 Task: Reply to email with the signature Elijah Davis with the subject Request for a reference check from softage.1@softage.net with the message Please provide me with an update on the projects communications management plan. with CC to softage.9@softage.net with an attached document Sales_pitch.pdf
Action: Mouse moved to (569, 730)
Screenshot: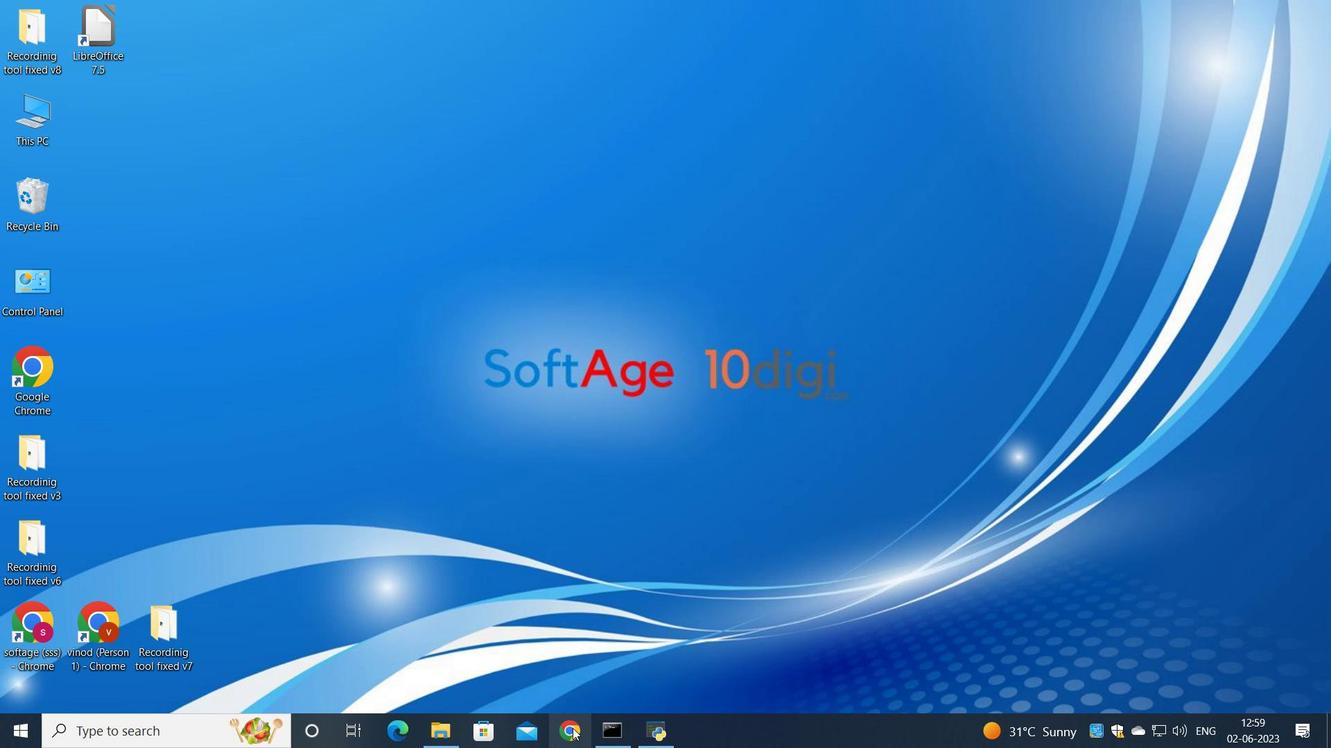 
Action: Mouse pressed left at (569, 730)
Screenshot: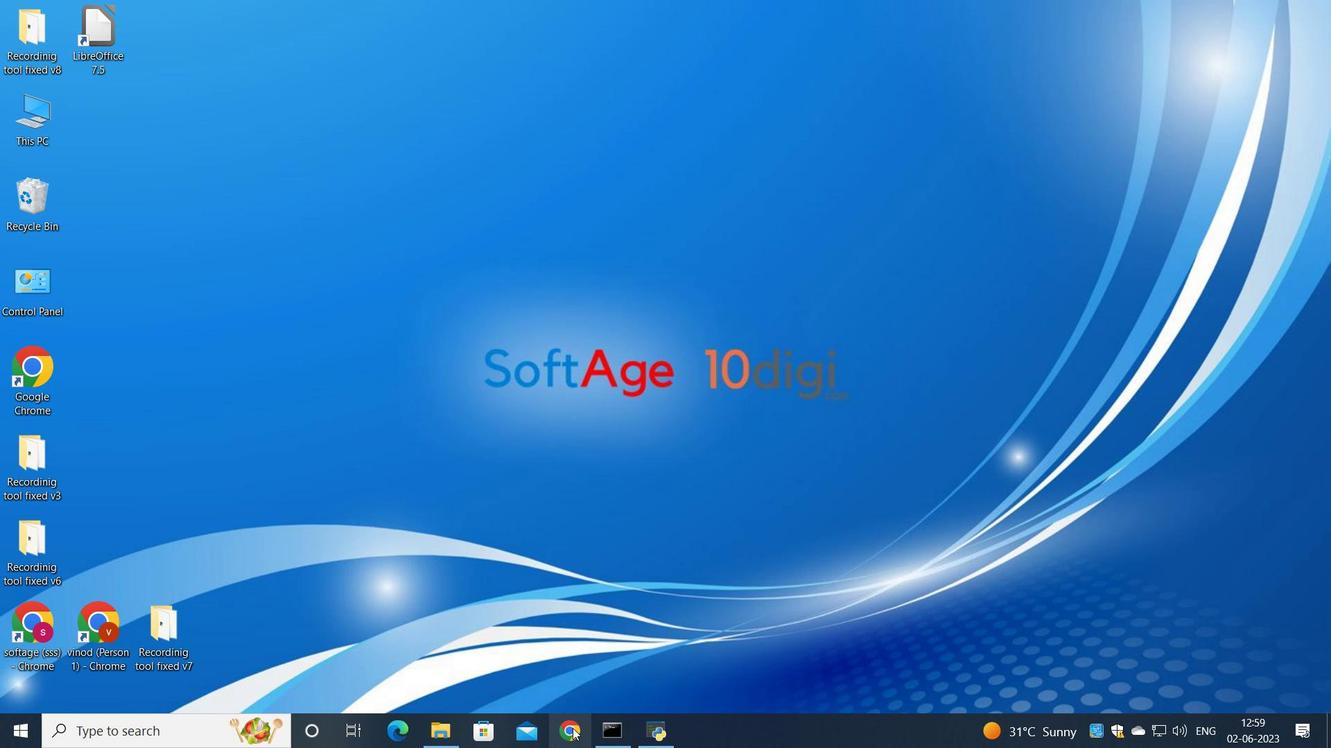 
Action: Mouse moved to (601, 417)
Screenshot: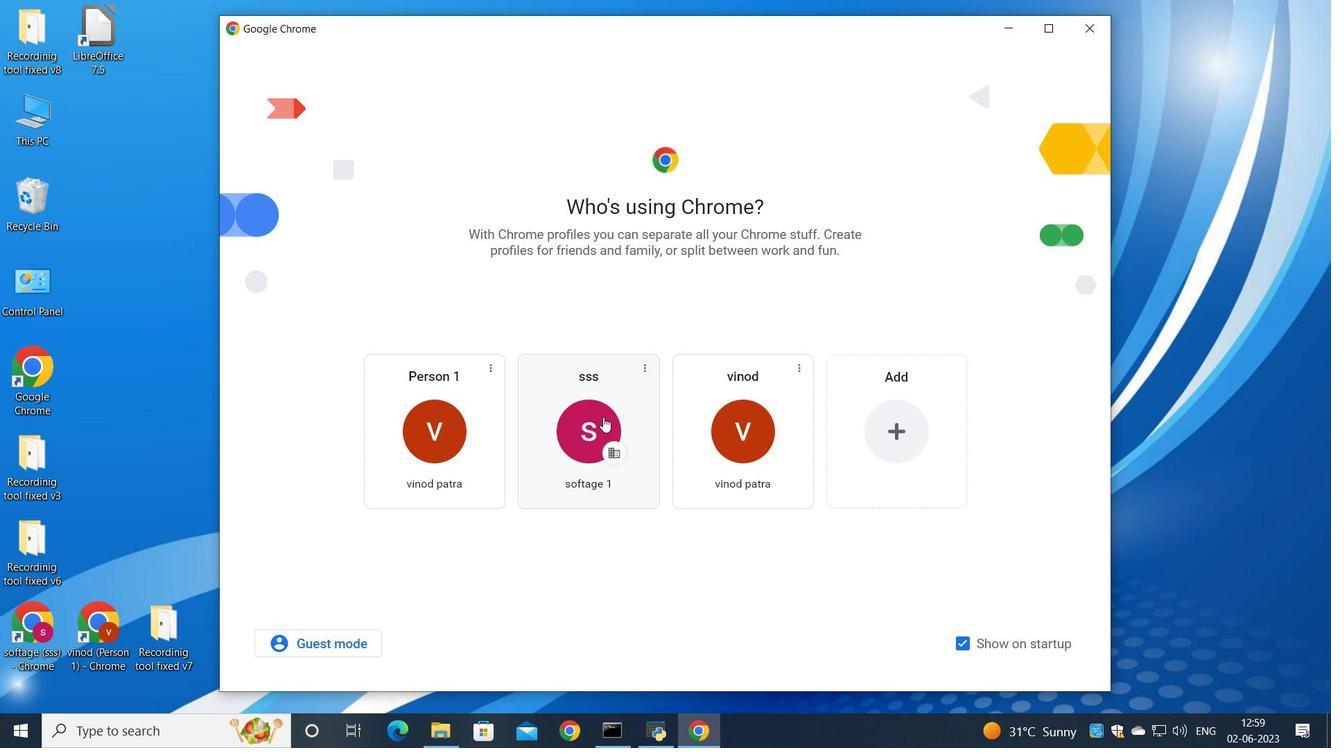 
Action: Mouse pressed left at (601, 417)
Screenshot: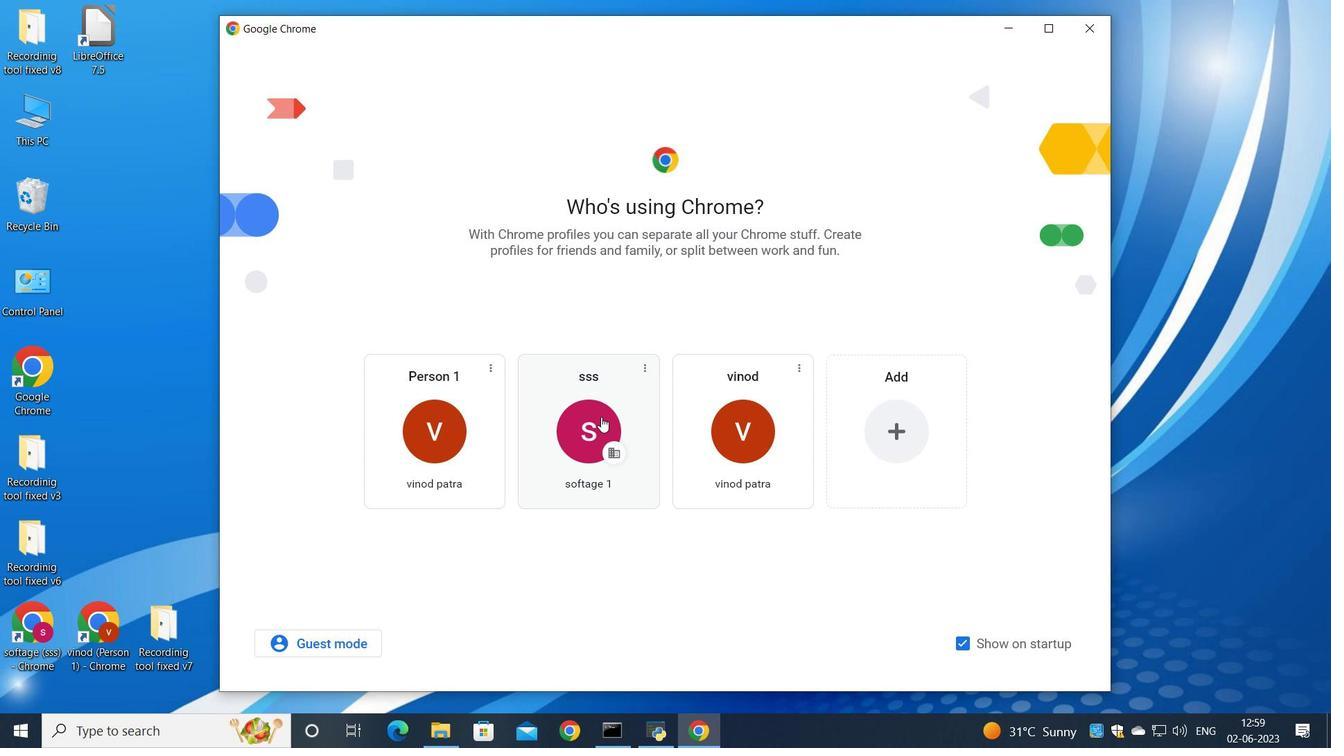 
Action: Mouse moved to (1165, 117)
Screenshot: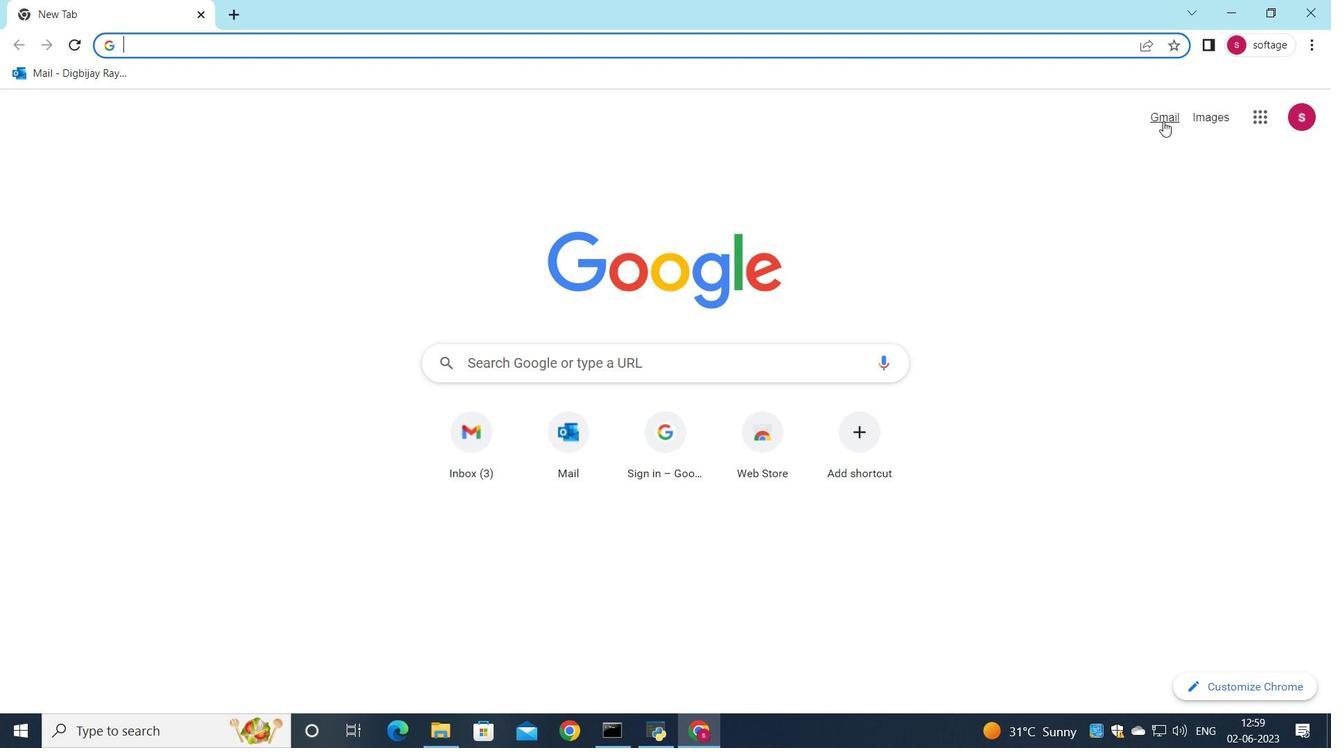
Action: Mouse pressed left at (1165, 117)
Screenshot: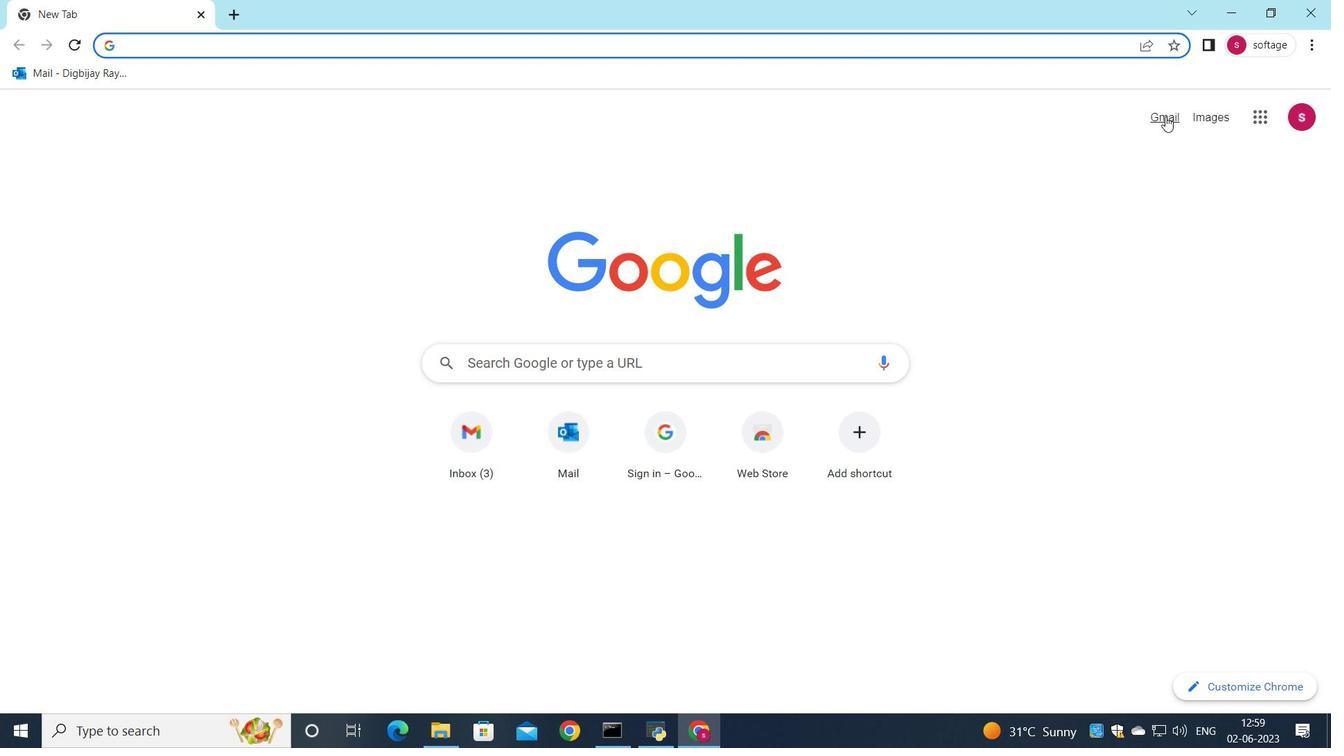 
Action: Mouse moved to (1130, 122)
Screenshot: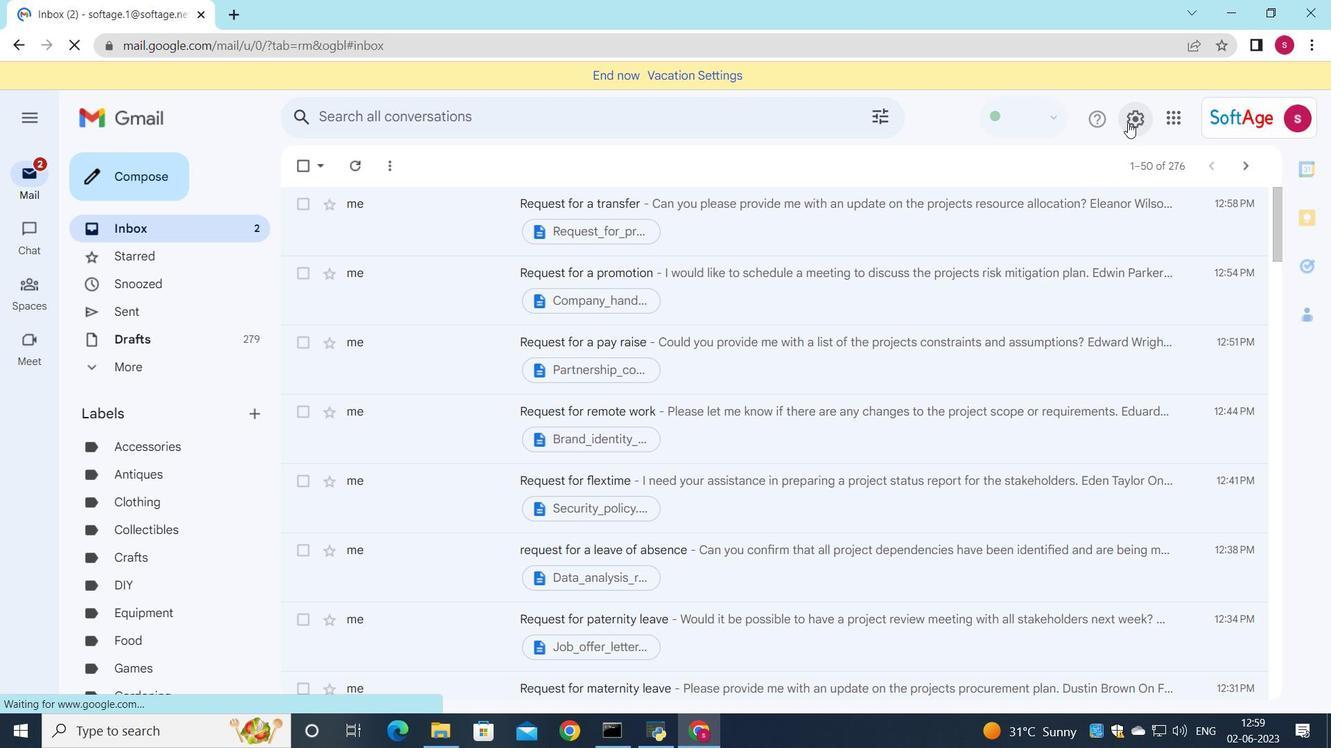 
Action: Mouse pressed left at (1130, 122)
Screenshot: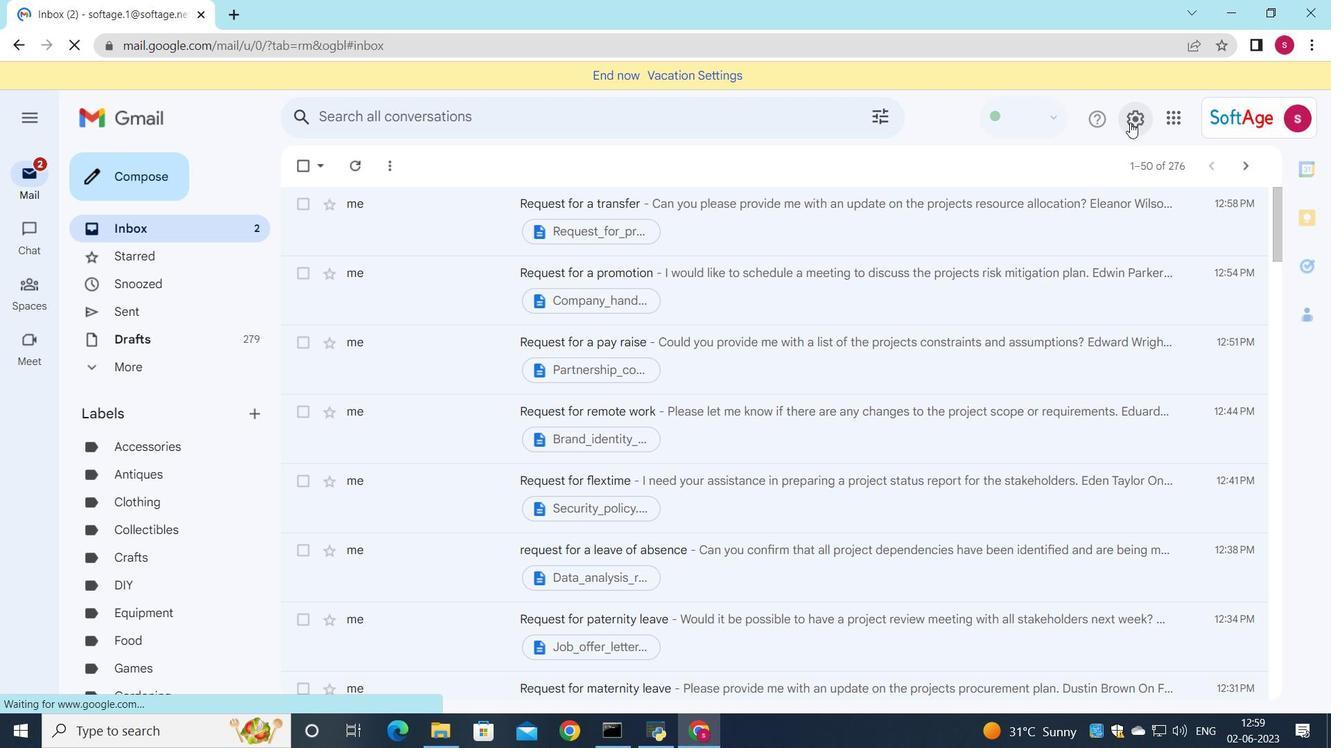 
Action: Mouse moved to (1131, 203)
Screenshot: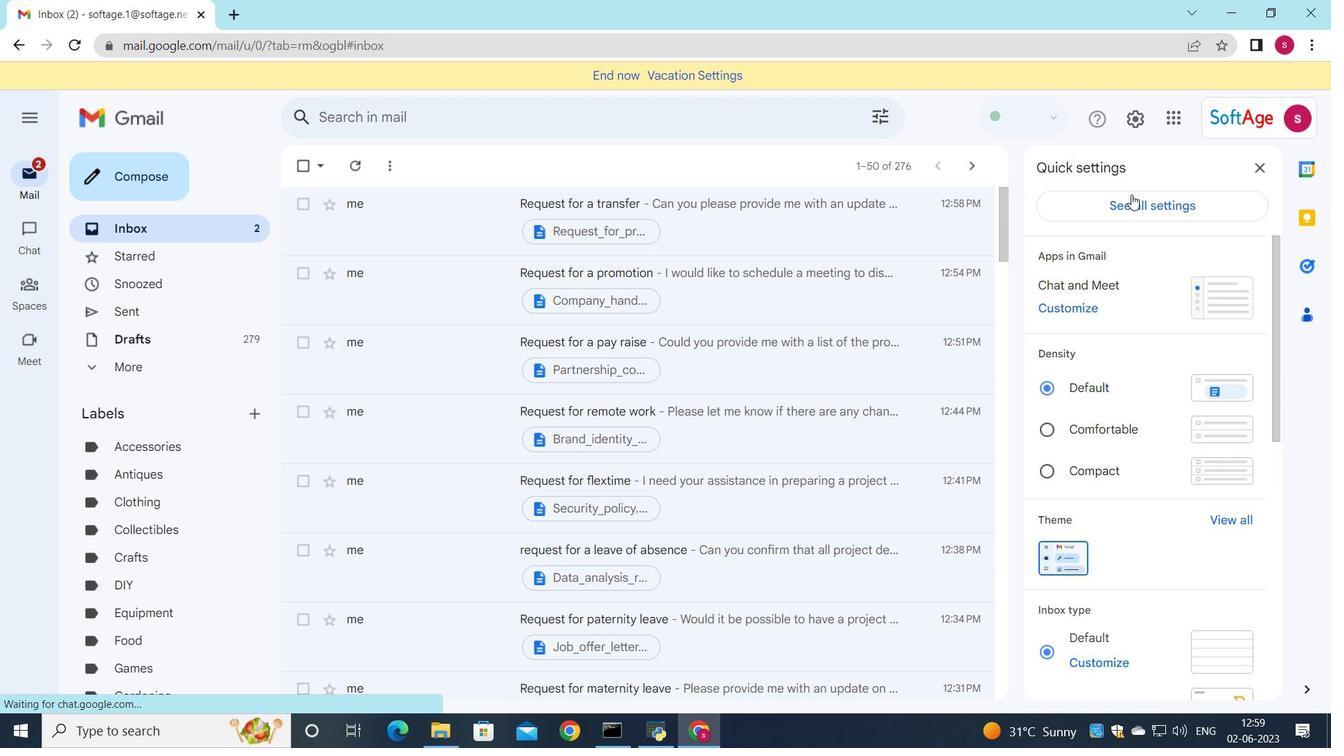 
Action: Mouse pressed left at (1131, 203)
Screenshot: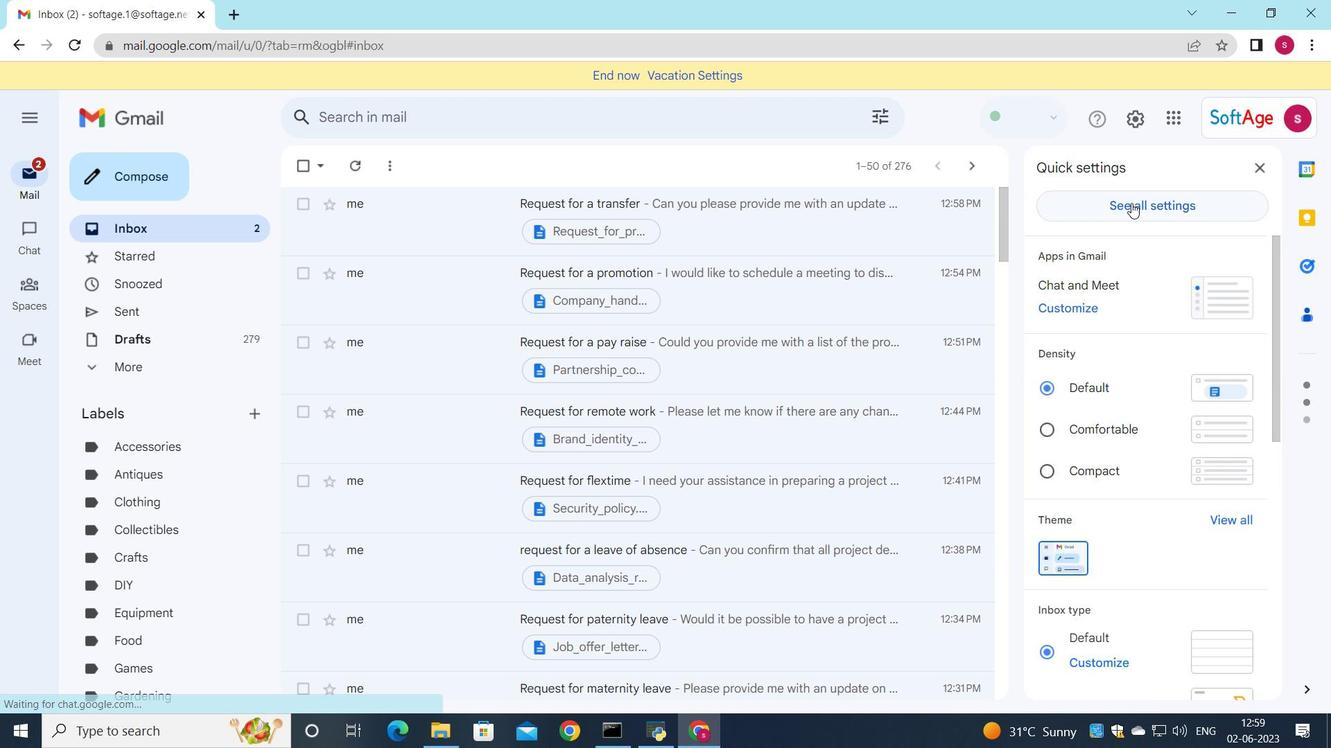 
Action: Mouse moved to (831, 384)
Screenshot: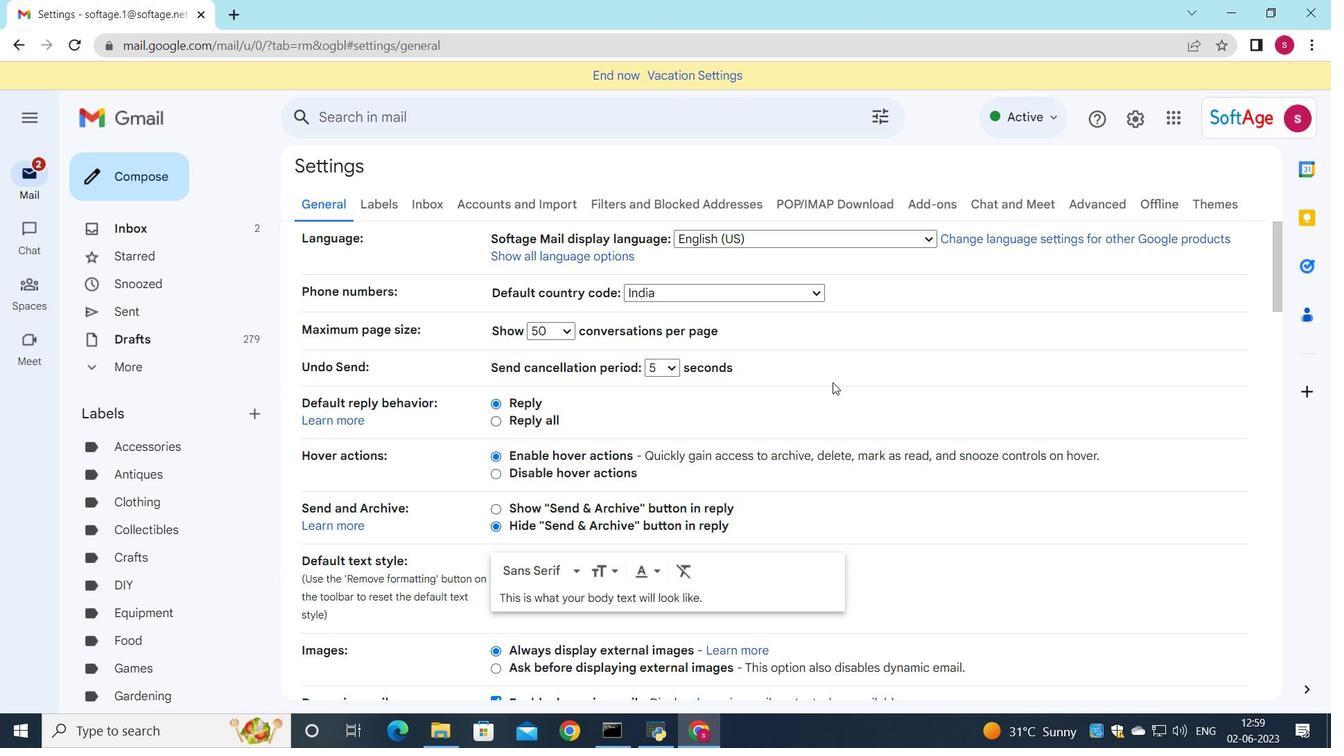 
Action: Mouse scrolled (831, 384) with delta (0, 0)
Screenshot: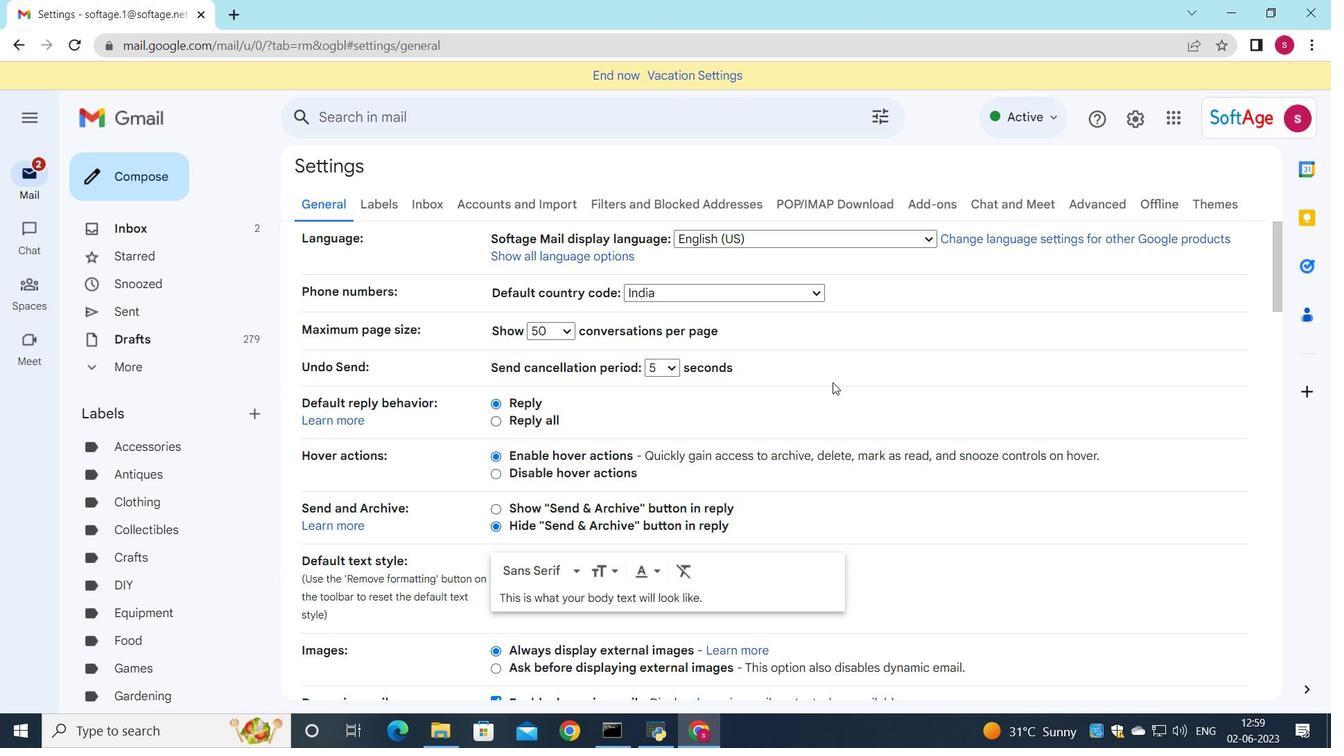 
Action: Mouse moved to (828, 388)
Screenshot: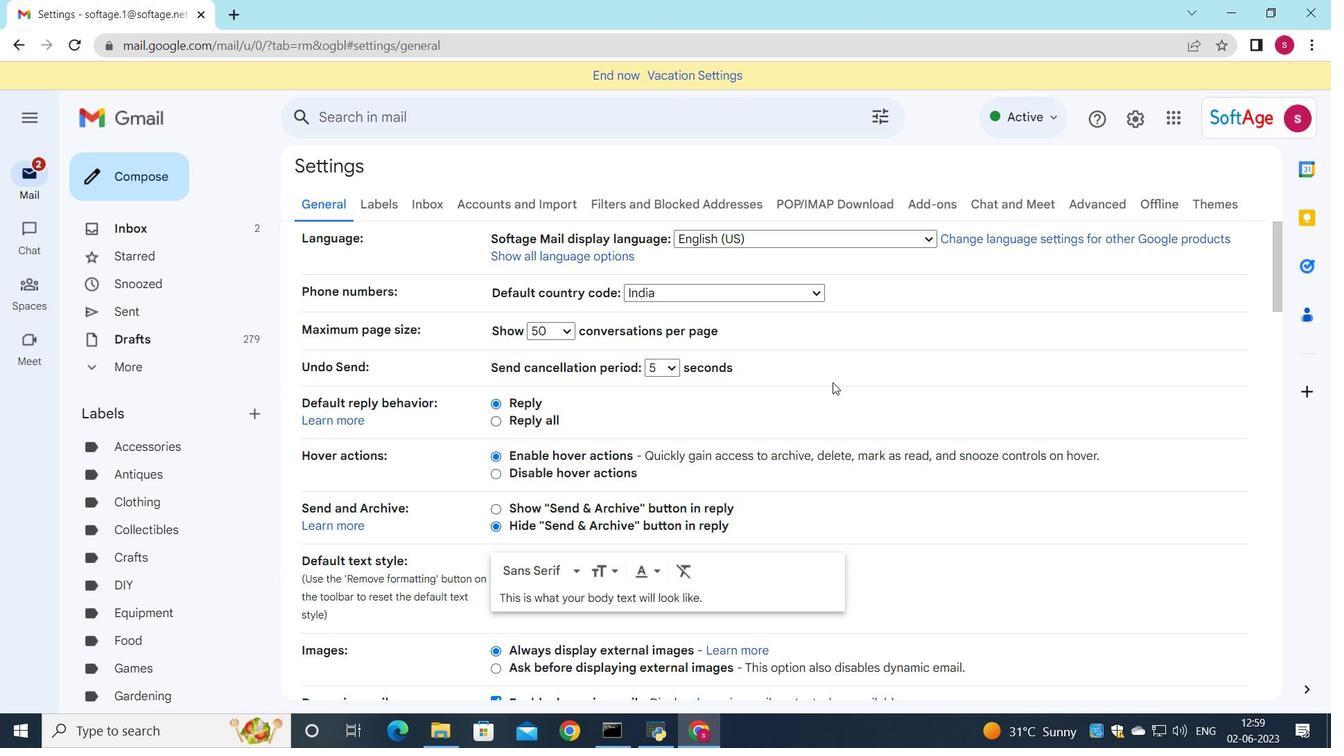 
Action: Mouse scrolled (828, 387) with delta (0, 0)
Screenshot: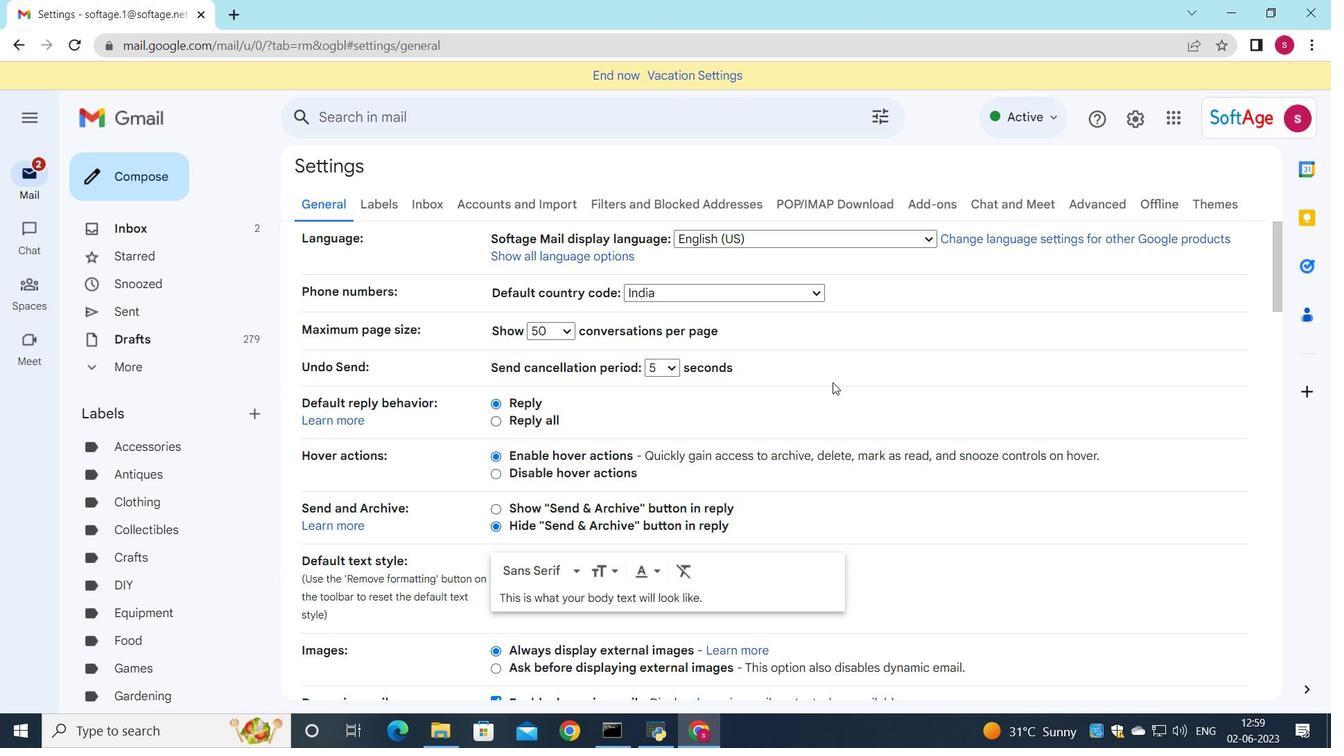
Action: Mouse moved to (820, 395)
Screenshot: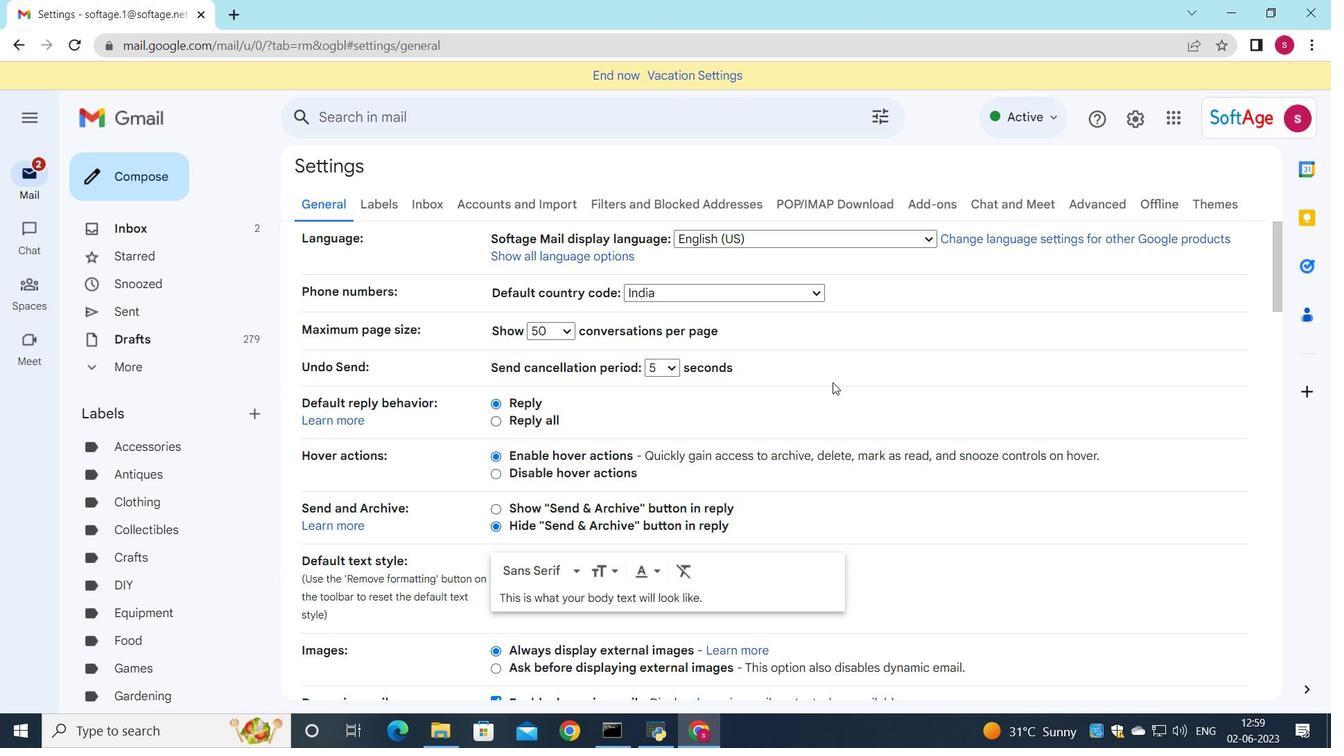 
Action: Mouse scrolled (820, 395) with delta (0, 0)
Screenshot: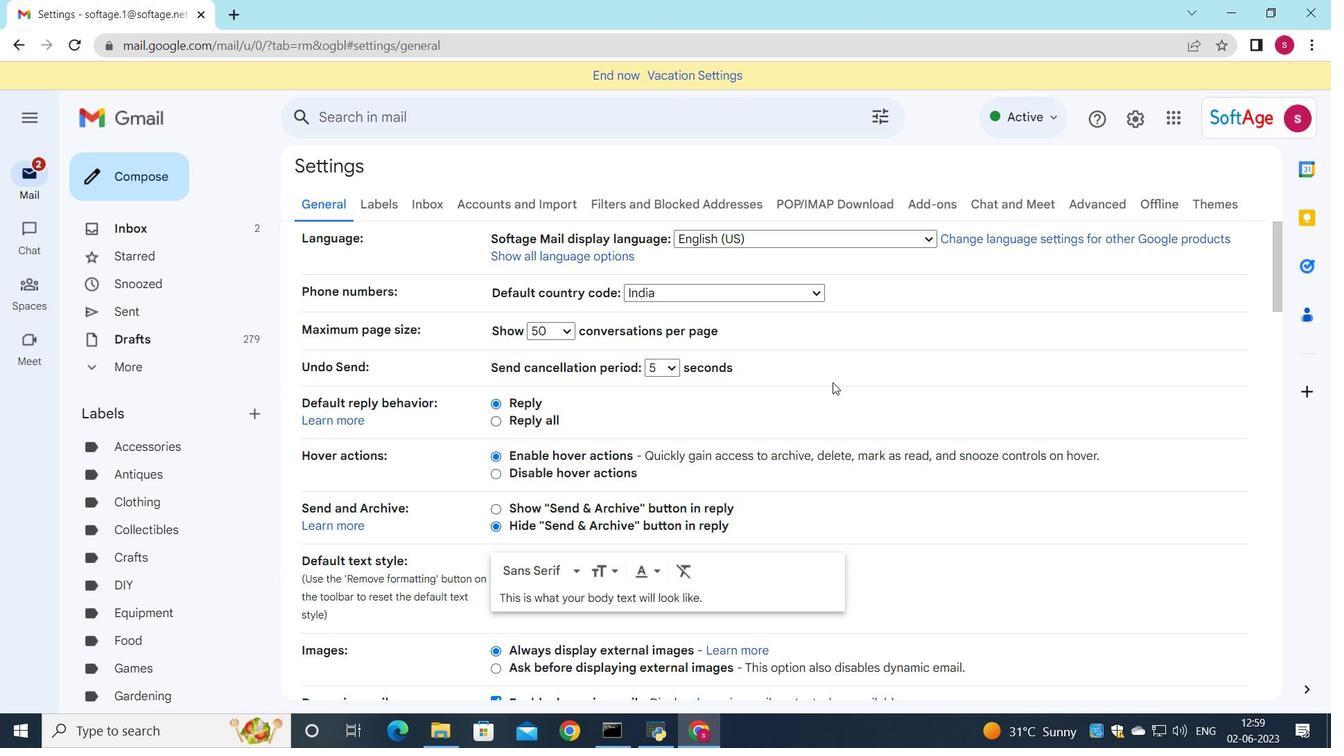 
Action: Mouse moved to (816, 397)
Screenshot: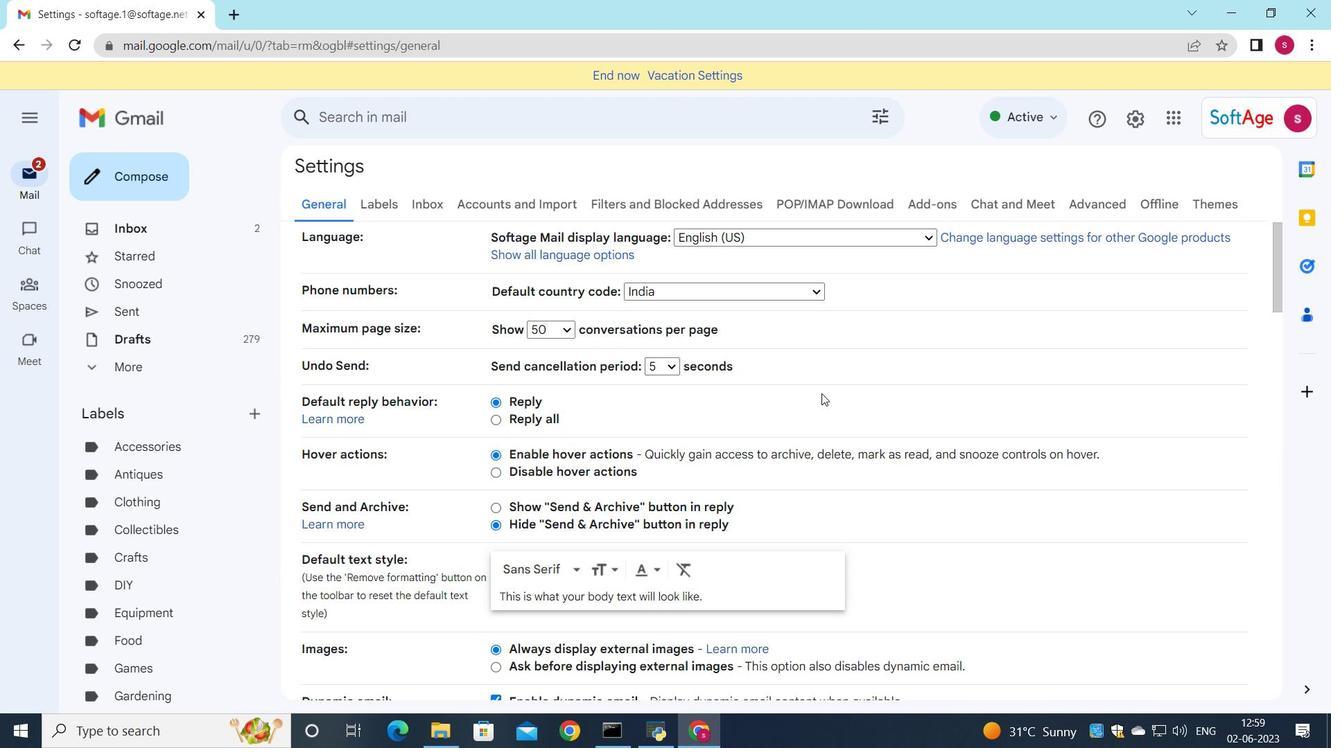 
Action: Mouse scrolled (816, 396) with delta (0, 0)
Screenshot: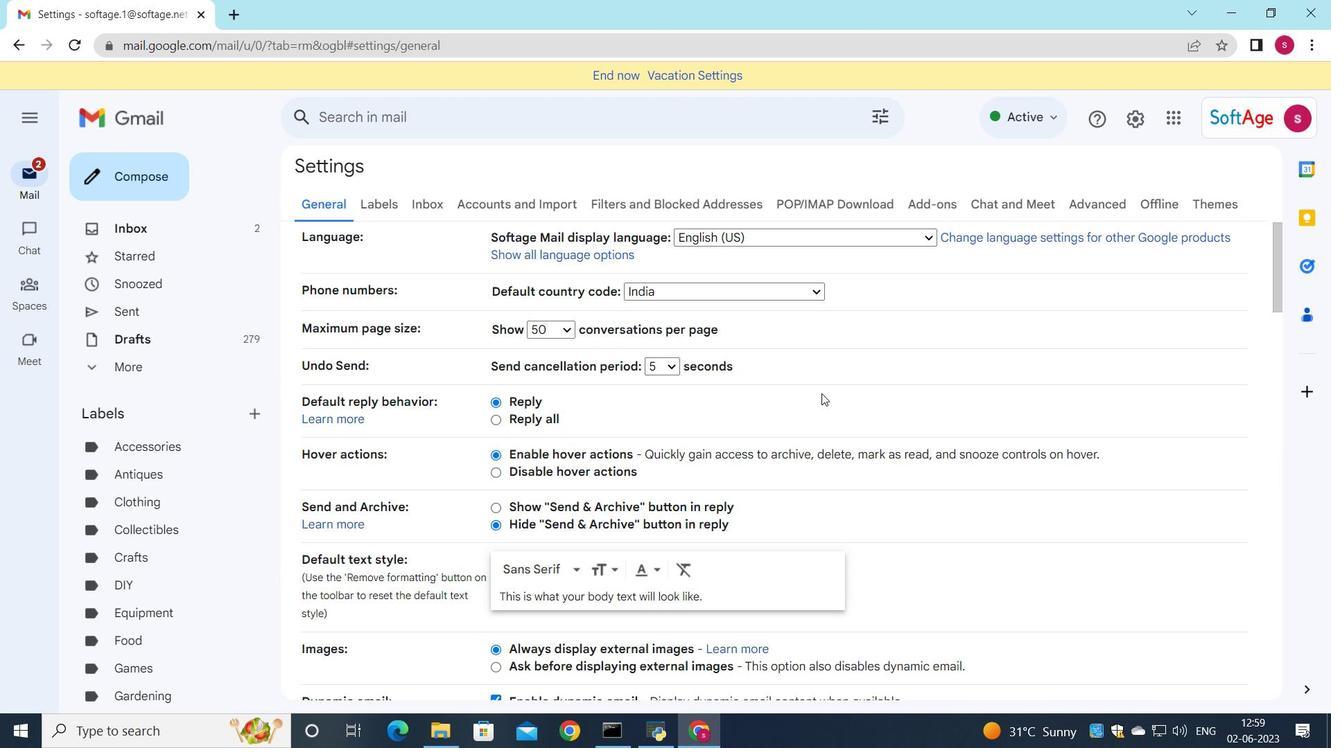 
Action: Mouse moved to (764, 401)
Screenshot: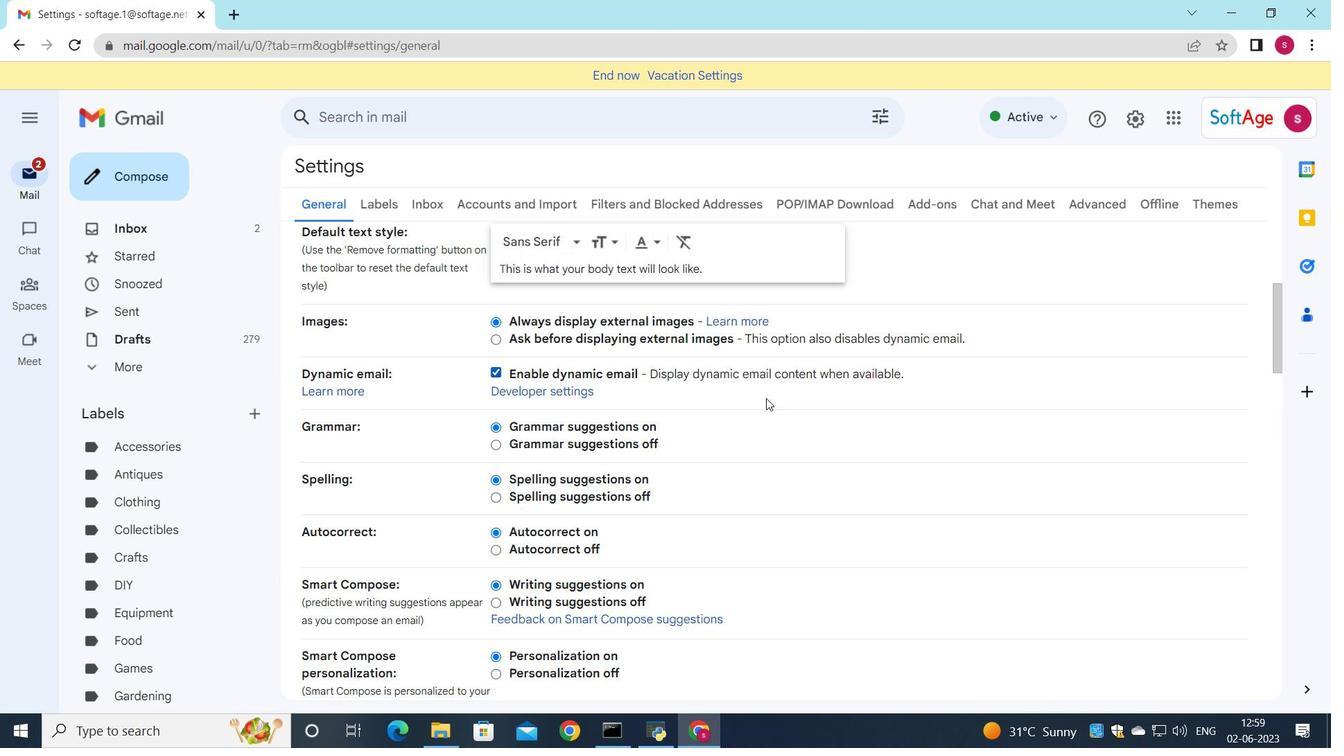 
Action: Mouse scrolled (764, 399) with delta (0, 0)
Screenshot: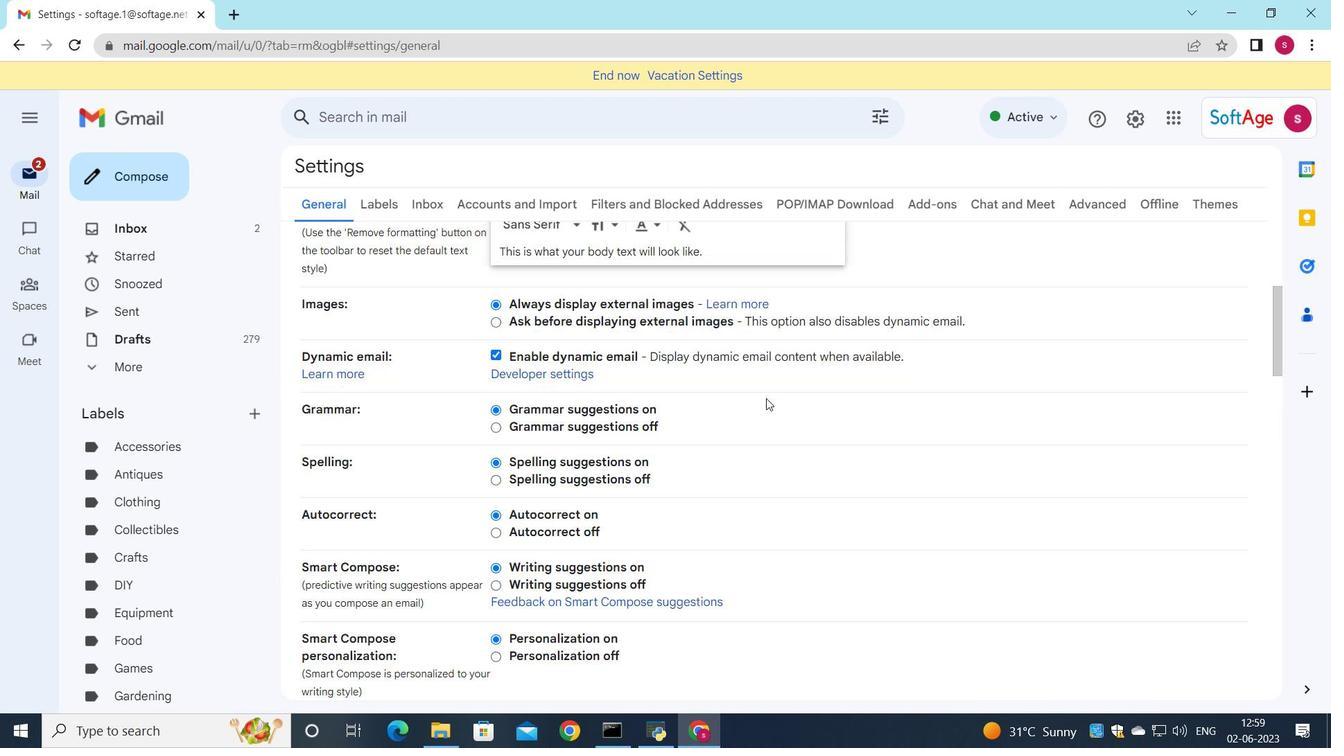 
Action: Mouse moved to (759, 407)
Screenshot: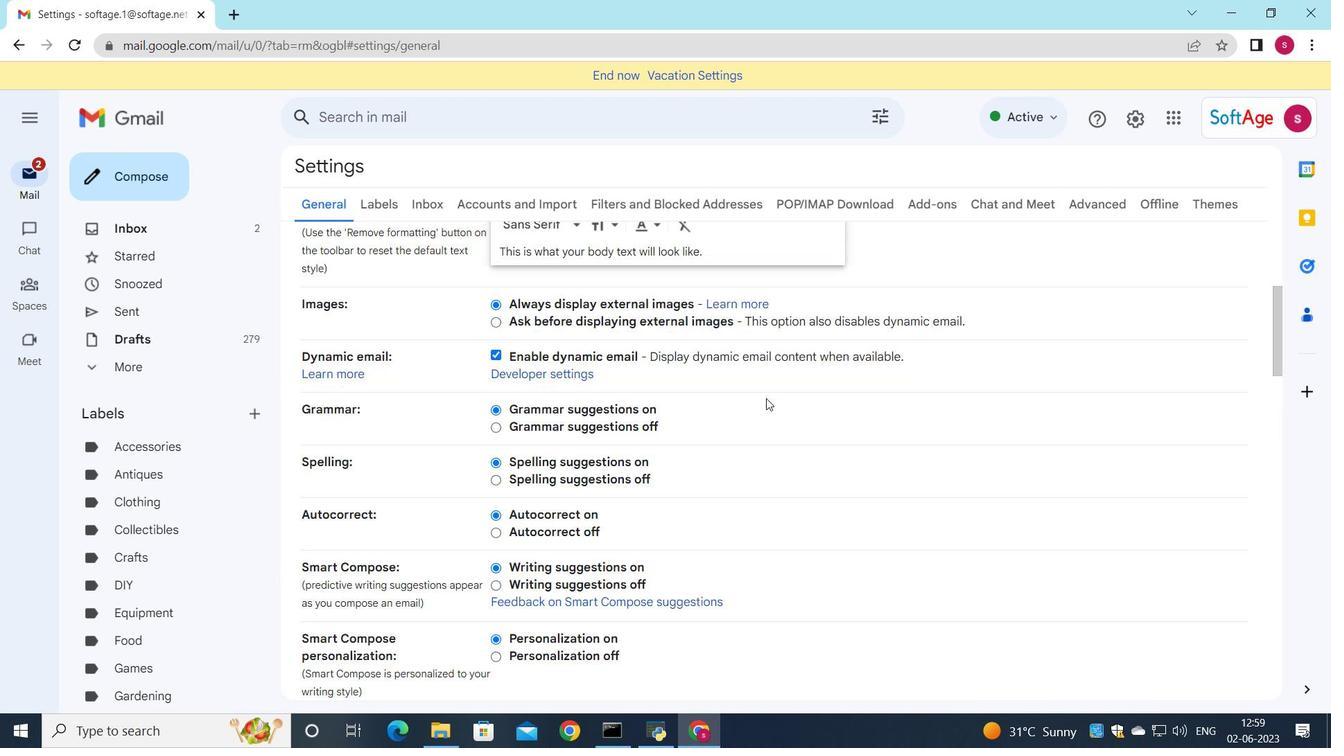 
Action: Mouse scrolled (760, 405) with delta (0, 0)
Screenshot: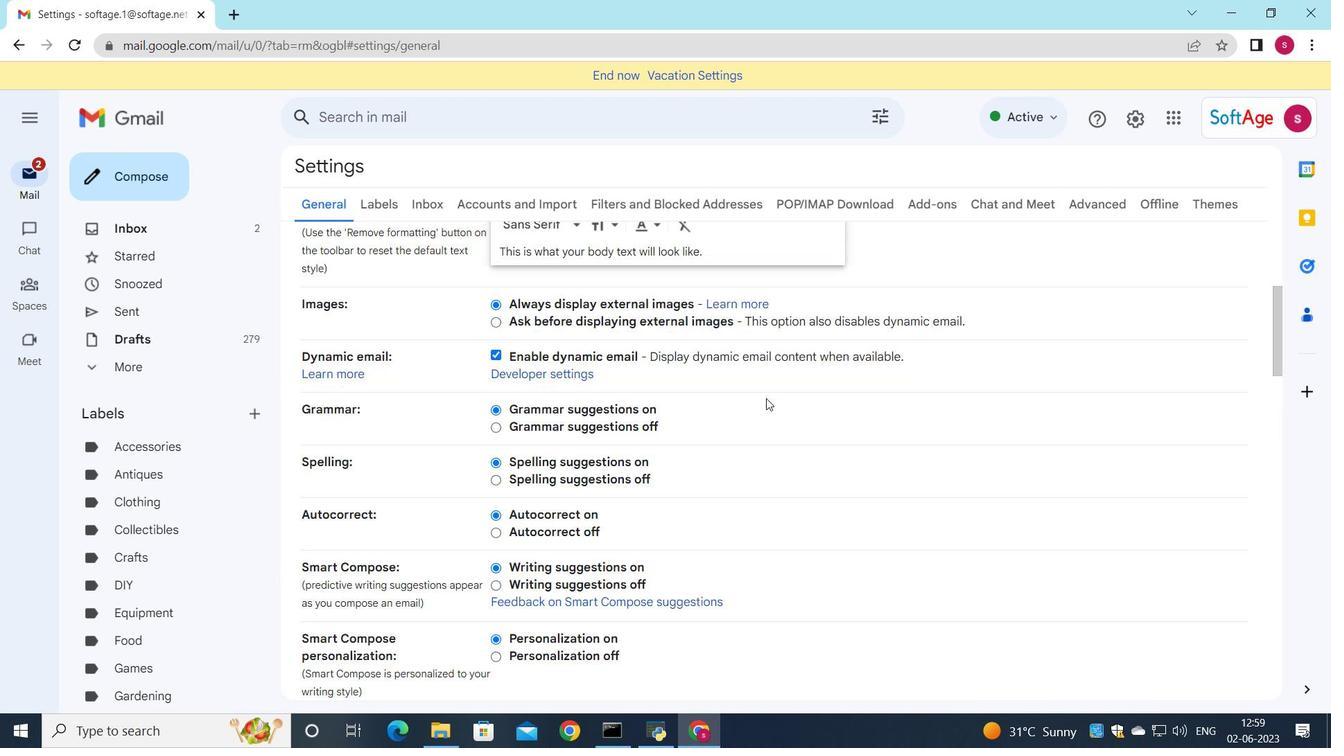 
Action: Mouse moved to (752, 416)
Screenshot: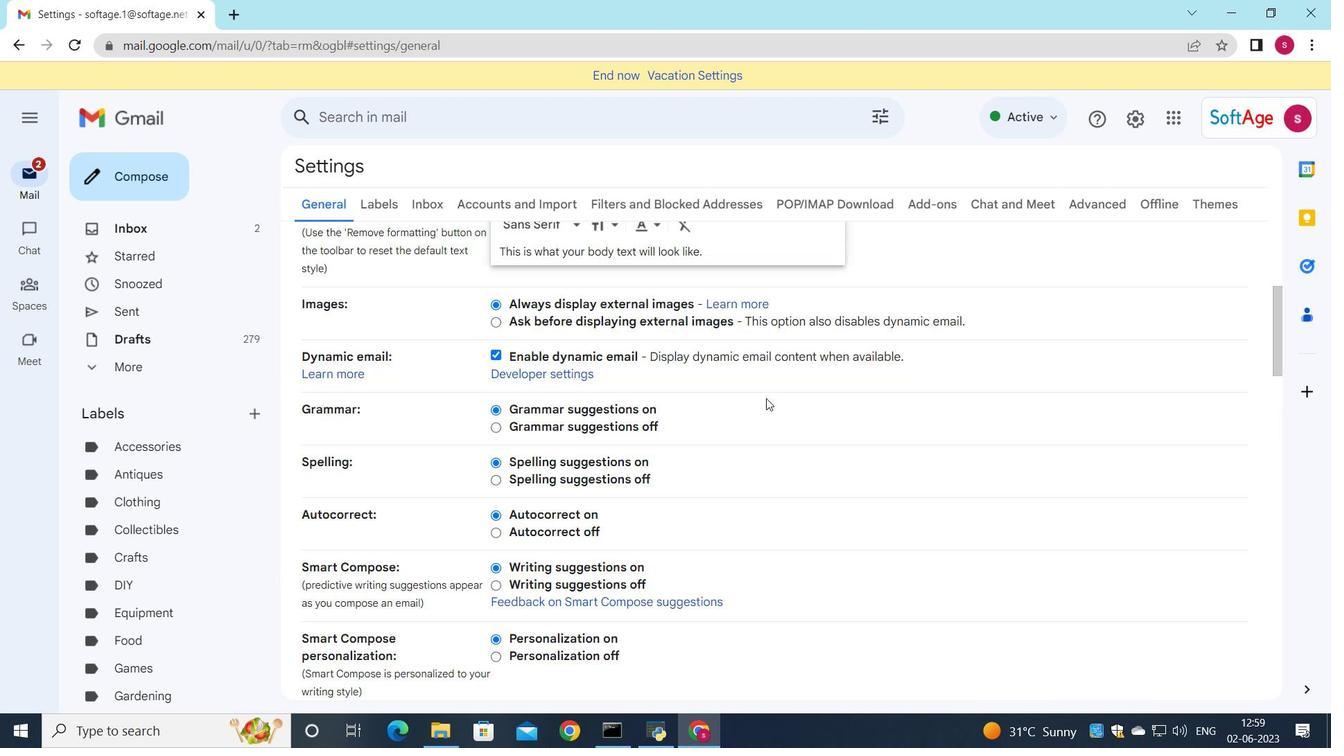 
Action: Mouse scrolled (752, 415) with delta (0, 0)
Screenshot: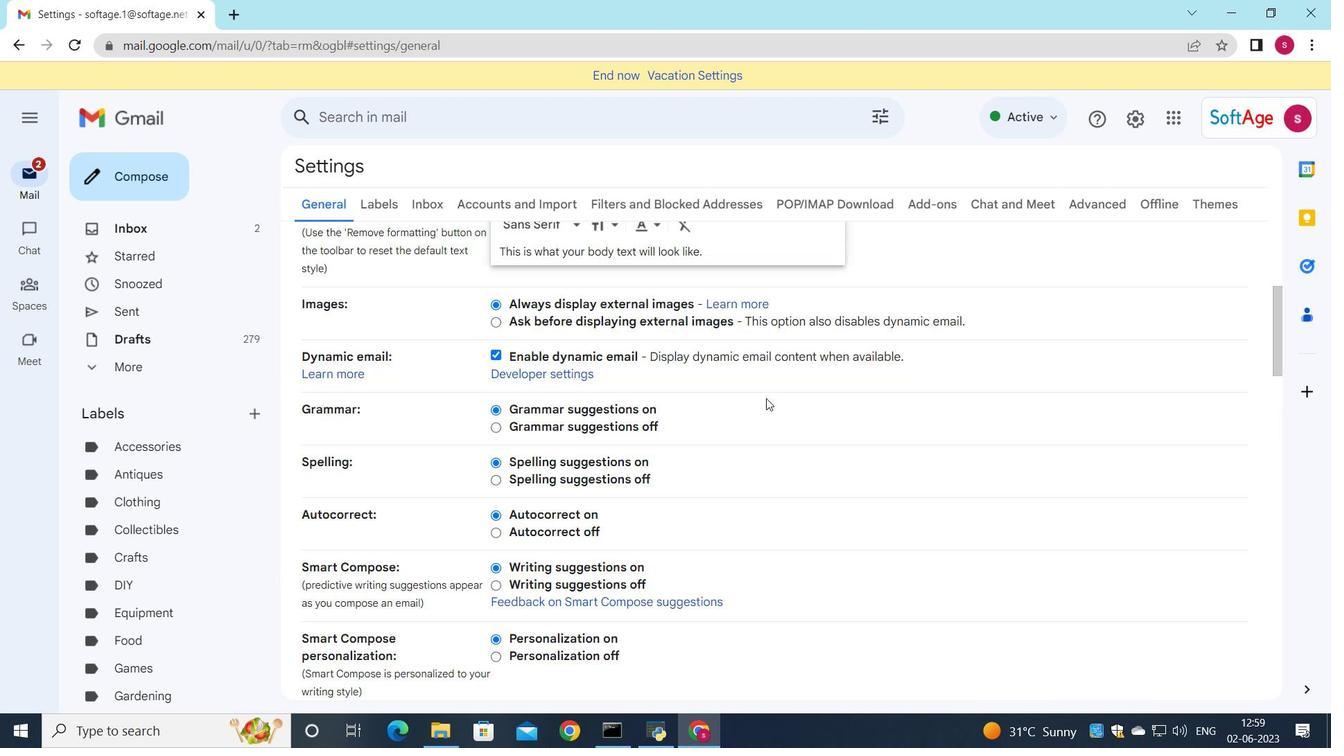 
Action: Mouse moved to (748, 416)
Screenshot: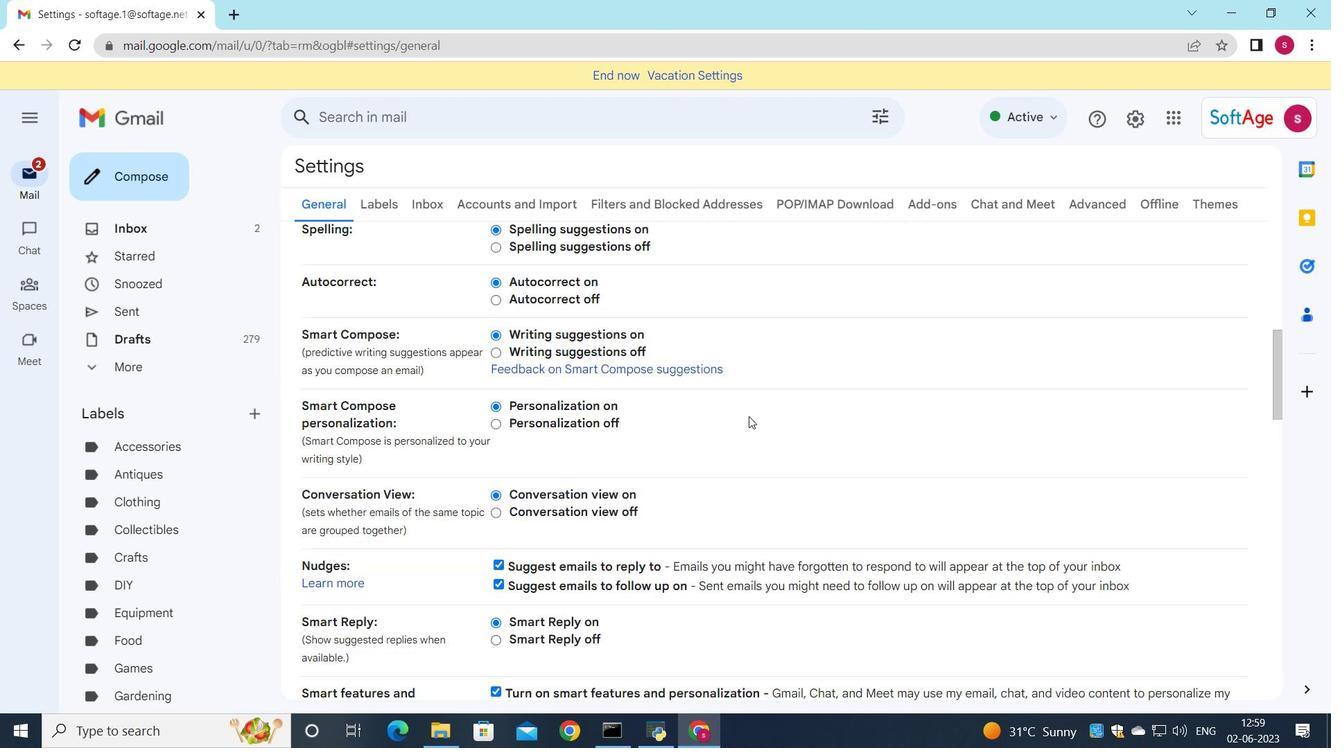 
Action: Mouse scrolled (748, 416) with delta (0, 0)
Screenshot: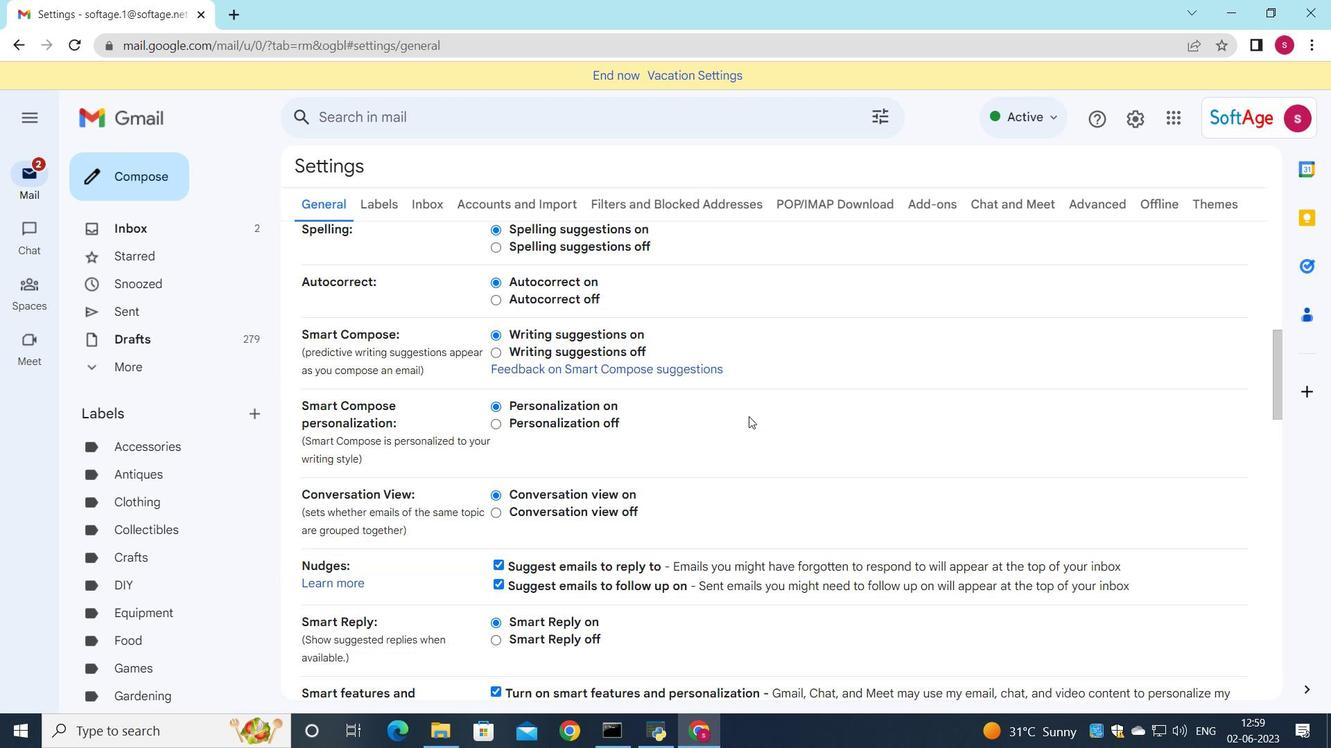 
Action: Mouse scrolled (748, 416) with delta (0, 0)
Screenshot: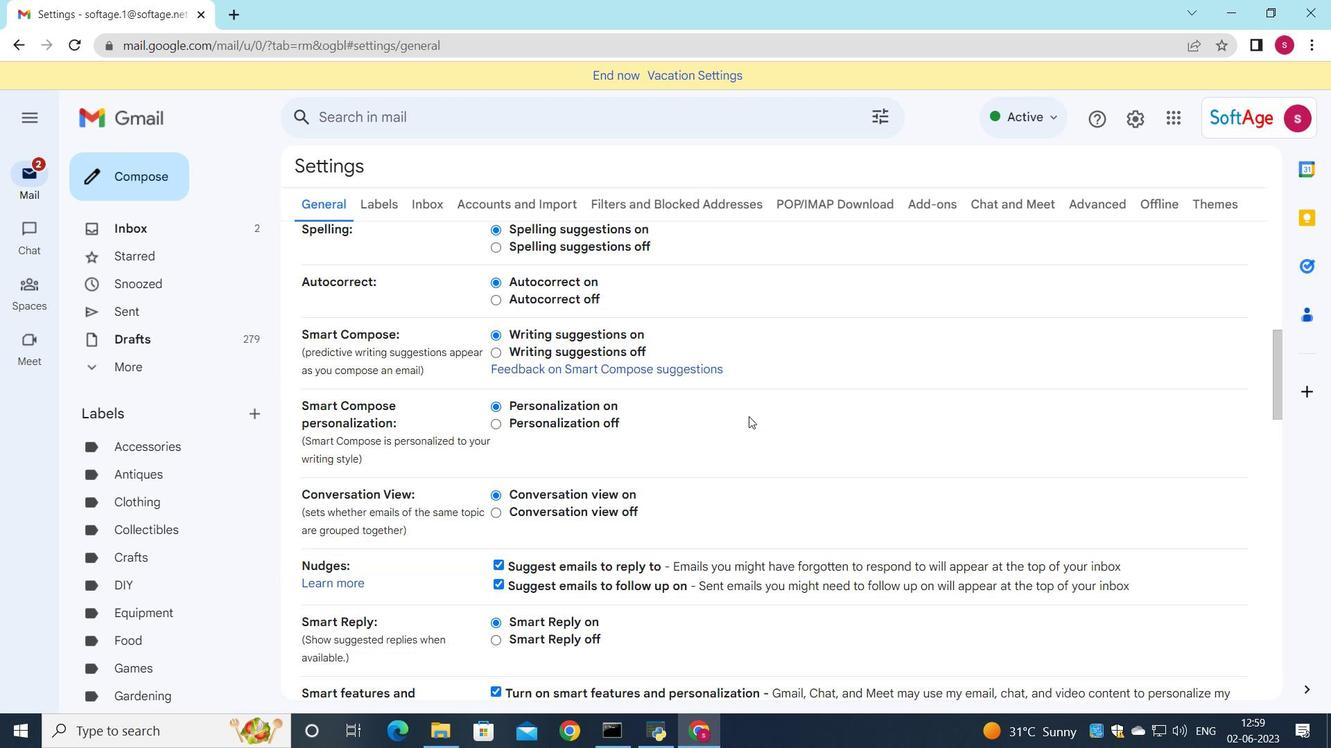 
Action: Mouse moved to (748, 417)
Screenshot: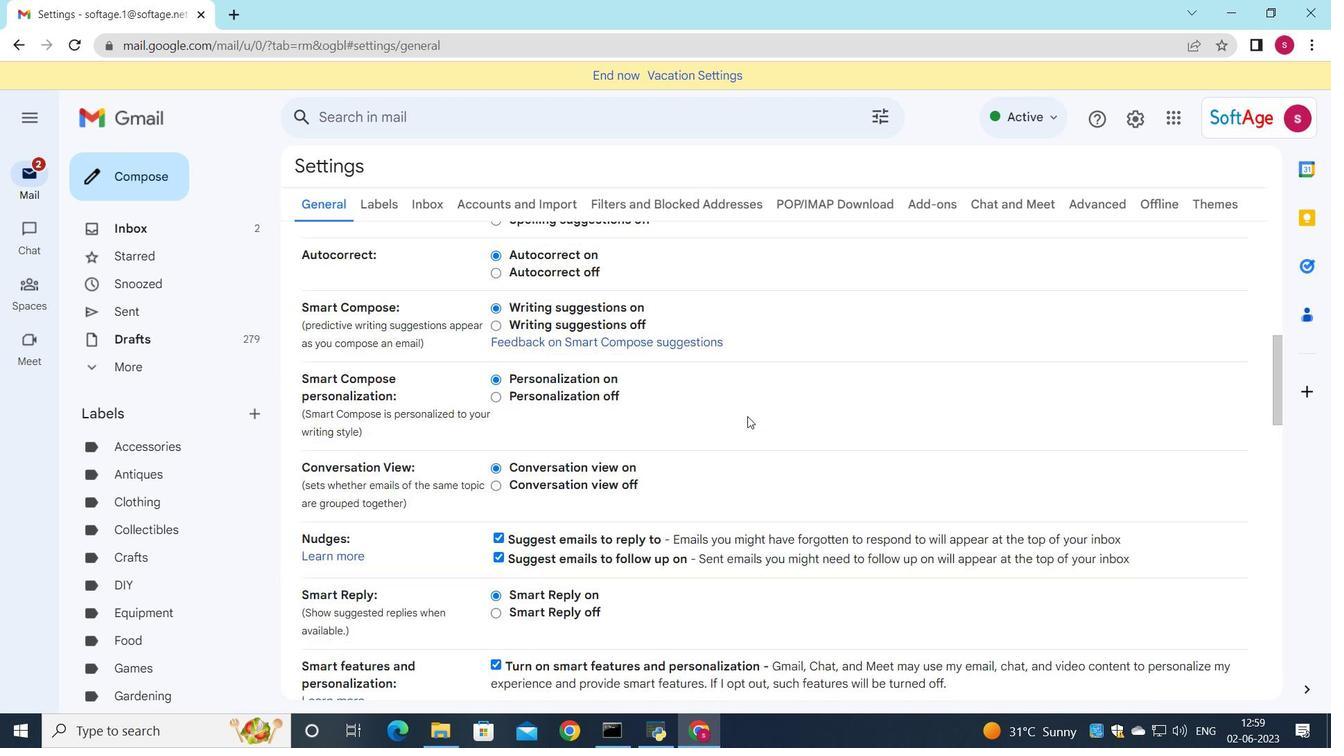 
Action: Mouse scrolled (748, 416) with delta (0, 0)
Screenshot: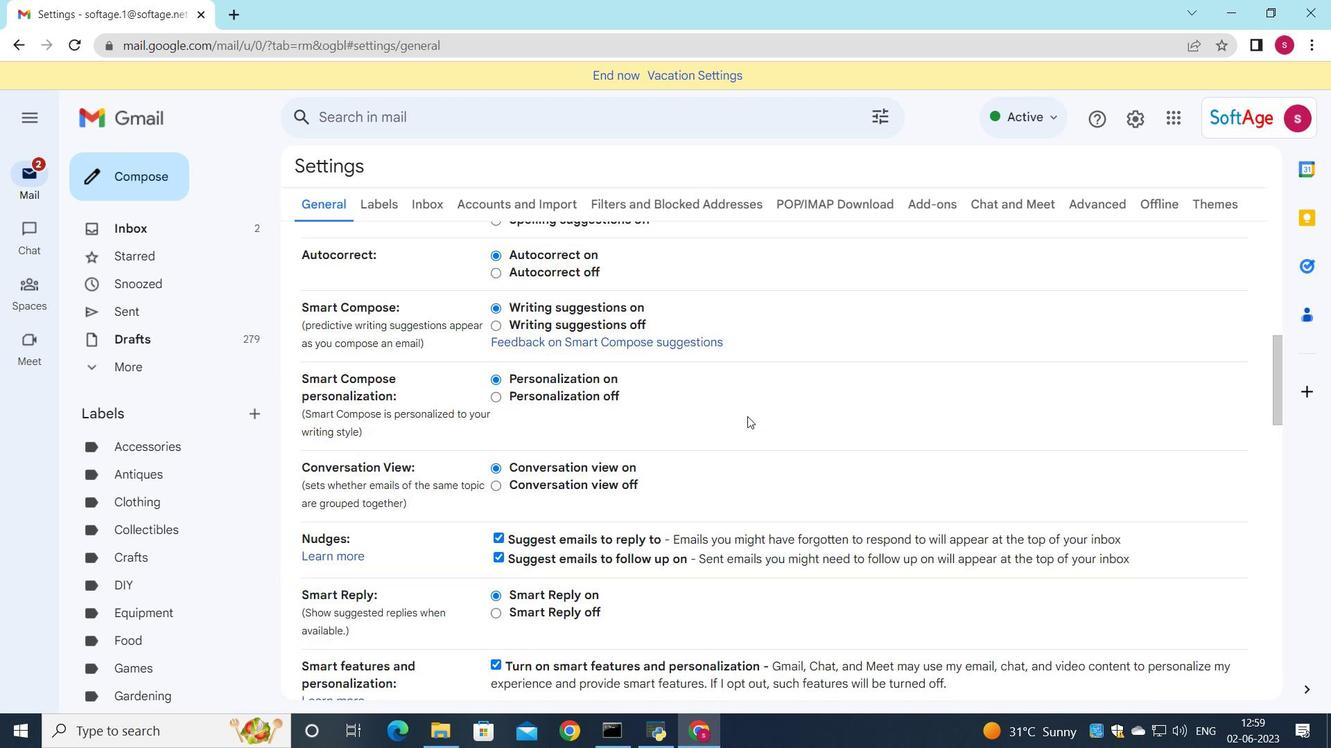 
Action: Mouse moved to (746, 415)
Screenshot: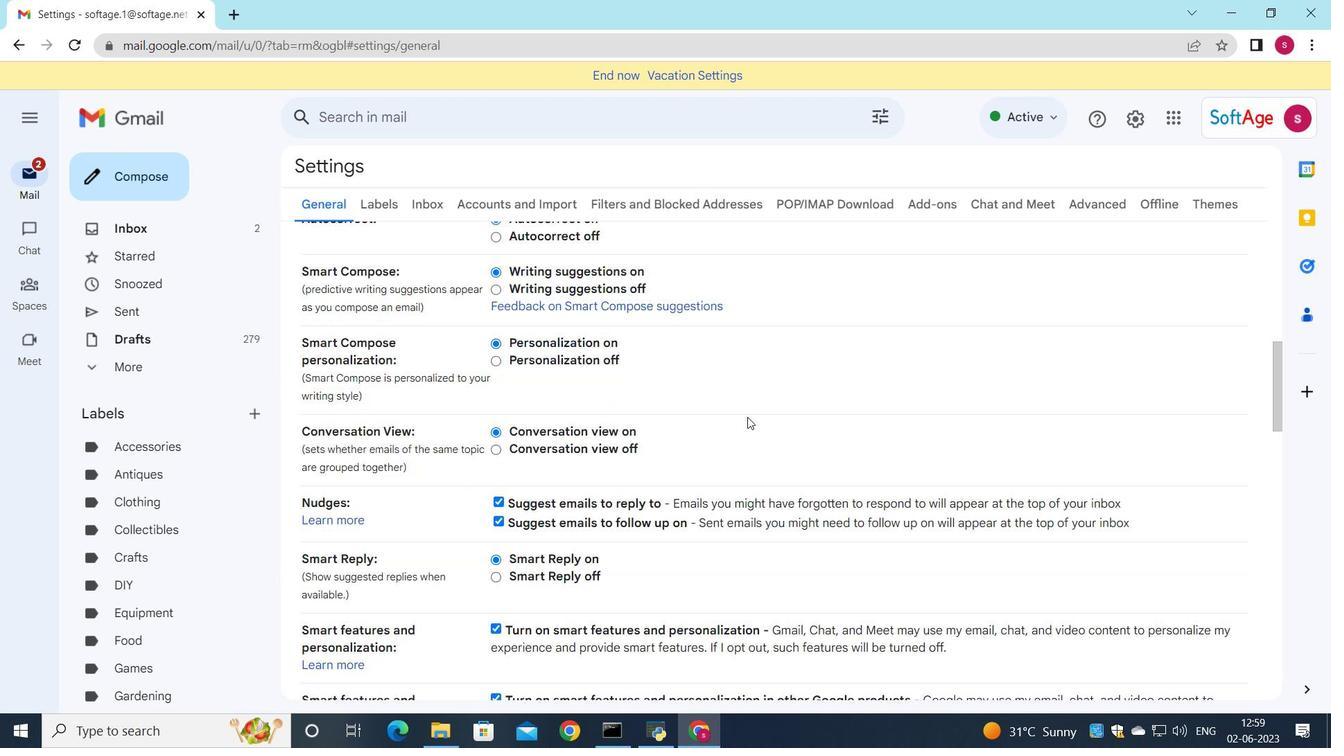 
Action: Mouse scrolled (746, 414) with delta (0, 0)
Screenshot: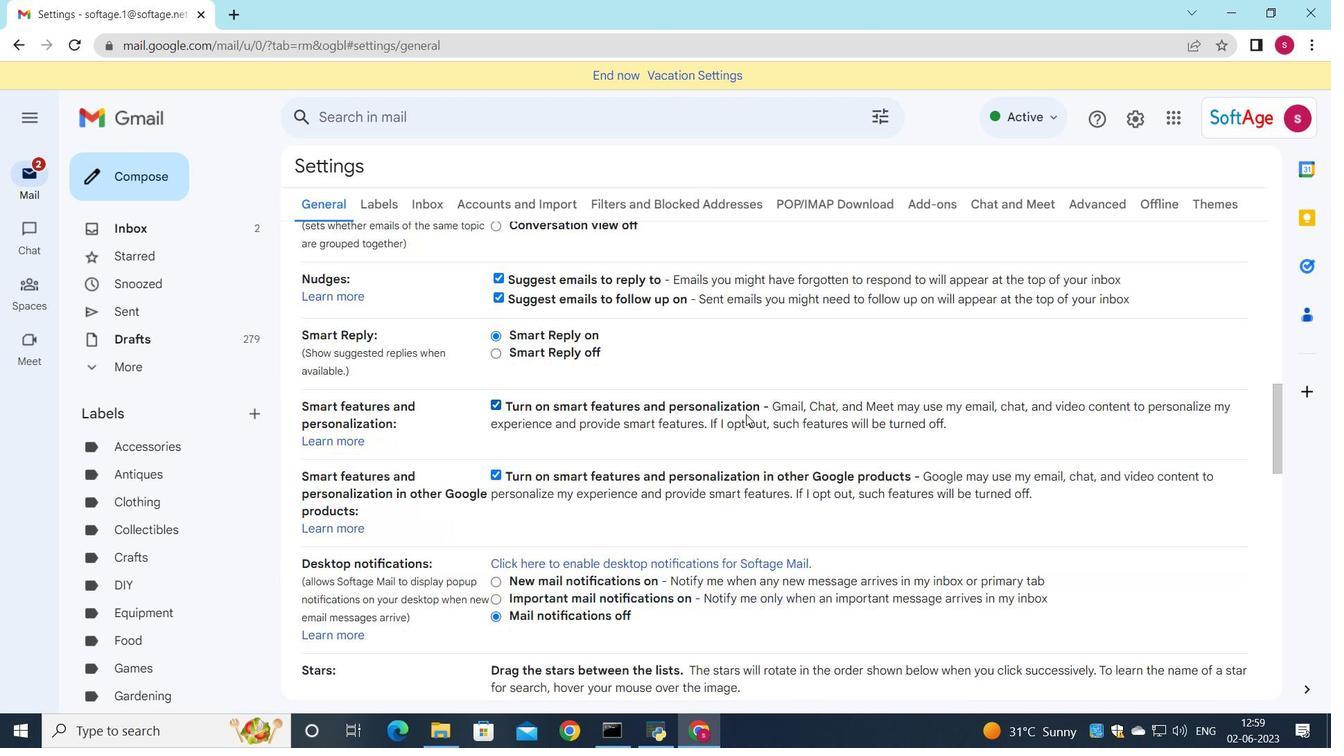 
Action: Mouse moved to (746, 415)
Screenshot: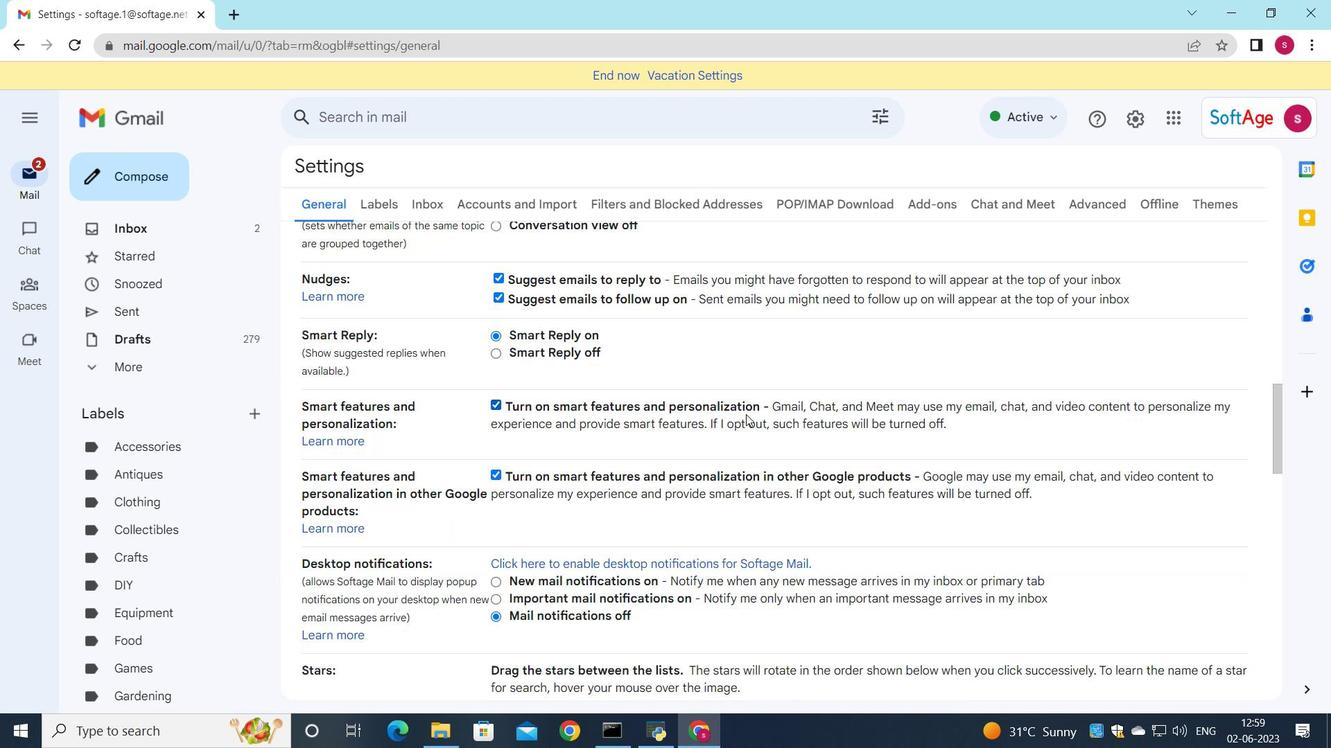 
Action: Mouse scrolled (746, 414) with delta (0, 0)
Screenshot: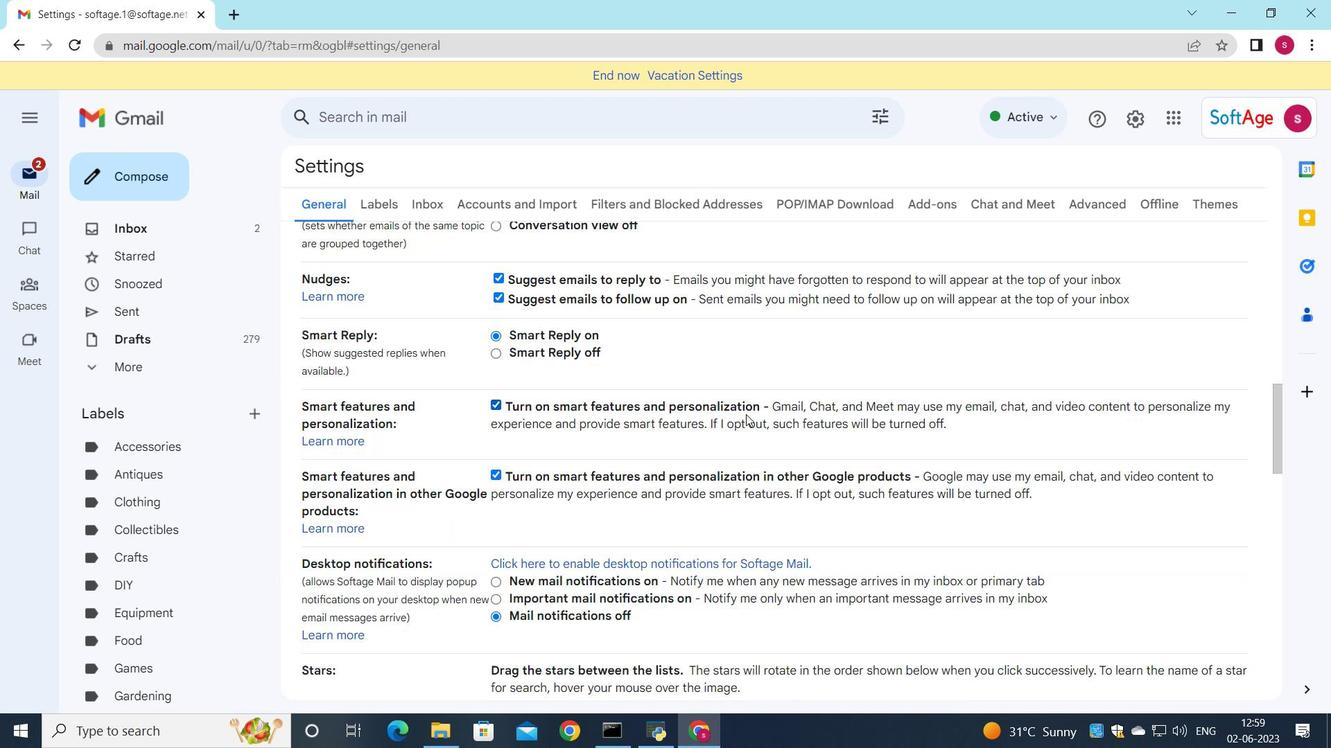 
Action: Mouse moved to (747, 415)
Screenshot: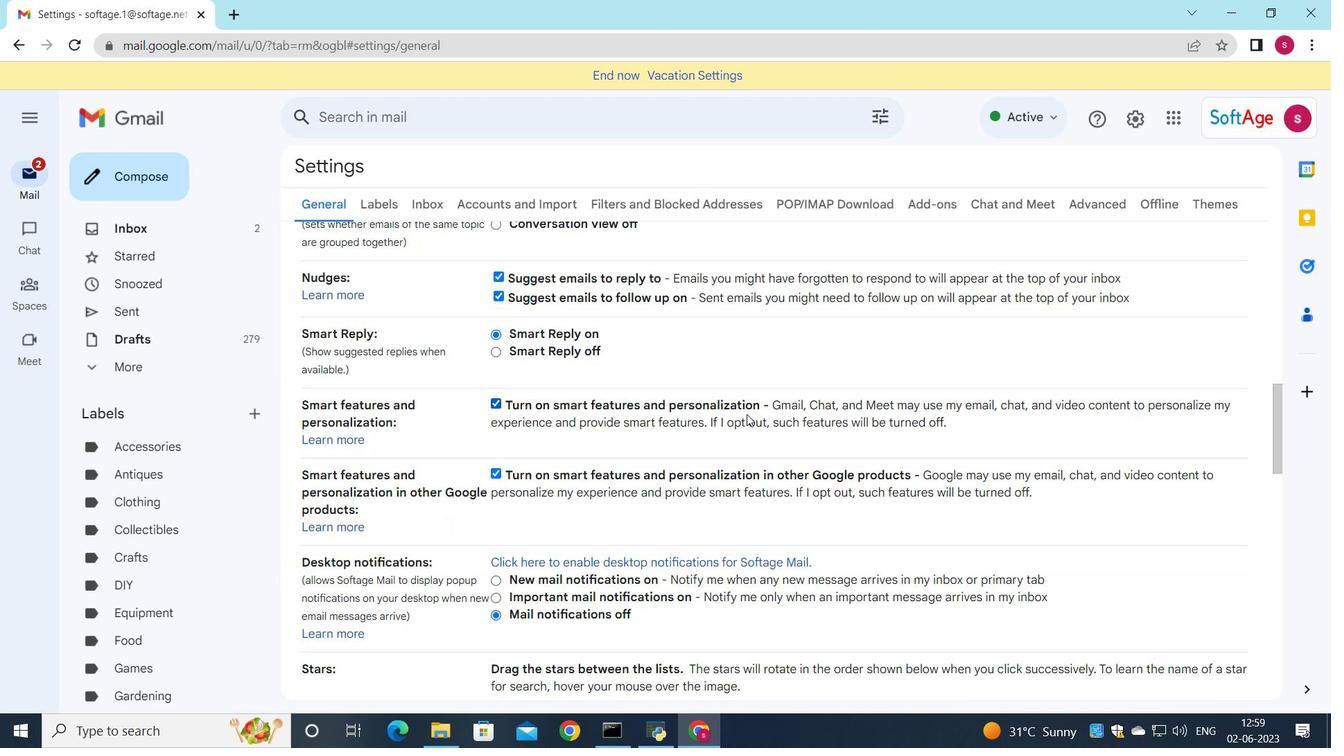 
Action: Mouse scrolled (747, 414) with delta (0, 0)
Screenshot: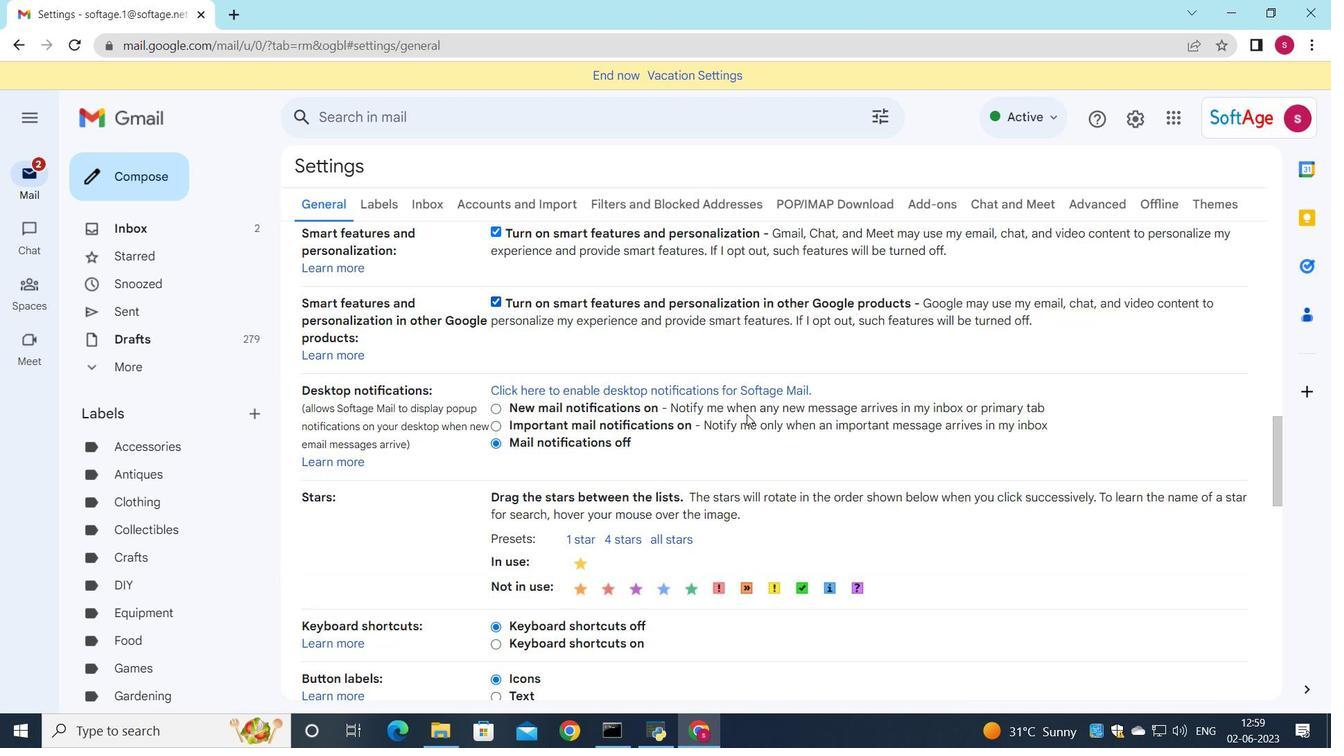 
Action: Mouse scrolled (747, 414) with delta (0, 0)
Screenshot: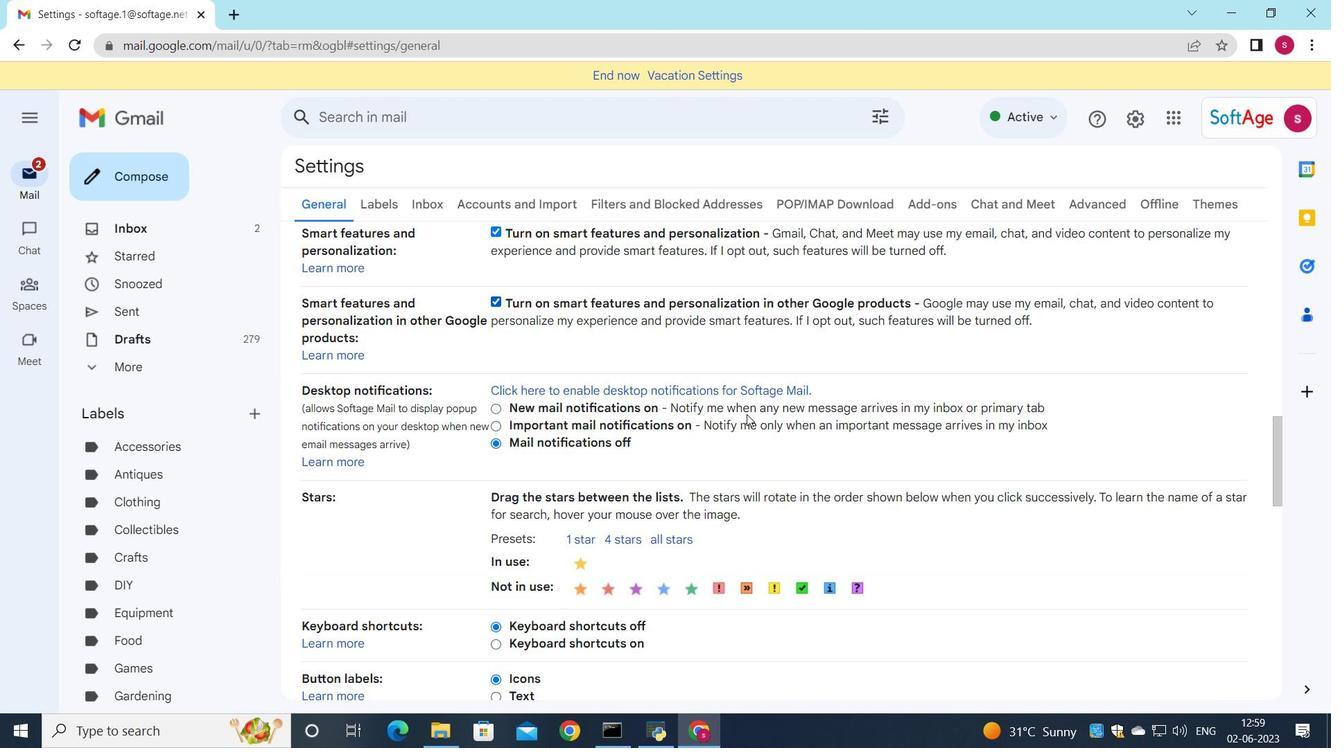 
Action: Mouse scrolled (747, 414) with delta (0, 0)
Screenshot: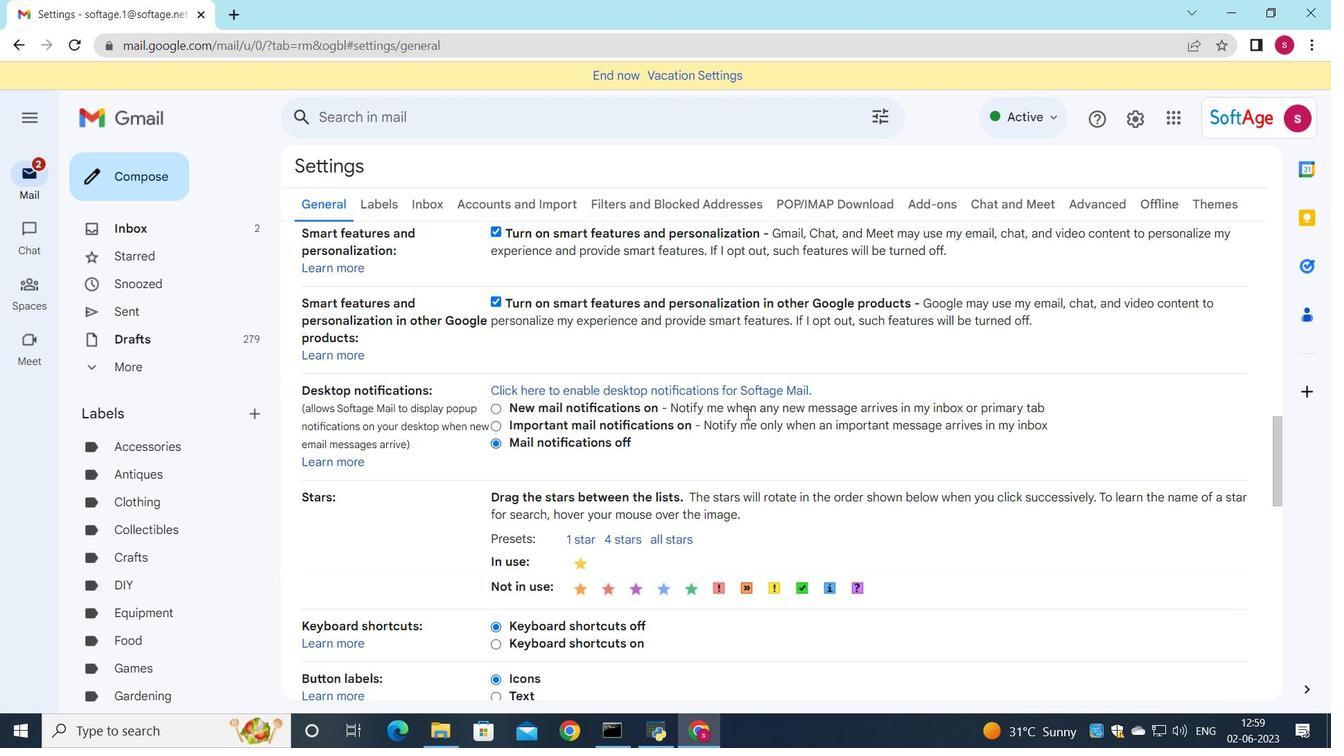 
Action: Mouse moved to (747, 415)
Screenshot: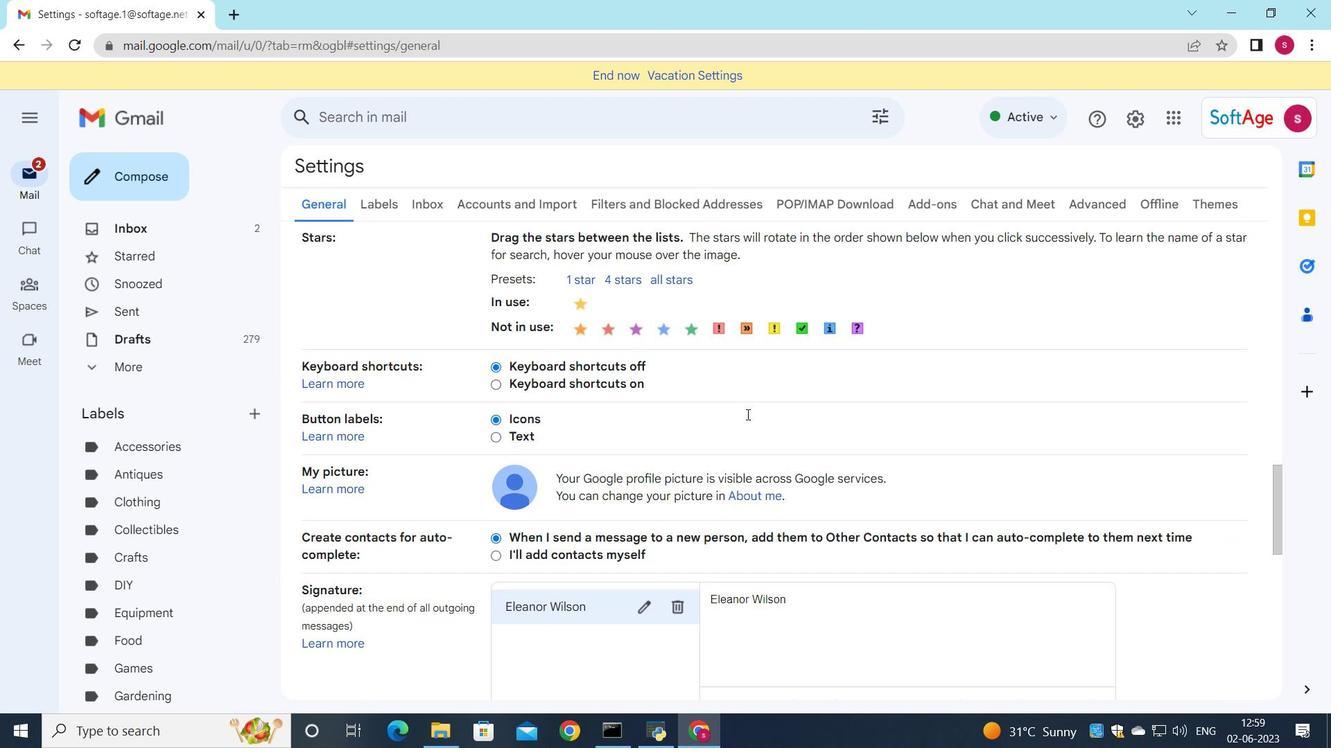 
Action: Mouse scrolled (747, 414) with delta (0, 0)
Screenshot: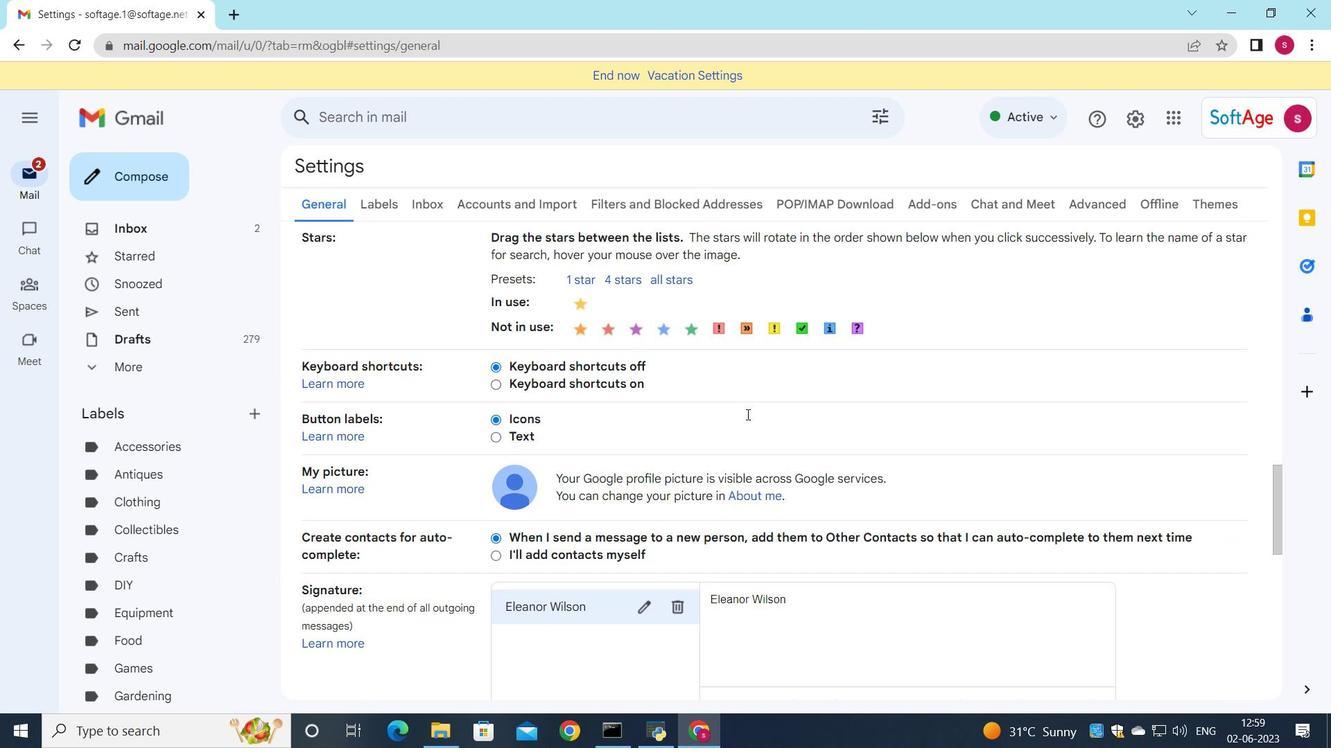 
Action: Mouse moved to (748, 415)
Screenshot: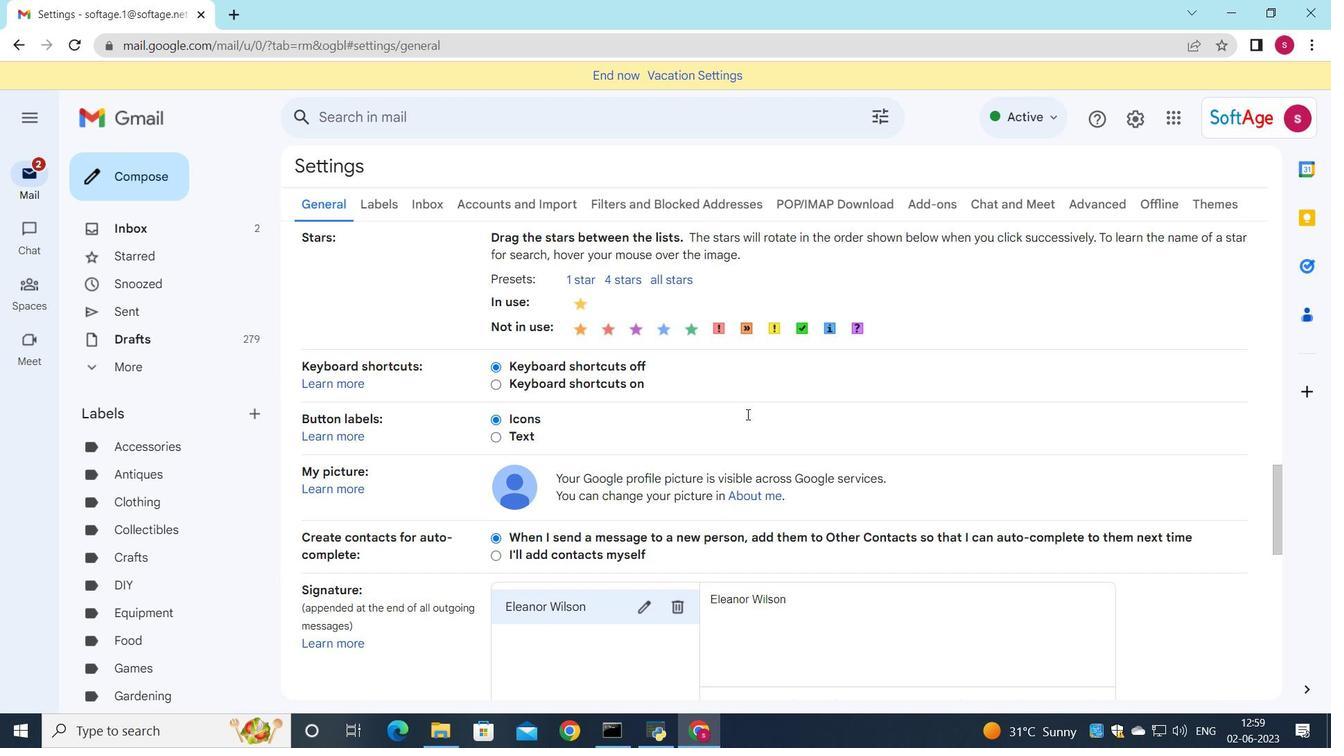 
Action: Mouse scrolled (748, 414) with delta (0, 0)
Screenshot: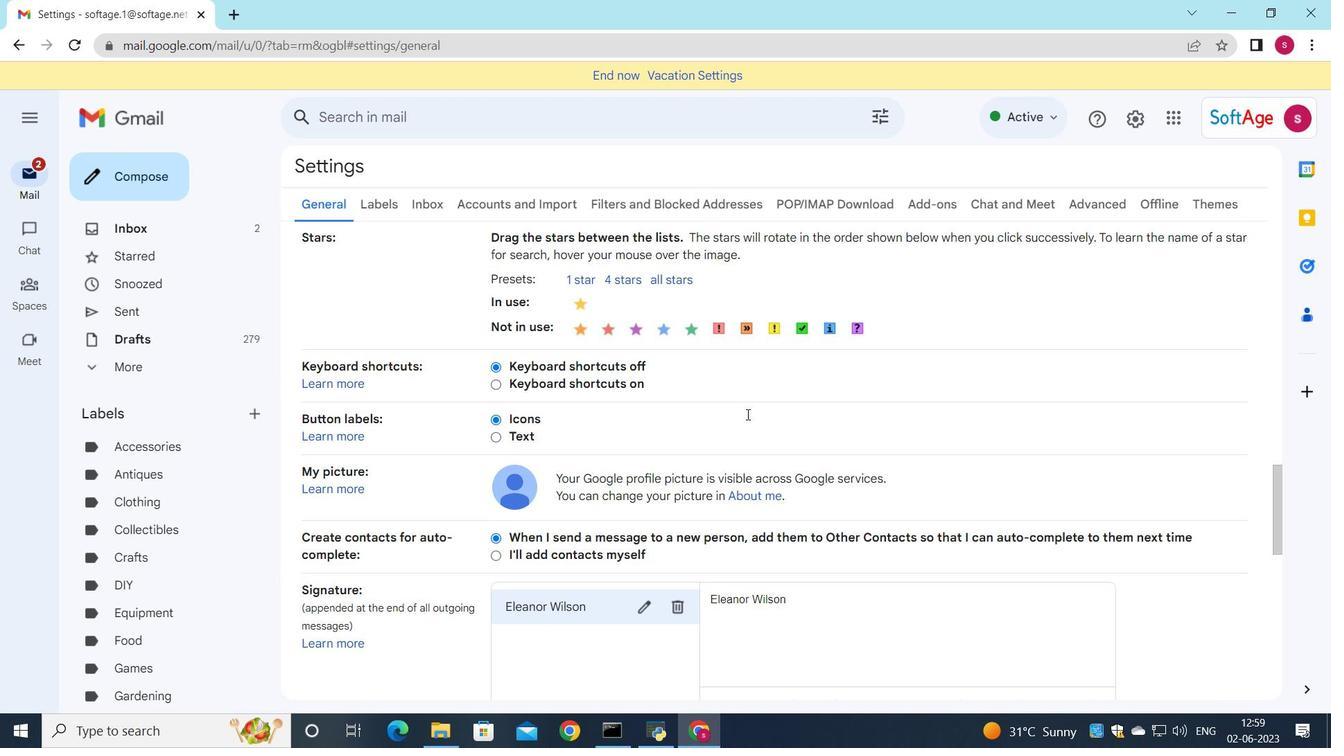 
Action: Mouse moved to (678, 439)
Screenshot: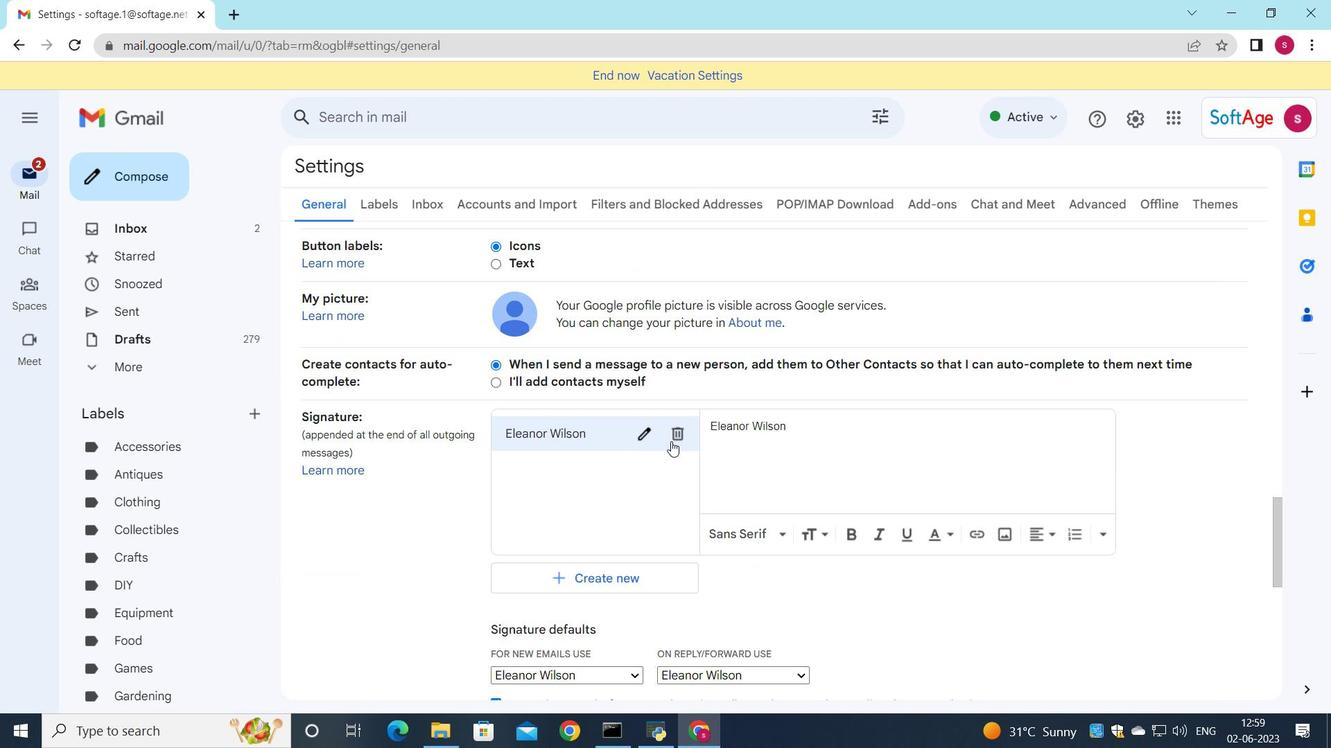 
Action: Mouse pressed left at (678, 439)
Screenshot: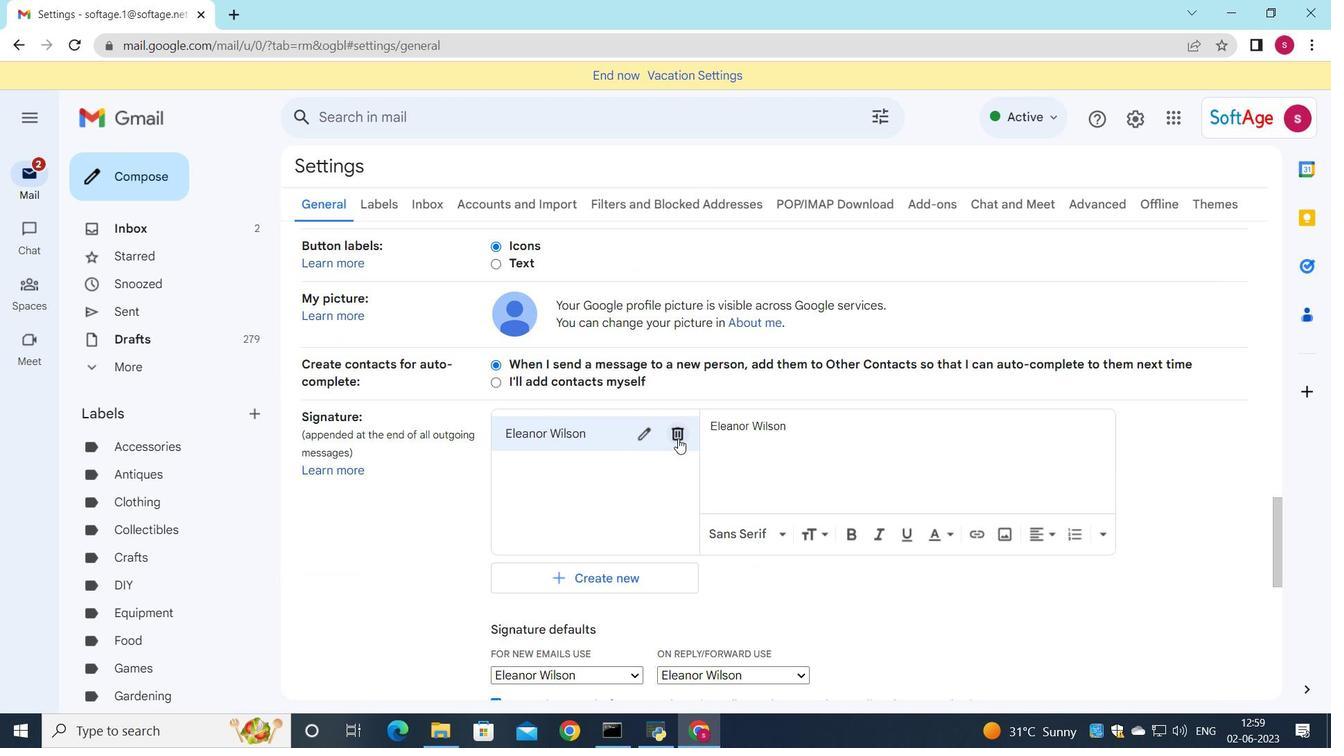 
Action: Mouse moved to (842, 427)
Screenshot: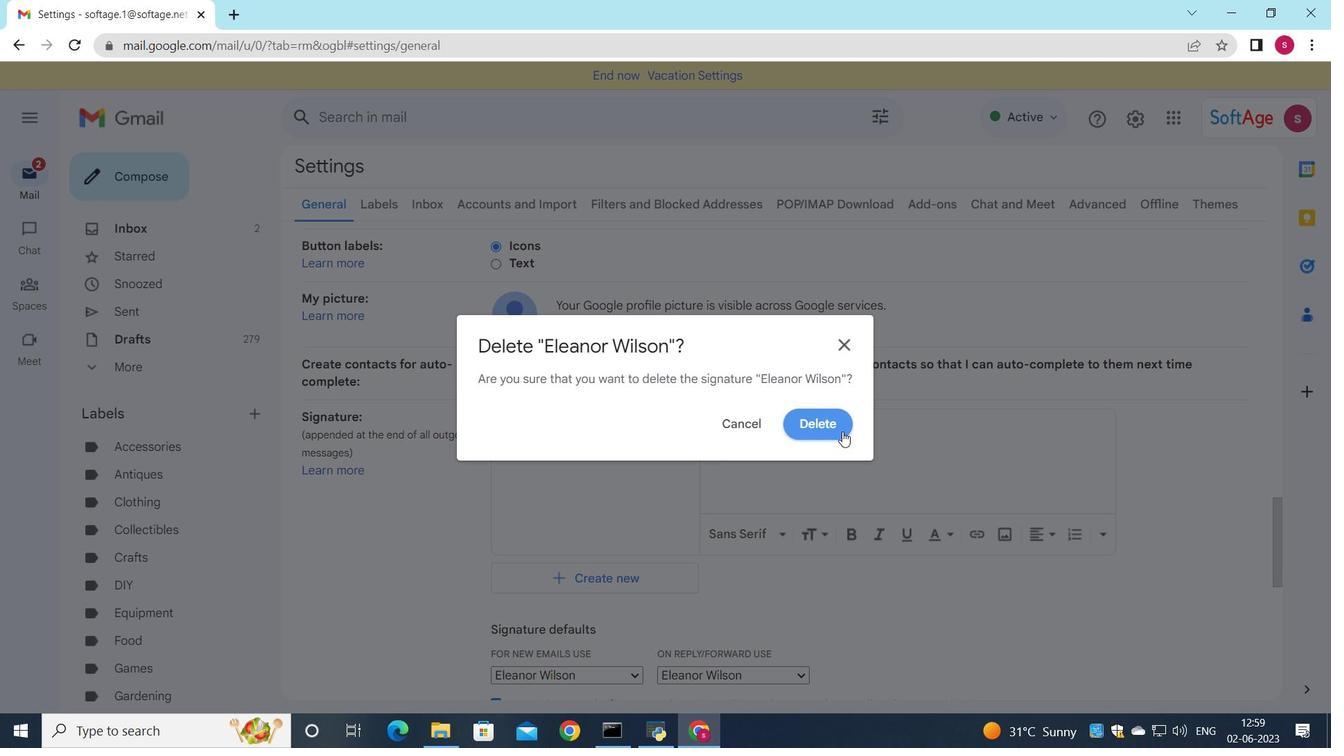 
Action: Mouse pressed left at (842, 427)
Screenshot: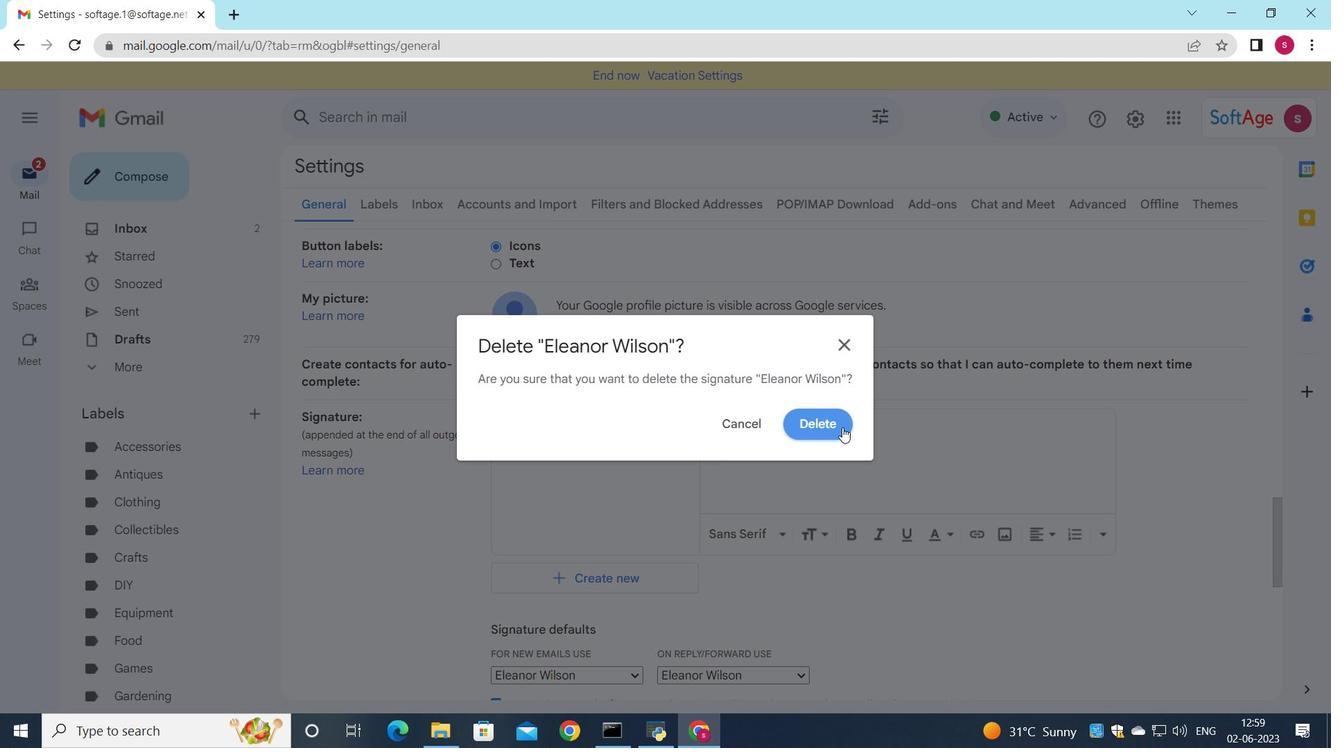 
Action: Mouse moved to (576, 465)
Screenshot: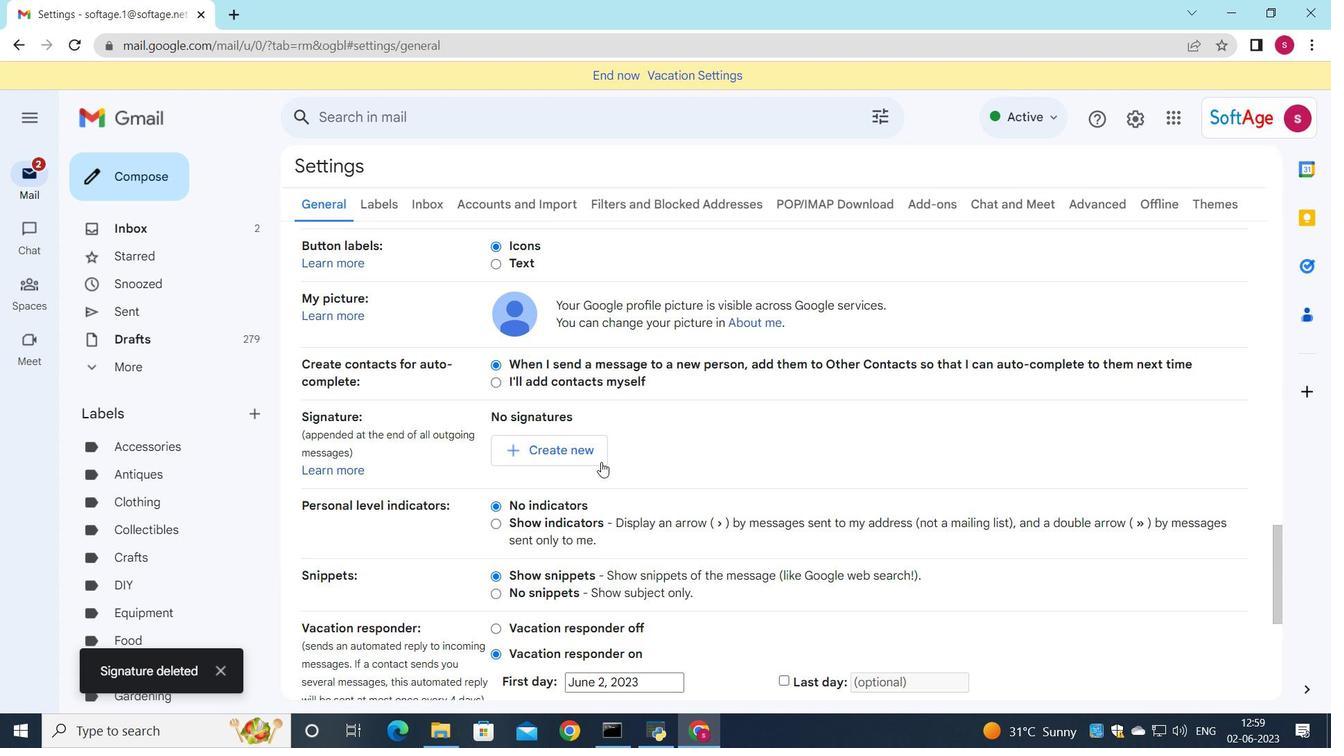 
Action: Mouse pressed left at (576, 465)
Screenshot: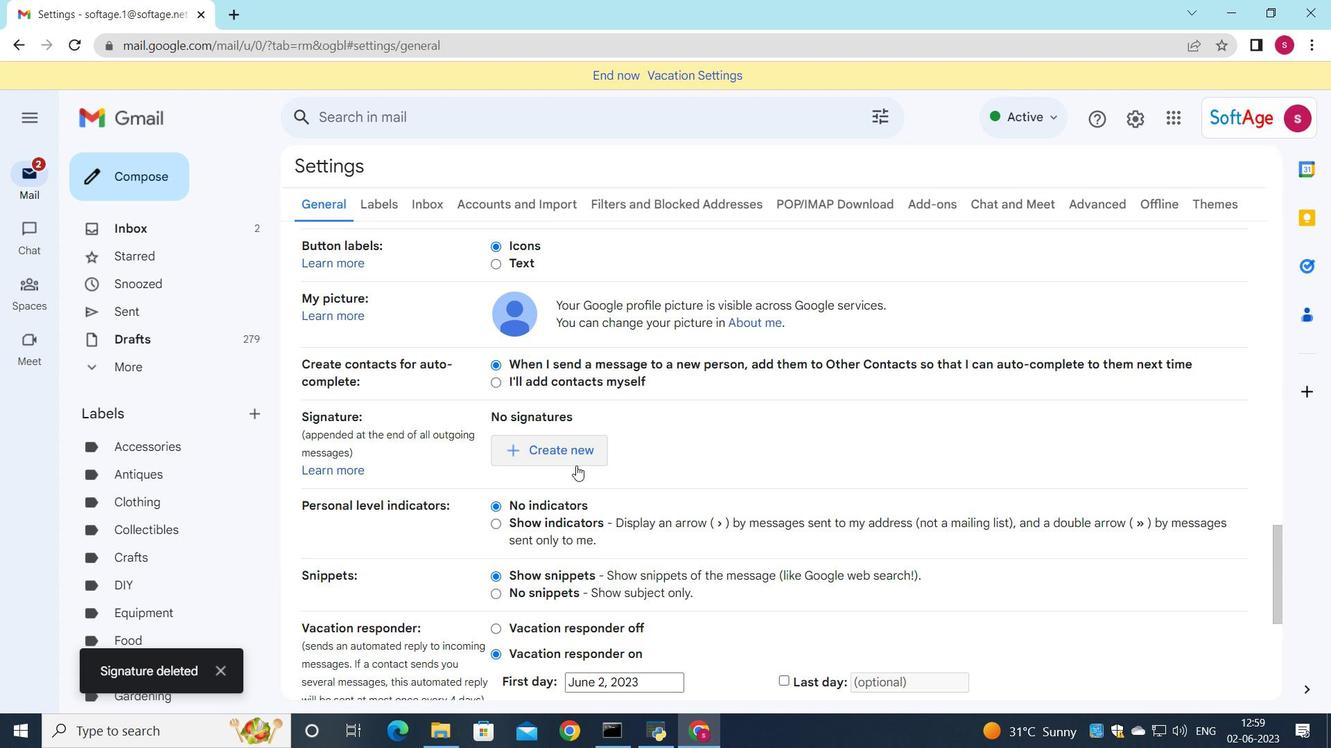 
Action: Mouse moved to (778, 391)
Screenshot: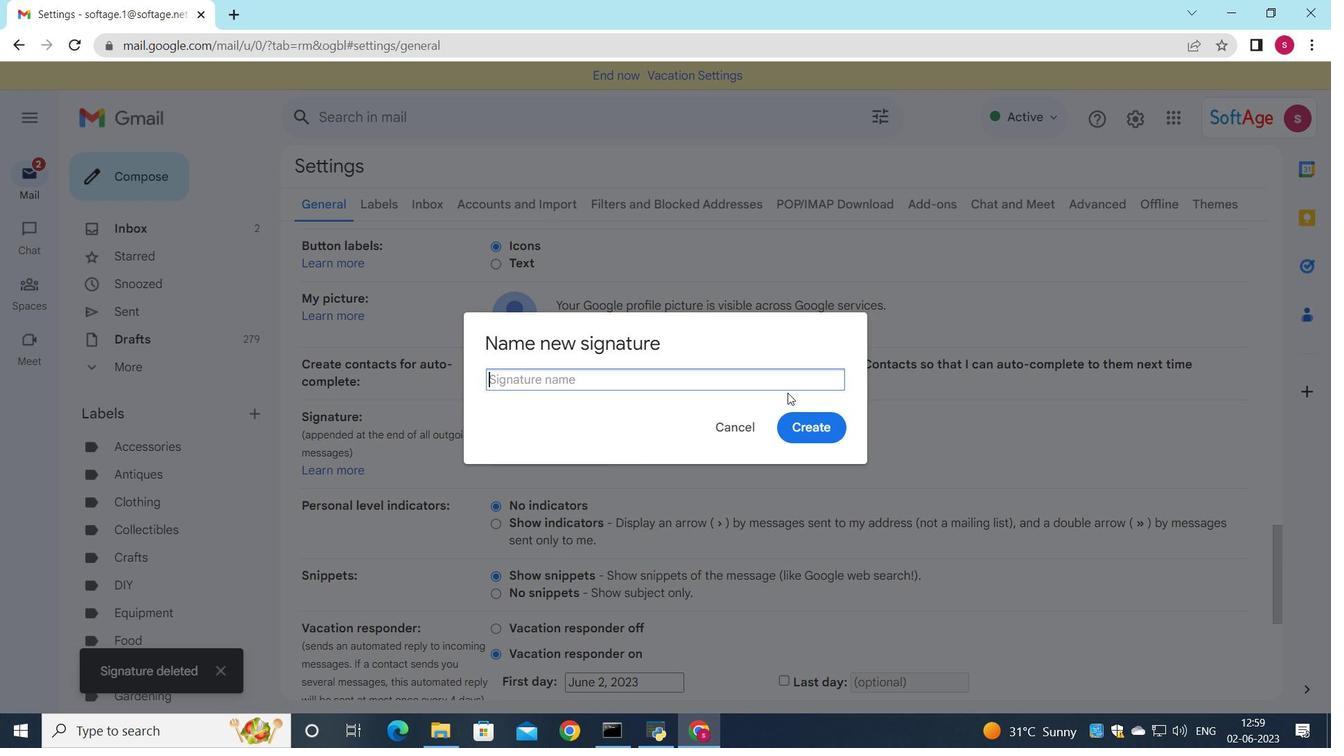 
Action: Key pressed <Key.shift>Elijah<Key.space><Key.shift>Davis
Screenshot: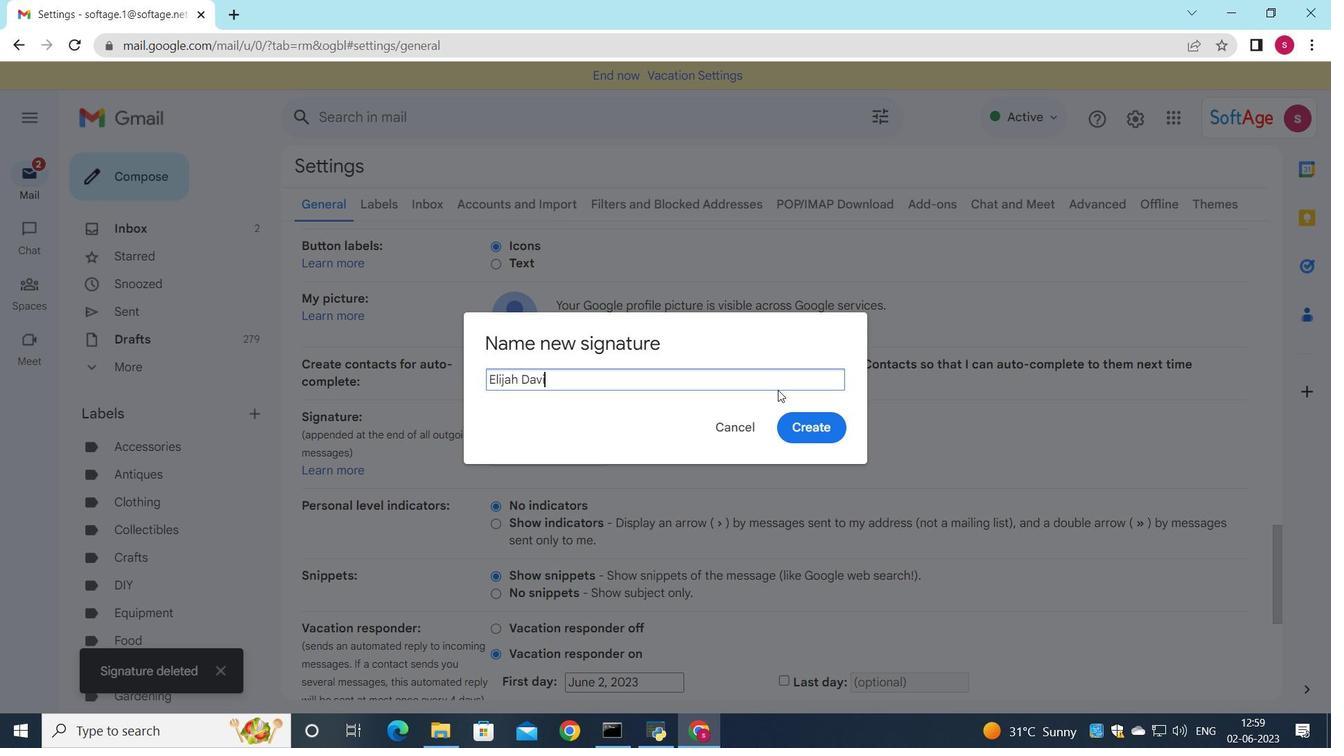 
Action: Mouse moved to (826, 426)
Screenshot: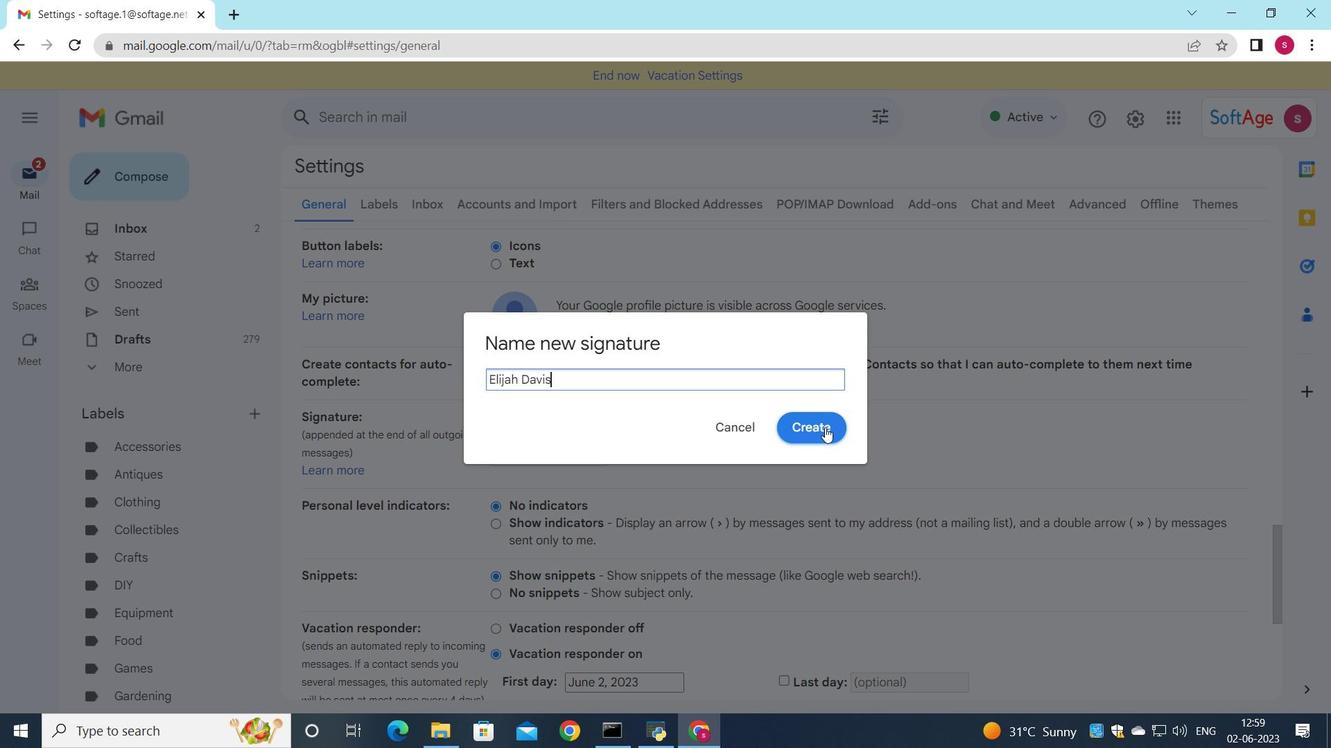 
Action: Mouse pressed left at (826, 426)
Screenshot: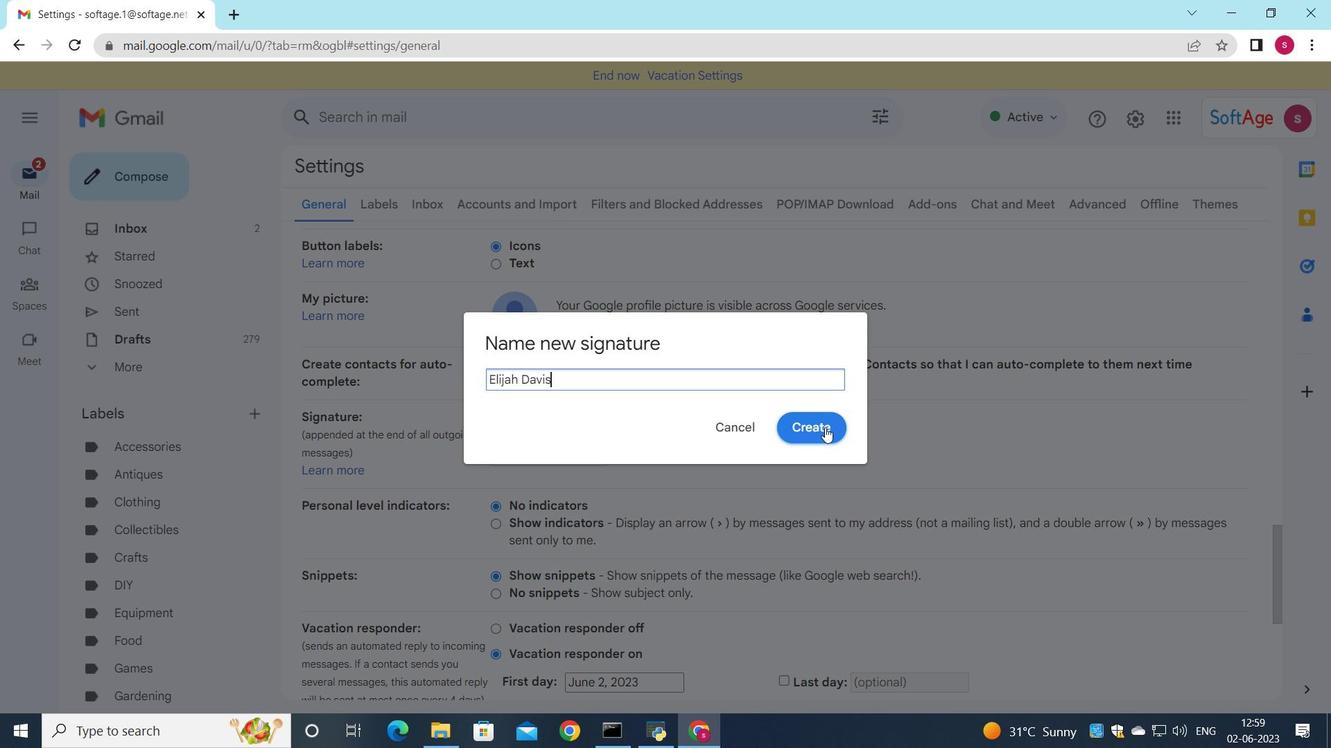 
Action: Mouse moved to (803, 449)
Screenshot: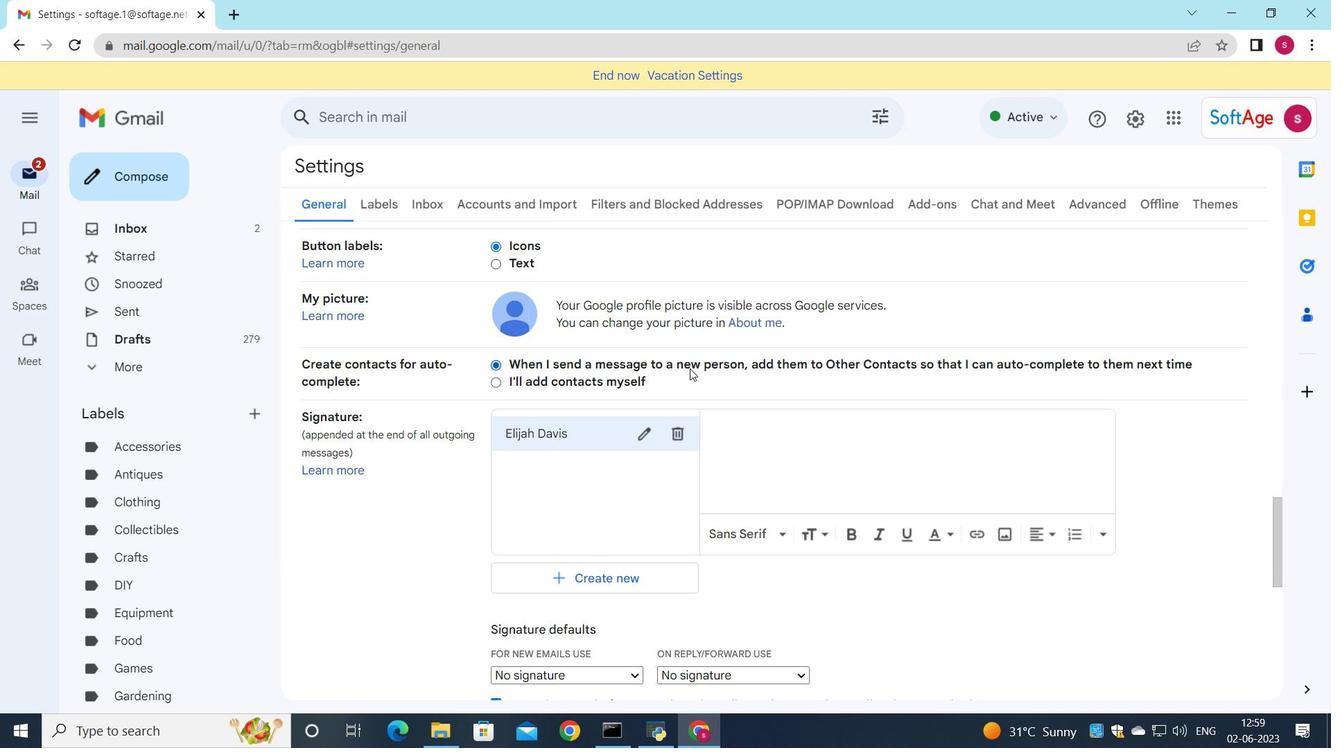
Action: Mouse pressed left at (803, 449)
Screenshot: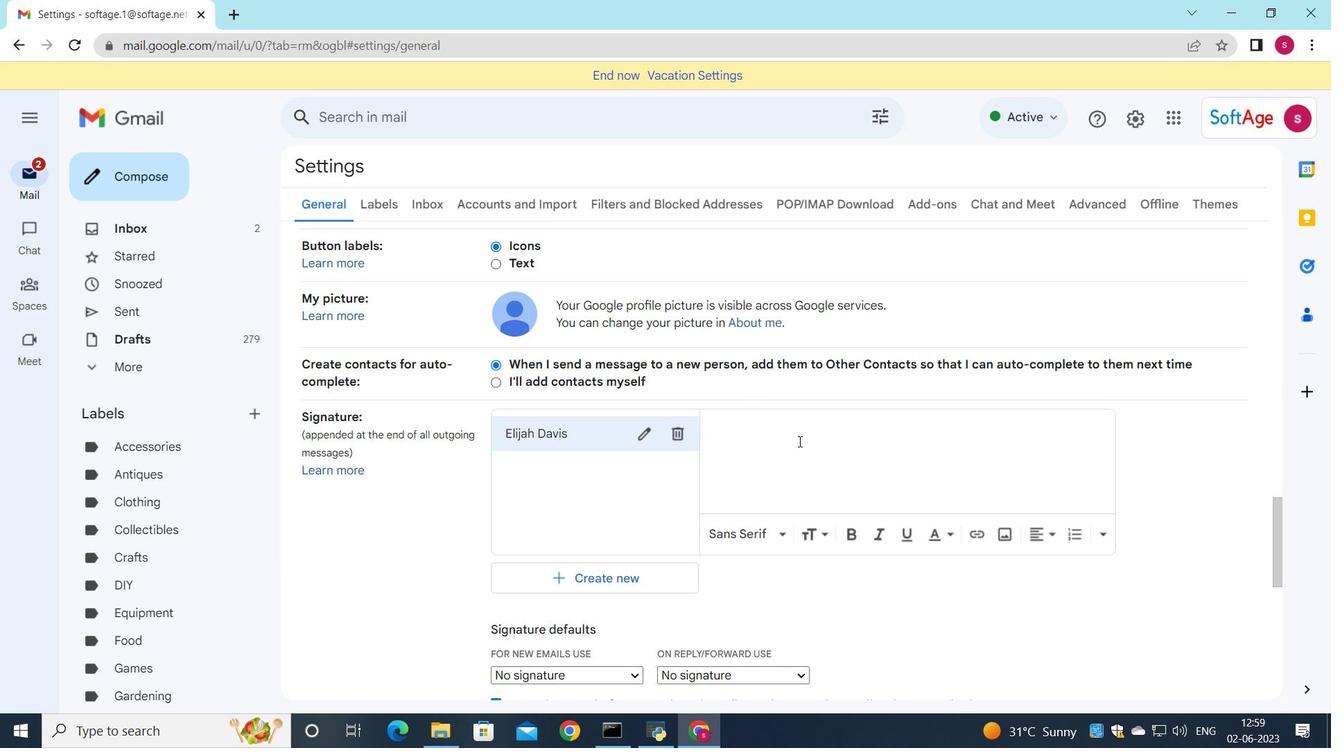 
Action: Key pressed <Key.shift>Elijag<Key.backspace>h<Key.space><Key.shift>davis
Screenshot: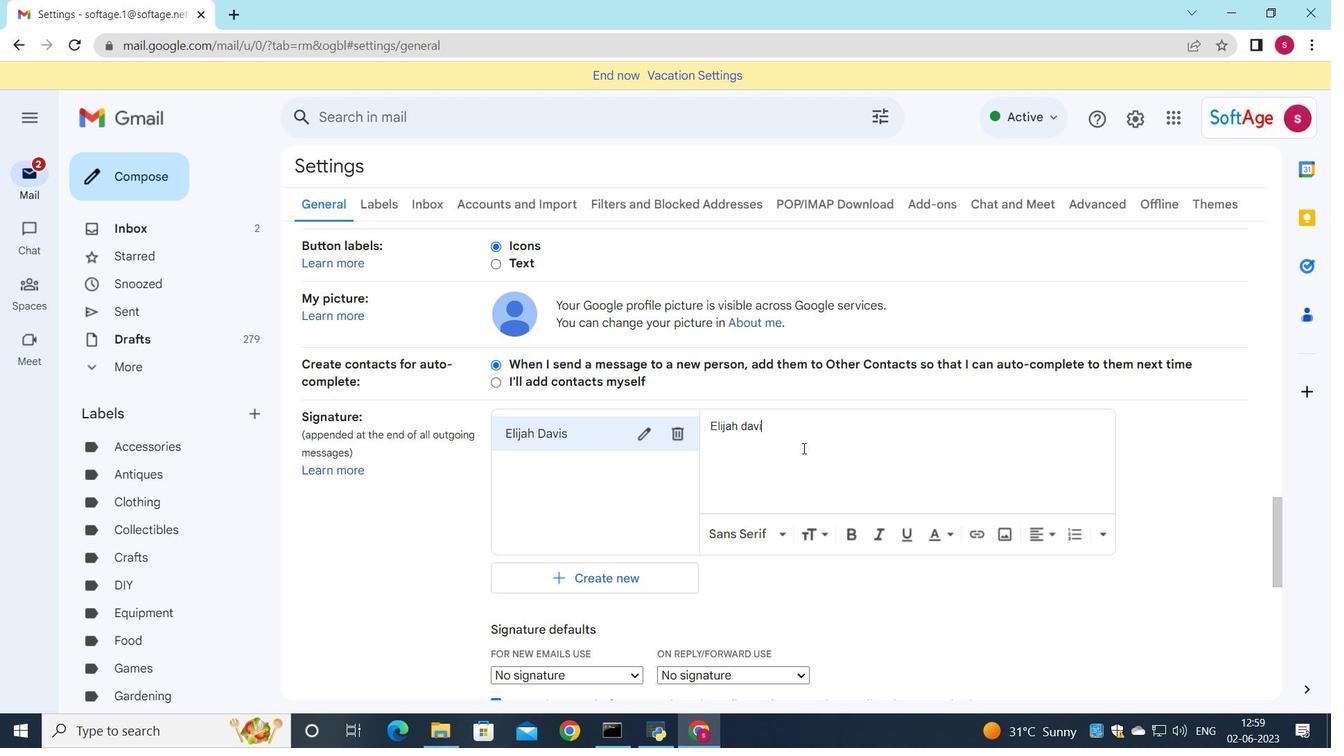 
Action: Mouse moved to (748, 427)
Screenshot: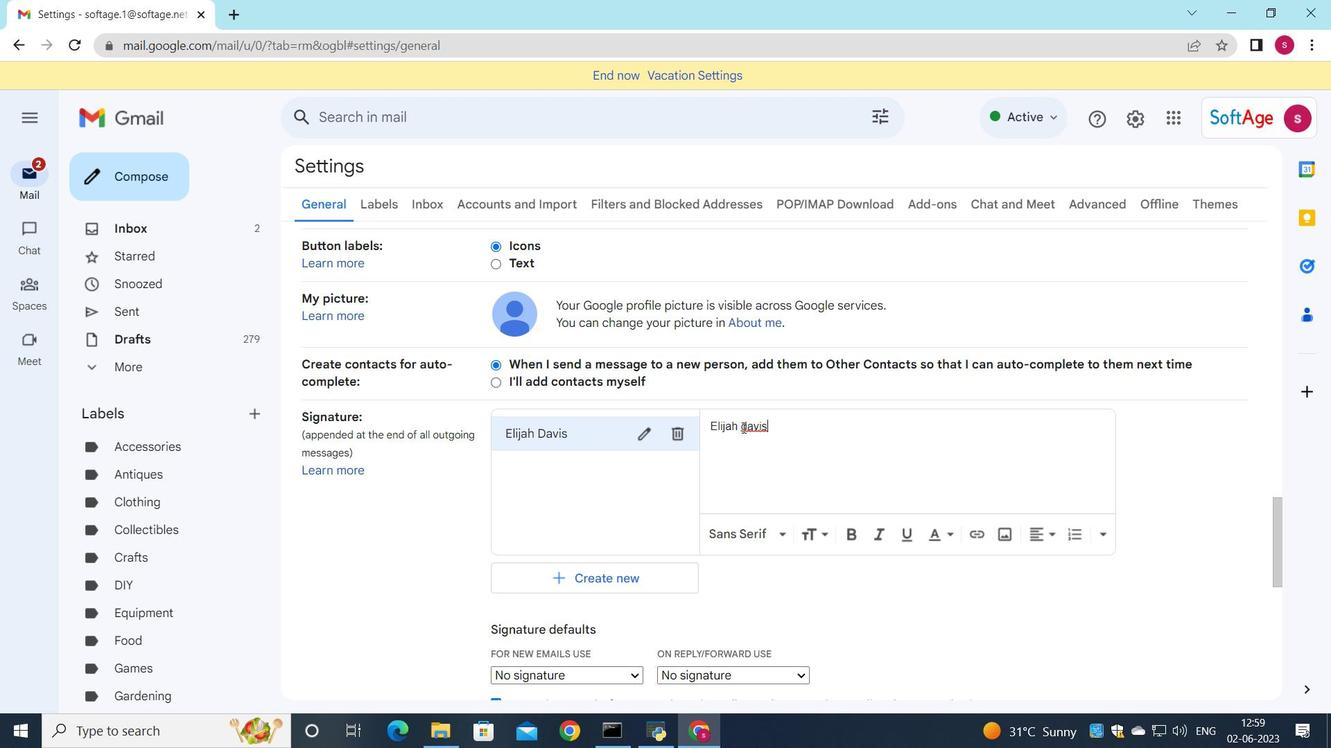 
Action: Mouse pressed left at (748, 427)
Screenshot: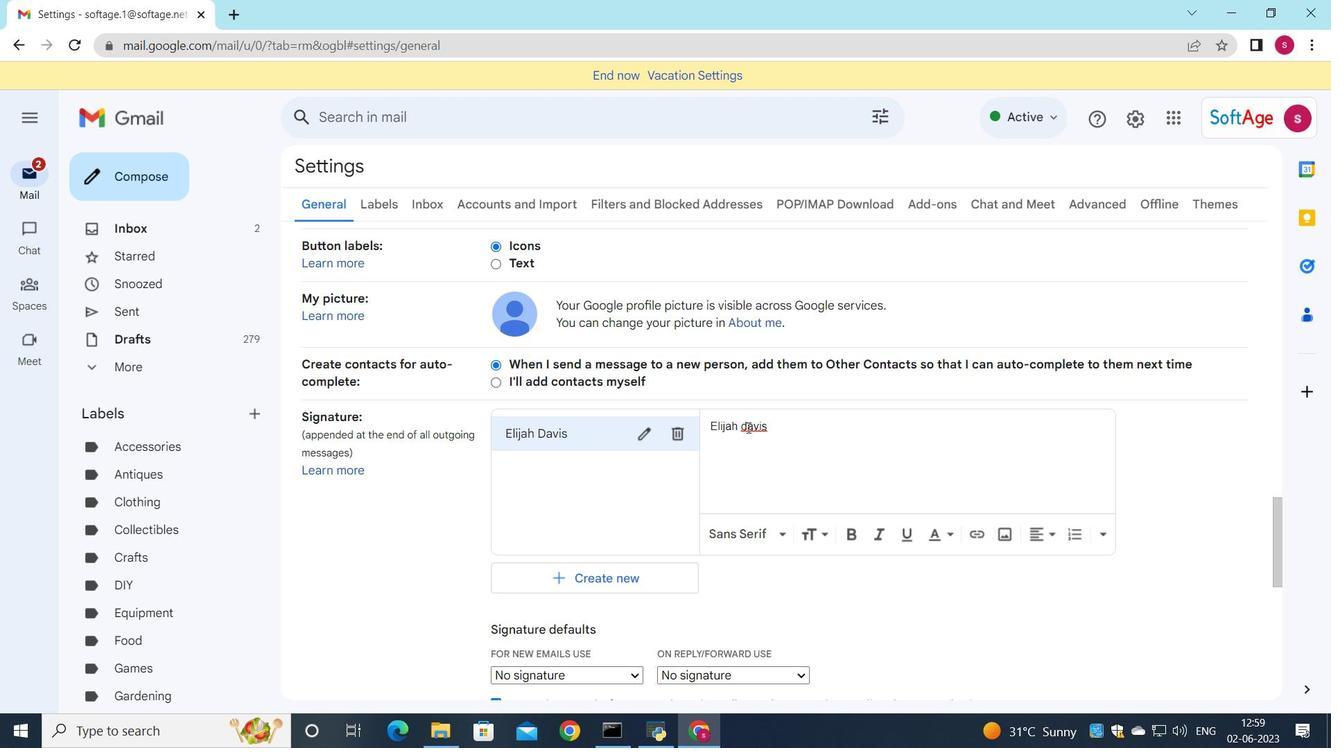 
Action: Key pressed <Key.backspace><Key.shift>D
Screenshot: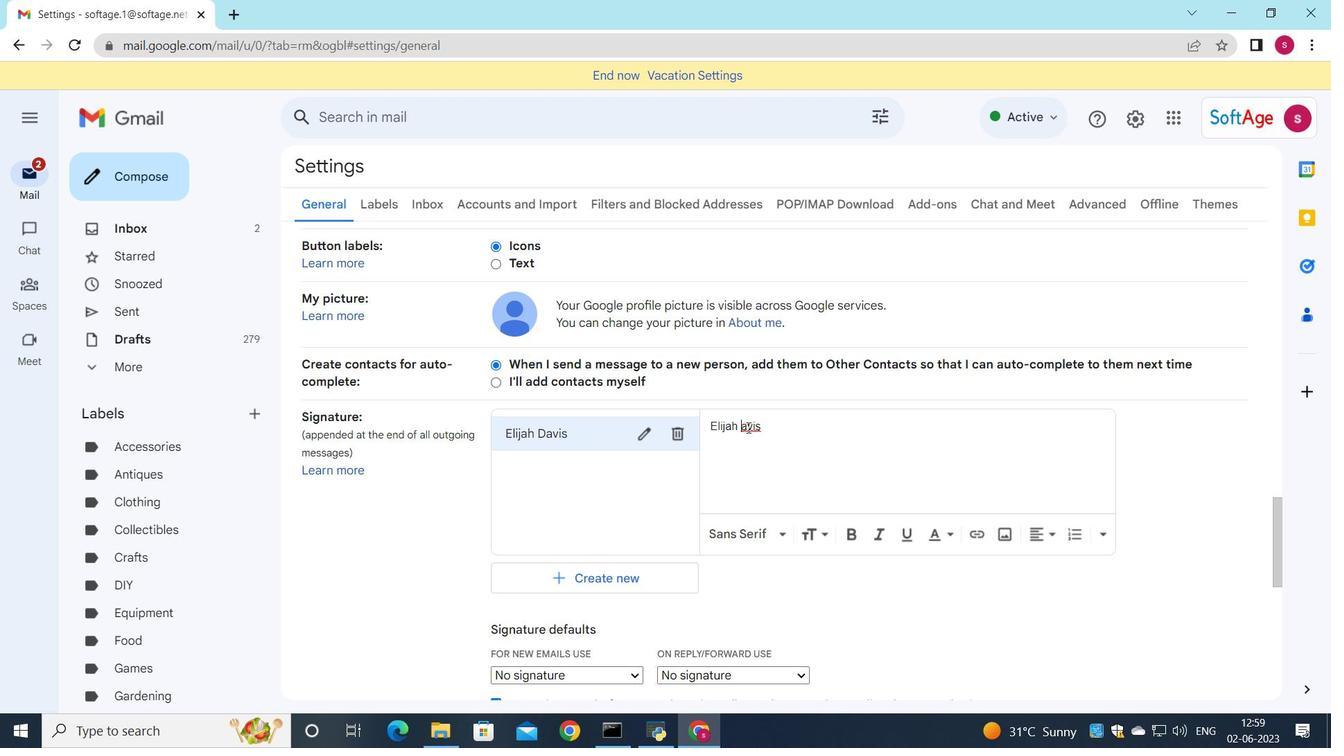 
Action: Mouse moved to (586, 669)
Screenshot: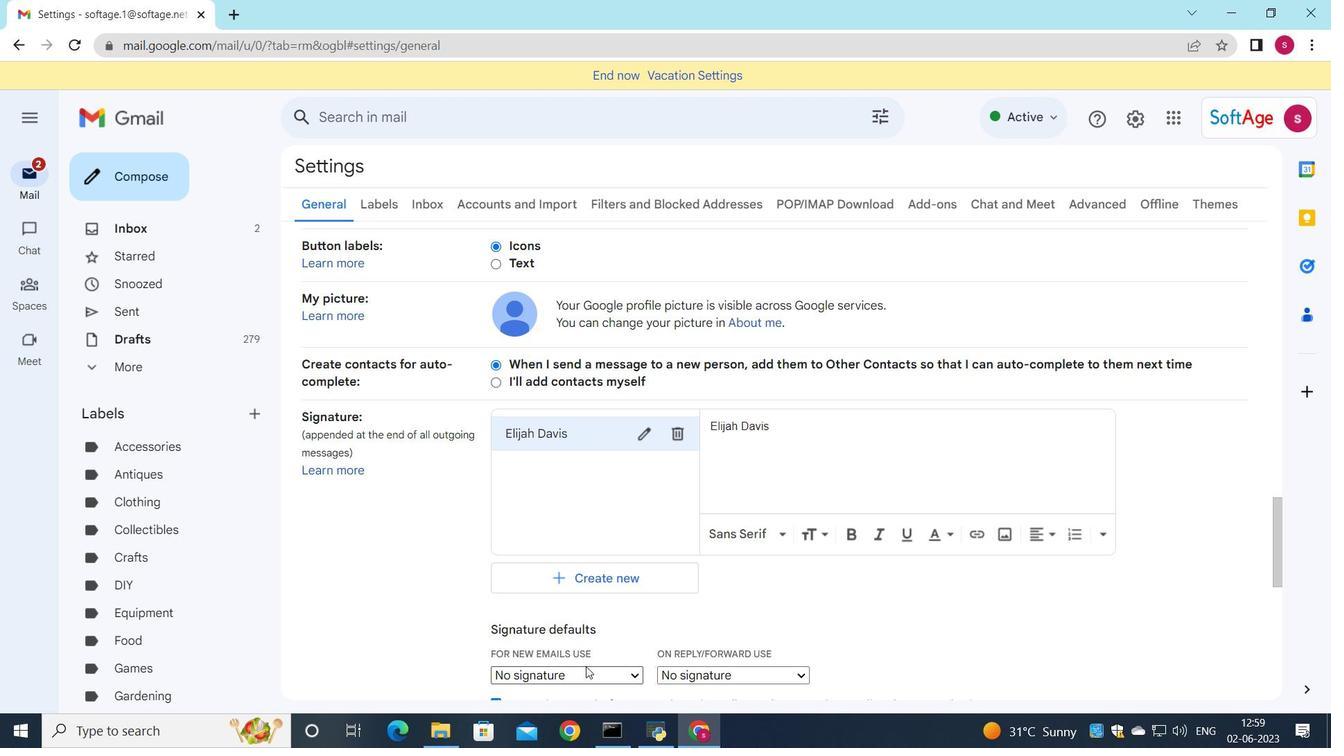 
Action: Mouse pressed left at (586, 669)
Screenshot: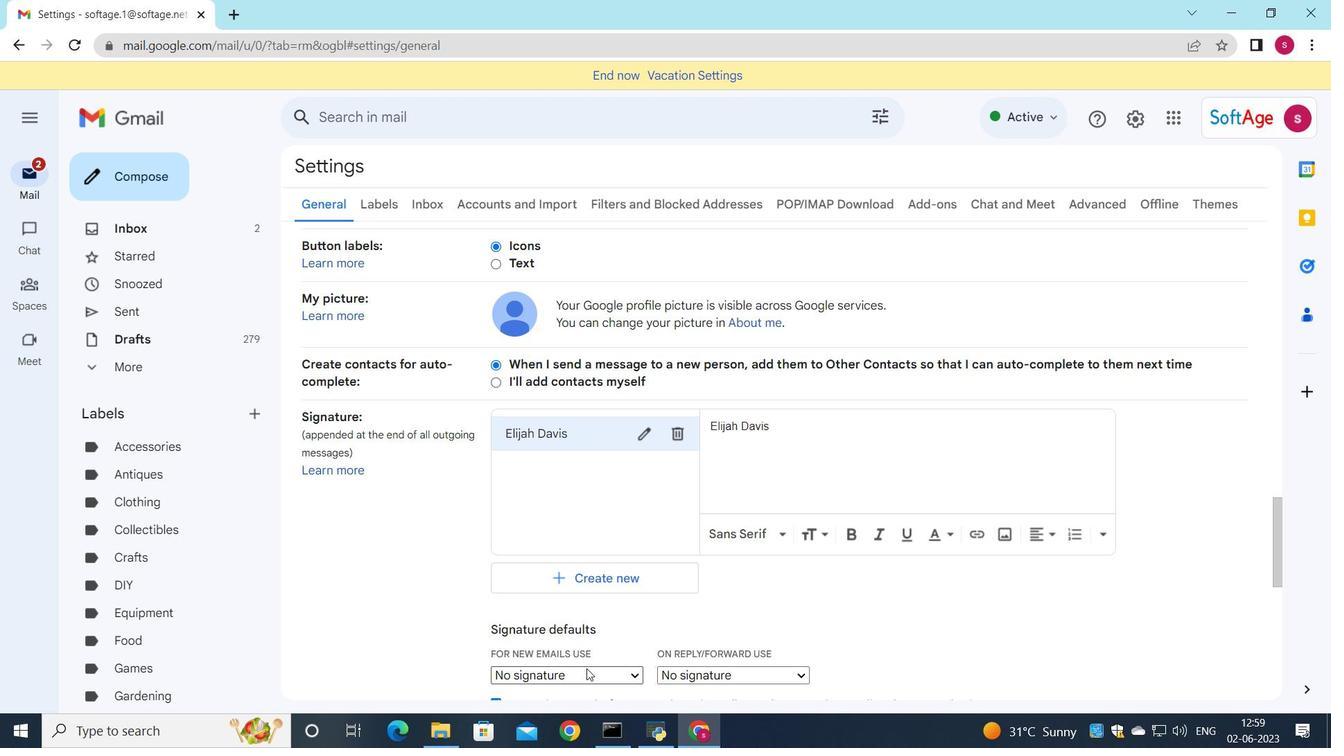 
Action: Mouse moved to (560, 660)
Screenshot: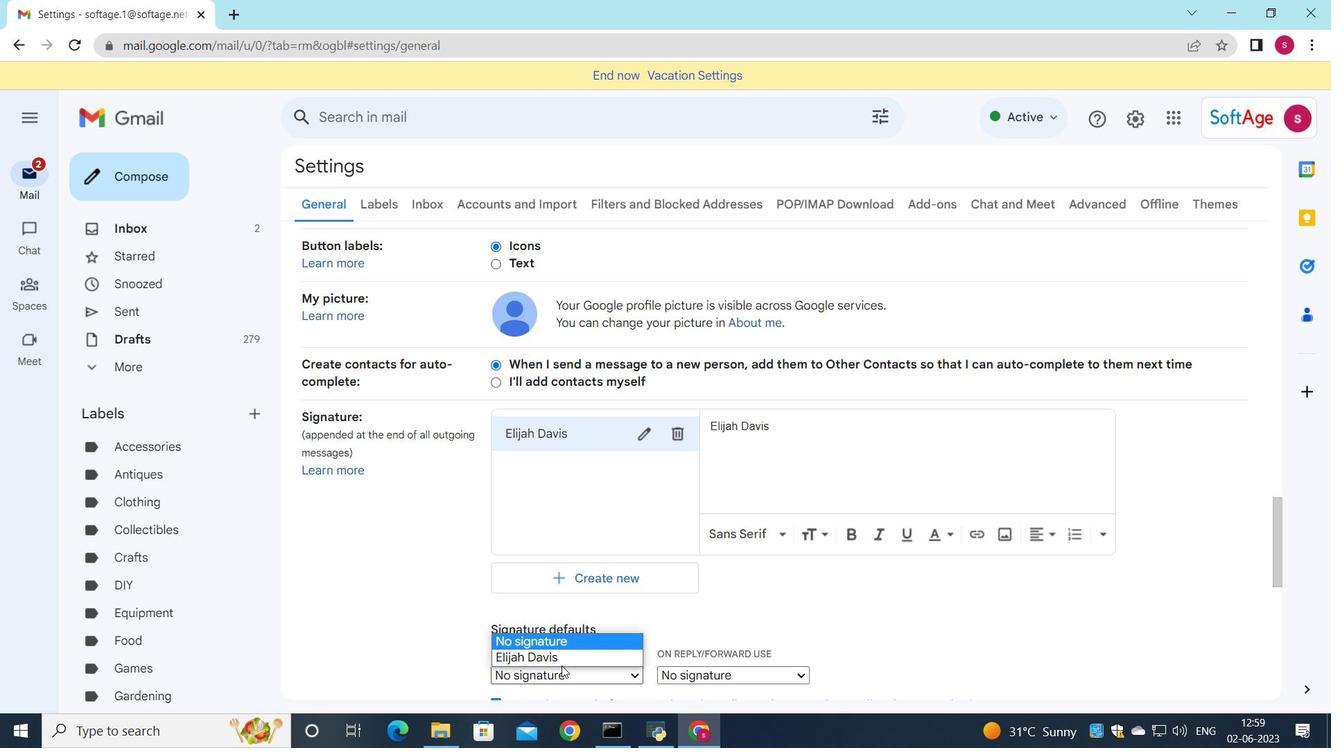 
Action: Mouse pressed left at (560, 660)
Screenshot: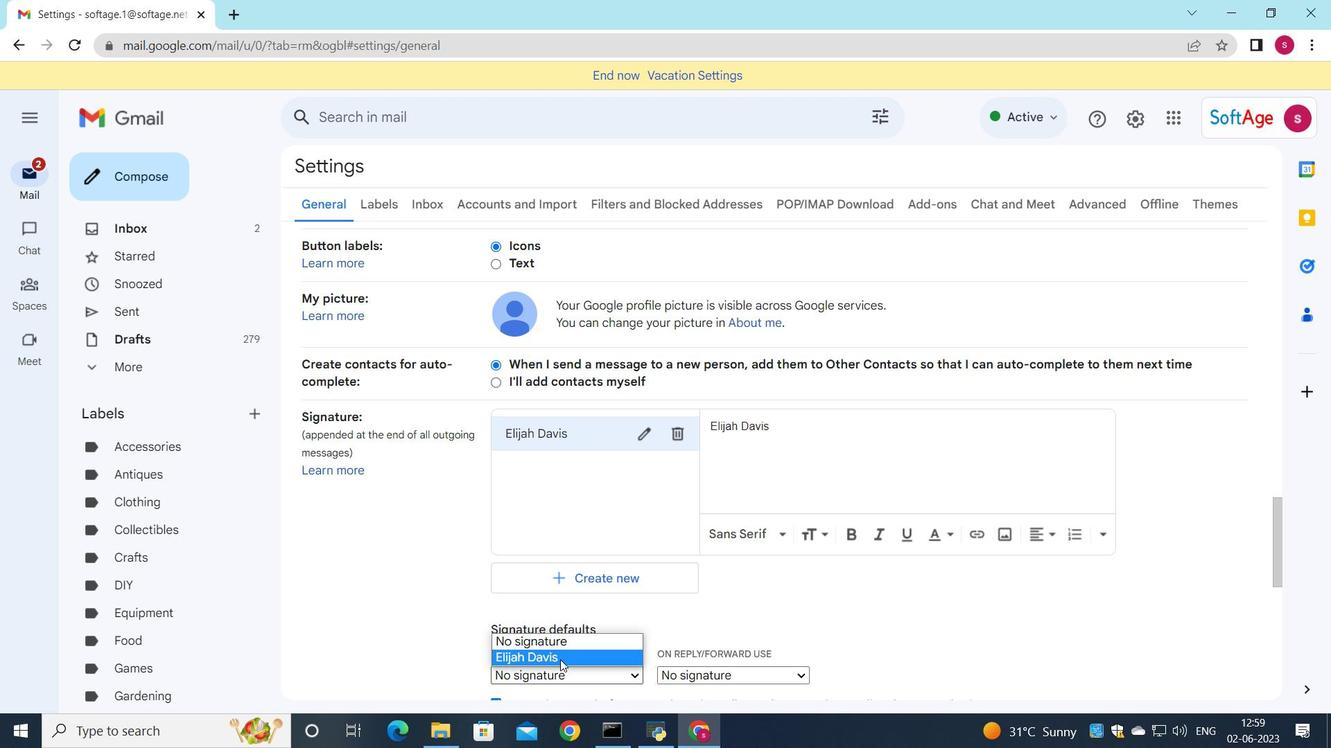 
Action: Mouse moved to (710, 670)
Screenshot: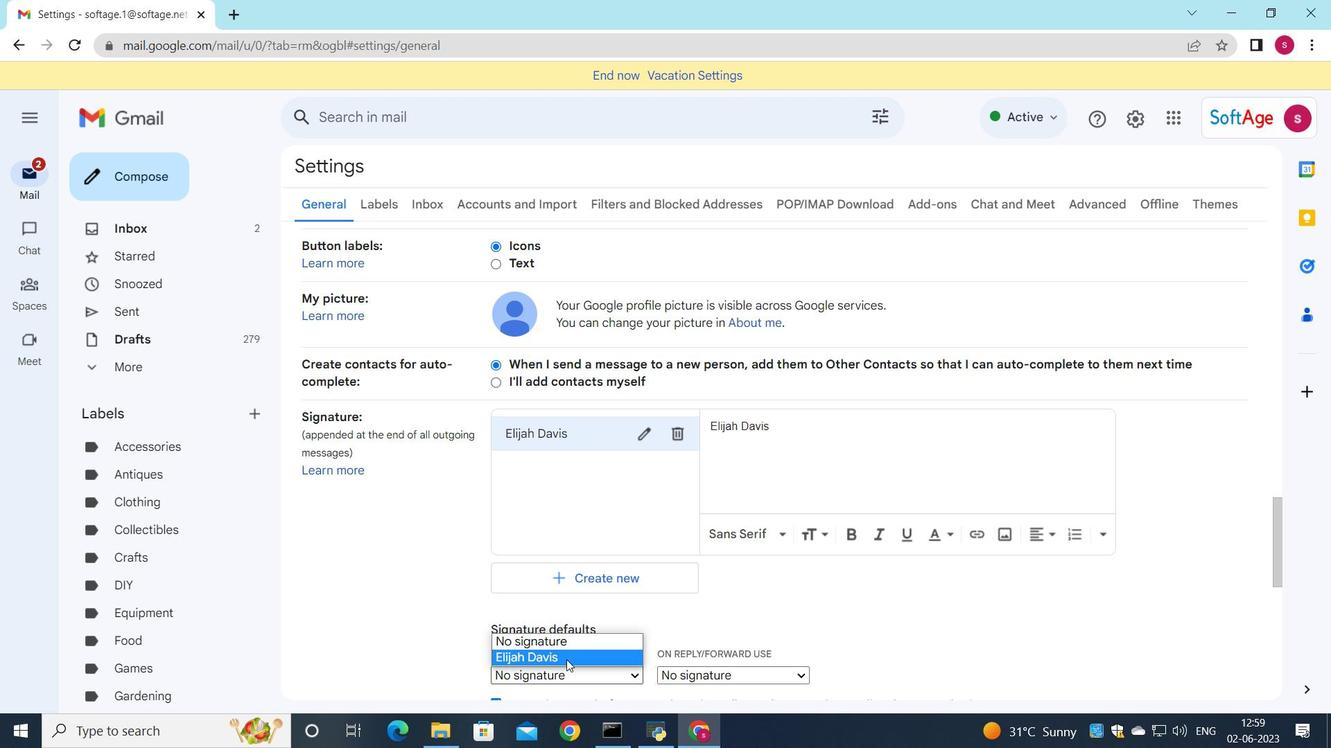 
Action: Mouse pressed left at (710, 670)
Screenshot: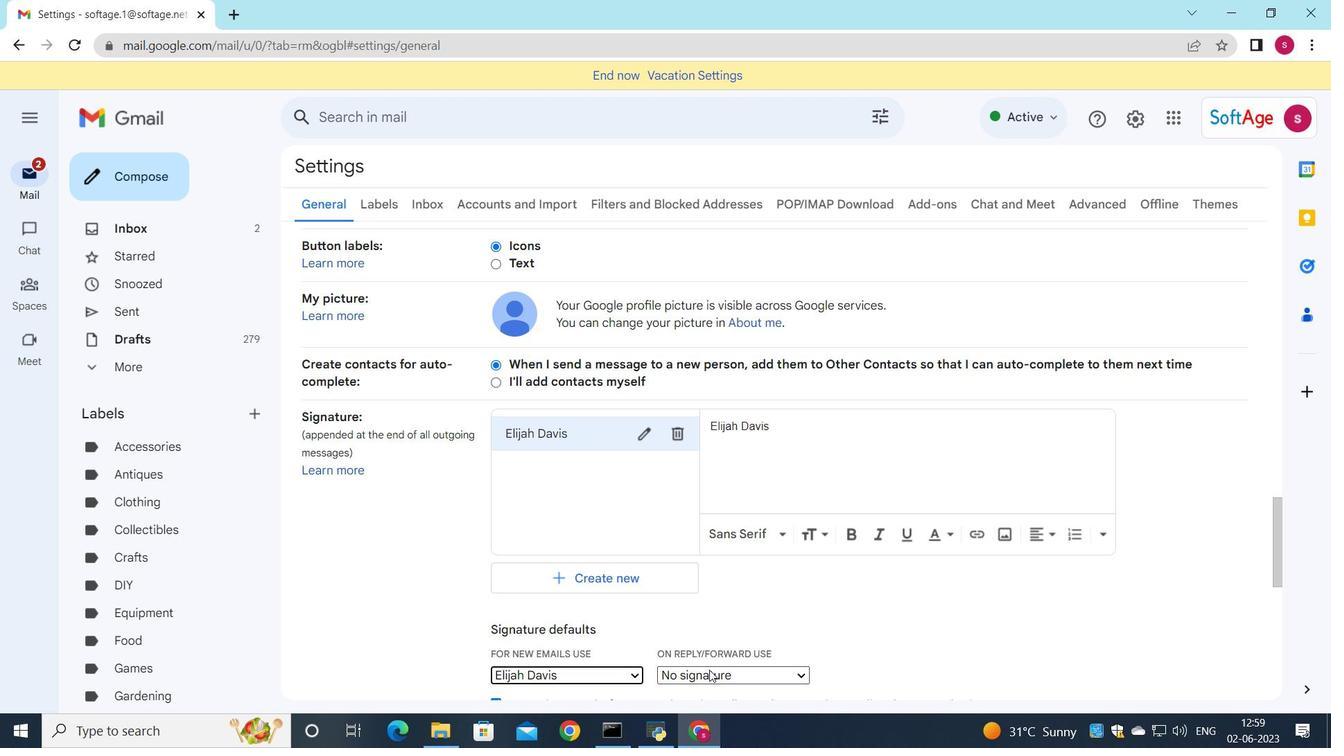 
Action: Mouse moved to (707, 660)
Screenshot: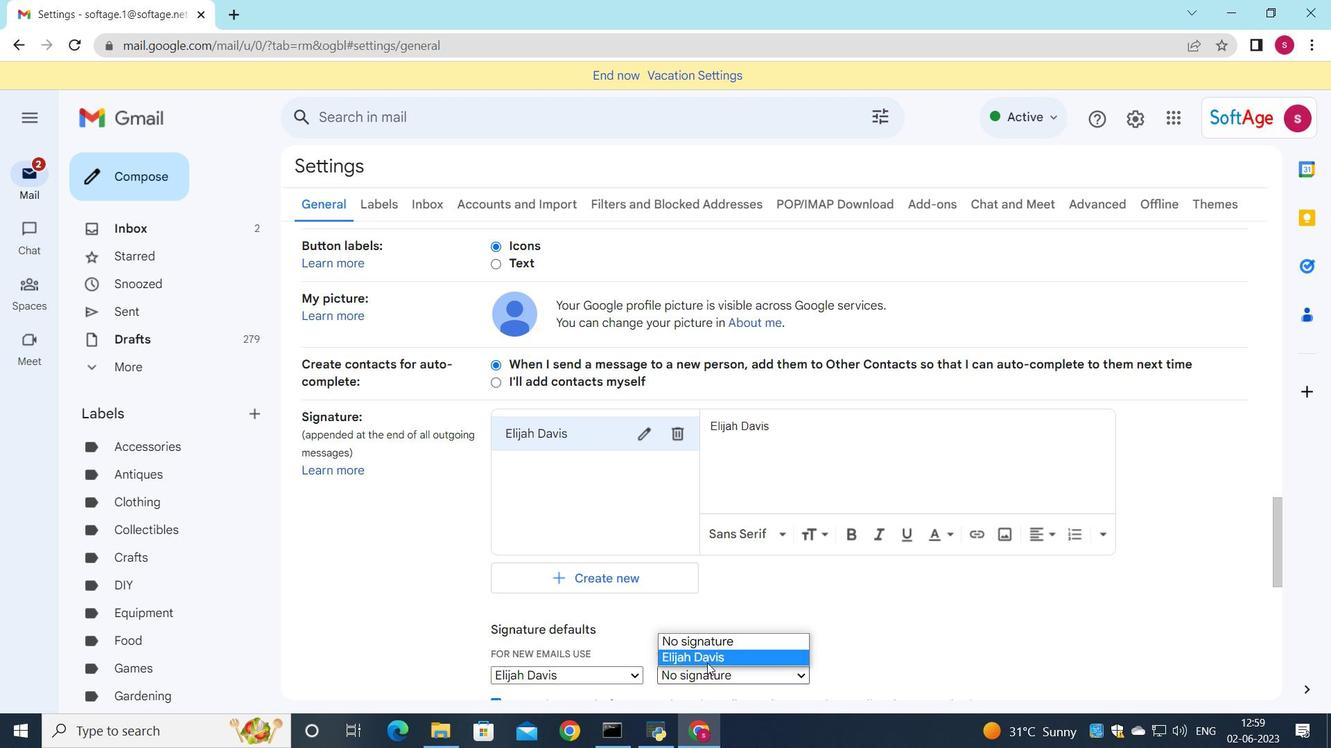 
Action: Mouse pressed left at (707, 660)
Screenshot: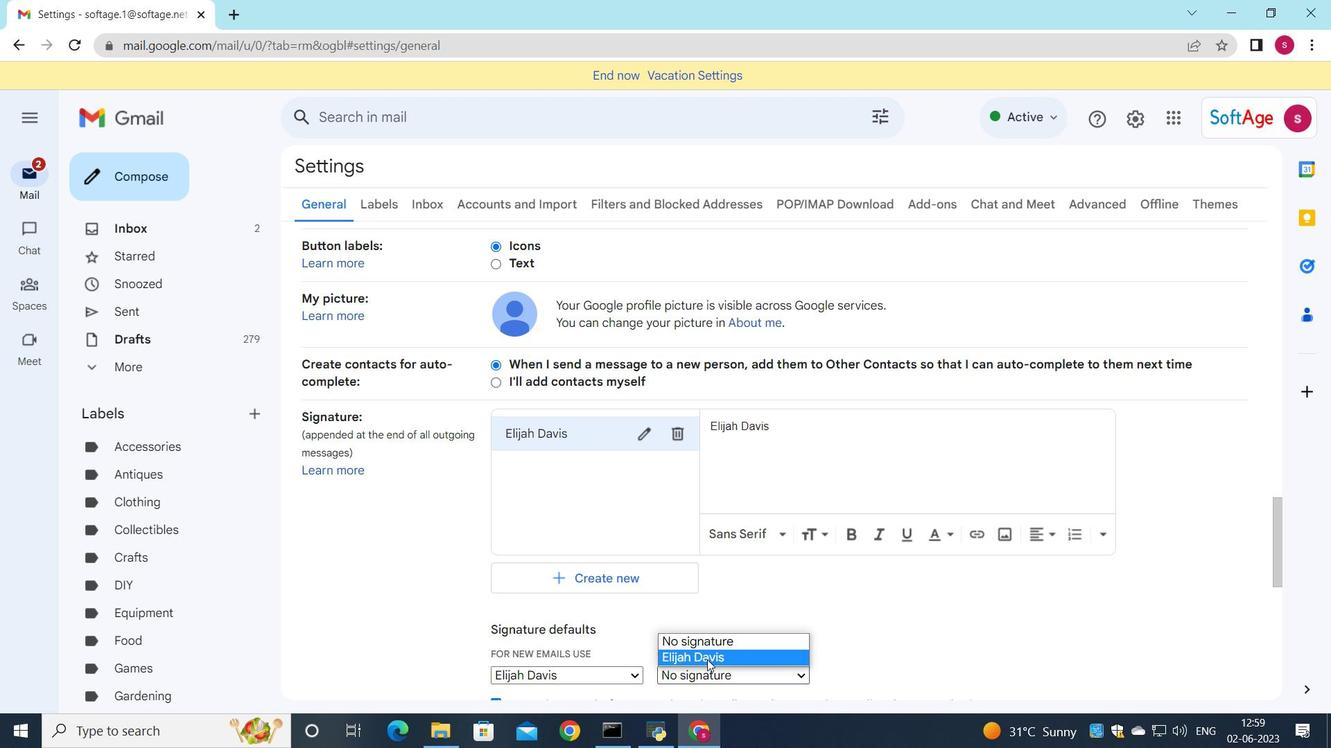 
Action: Mouse moved to (705, 620)
Screenshot: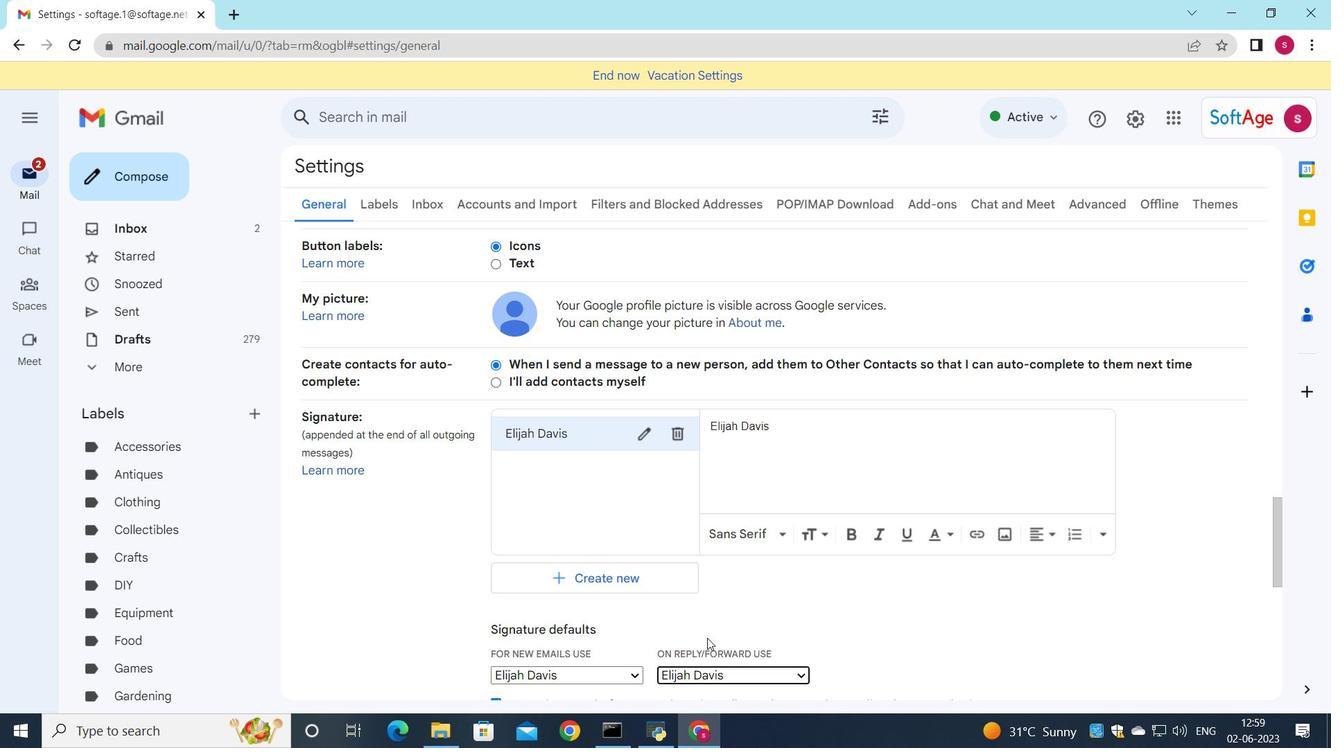 
Action: Mouse scrolled (705, 619) with delta (0, 0)
Screenshot: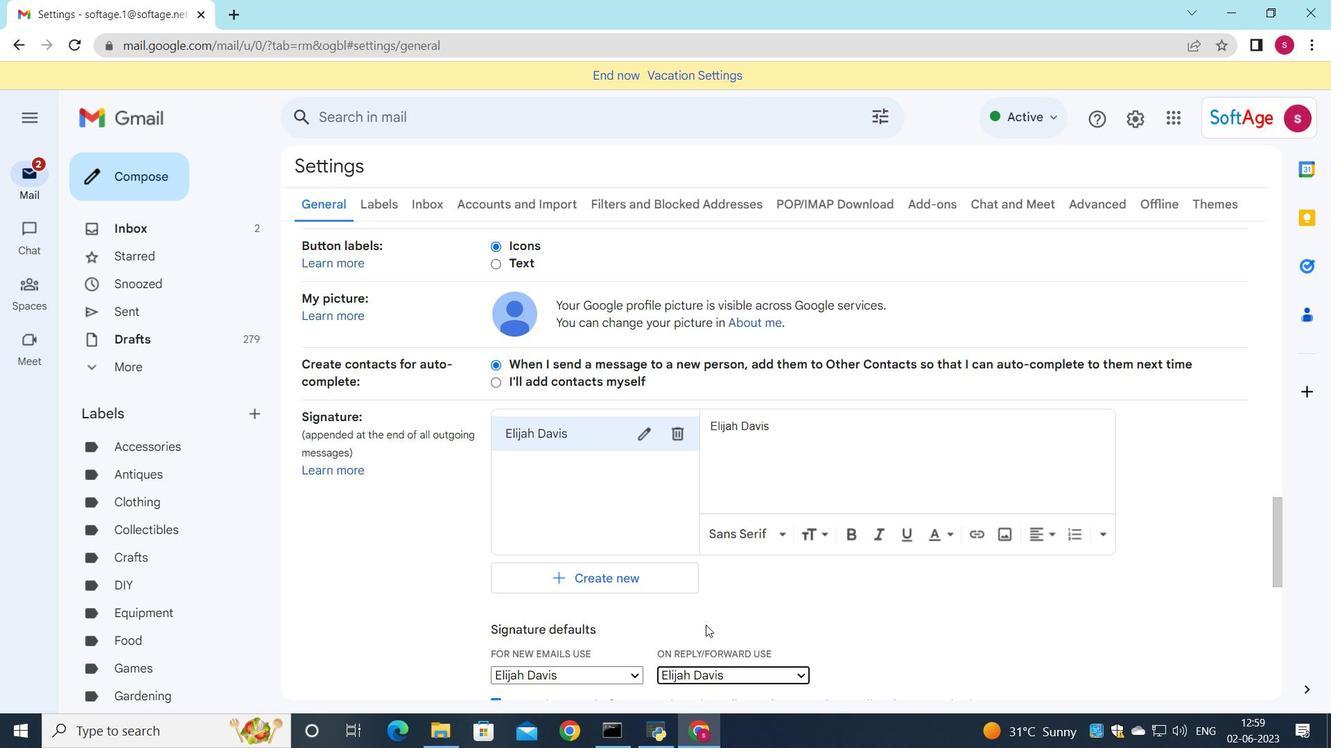 
Action: Mouse scrolled (705, 619) with delta (0, 0)
Screenshot: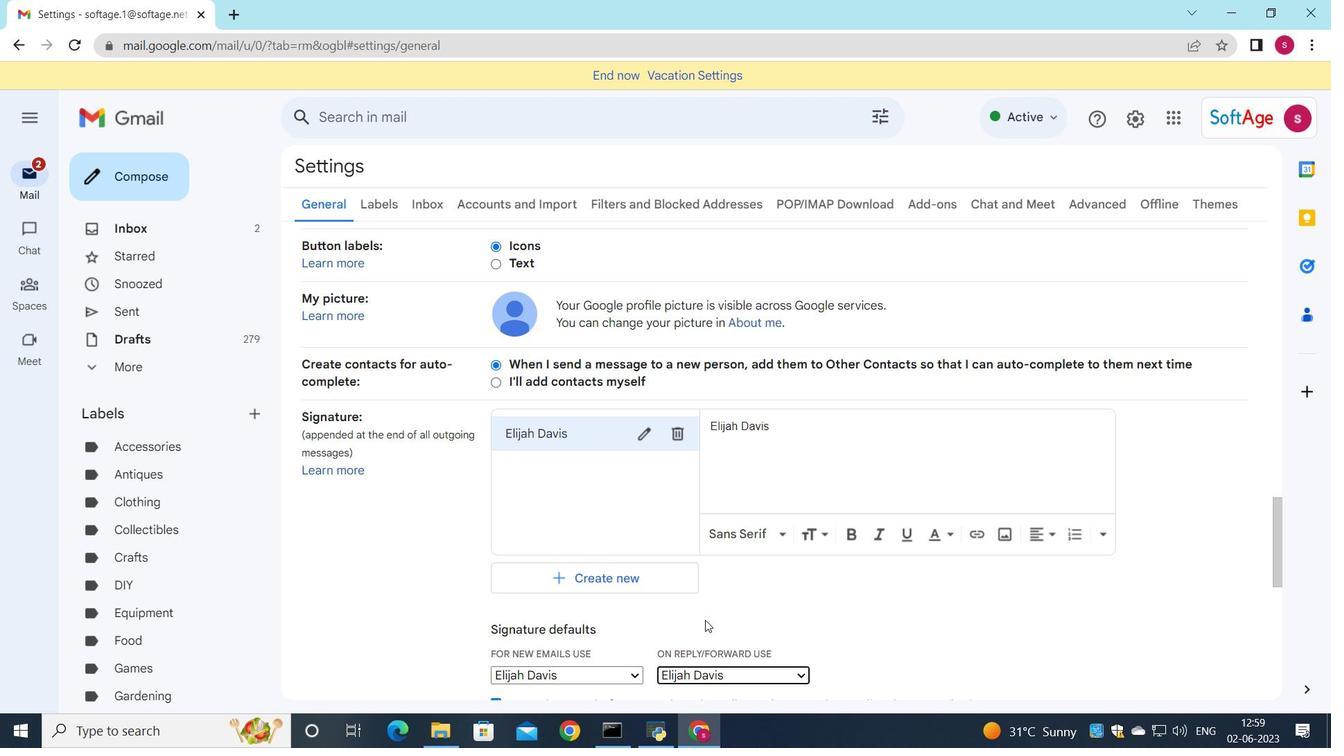 
Action: Mouse scrolled (705, 619) with delta (0, 0)
Screenshot: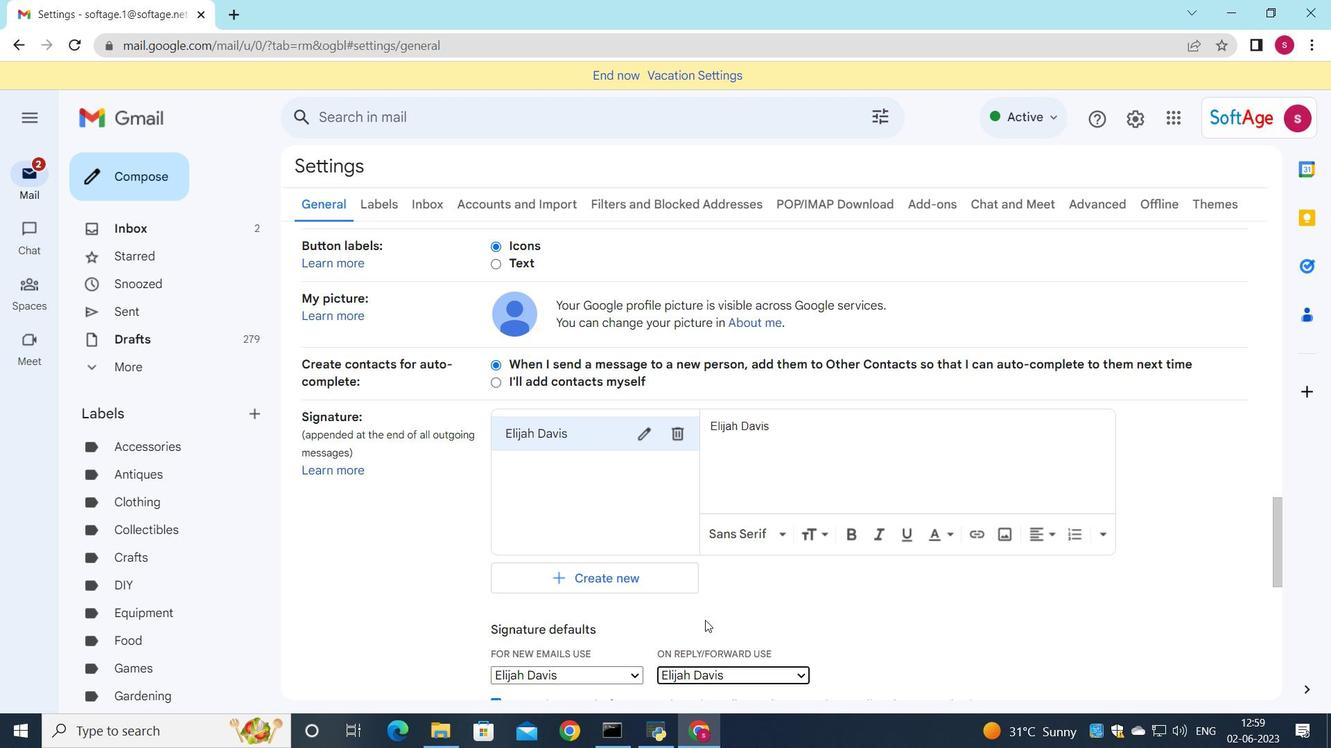 
Action: Mouse scrolled (705, 619) with delta (0, 0)
Screenshot: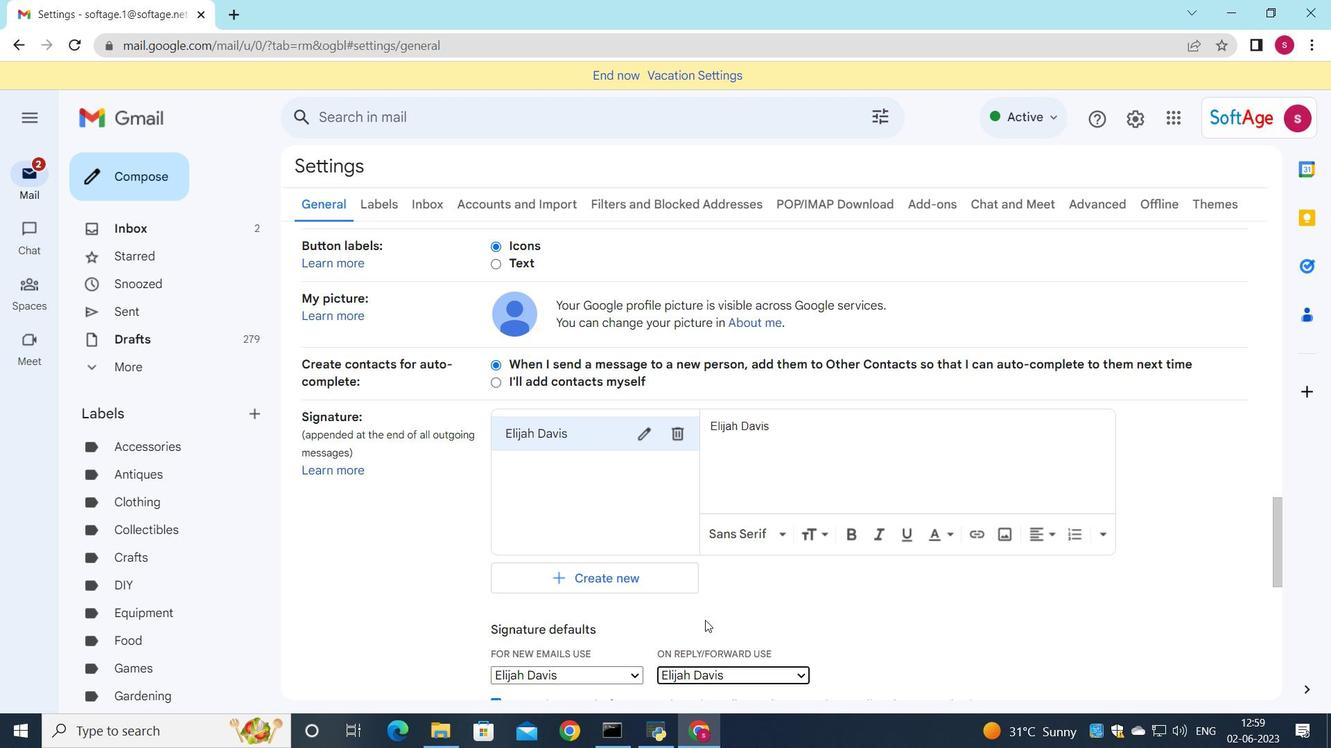 
Action: Mouse moved to (697, 609)
Screenshot: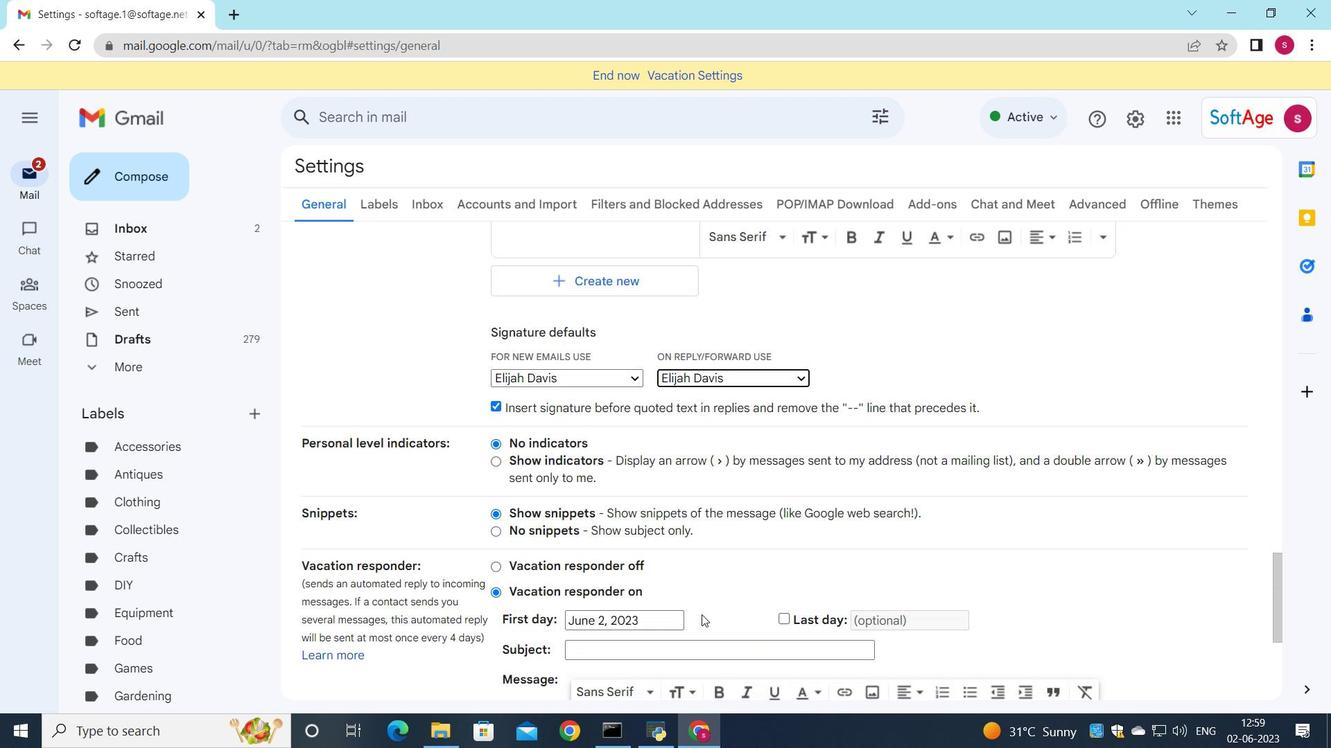 
Action: Mouse scrolled (697, 608) with delta (0, 0)
Screenshot: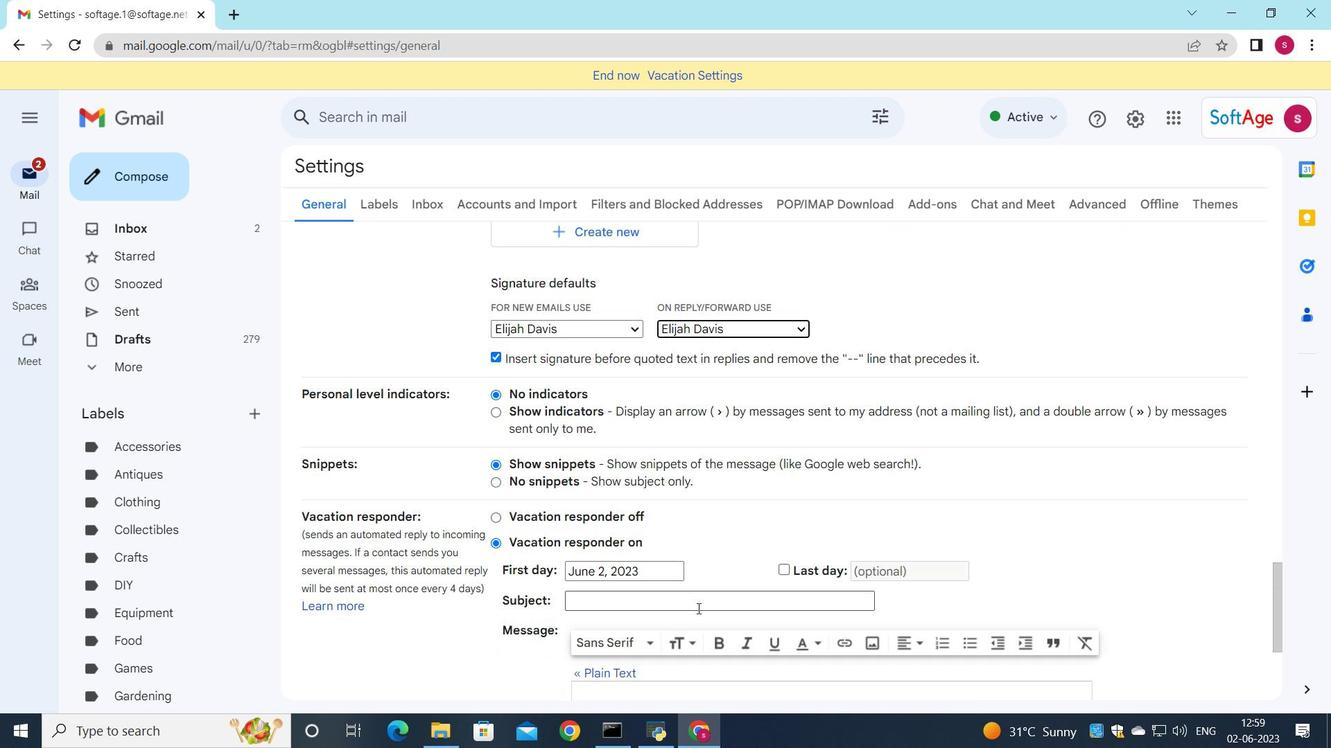 
Action: Mouse scrolled (697, 608) with delta (0, 0)
Screenshot: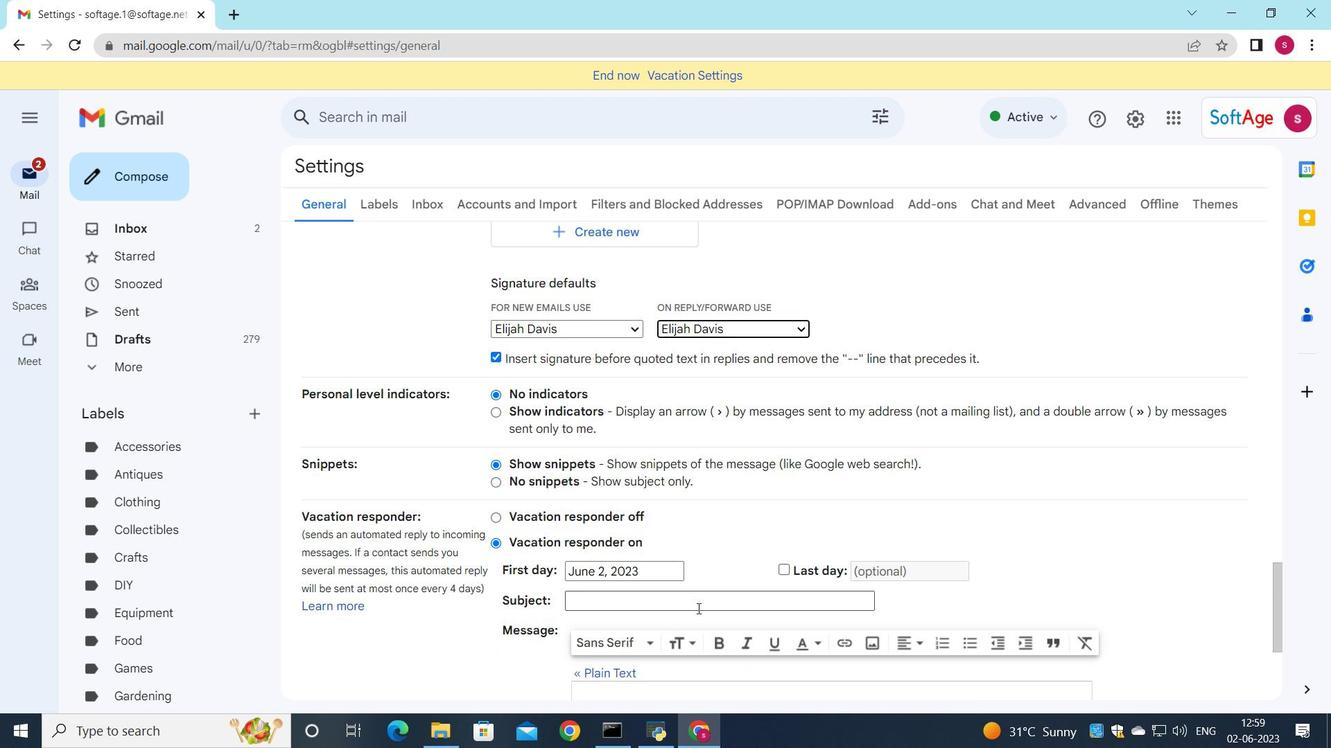 
Action: Mouse scrolled (697, 608) with delta (0, 0)
Screenshot: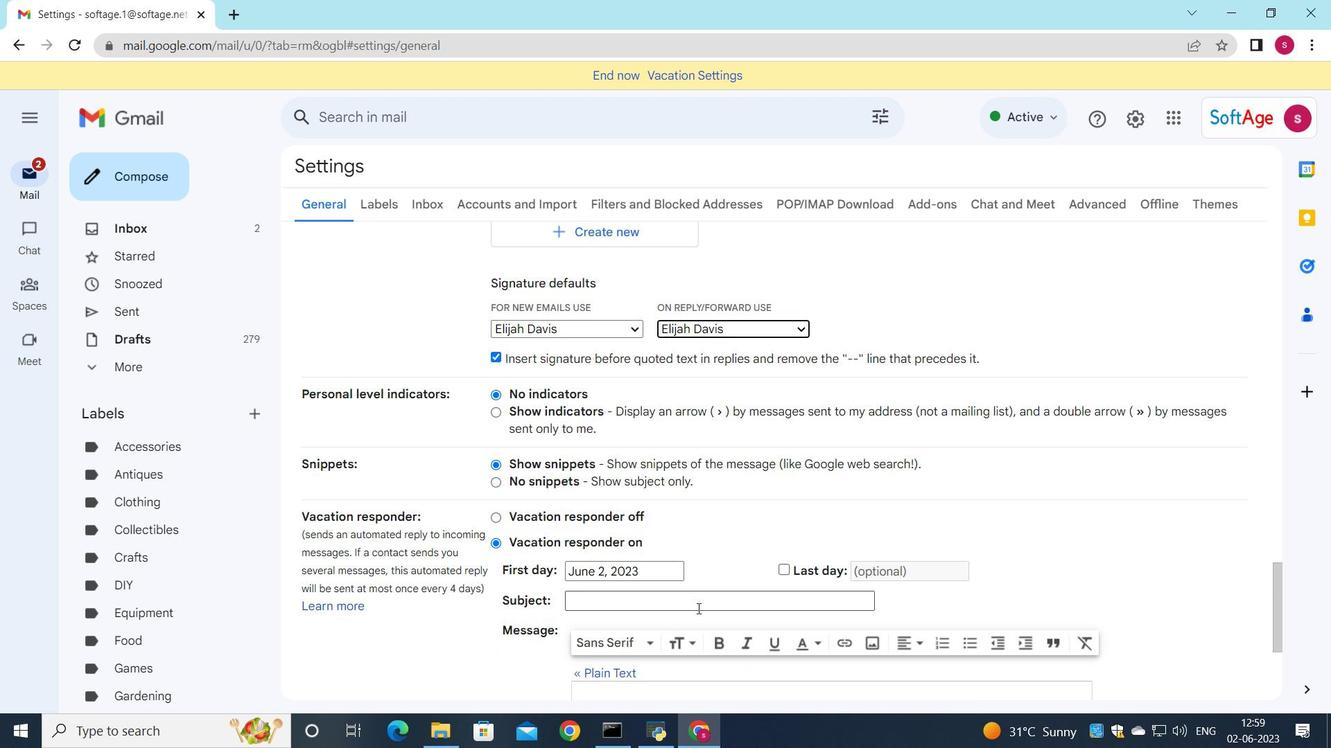 
Action: Mouse scrolled (697, 608) with delta (0, 0)
Screenshot: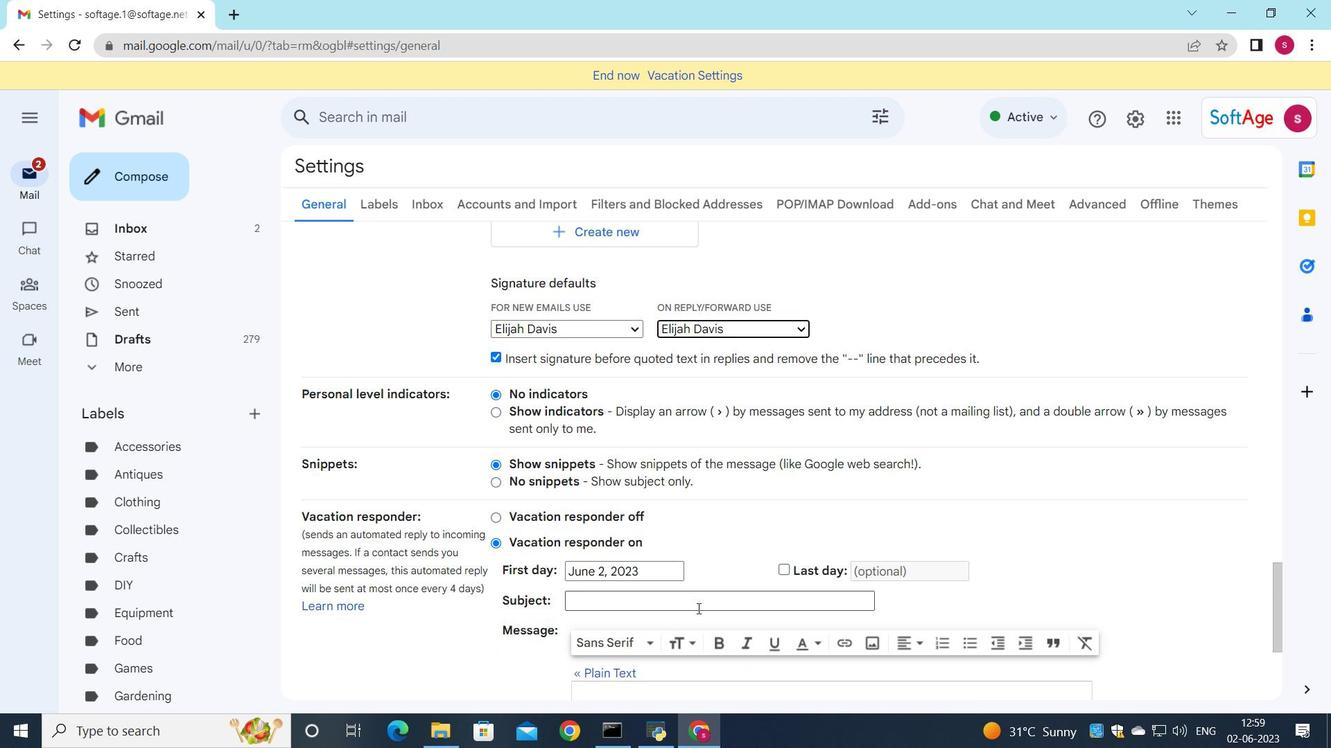 
Action: Mouse moved to (726, 601)
Screenshot: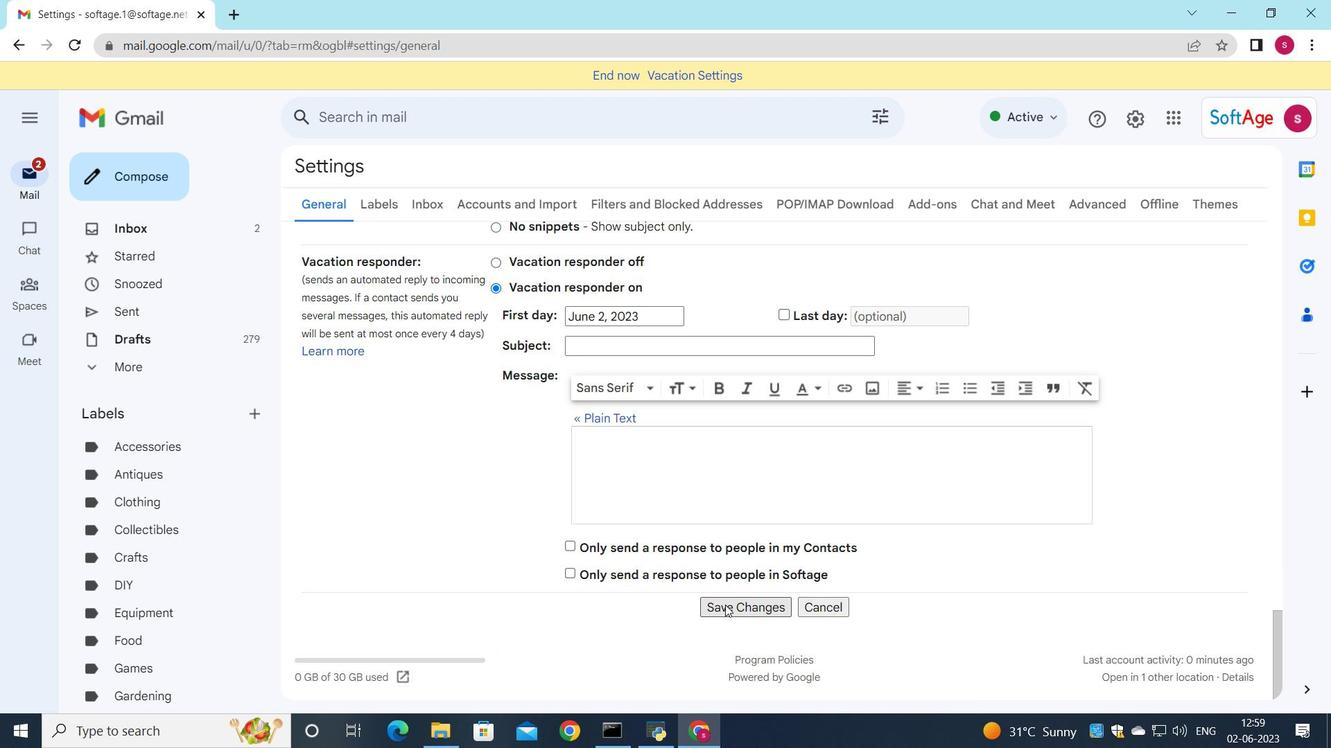 
Action: Mouse pressed left at (726, 601)
Screenshot: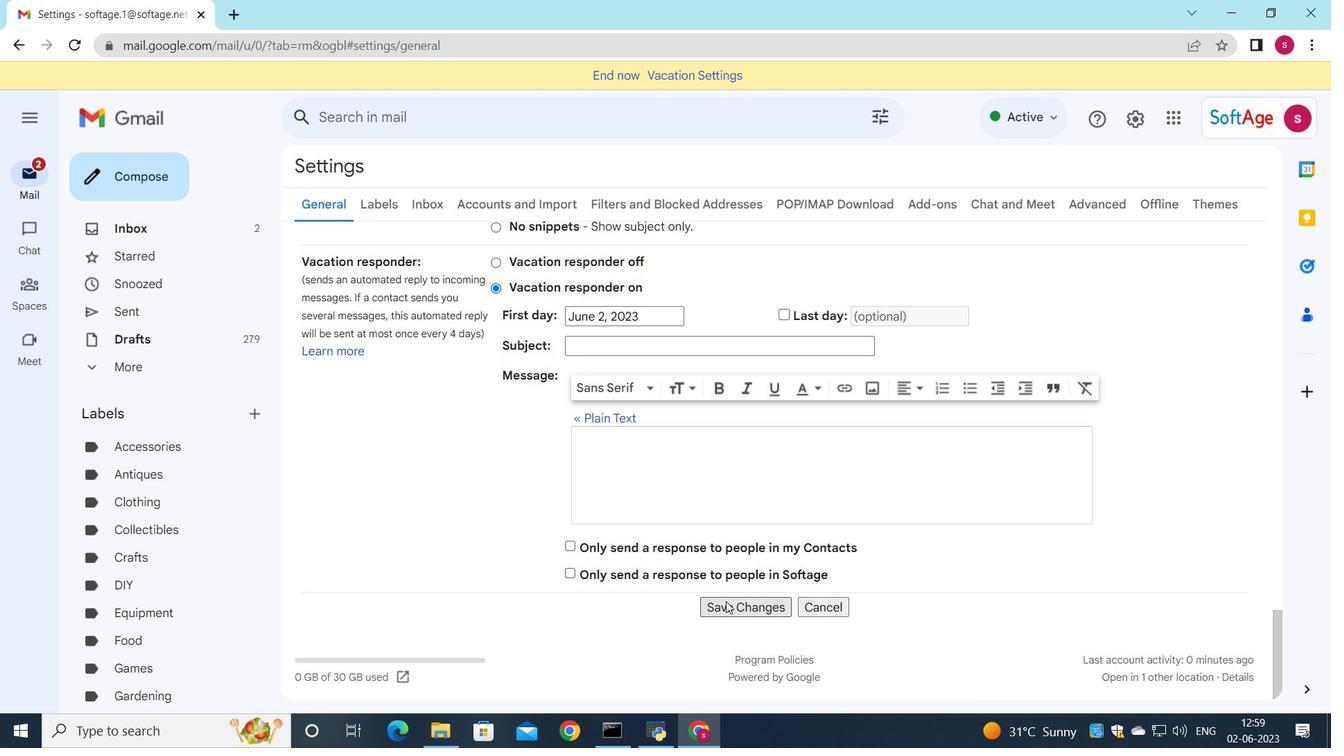 
Action: Mouse moved to (526, 456)
Screenshot: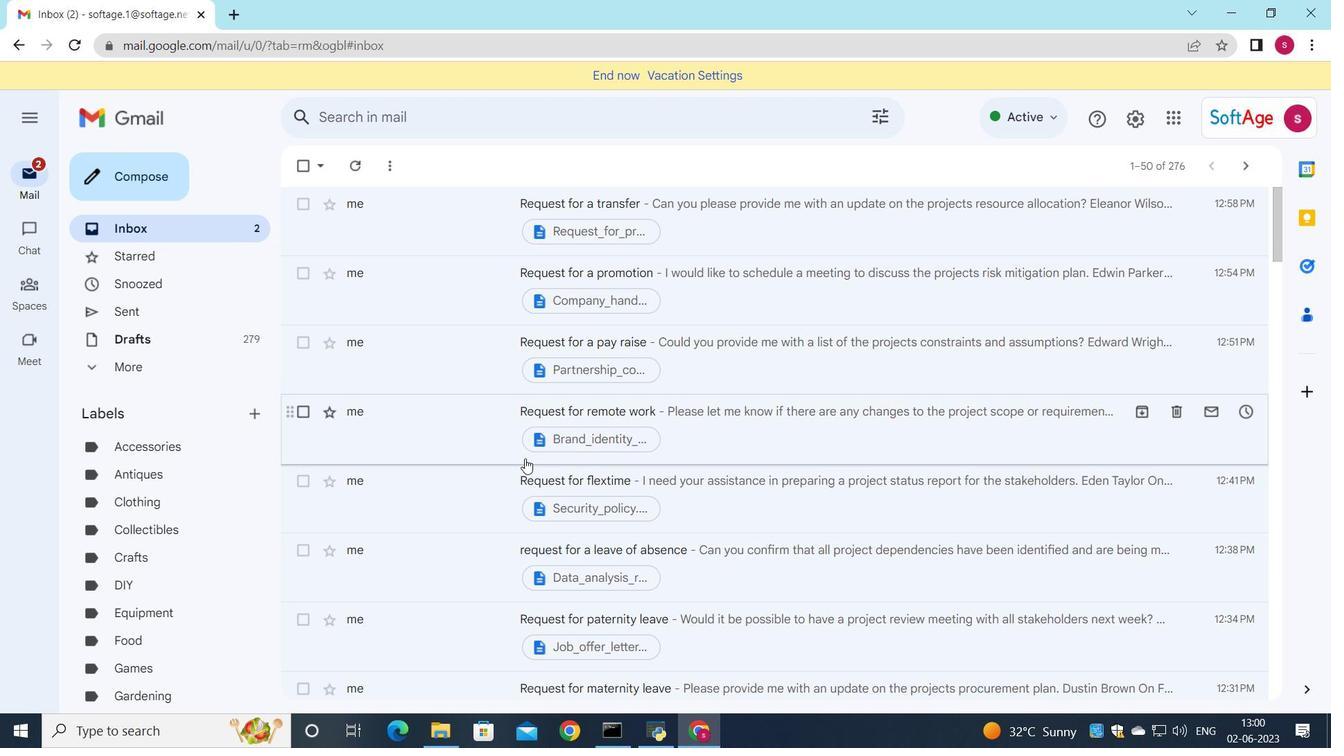 
Action: Mouse pressed left at (526, 456)
Screenshot: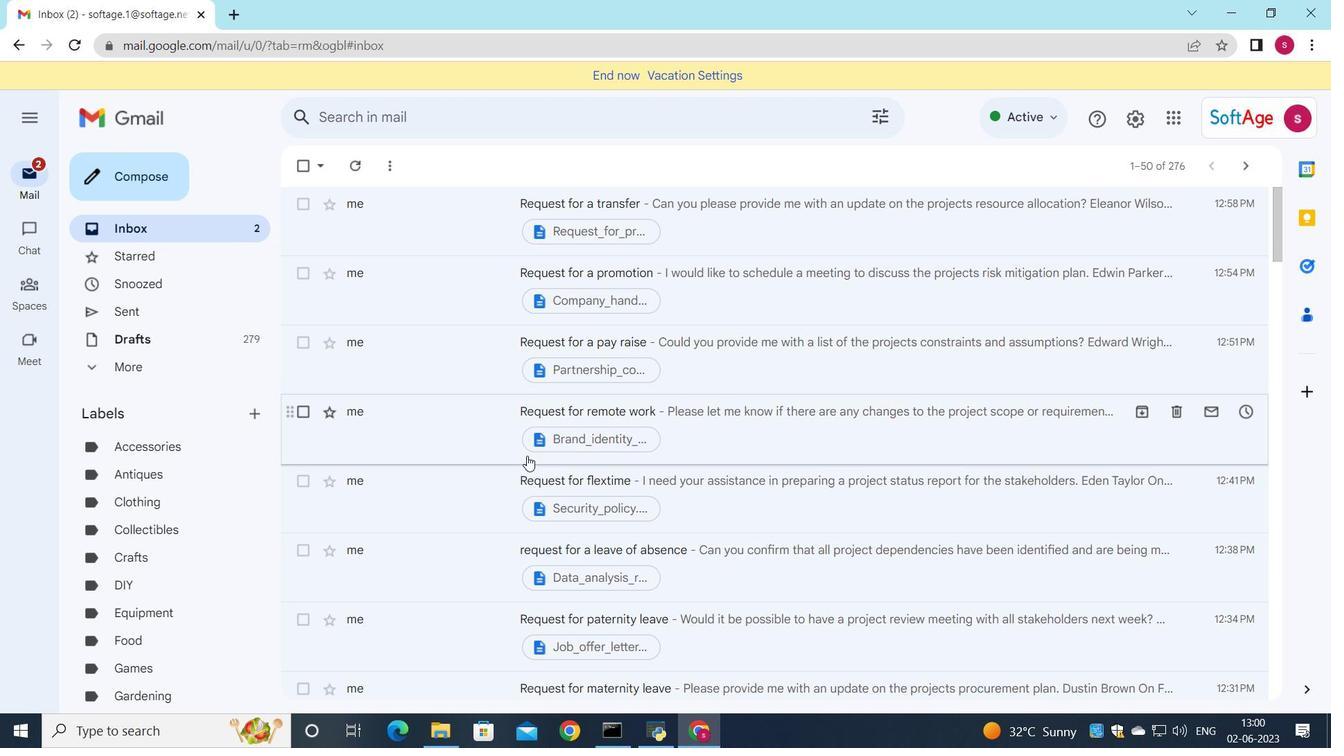 
Action: Mouse moved to (526, 452)
Screenshot: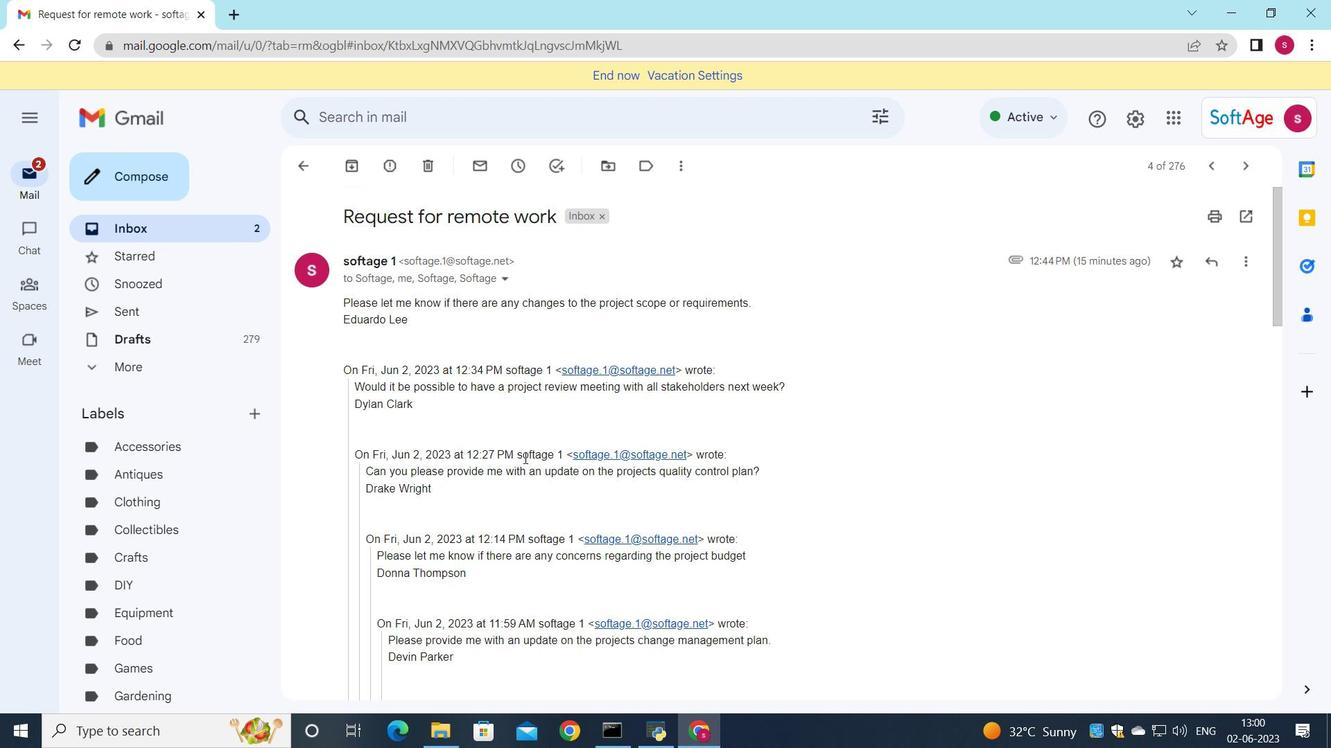 
Action: Mouse scrolled (526, 451) with delta (0, 0)
Screenshot: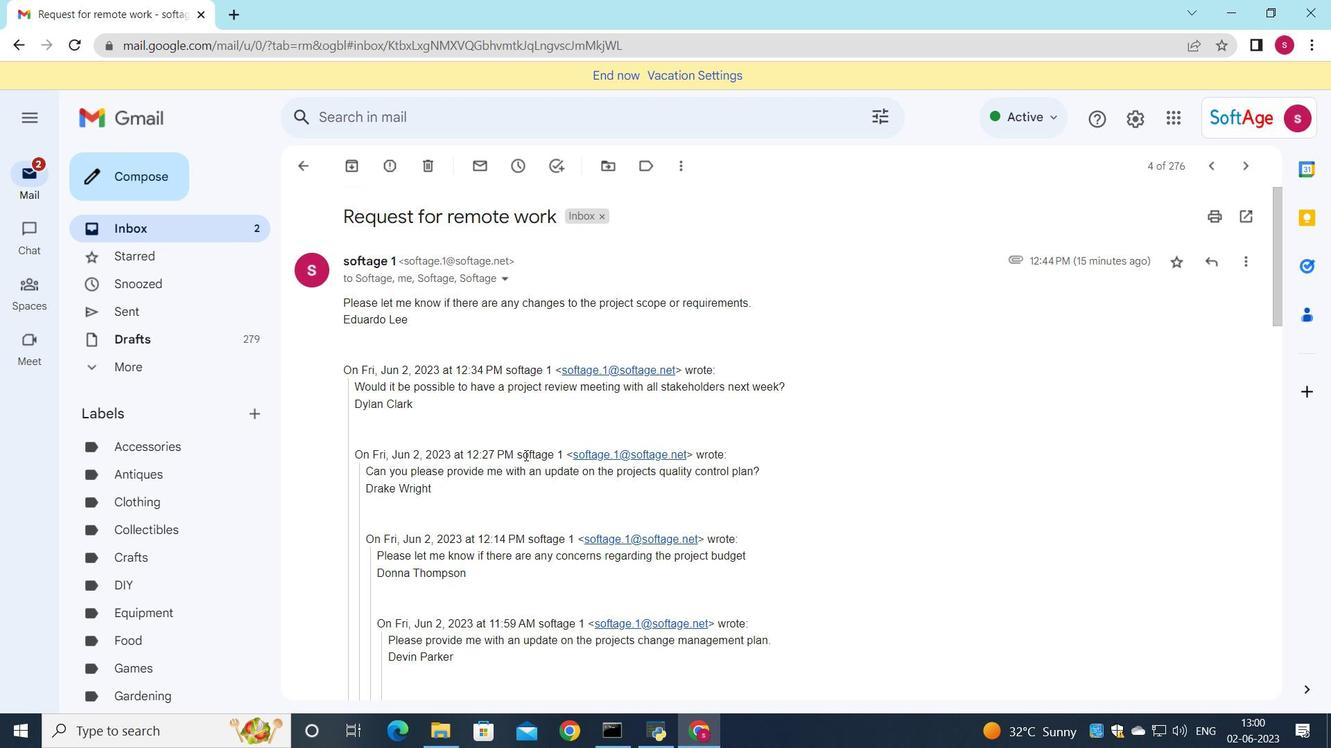
Action: Mouse scrolled (526, 451) with delta (0, 0)
Screenshot: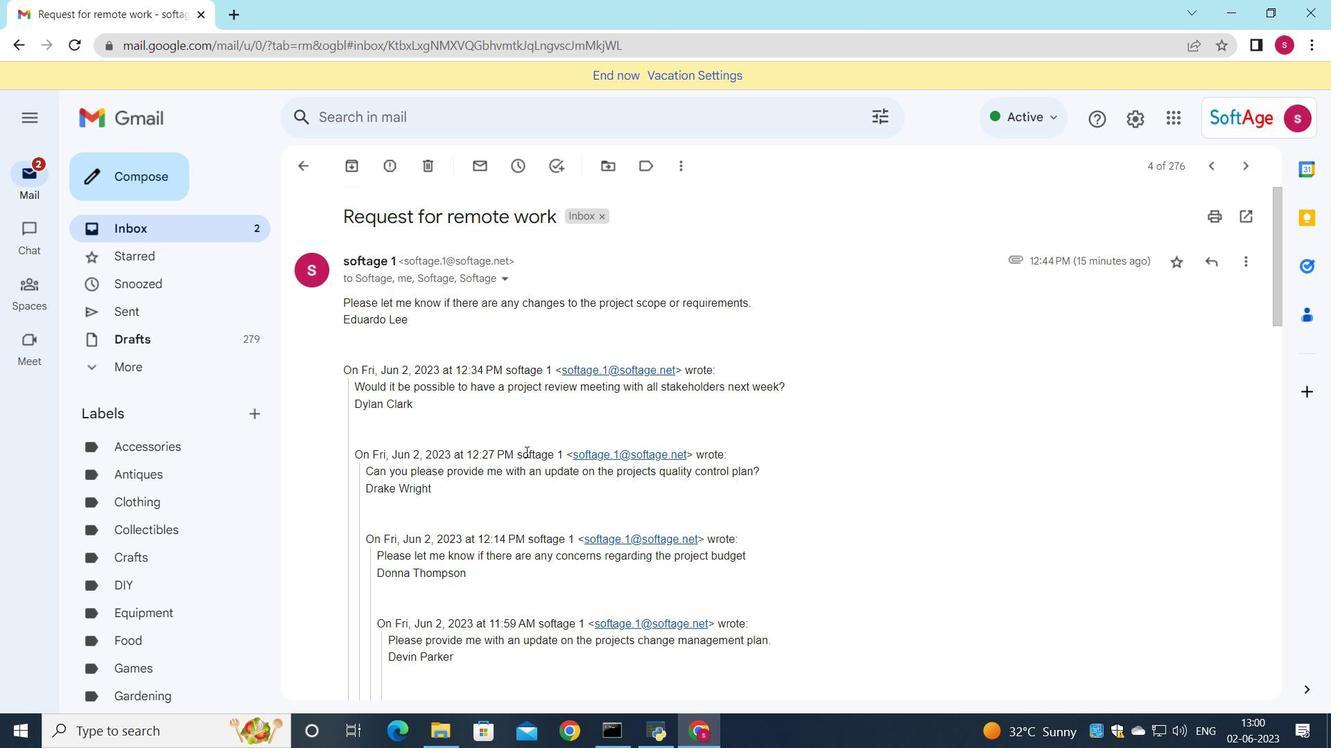 
Action: Mouse scrolled (526, 451) with delta (0, 0)
Screenshot: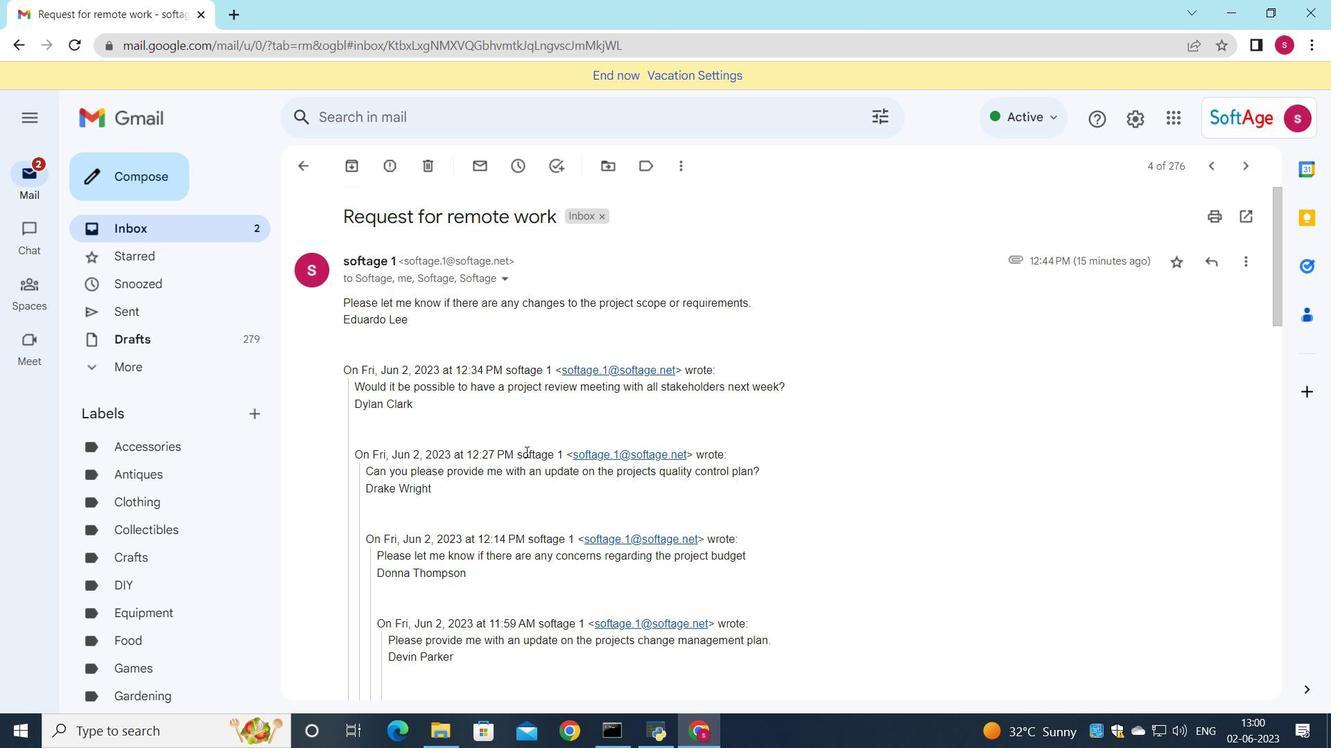 
Action: Mouse moved to (524, 456)
Screenshot: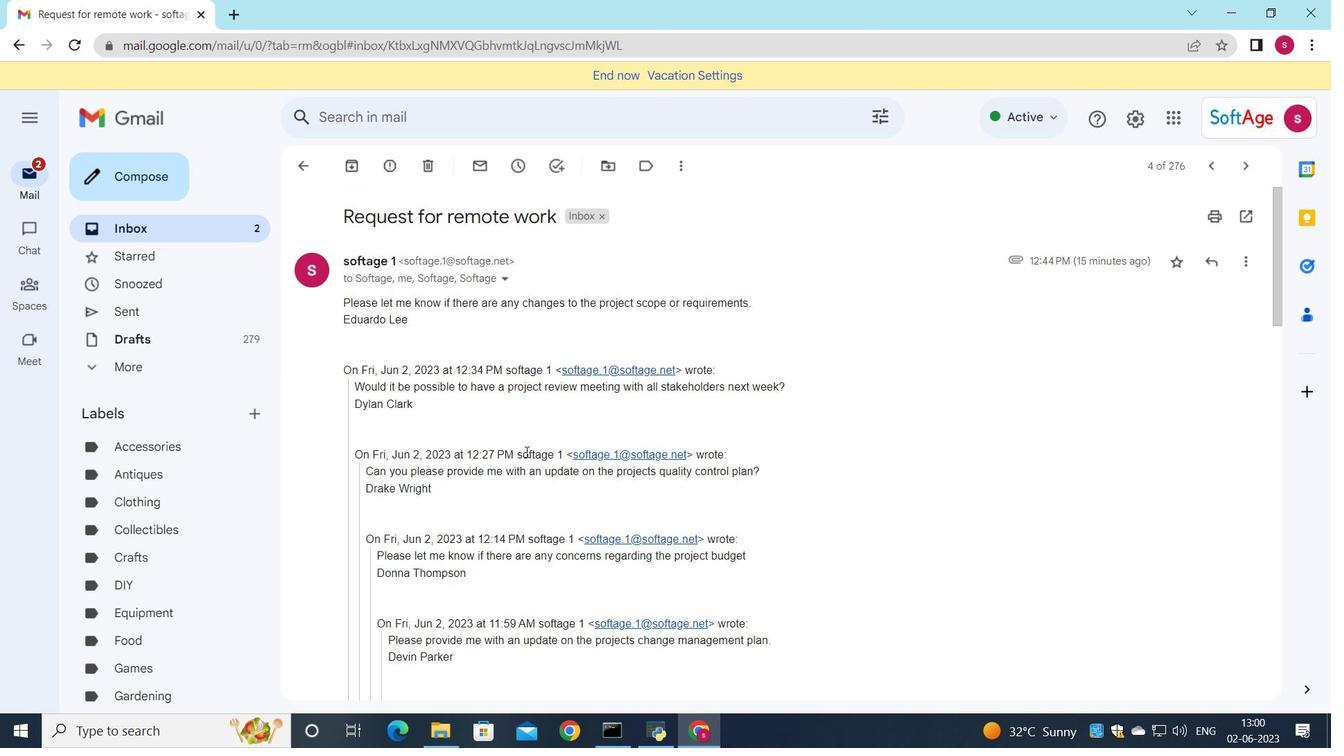 
Action: Mouse scrolled (524, 455) with delta (0, 0)
Screenshot: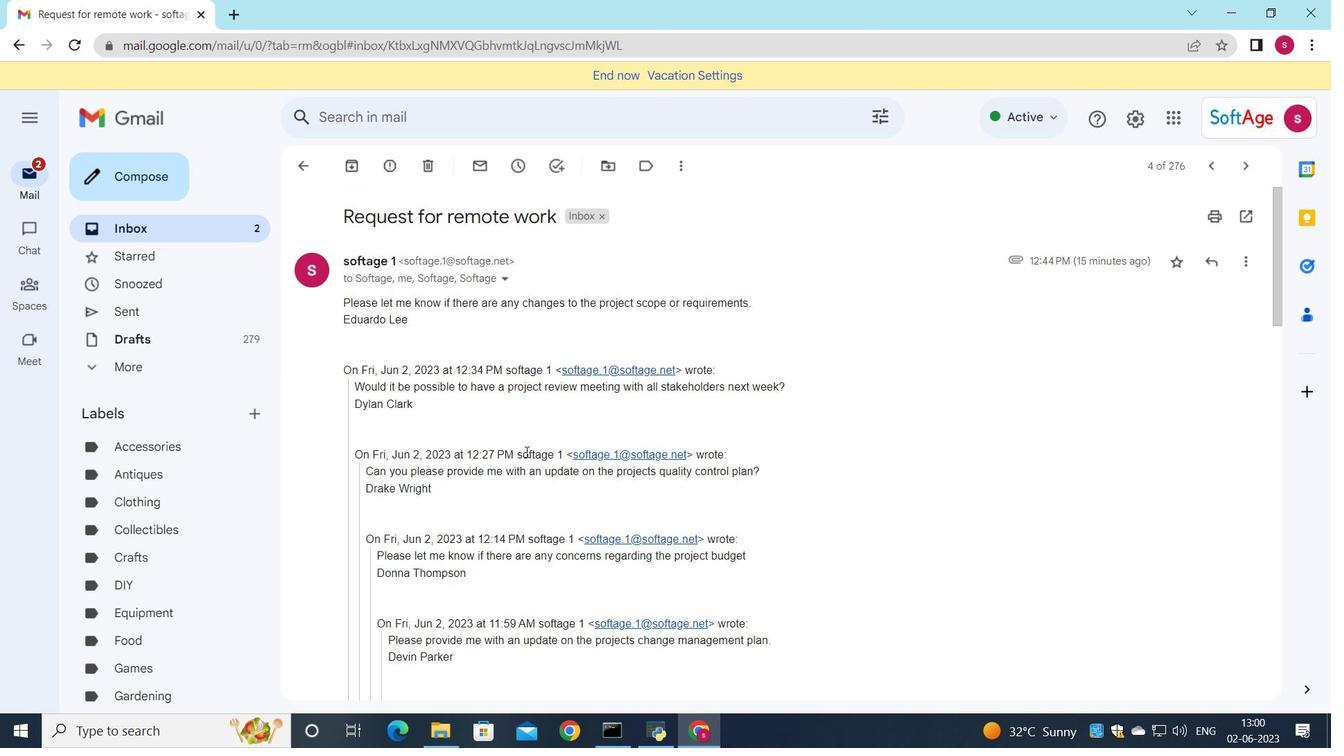 
Action: Mouse moved to (506, 412)
Screenshot: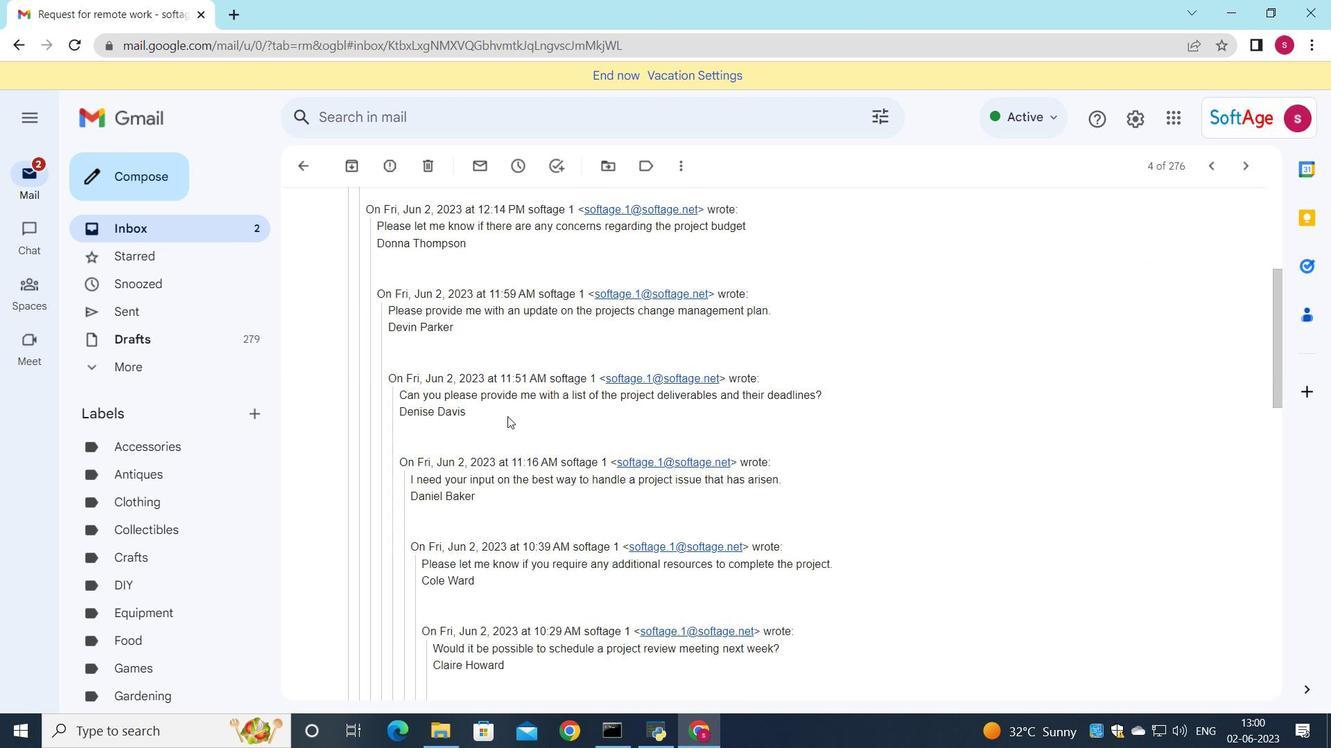 
Action: Mouse scrolled (506, 411) with delta (0, 0)
Screenshot: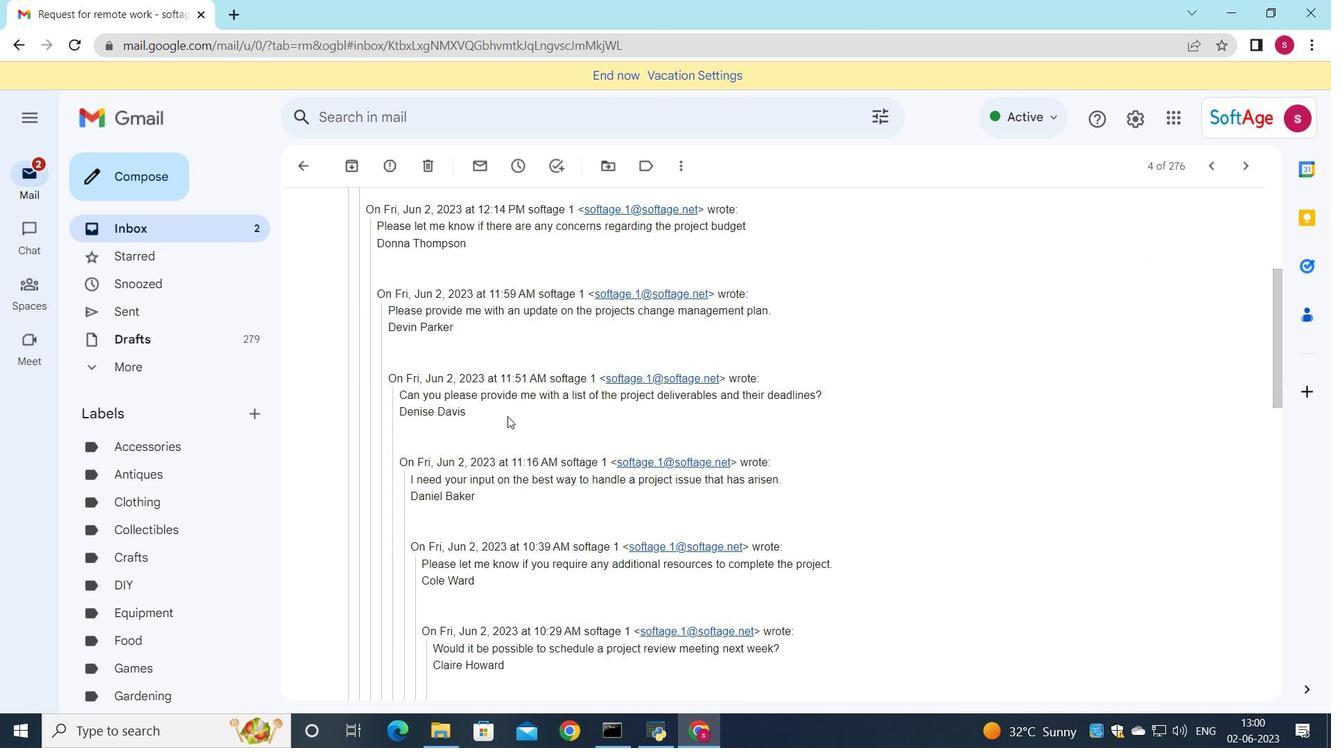
Action: Mouse scrolled (506, 411) with delta (0, 0)
Screenshot: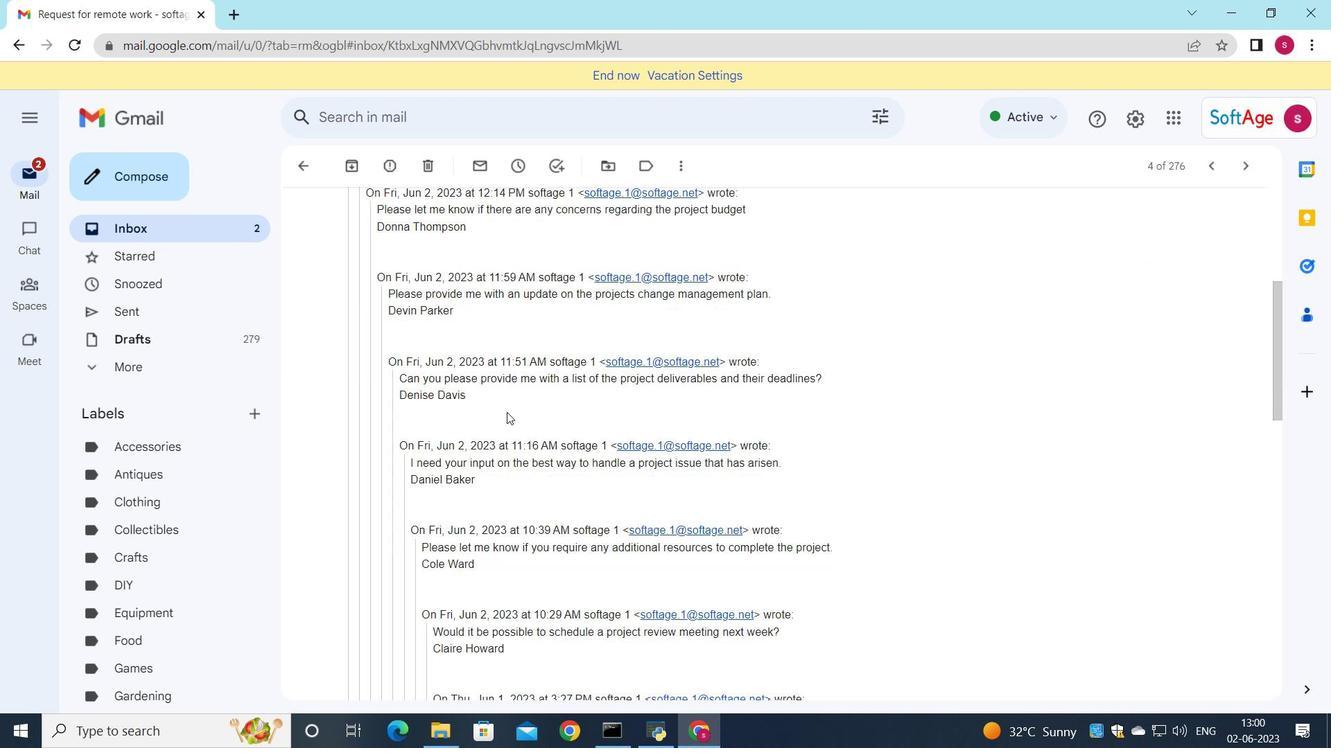 
Action: Mouse scrolled (506, 411) with delta (0, 0)
Screenshot: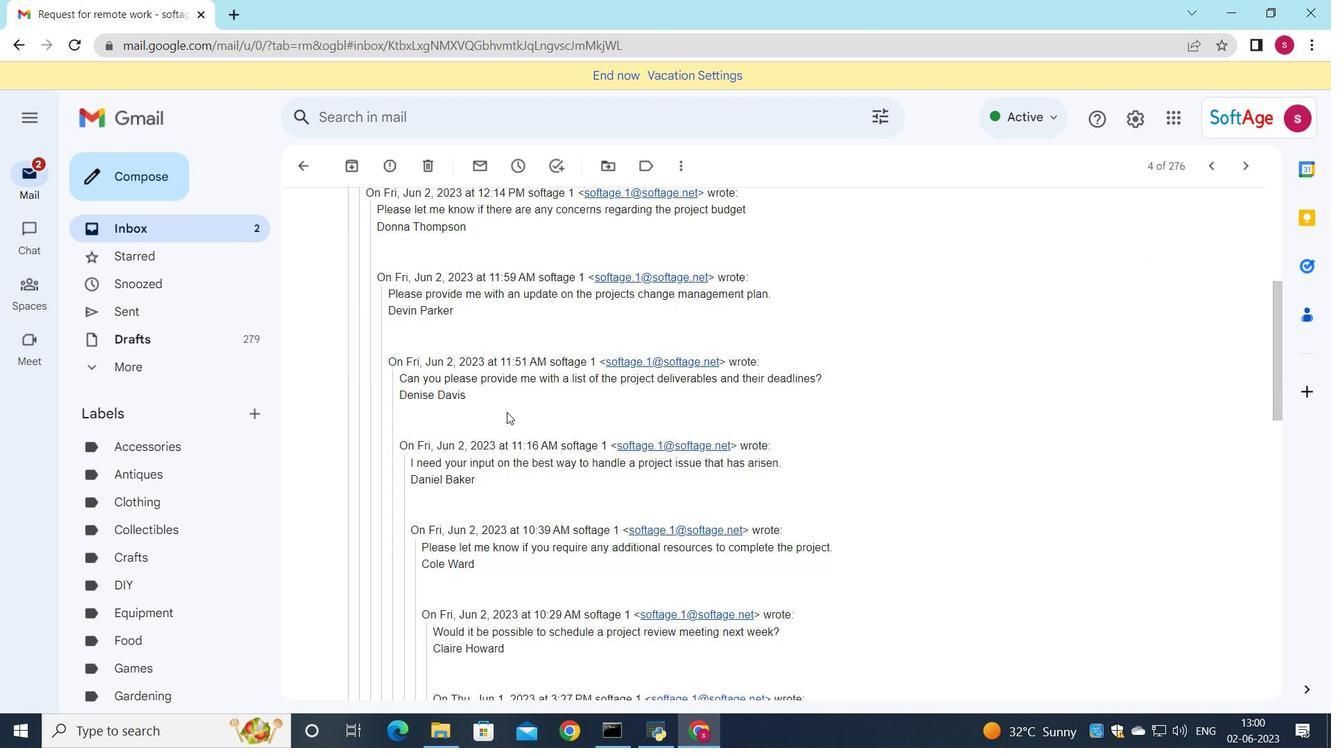 
Action: Mouse moved to (502, 426)
Screenshot: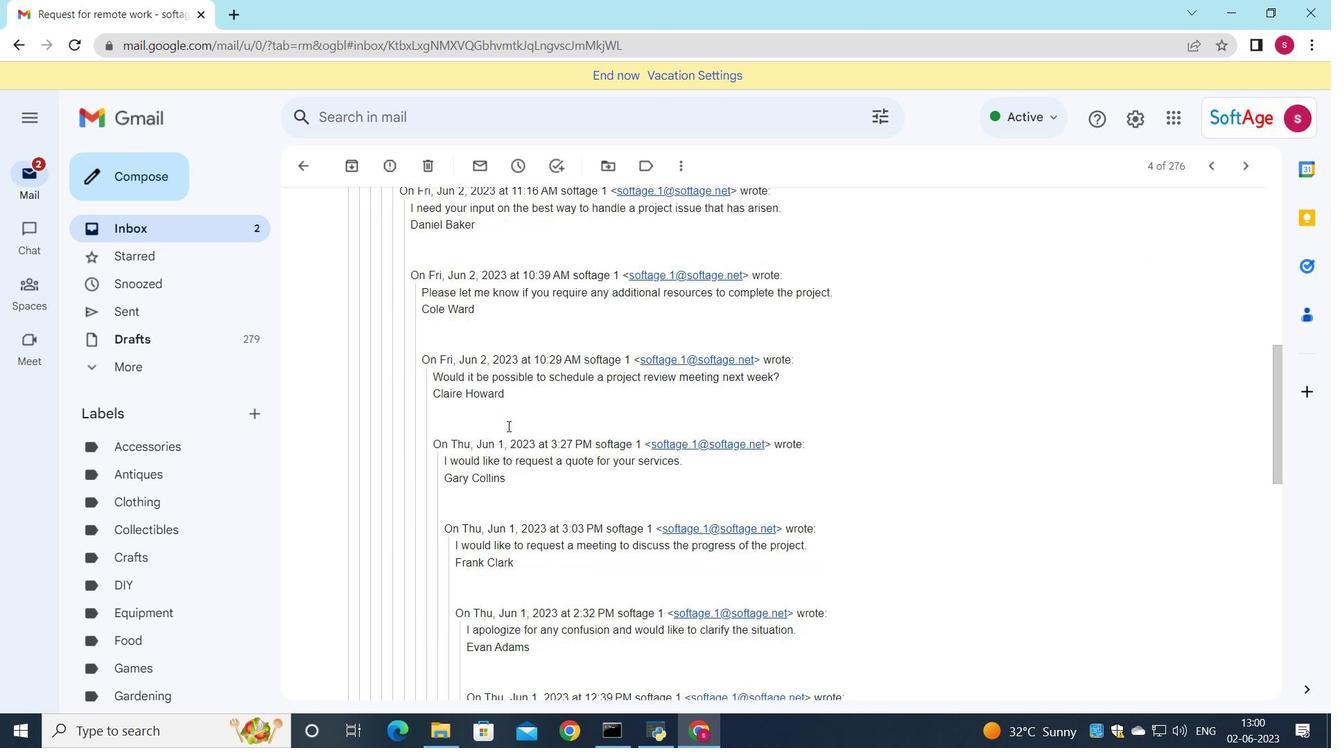 
Action: Mouse pressed middle at (502, 426)
Screenshot: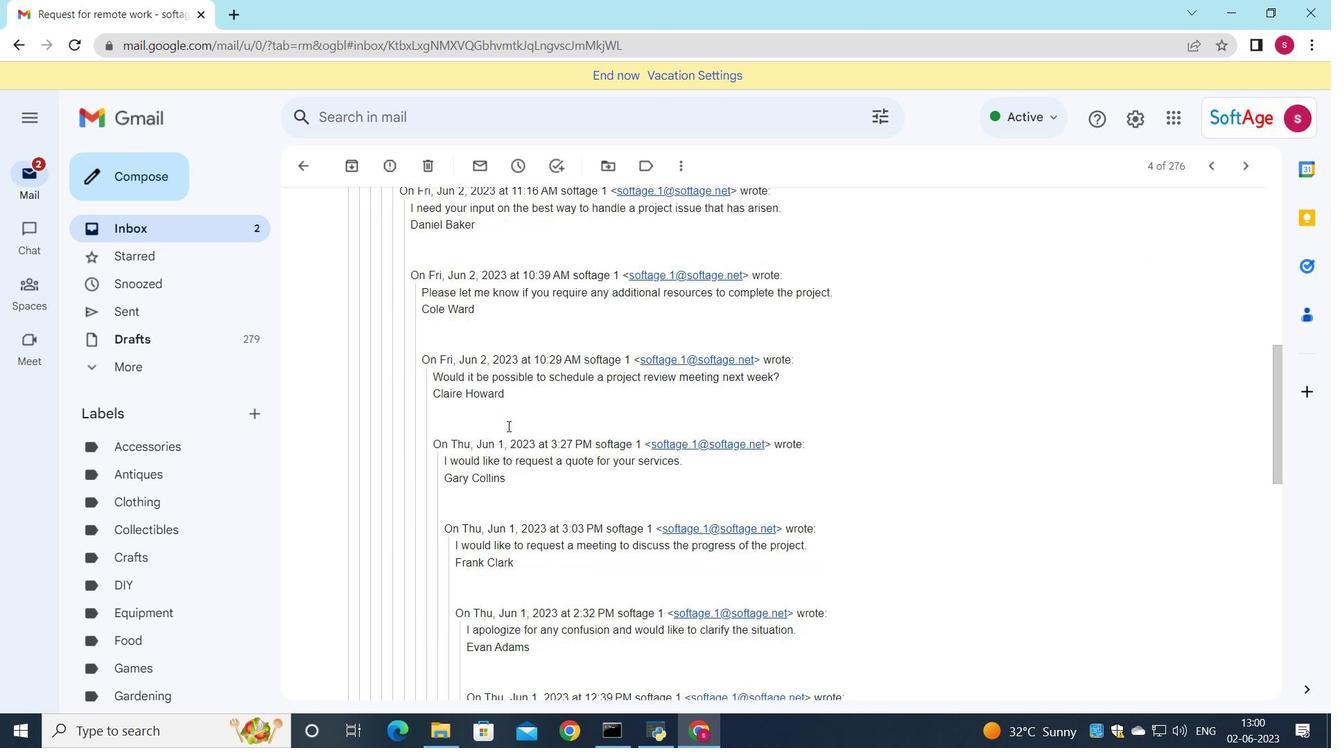 
Action: Mouse moved to (499, 427)
Screenshot: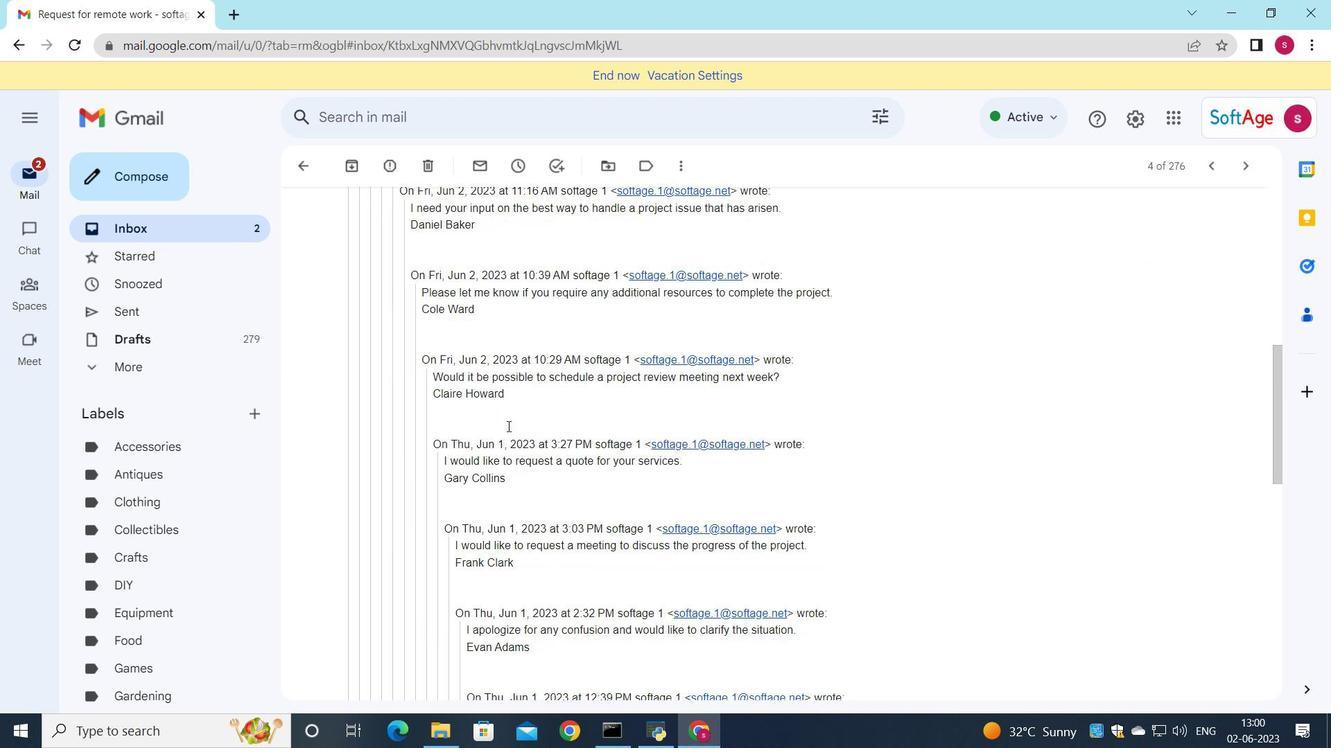 
Action: Mouse scrolled (499, 426) with delta (0, 0)
Screenshot: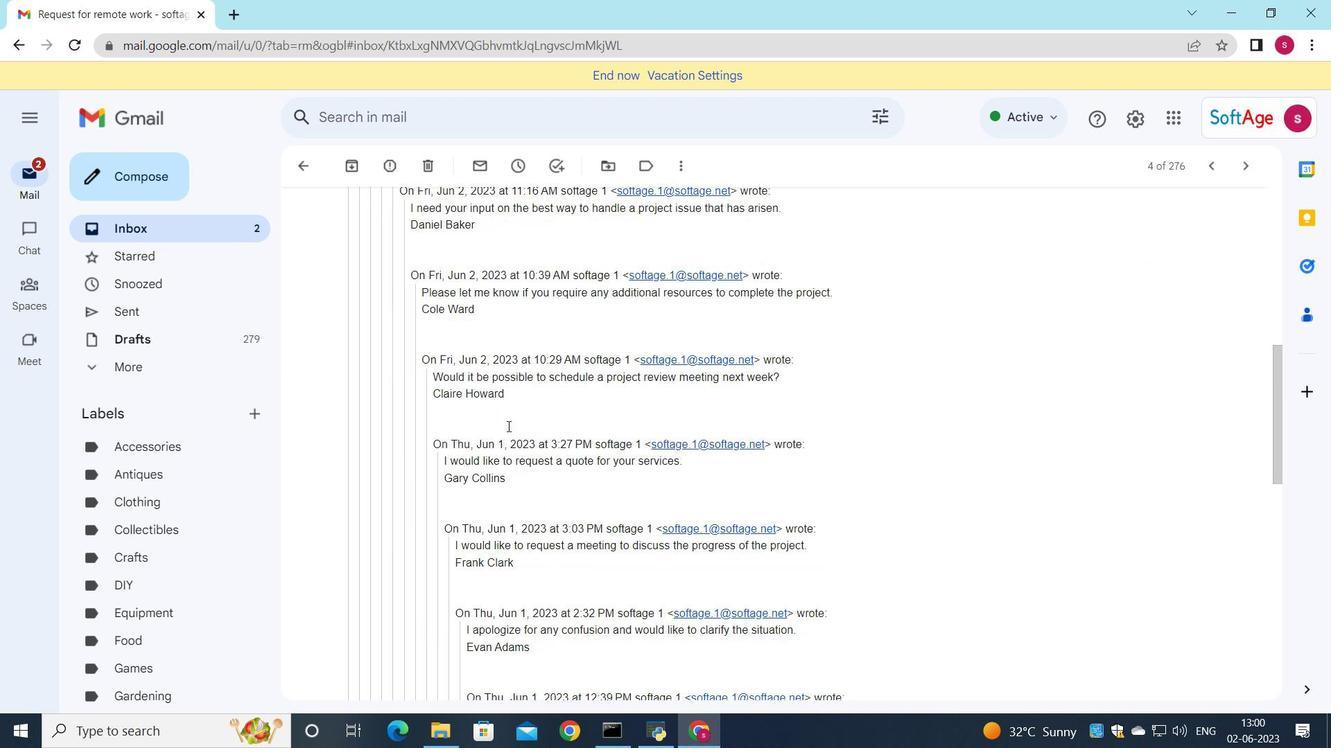 
Action: Mouse moved to (488, 434)
Screenshot: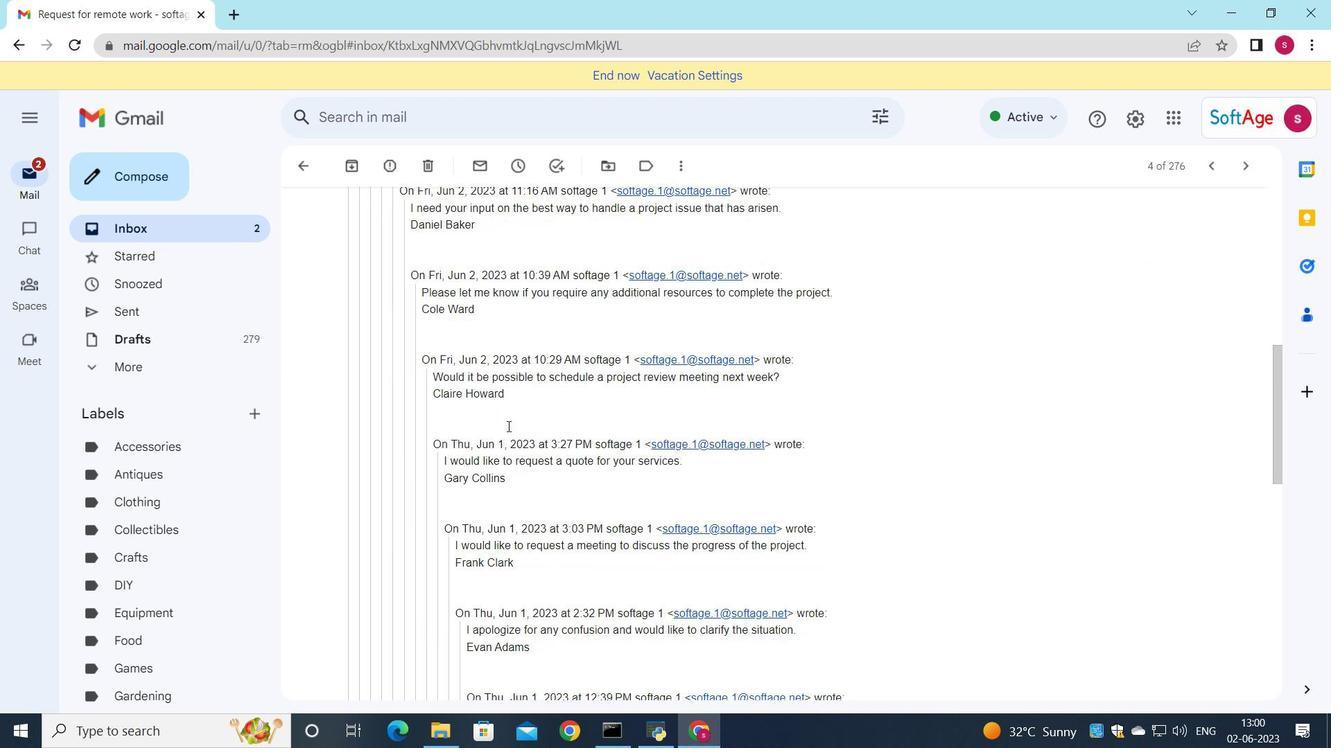 
Action: Mouse scrolled (488, 433) with delta (0, 0)
Screenshot: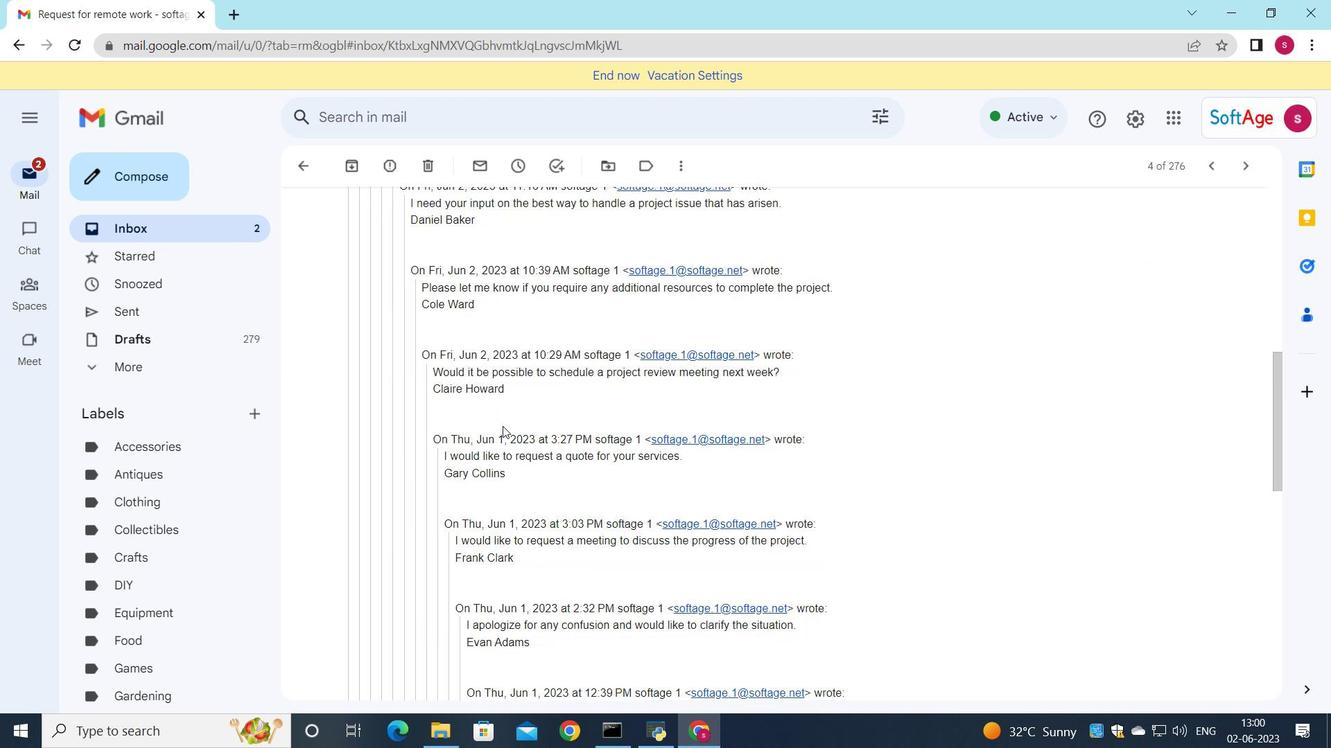
Action: Mouse moved to (481, 439)
Screenshot: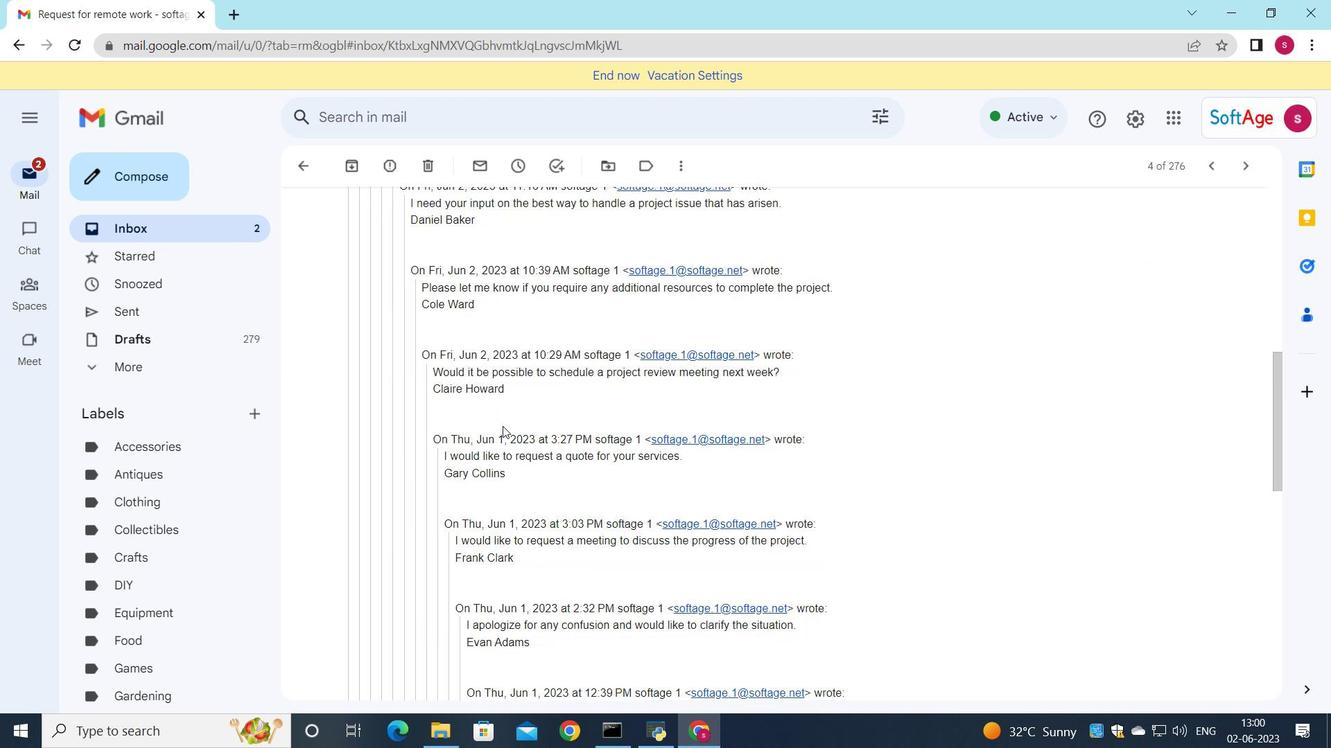 
Action: Mouse scrolled (481, 438) with delta (0, 0)
Screenshot: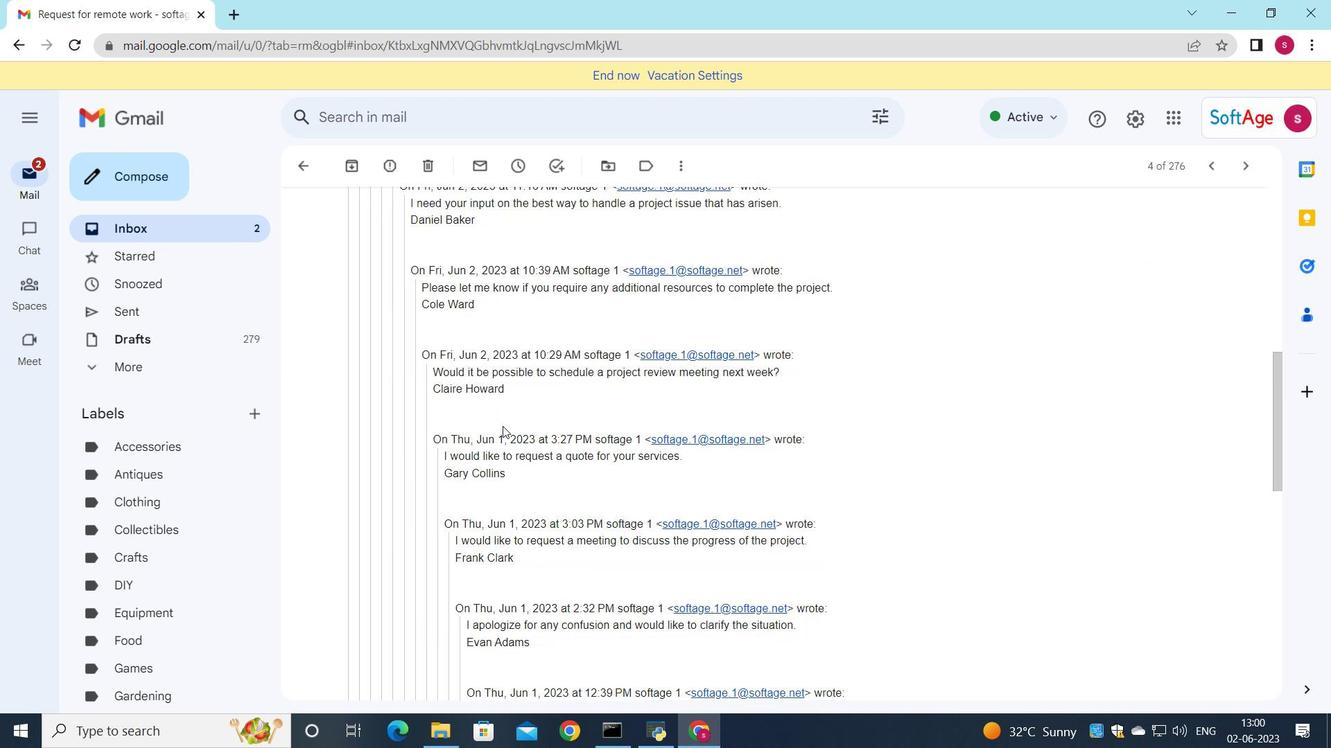 
Action: Mouse moved to (475, 452)
Screenshot: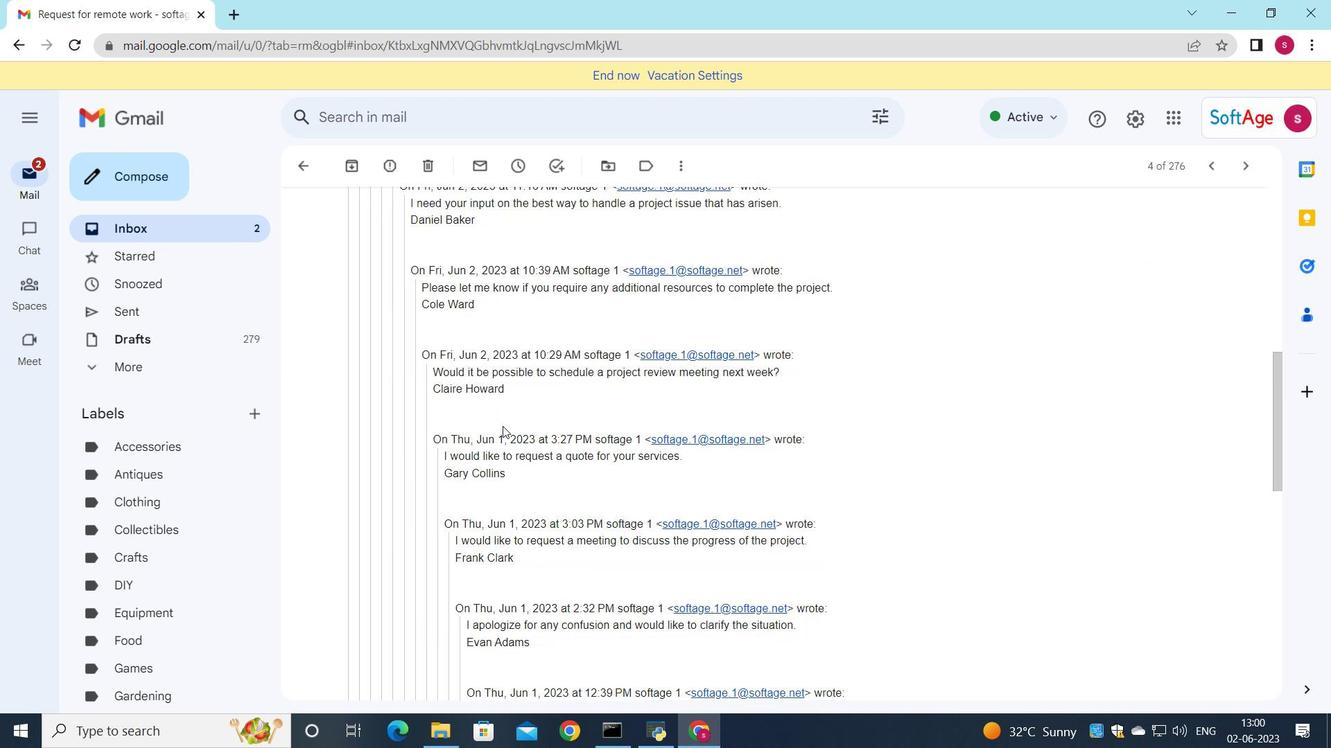 
Action: Mouse scrolled (475, 451) with delta (0, 0)
Screenshot: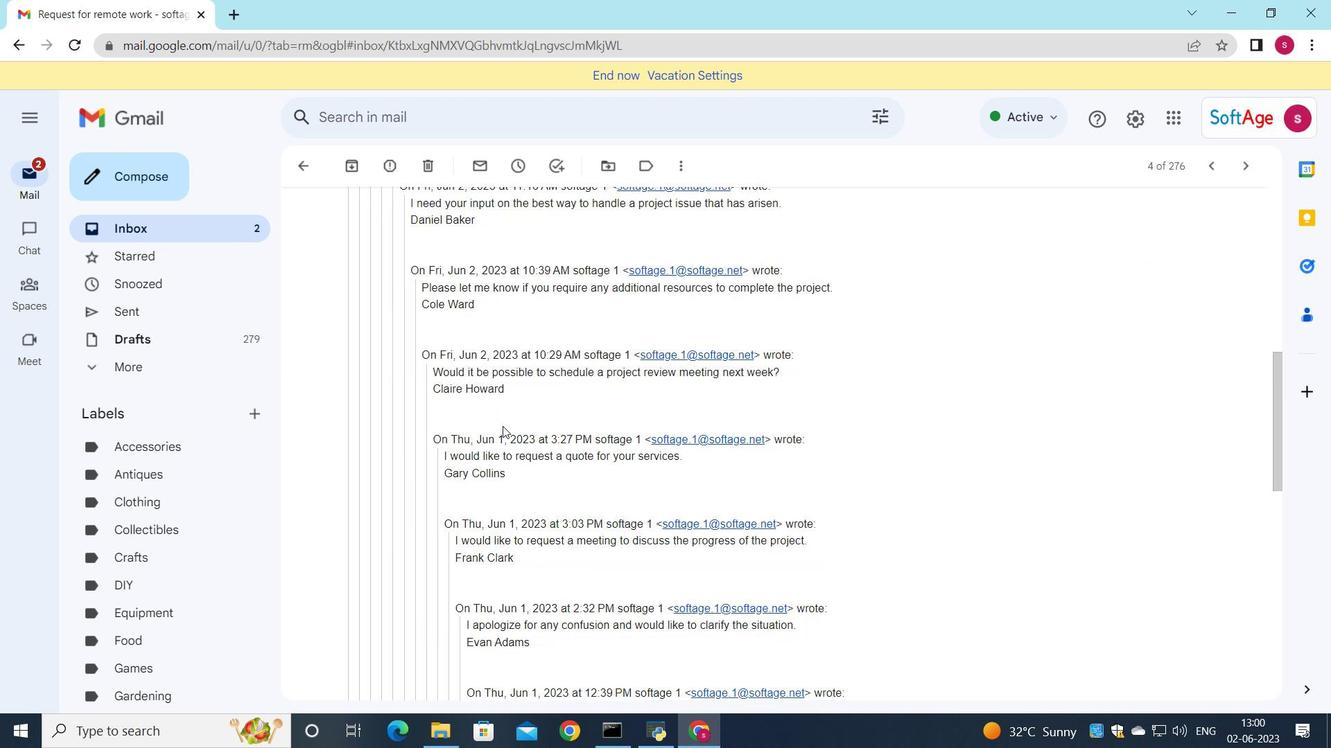 
Action: Mouse moved to (467, 465)
Screenshot: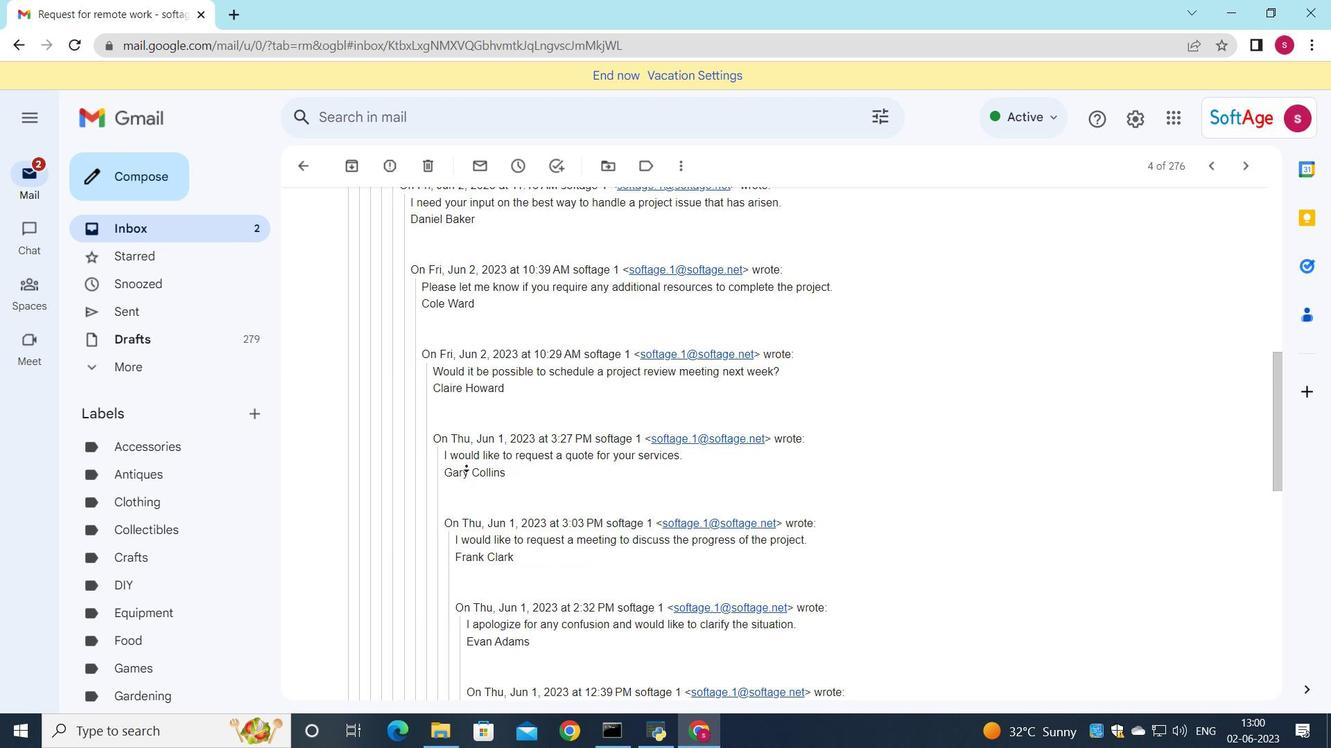 
Action: Mouse scrolled (467, 465) with delta (0, 0)
Screenshot: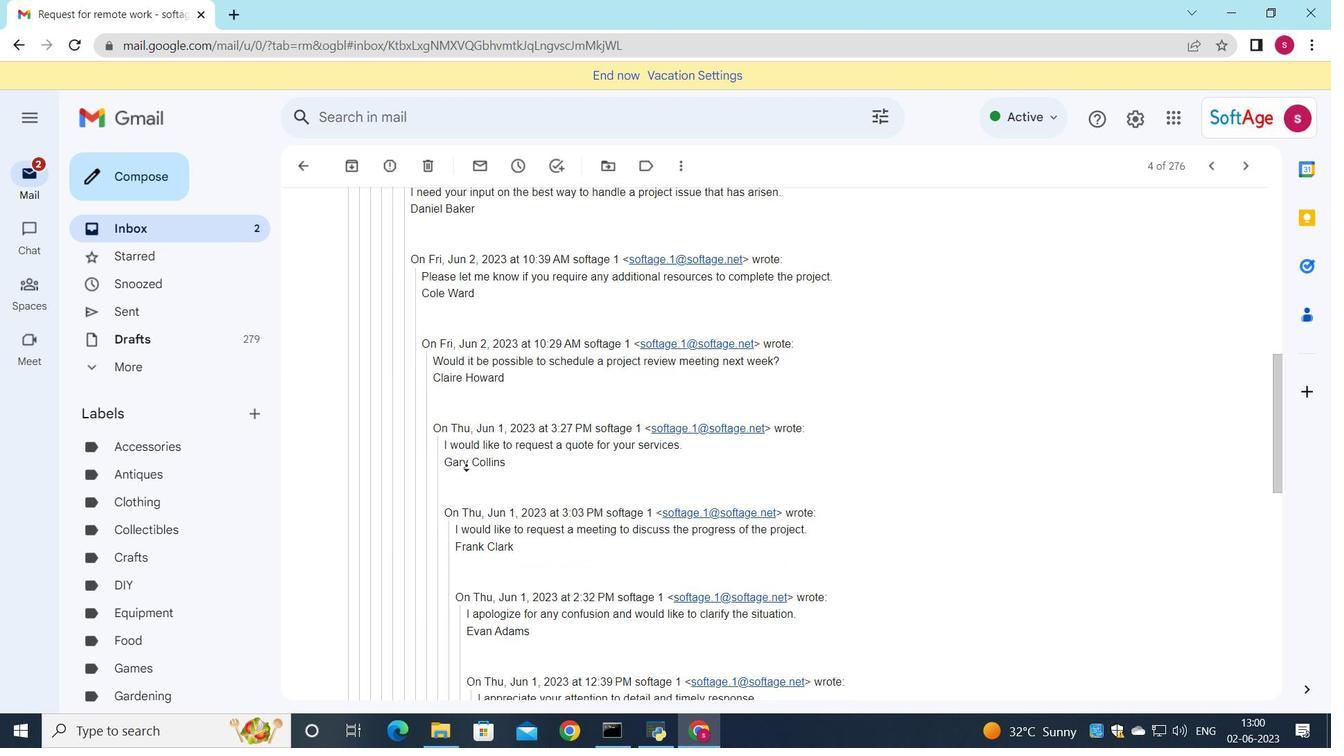 
Action: Mouse scrolled (467, 465) with delta (0, 0)
Screenshot: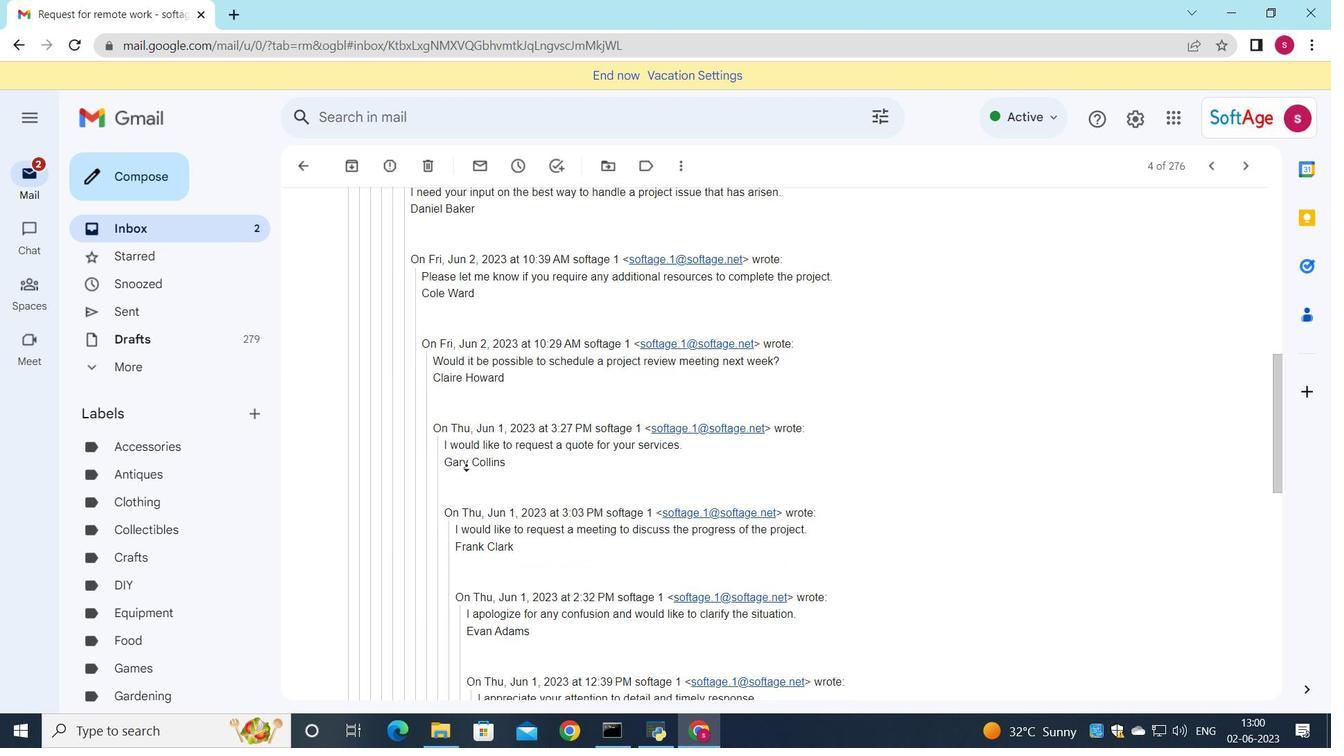
Action: Mouse scrolled (467, 465) with delta (0, 0)
Screenshot: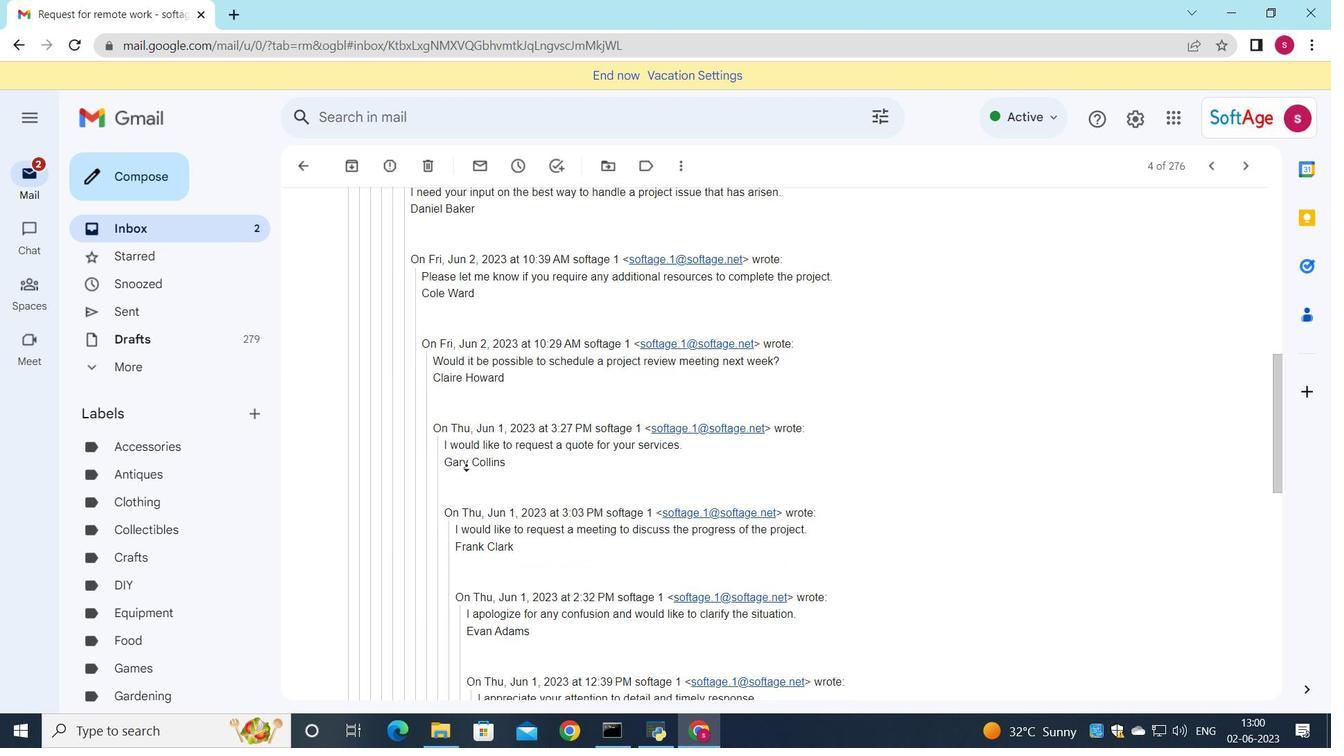 
Action: Mouse moved to (467, 465)
Screenshot: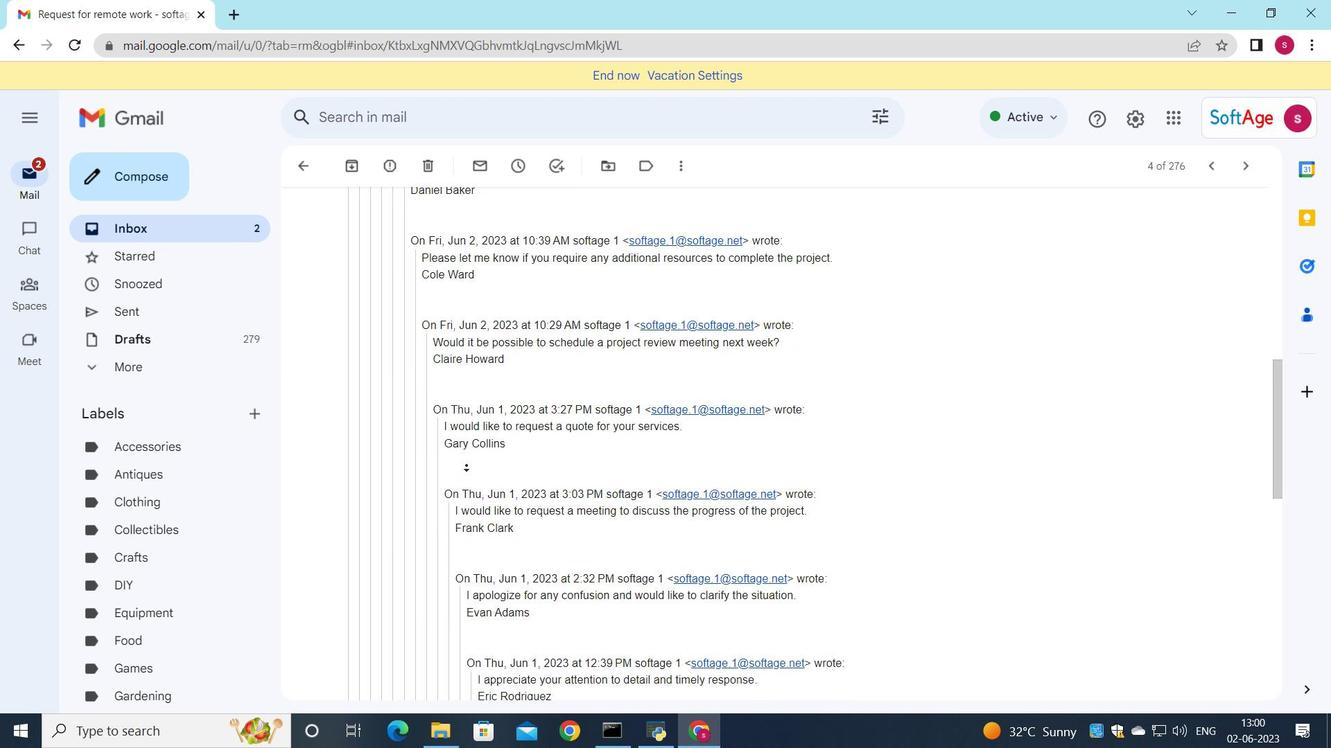 
Action: Mouse scrolled (467, 465) with delta (0, 0)
Screenshot: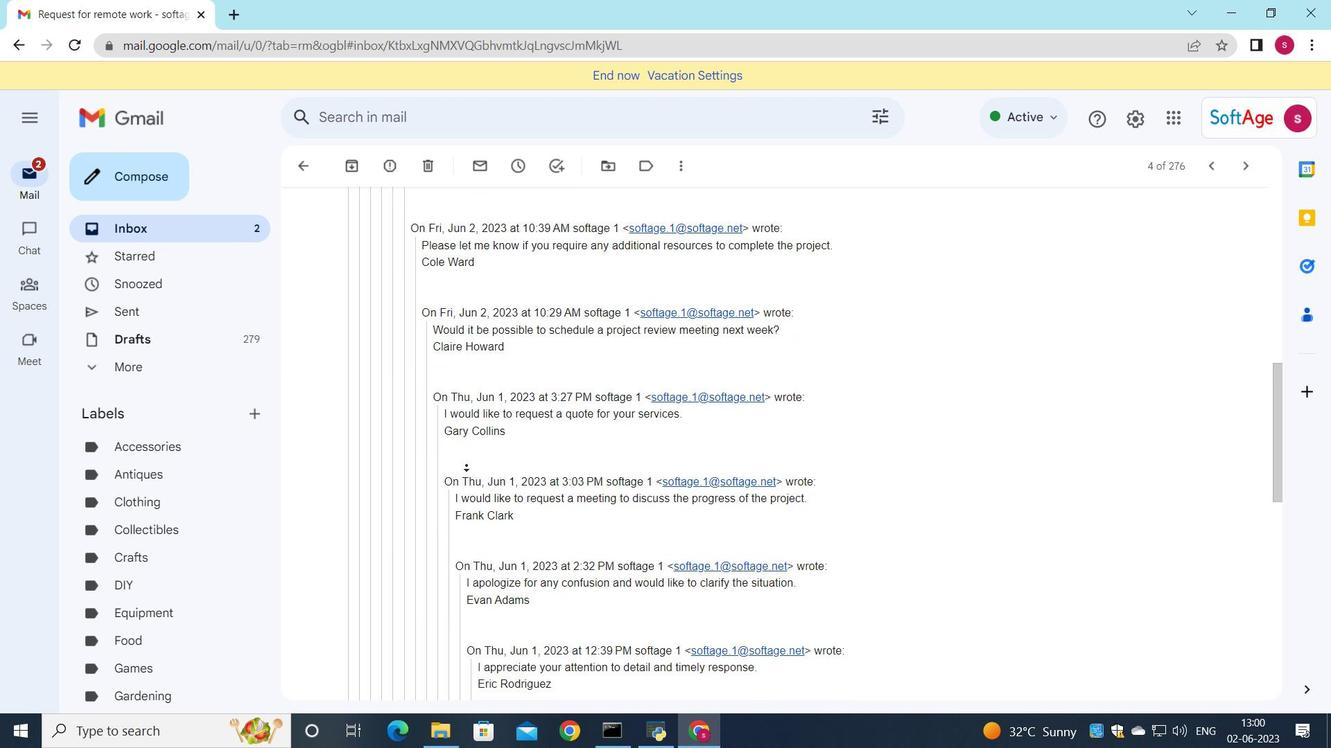 
Action: Mouse moved to (464, 472)
Screenshot: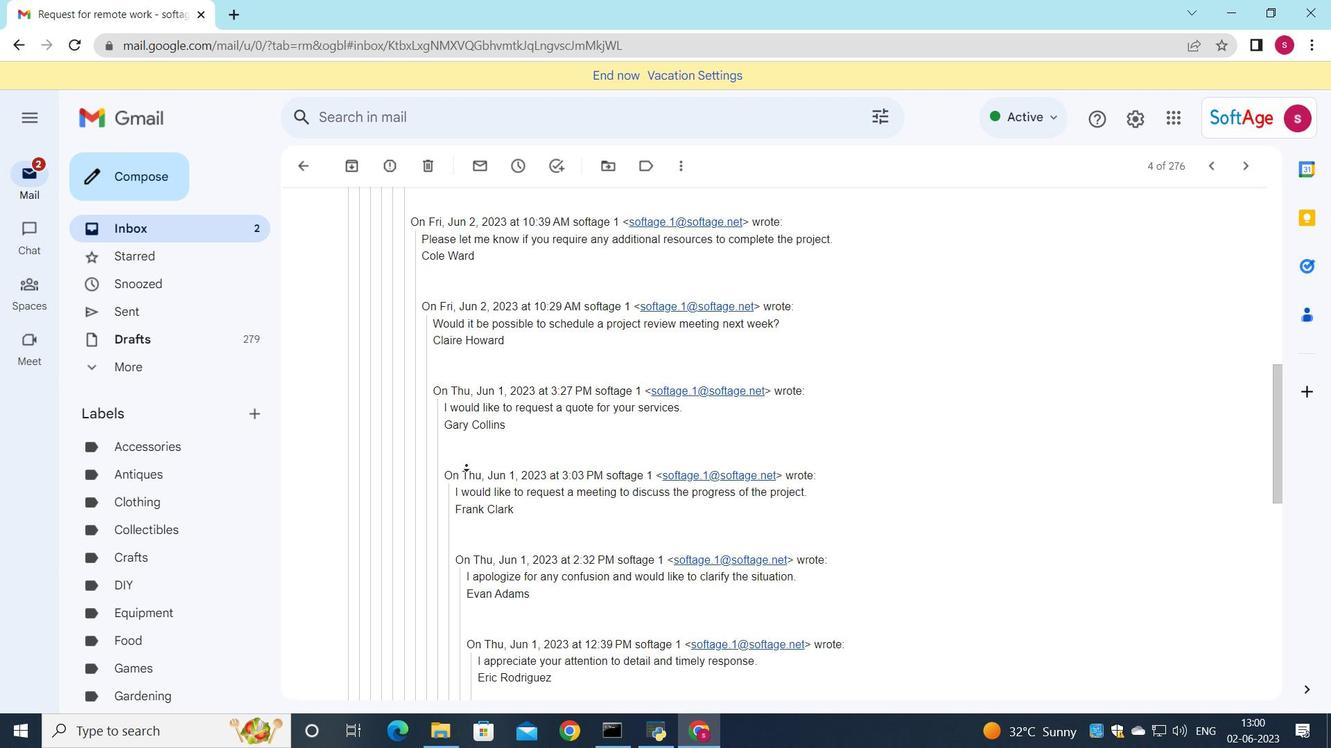 
Action: Mouse scrolled (464, 471) with delta (0, 0)
Screenshot: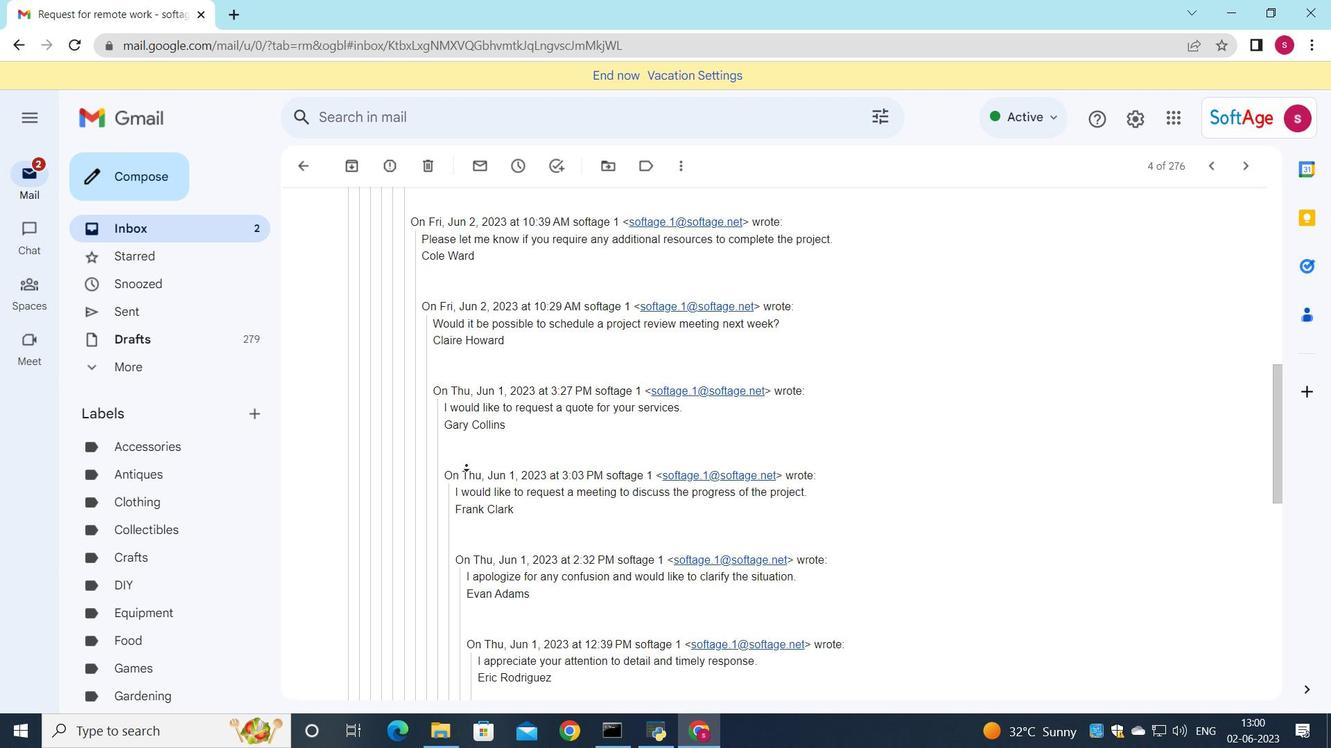 
Action: Mouse moved to (459, 491)
Screenshot: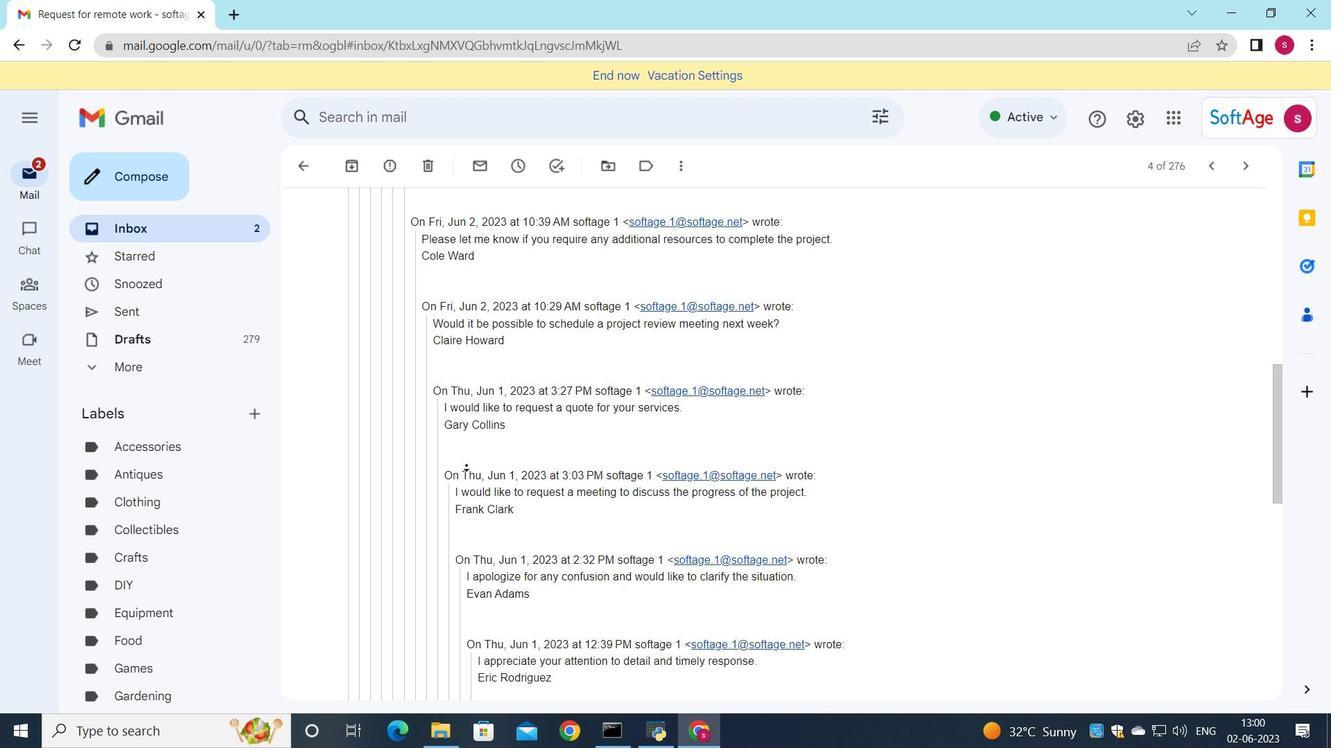 
Action: Mouse scrolled (459, 490) with delta (0, 0)
Screenshot: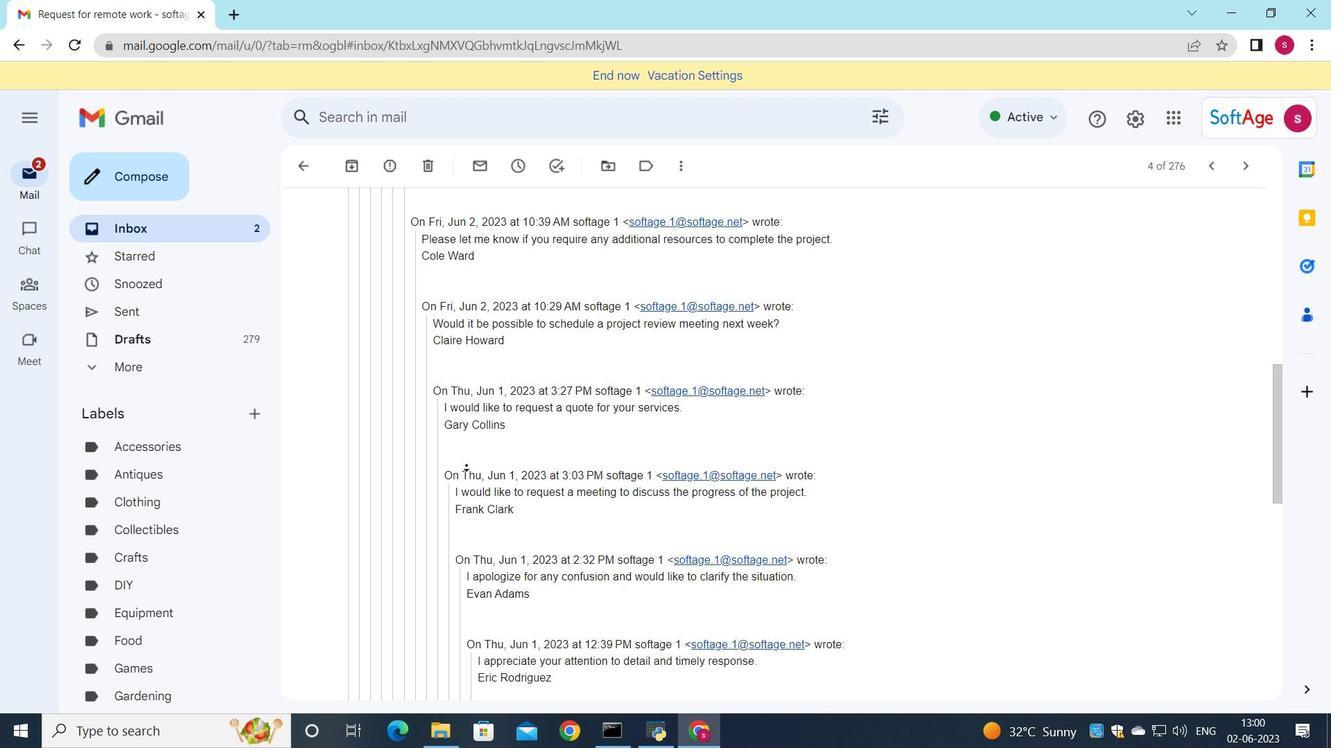 
Action: Mouse moved to (455, 501)
Screenshot: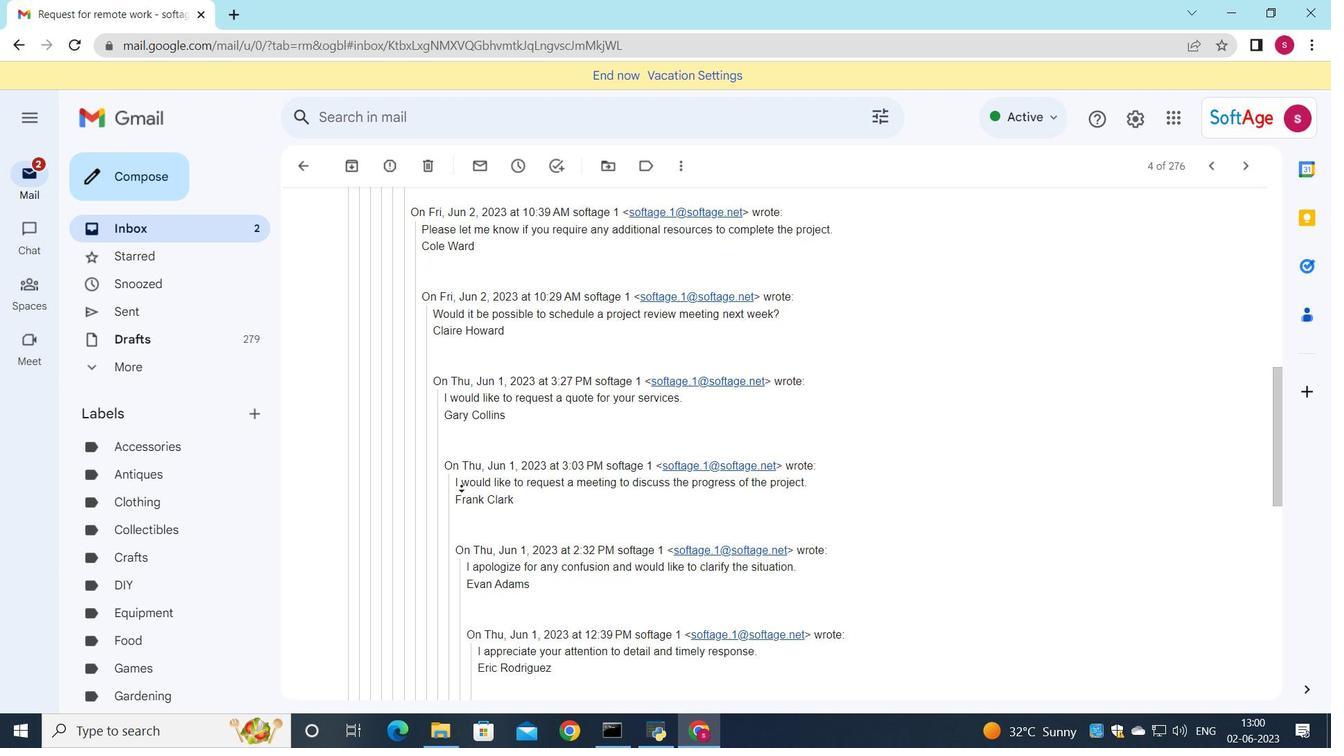 
Action: Mouse scrolled (455, 500) with delta (0, 0)
Screenshot: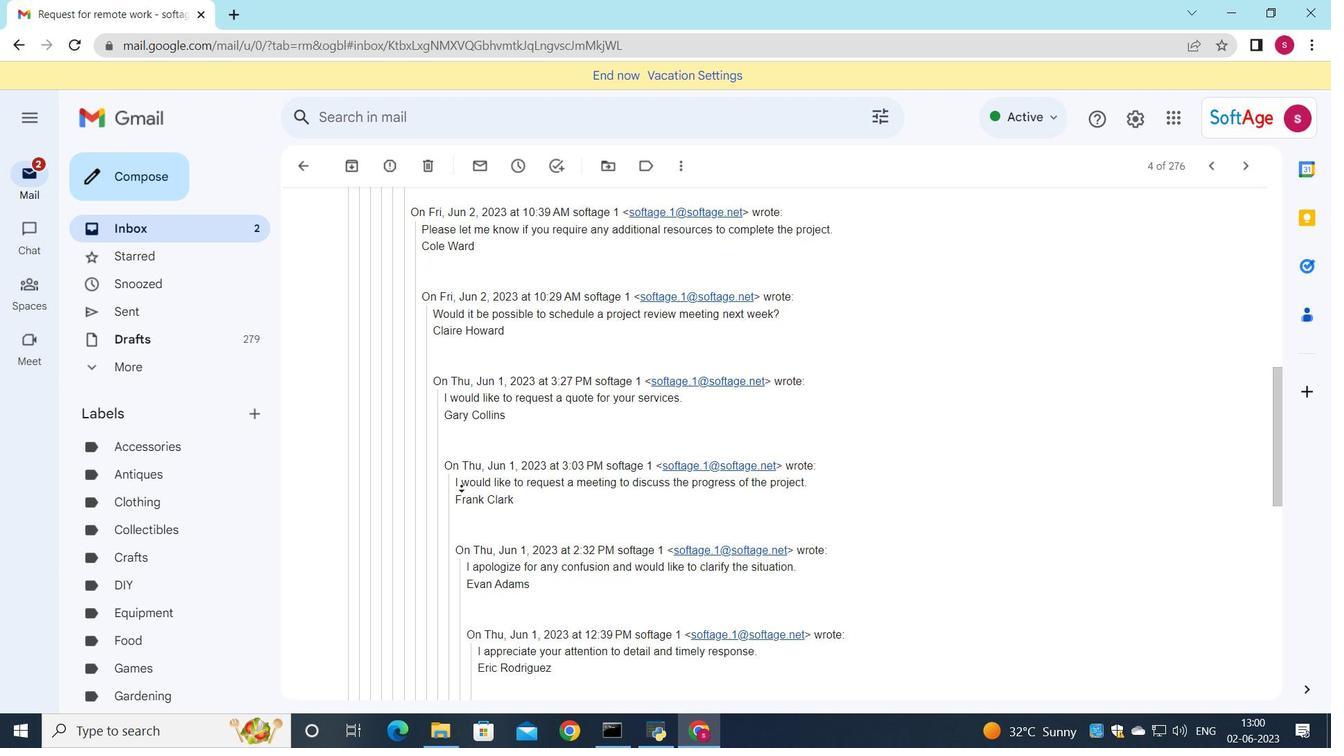 
Action: Mouse moved to (338, 541)
Screenshot: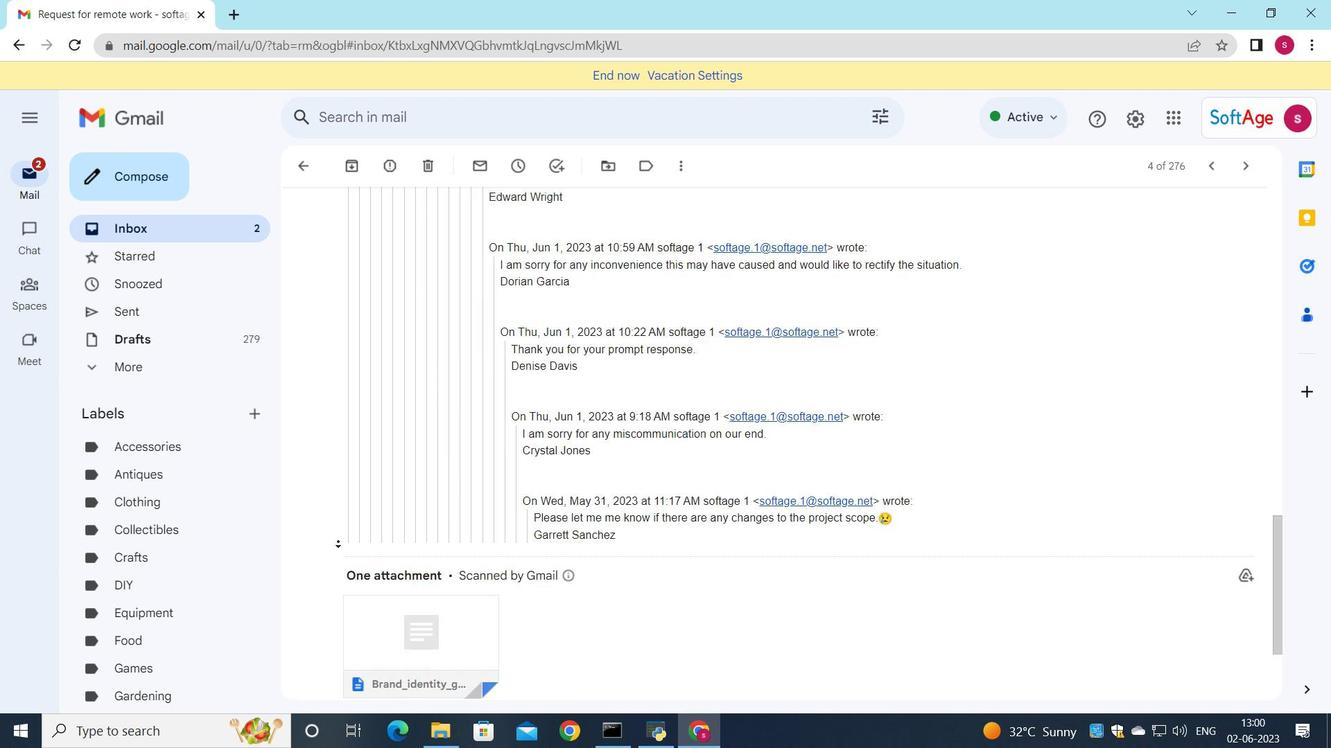 
Action: Mouse pressed left at (338, 541)
Screenshot: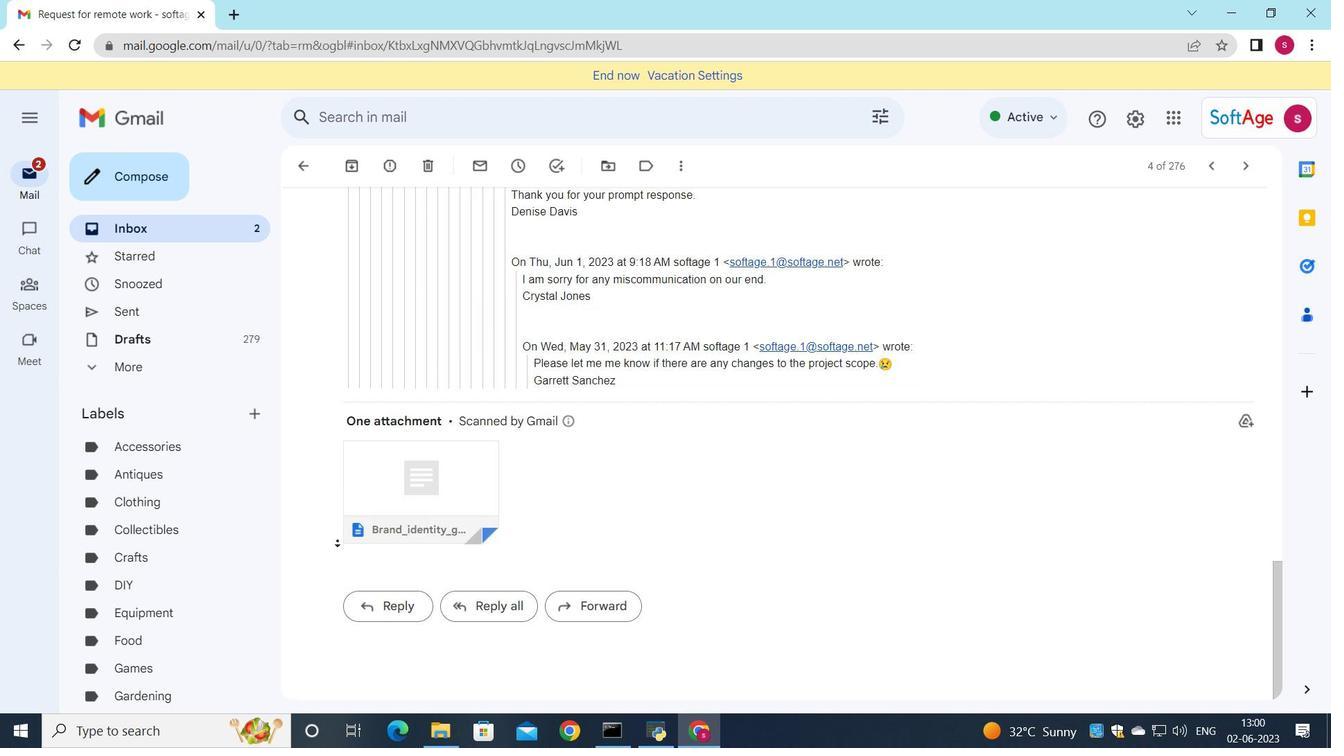 
Action: Mouse moved to (377, 608)
Screenshot: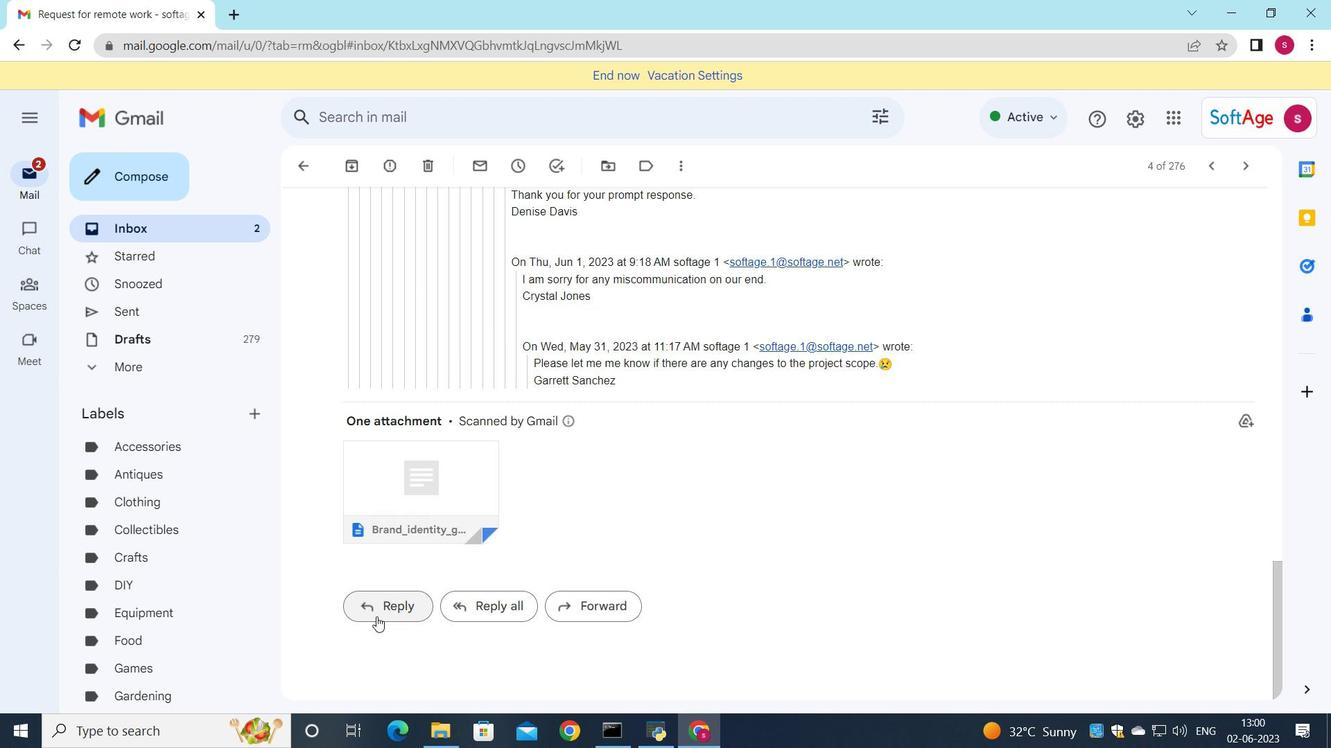 
Action: Mouse pressed left at (377, 608)
Screenshot: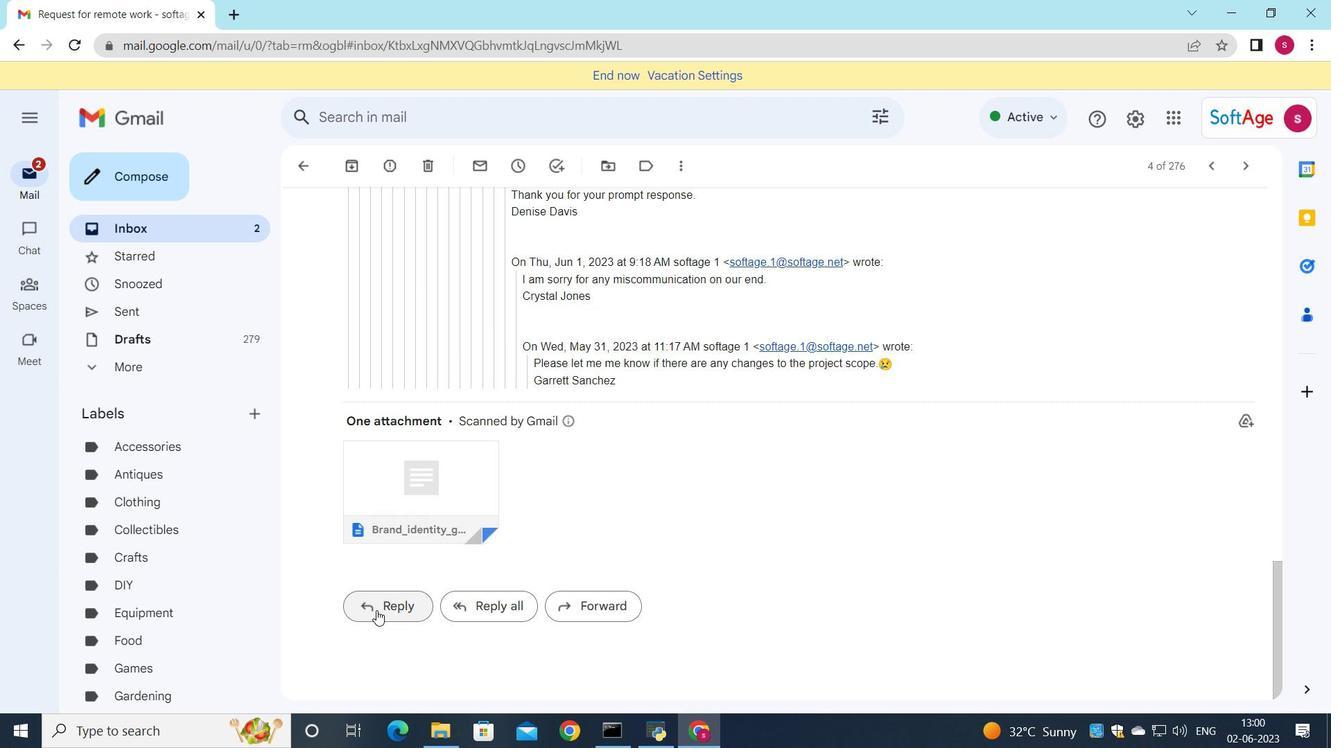 
Action: Mouse moved to (376, 508)
Screenshot: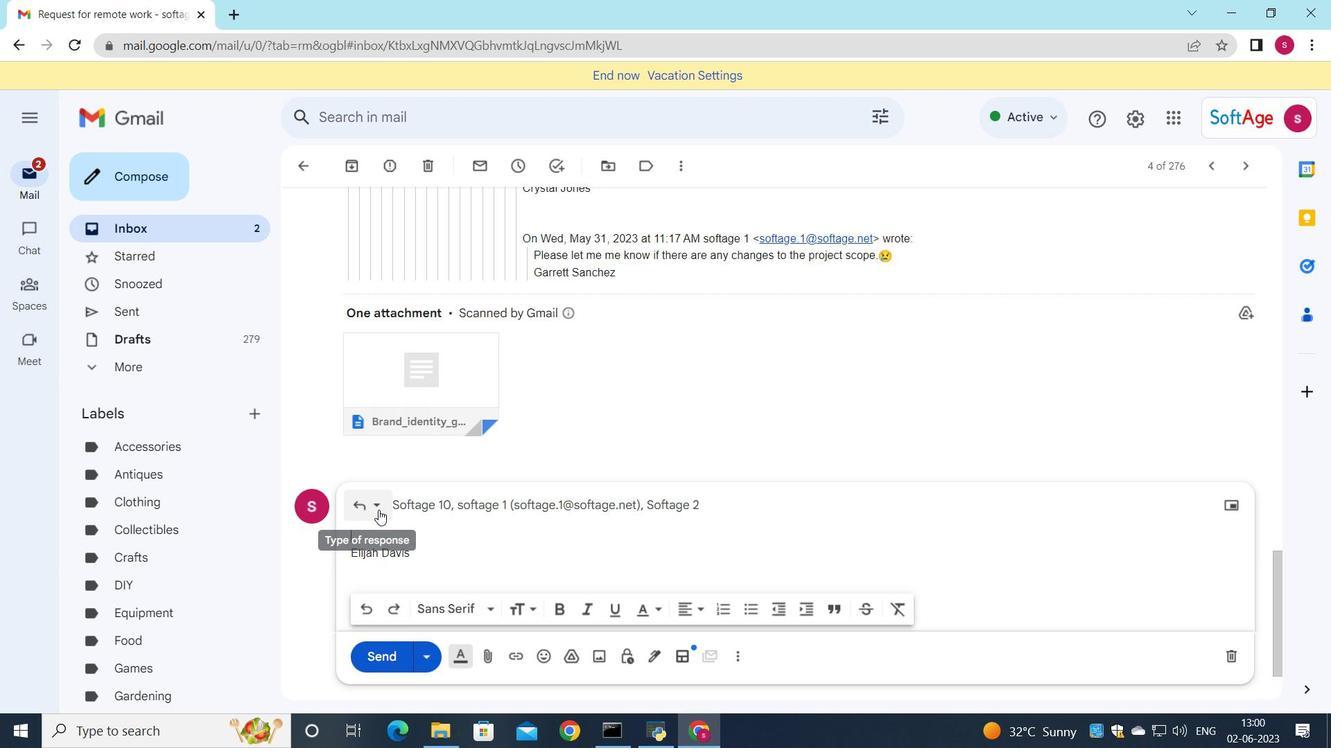 
Action: Mouse pressed left at (376, 508)
Screenshot: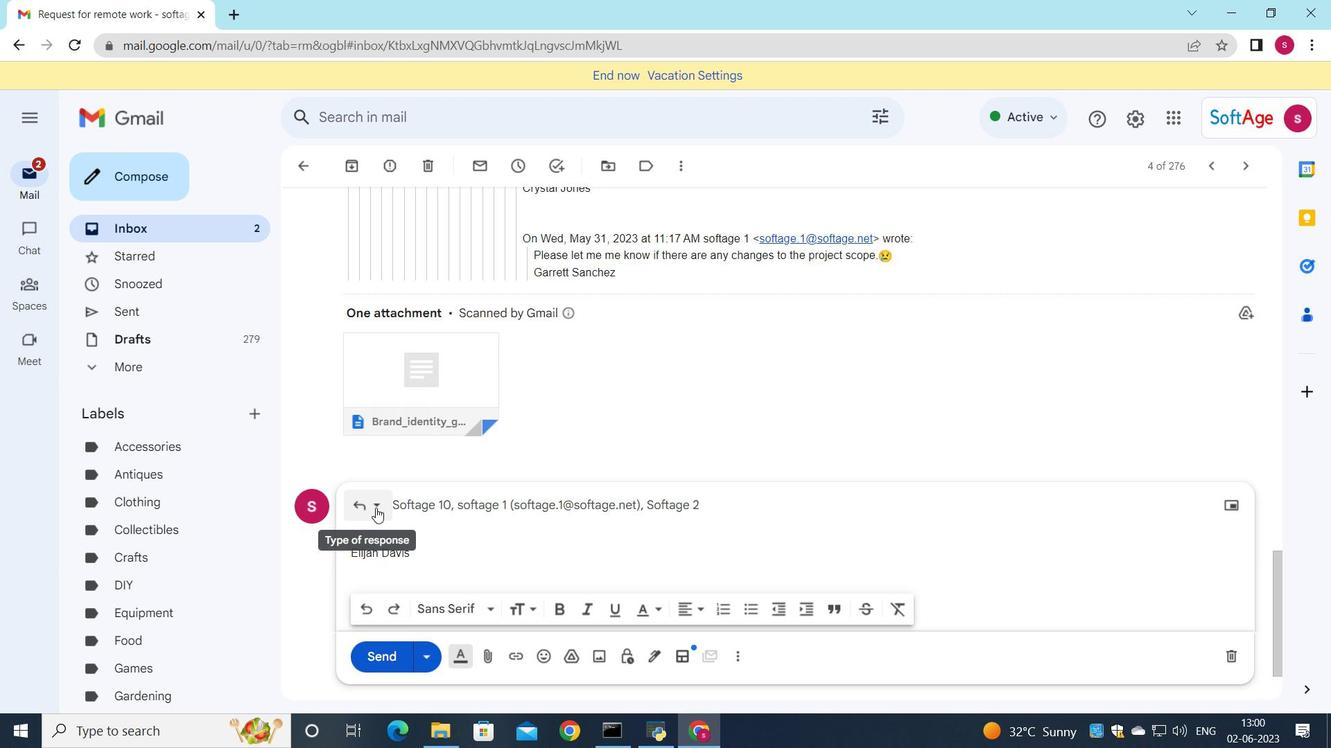 
Action: Mouse moved to (404, 624)
Screenshot: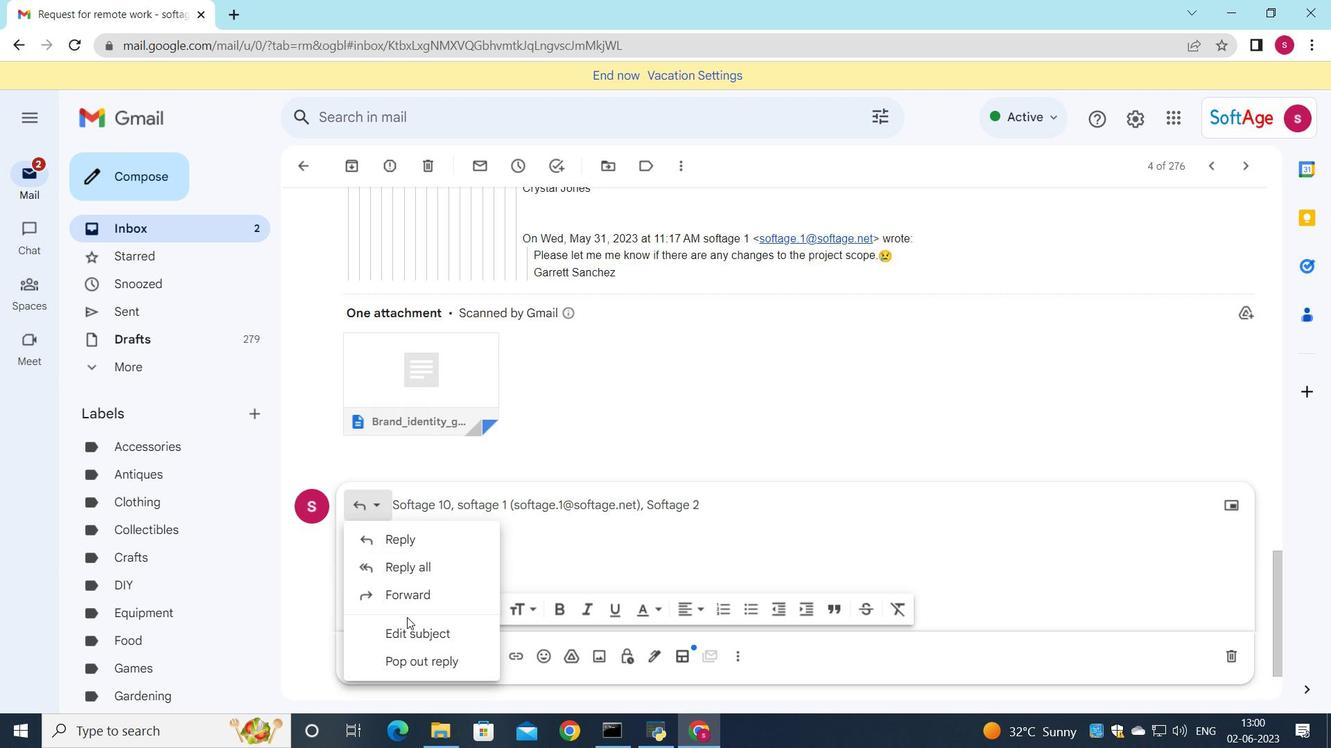 
Action: Mouse pressed left at (404, 624)
Screenshot: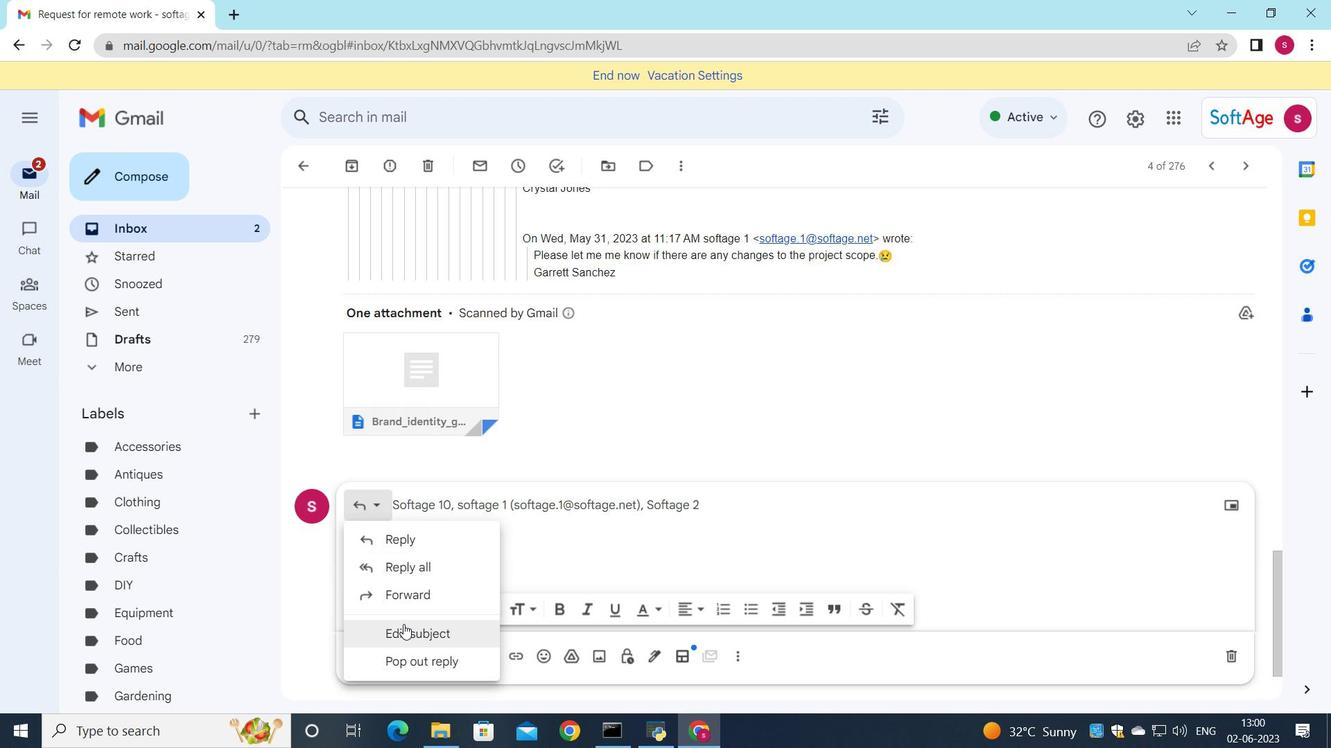 
Action: Mouse moved to (1033, 264)
Screenshot: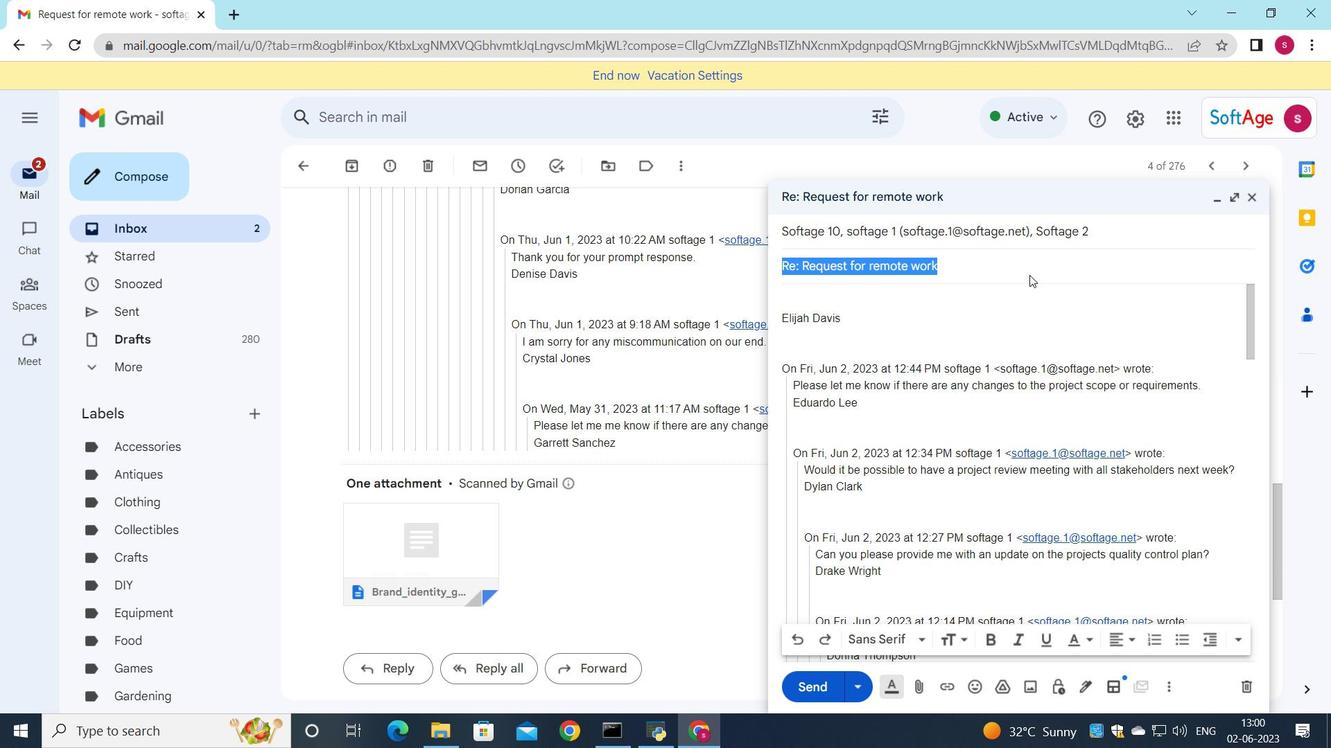 
Action: Key pressed <Key.shift>Request<Key.space>for<Key.space>a<Key.space>referencr<Key.backspace>e<Key.space>check
Screenshot: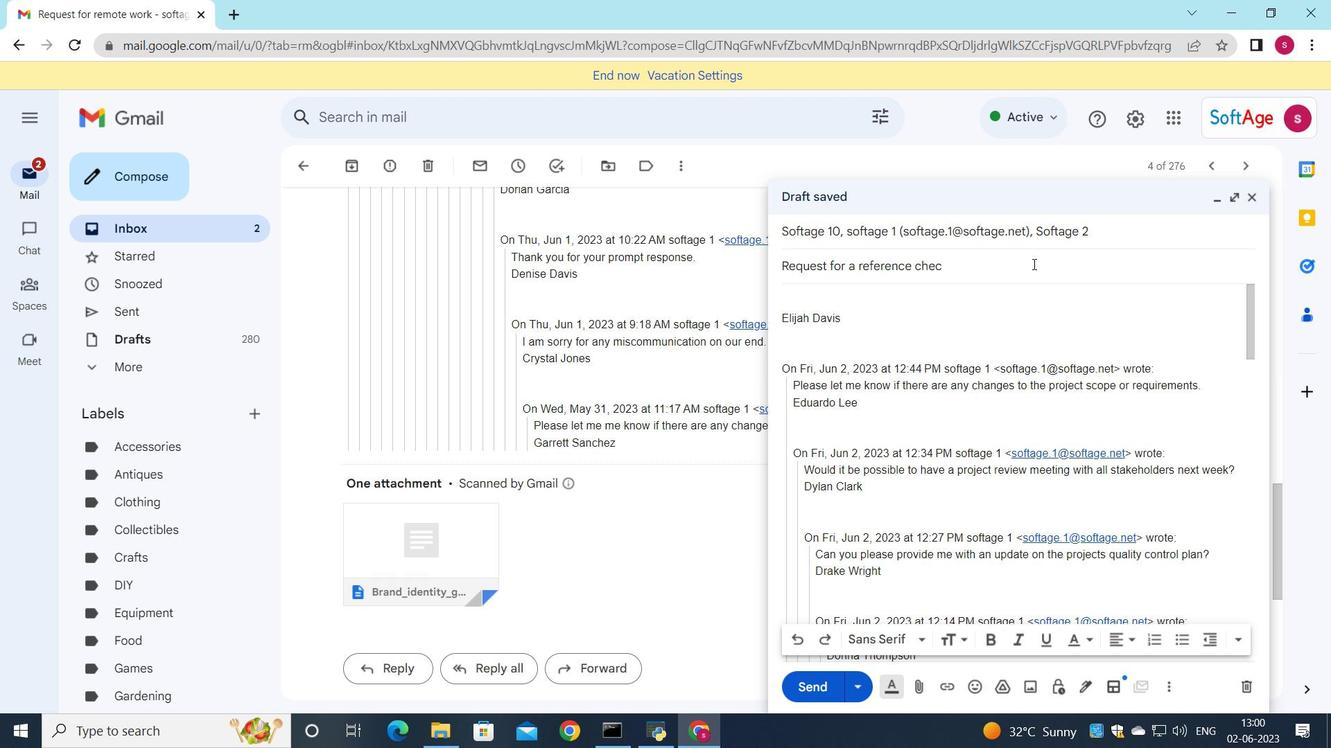 
Action: Mouse moved to (809, 301)
Screenshot: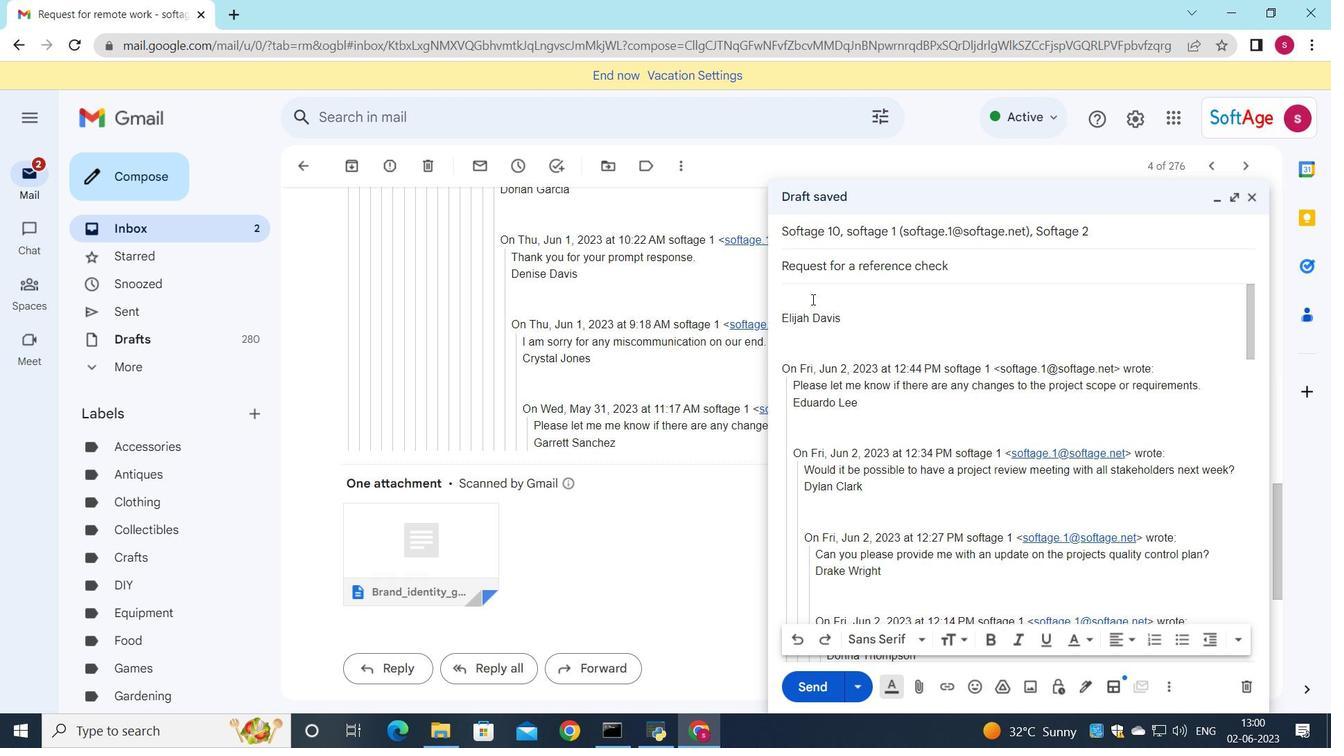 
Action: Mouse pressed left at (809, 301)
Screenshot: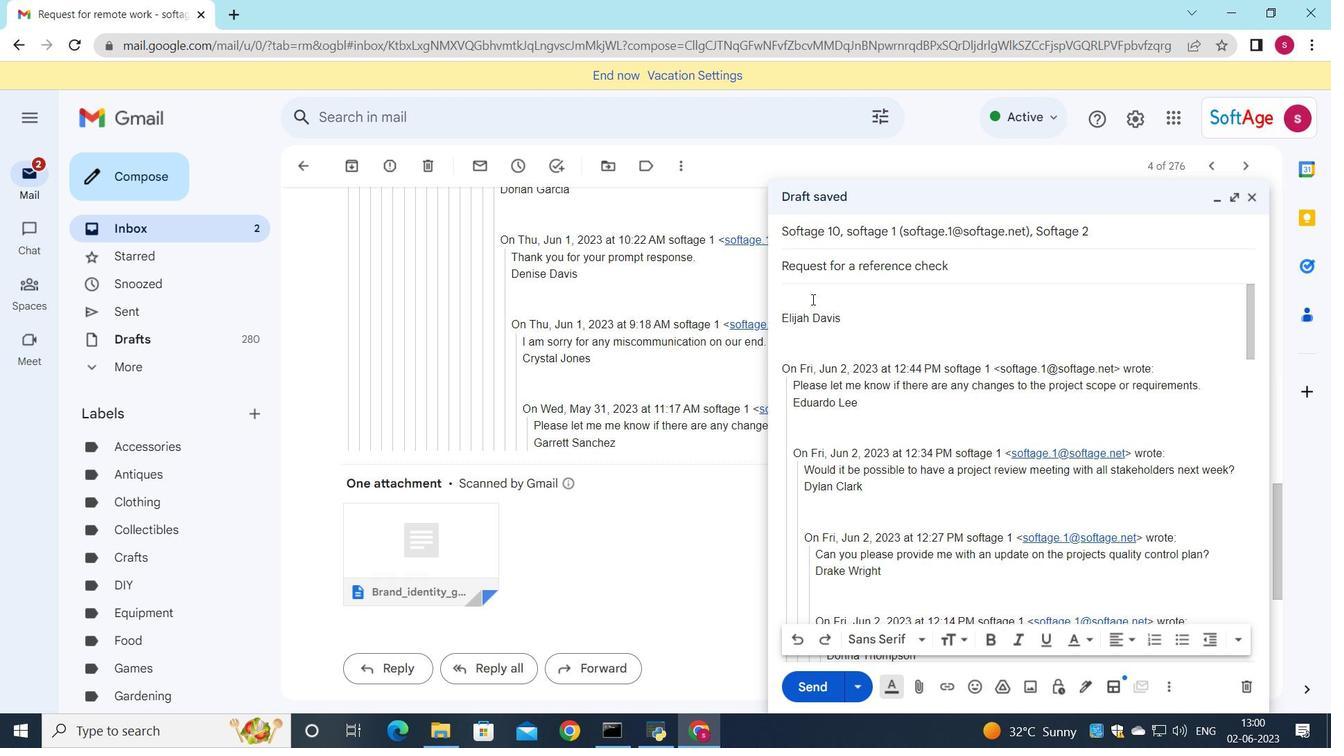 
Action: Key pressed <Key.shift>Please<Key.space>provide<Key.space>me<Key.space>with<Key.space>an<Key.space>update<Key.space>on<Key.space>the<Key.space>projects<Key.space>communications<Key.space>management<Key.space>plan.
Screenshot: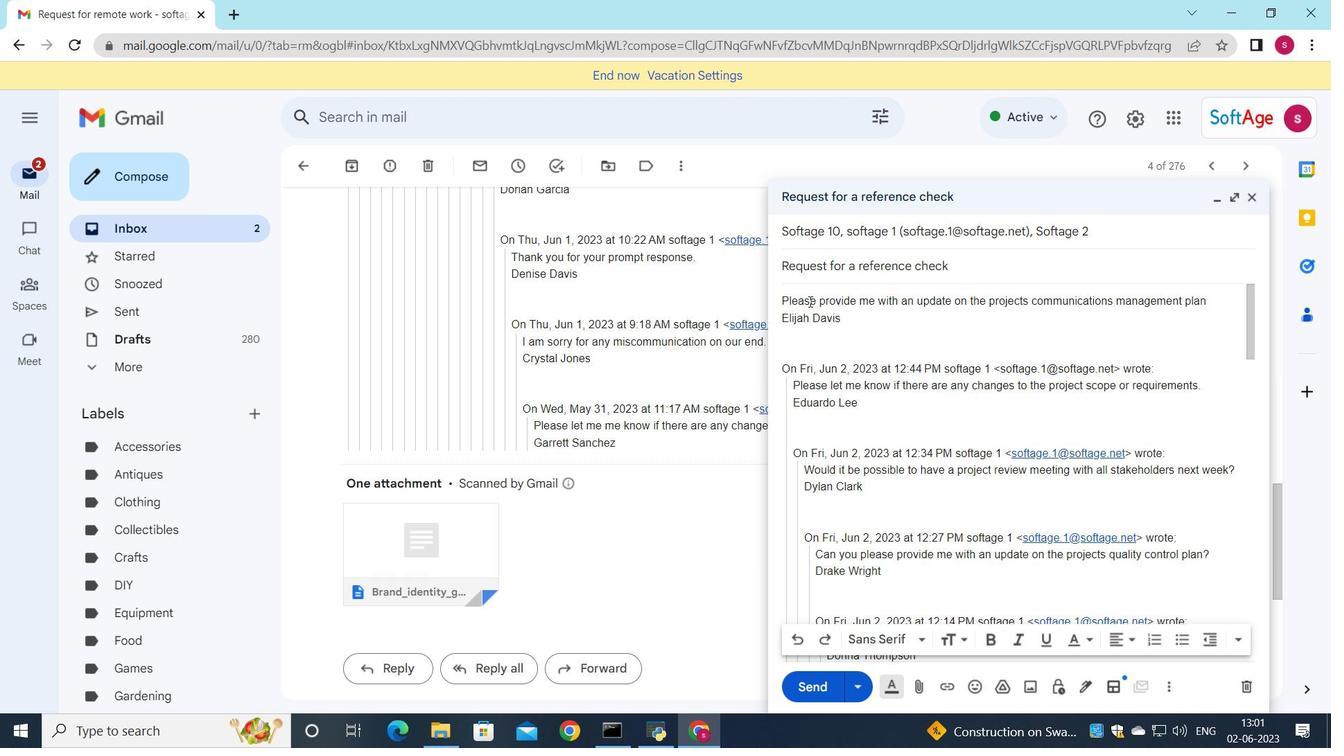 
Action: Mouse moved to (1110, 228)
Screenshot: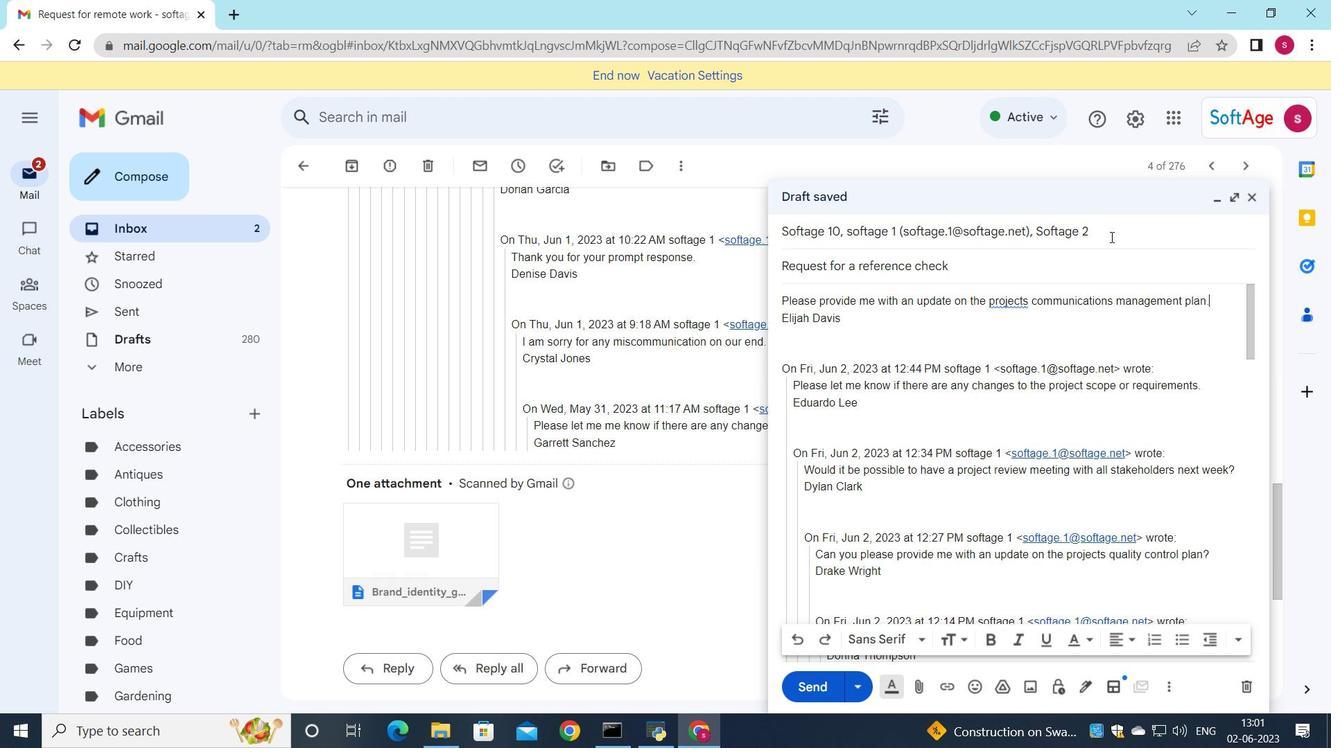 
Action: Mouse pressed left at (1110, 228)
Screenshot: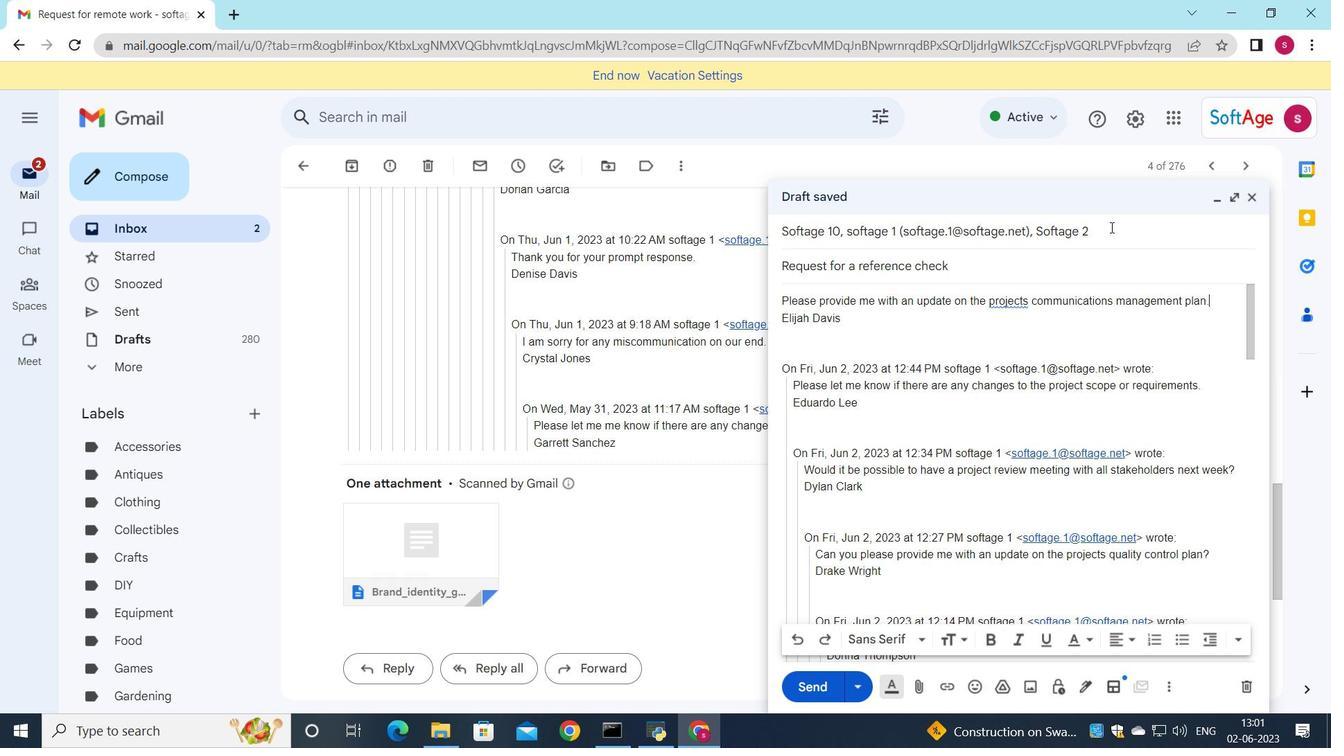 
Action: Mouse moved to (1221, 254)
Screenshot: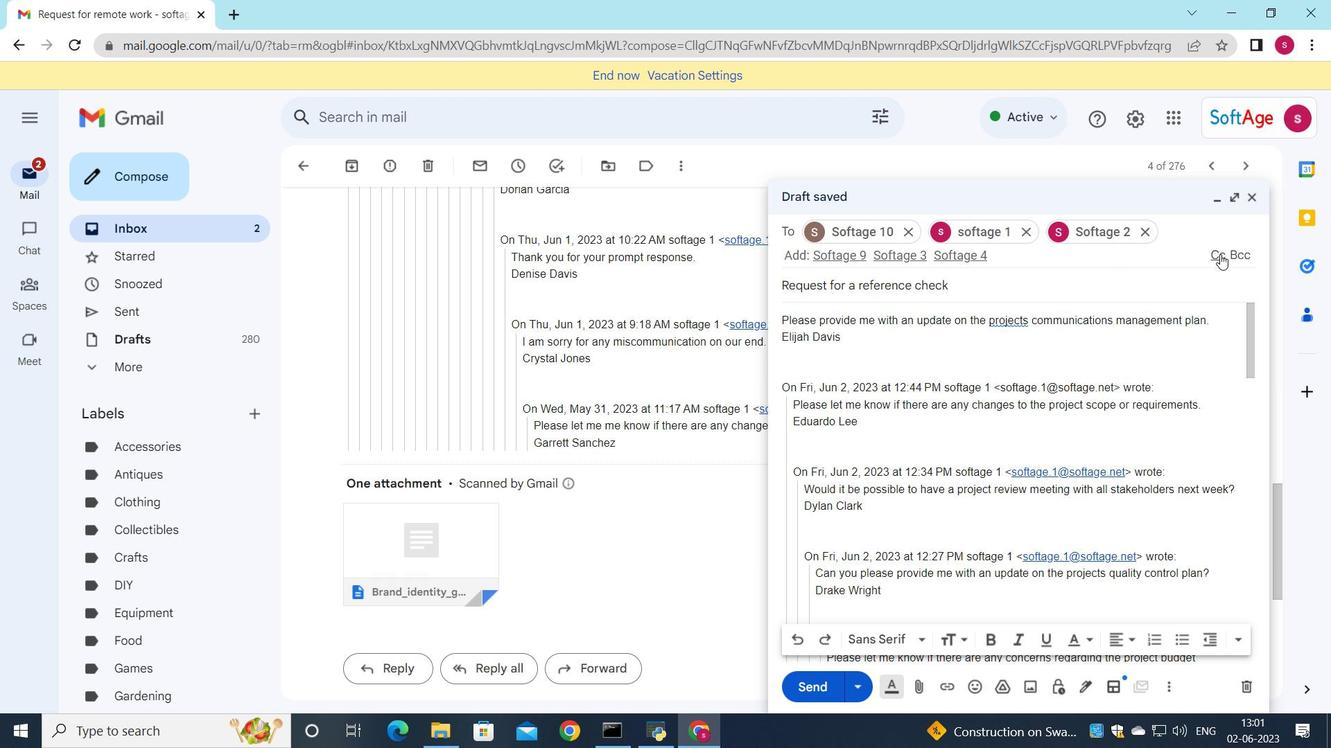 
Action: Mouse pressed left at (1221, 254)
Screenshot: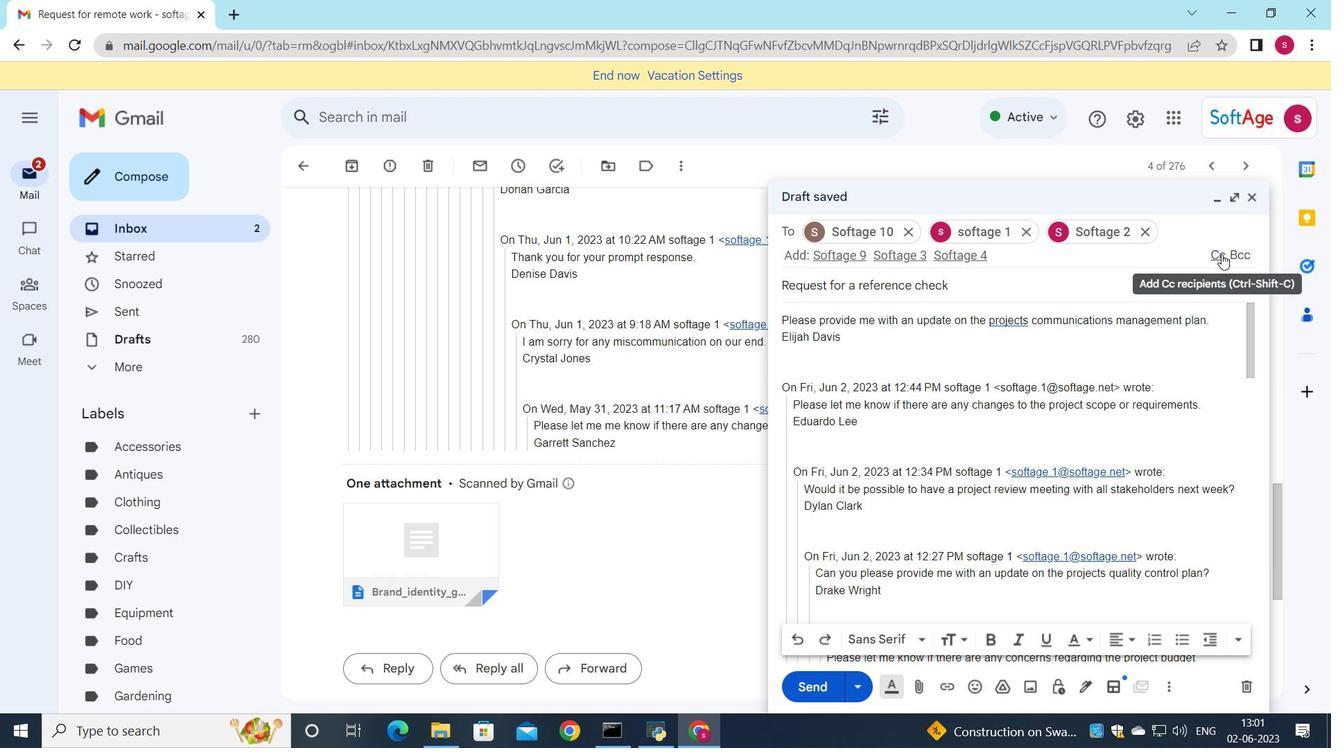 
Action: Mouse moved to (1039, 309)
Screenshot: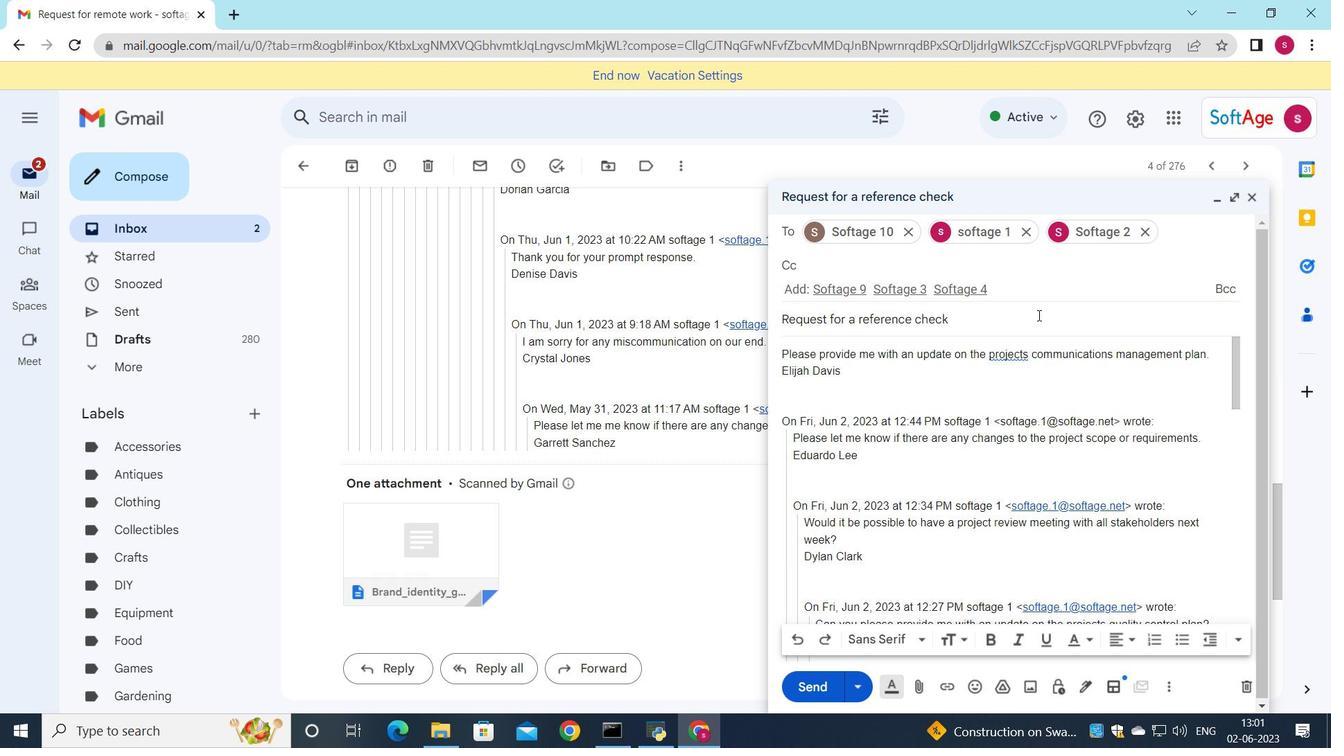 
Action: Key pressed softage.9
Screenshot: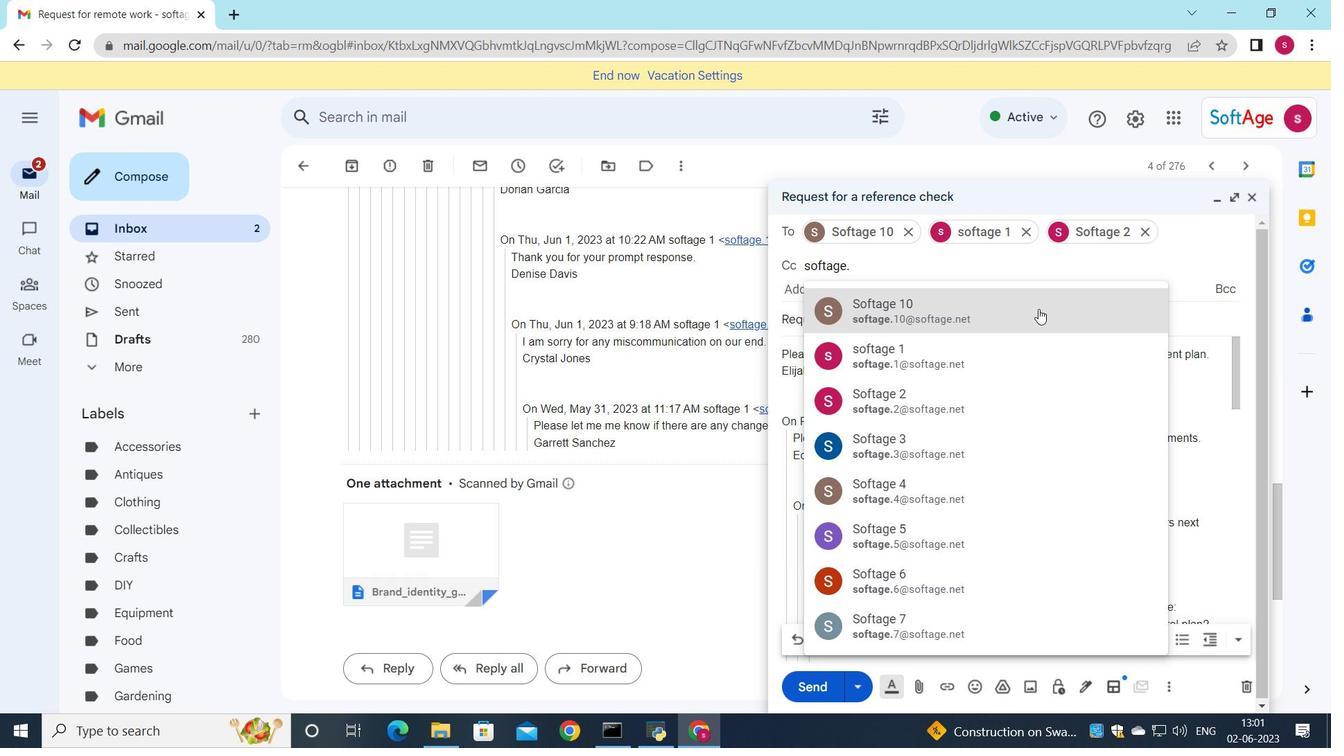 
Action: Mouse pressed left at (1039, 309)
Screenshot: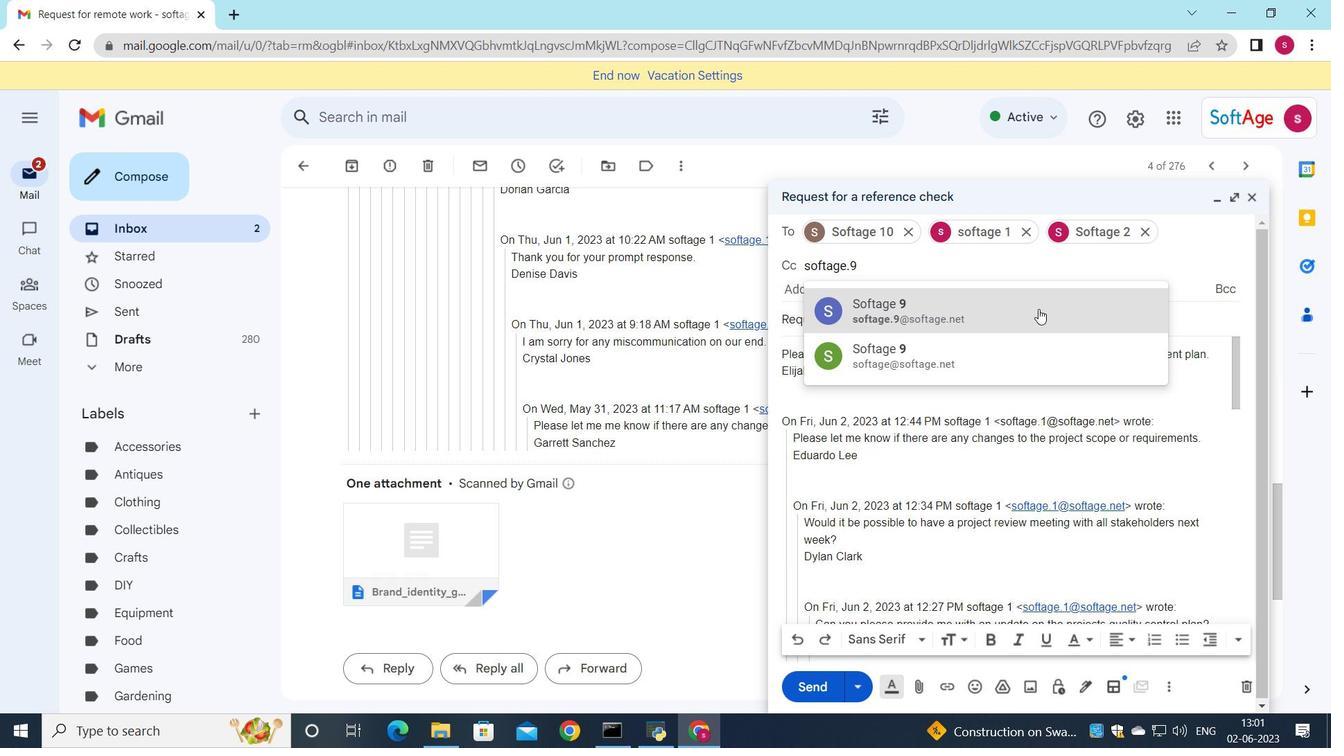 
Action: Mouse scrolled (1039, 309) with delta (0, 0)
Screenshot: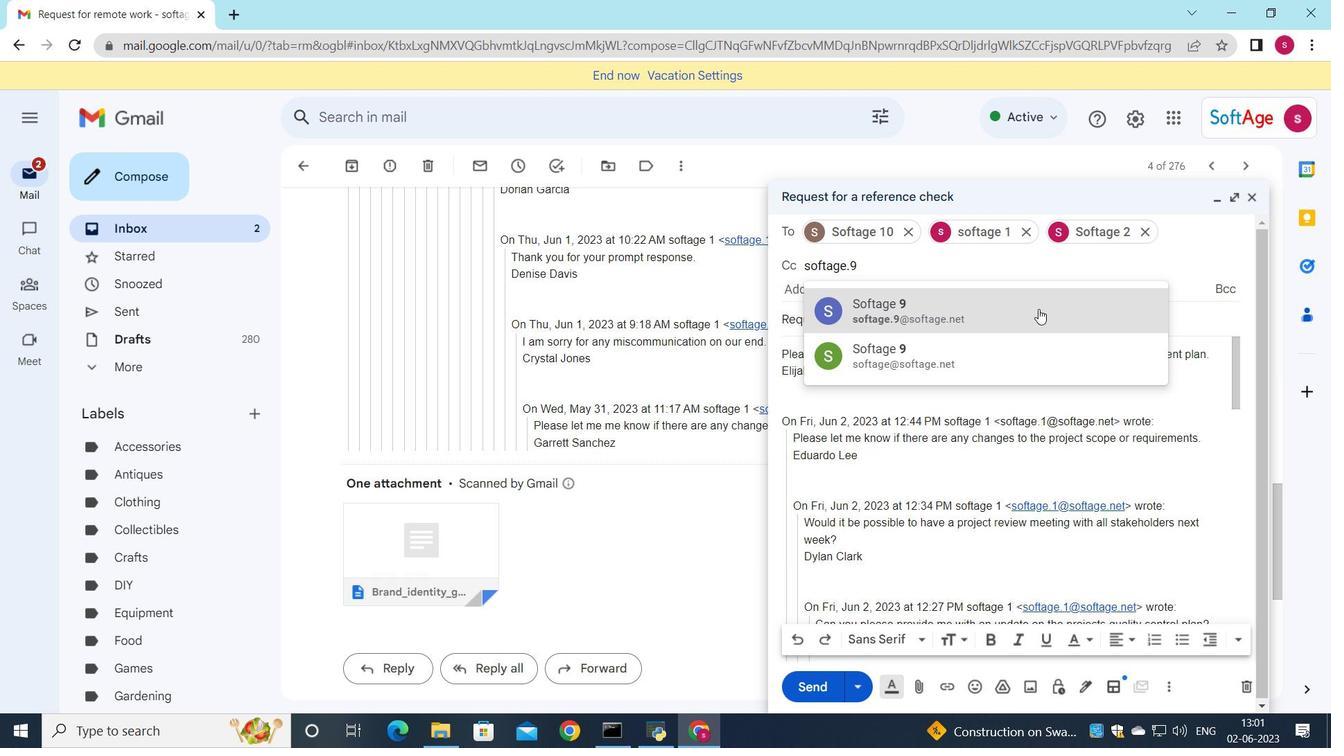 
Action: Mouse moved to (1004, 377)
Screenshot: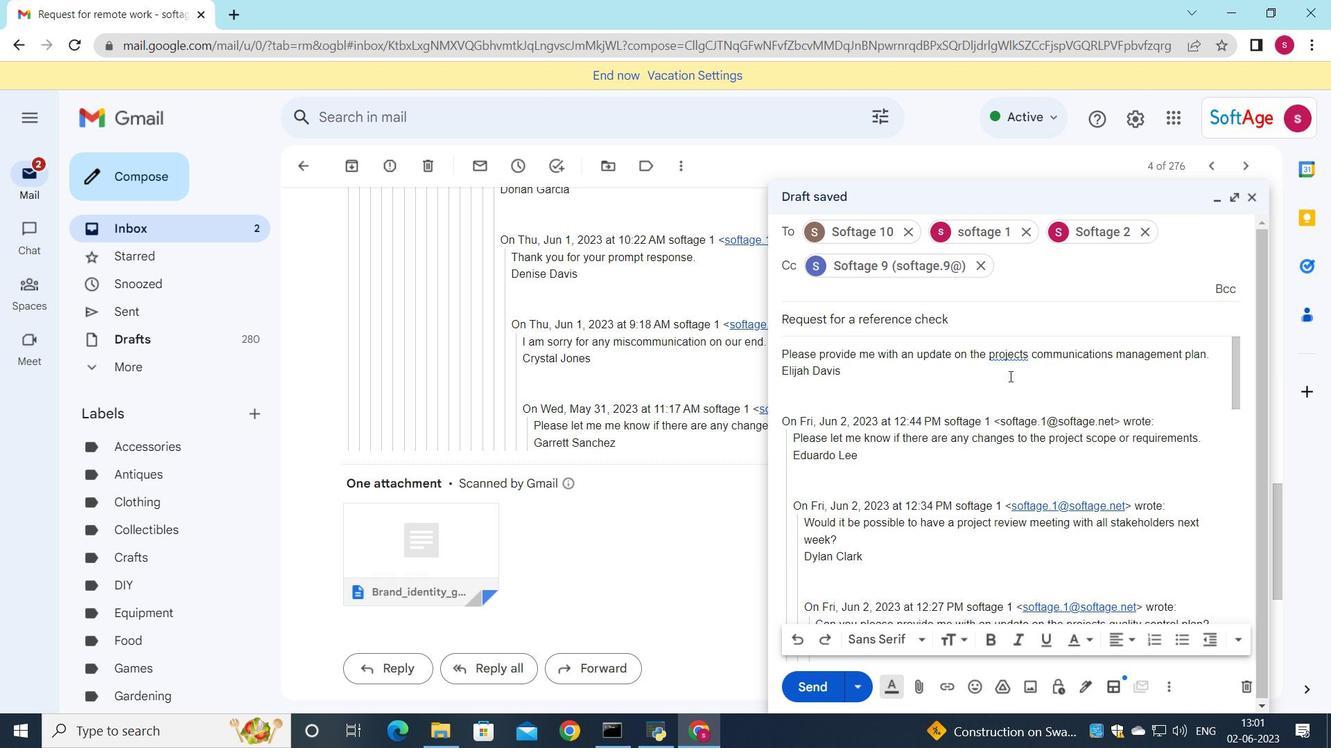 
Action: Mouse scrolled (1004, 376) with delta (0, 0)
Screenshot: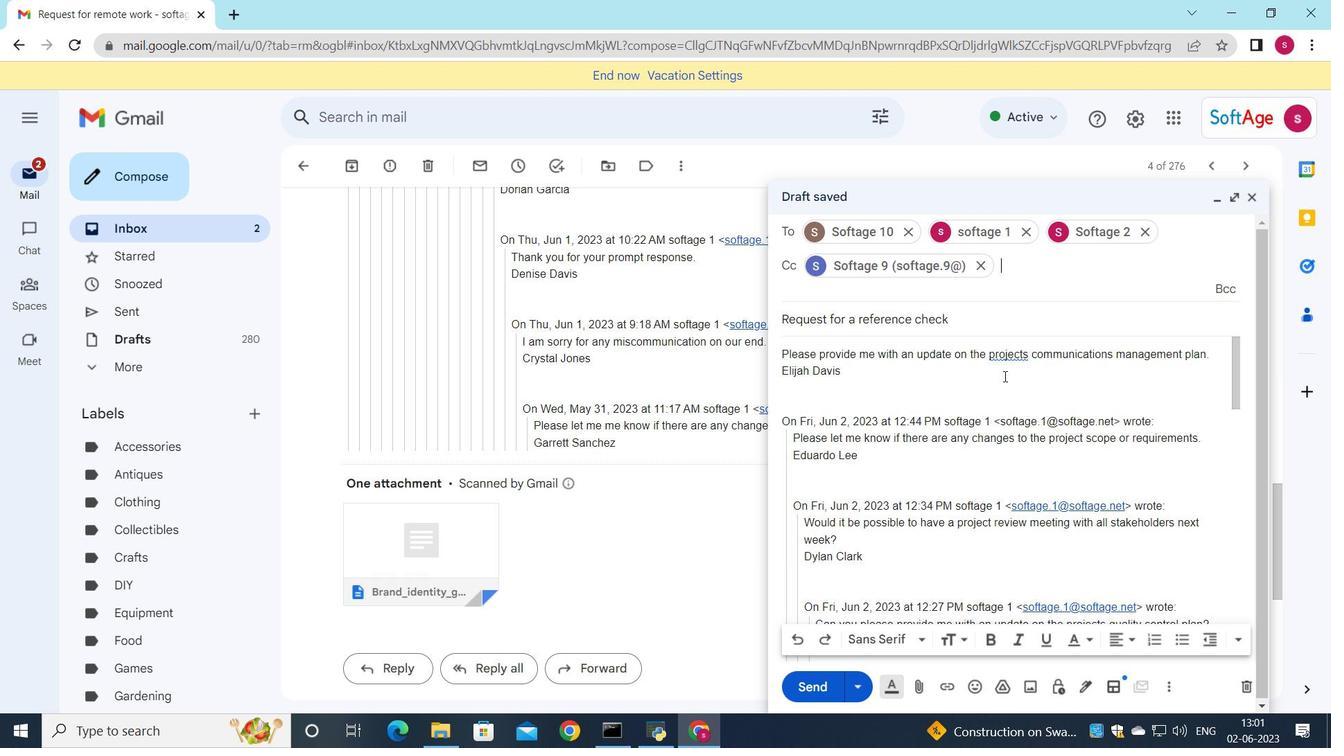 
Action: Mouse scrolled (1004, 376) with delta (0, 0)
Screenshot: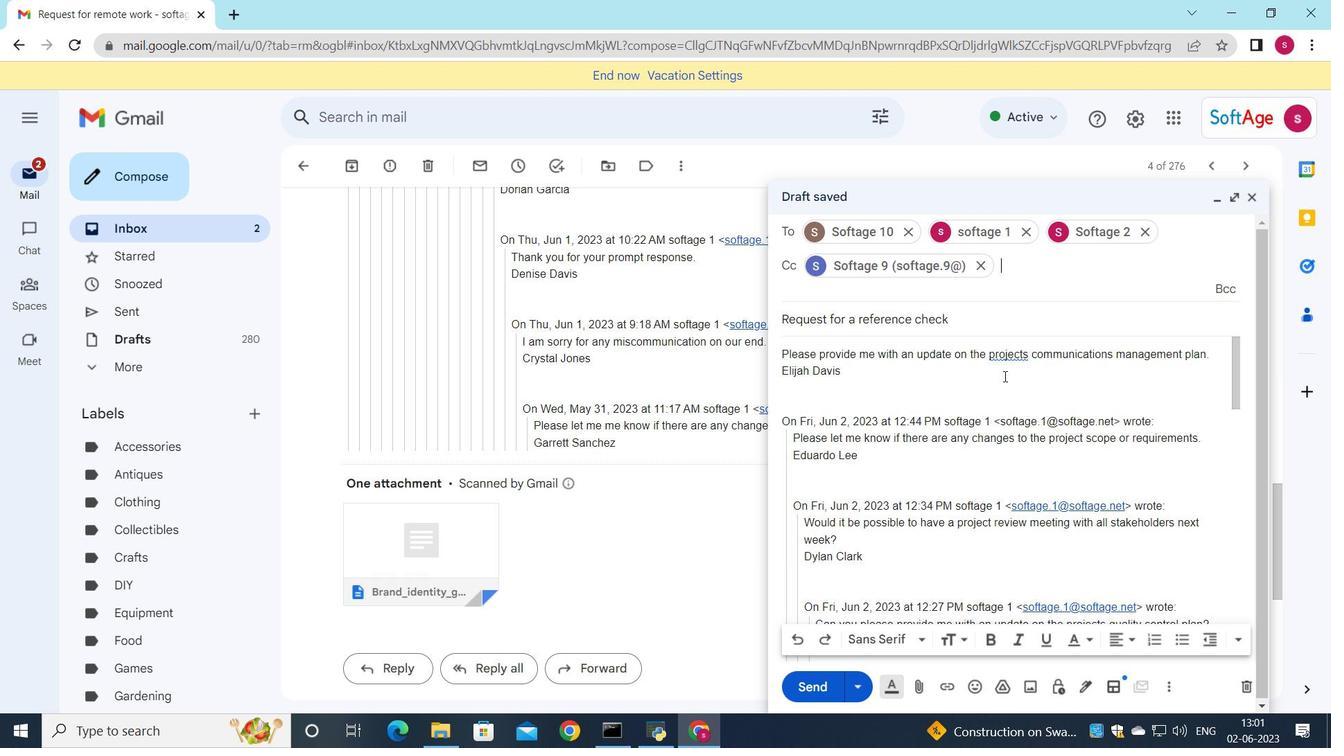
Action: Mouse scrolled (1004, 376) with delta (0, 0)
Screenshot: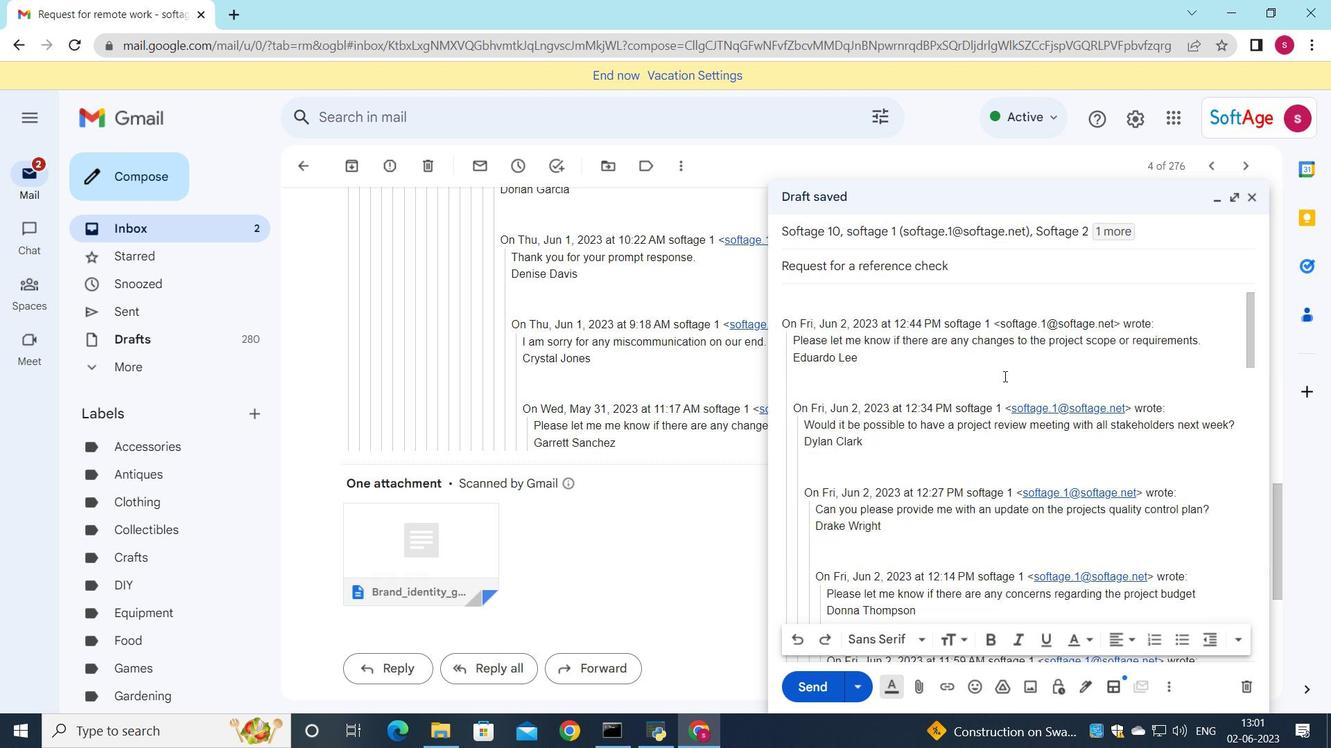 
Action: Mouse scrolled (1004, 376) with delta (0, 0)
Screenshot: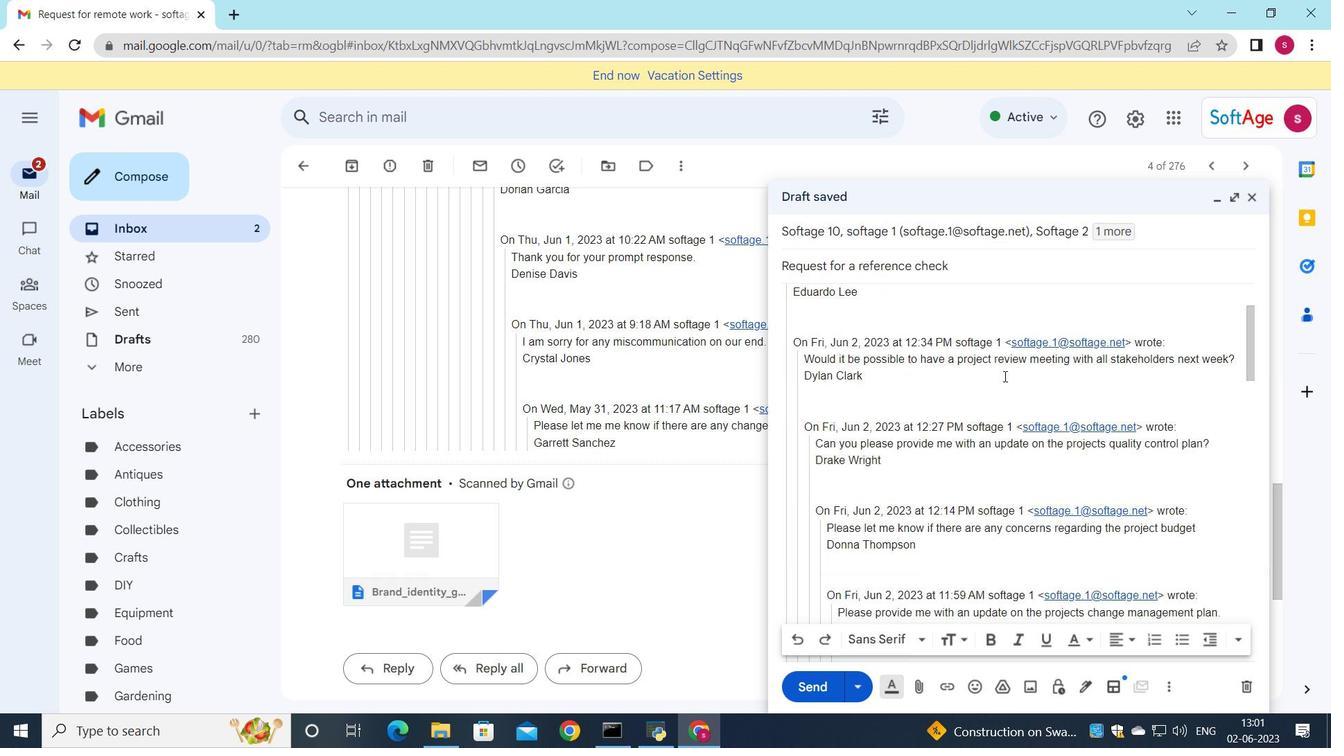 
Action: Mouse scrolled (1004, 376) with delta (0, 0)
Screenshot: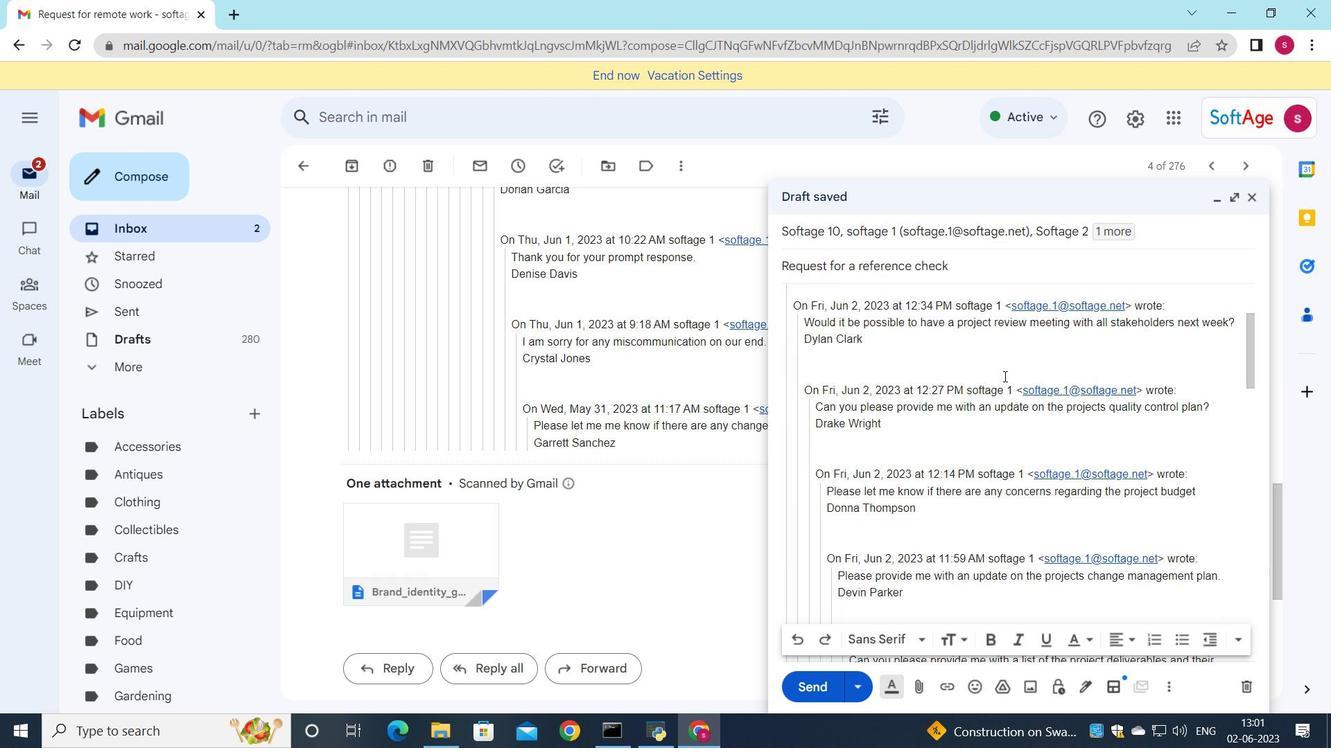 
Action: Mouse moved to (915, 690)
Screenshot: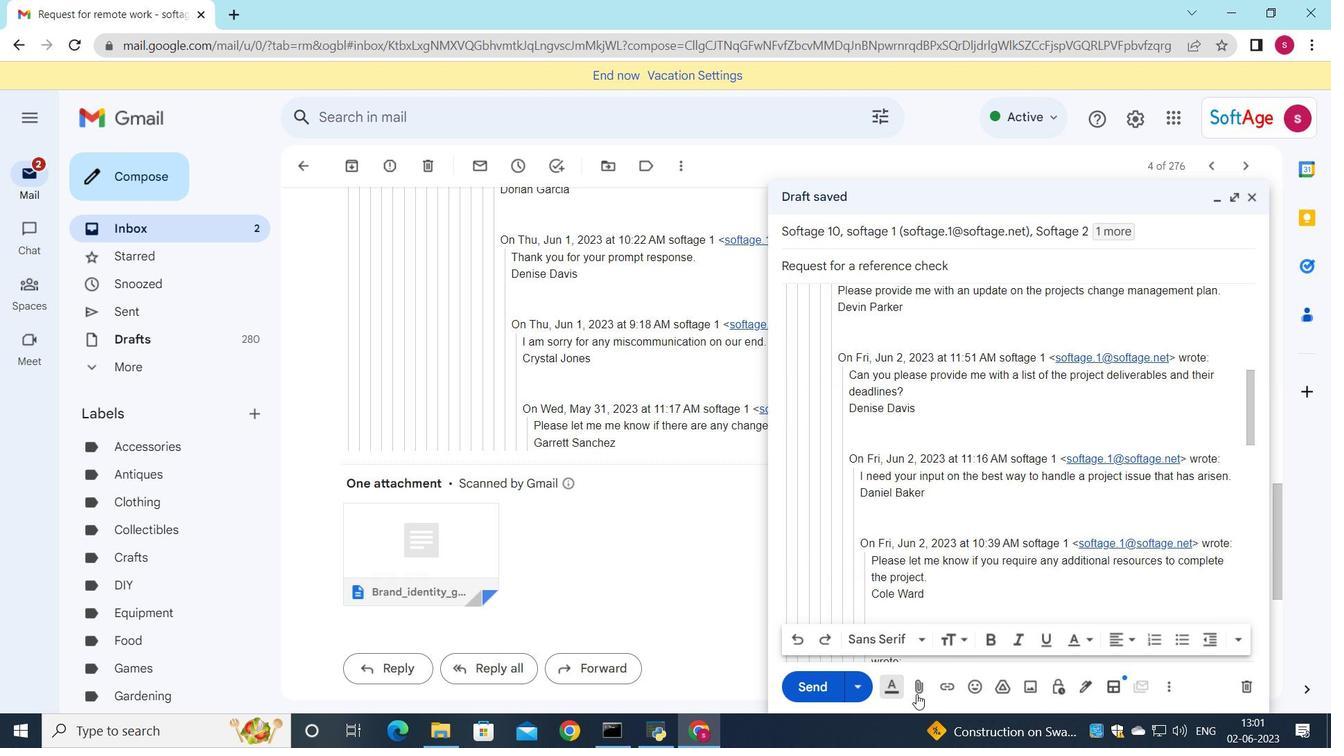 
Action: Mouse pressed left at (915, 690)
Screenshot: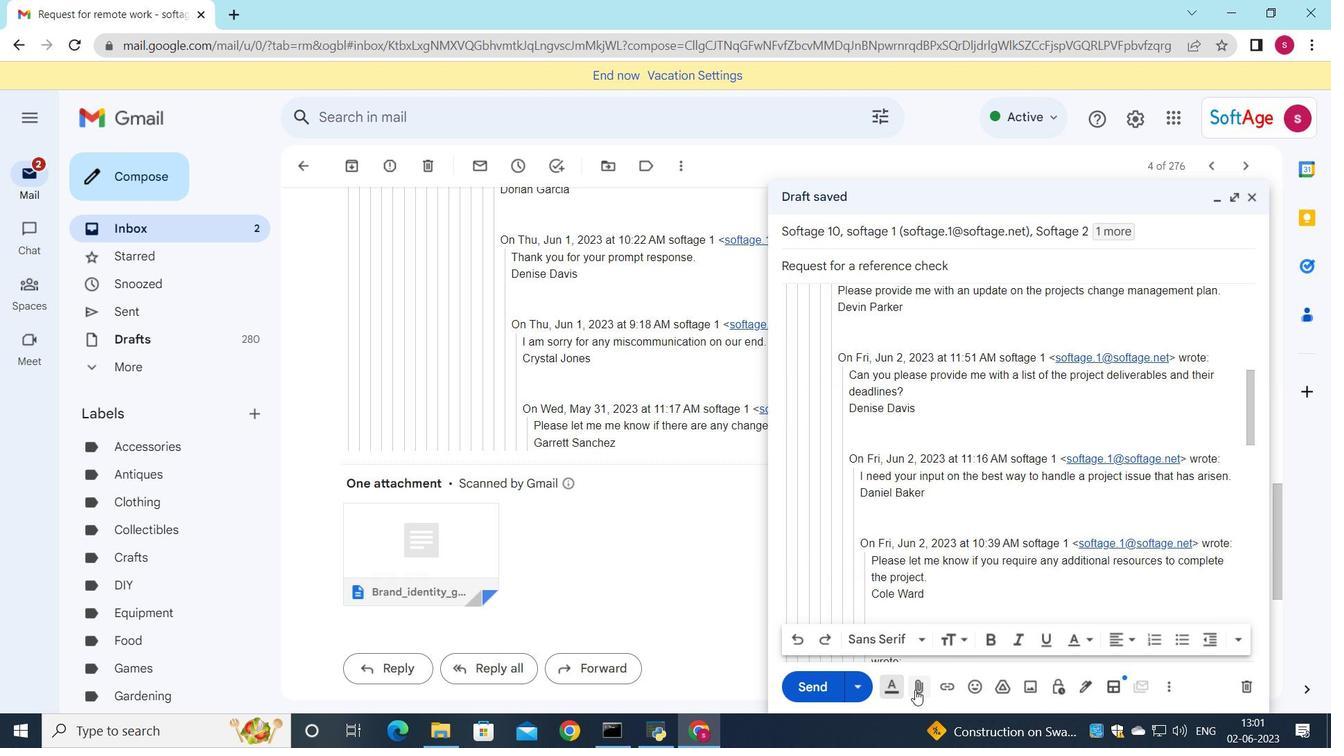 
Action: Mouse moved to (244, 128)
Screenshot: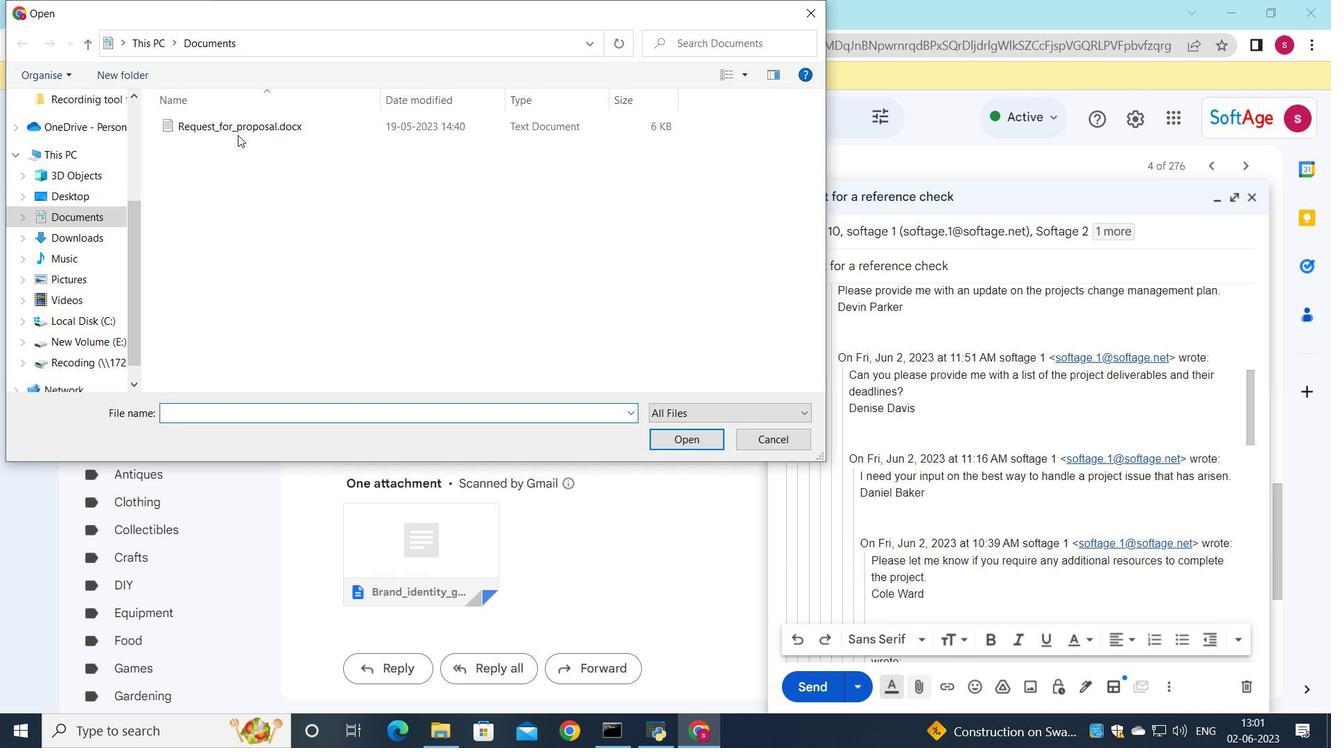 
Action: Mouse pressed left at (244, 128)
Screenshot: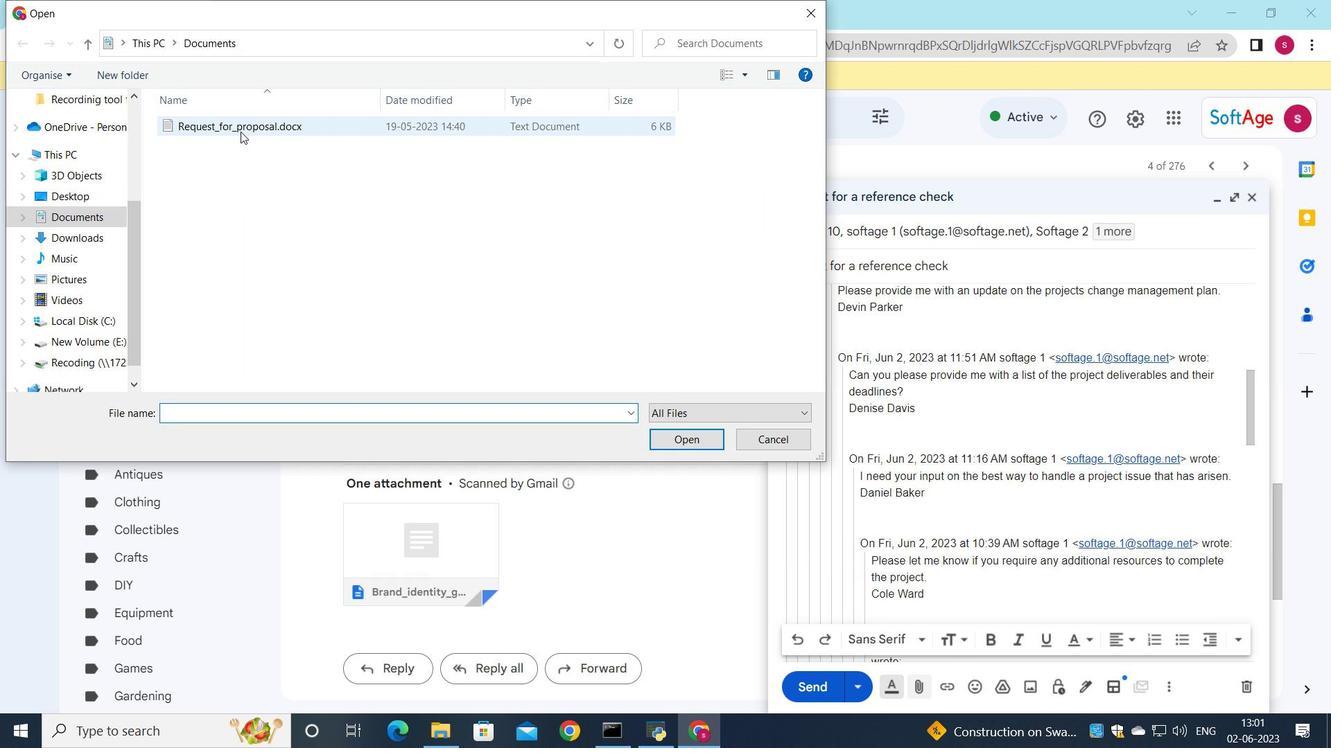 
Action: Mouse moved to (294, 122)
Screenshot: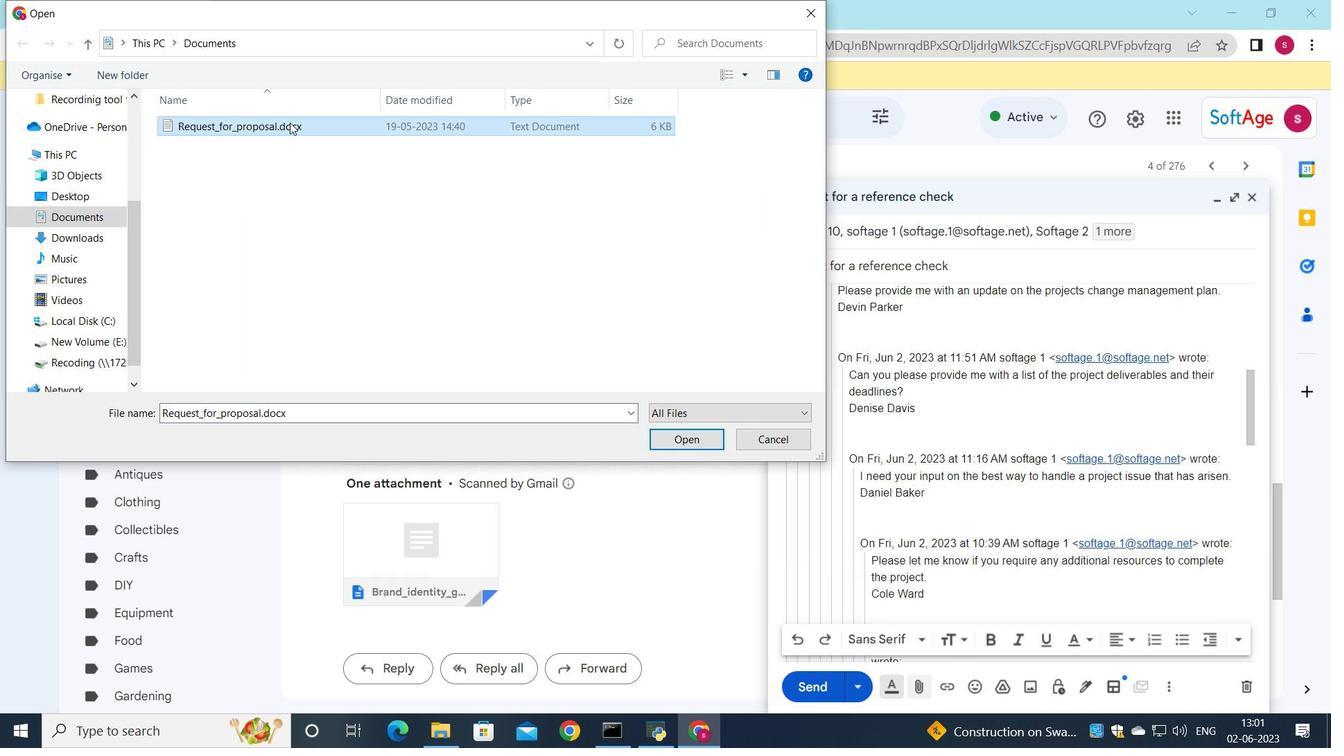 
Action: Mouse pressed left at (294, 122)
Screenshot: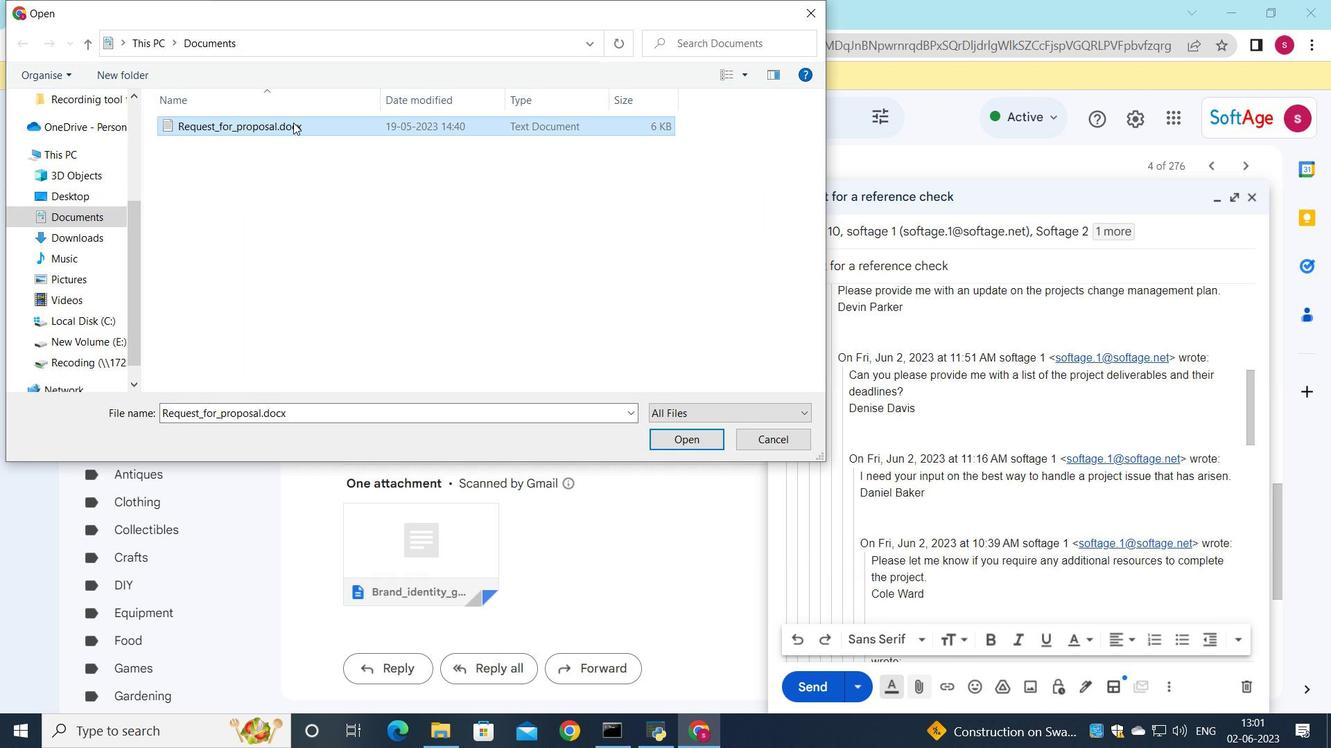 
Action: Mouse moved to (403, 142)
Screenshot: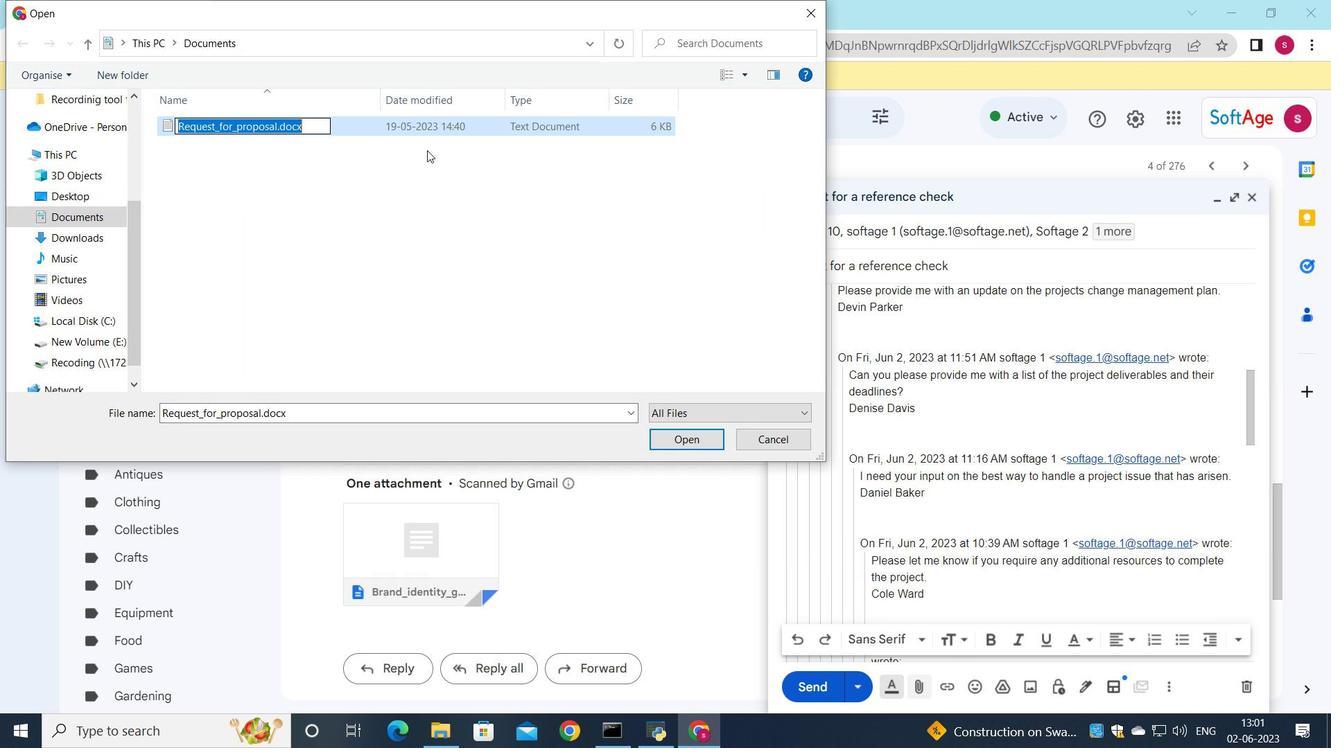 
Action: Key pressed <Key.shift>sales<Key.shift><Key.shift><Key.shift><Key.shift><Key.shift><Key.shift><Key.shift><Key.shift><Key.shift><Key.shift><Key.shift><Key.shift><Key.shift><Key.shift><Key.shift><Key.shift><Key.shift><Key.shift><Key.shift><Key.shift><Key.shift><Key.shift><Key.shift>_pitch
Screenshot: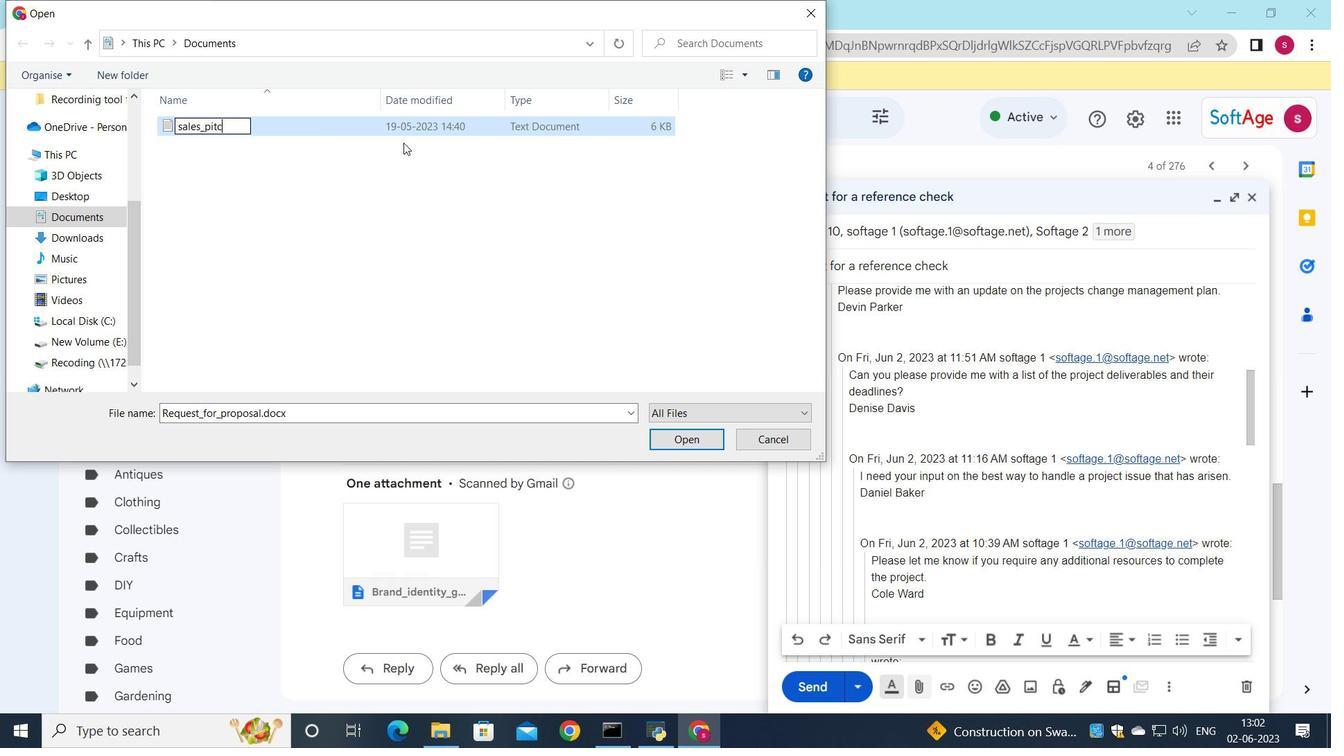 
Action: Mouse moved to (183, 129)
Screenshot: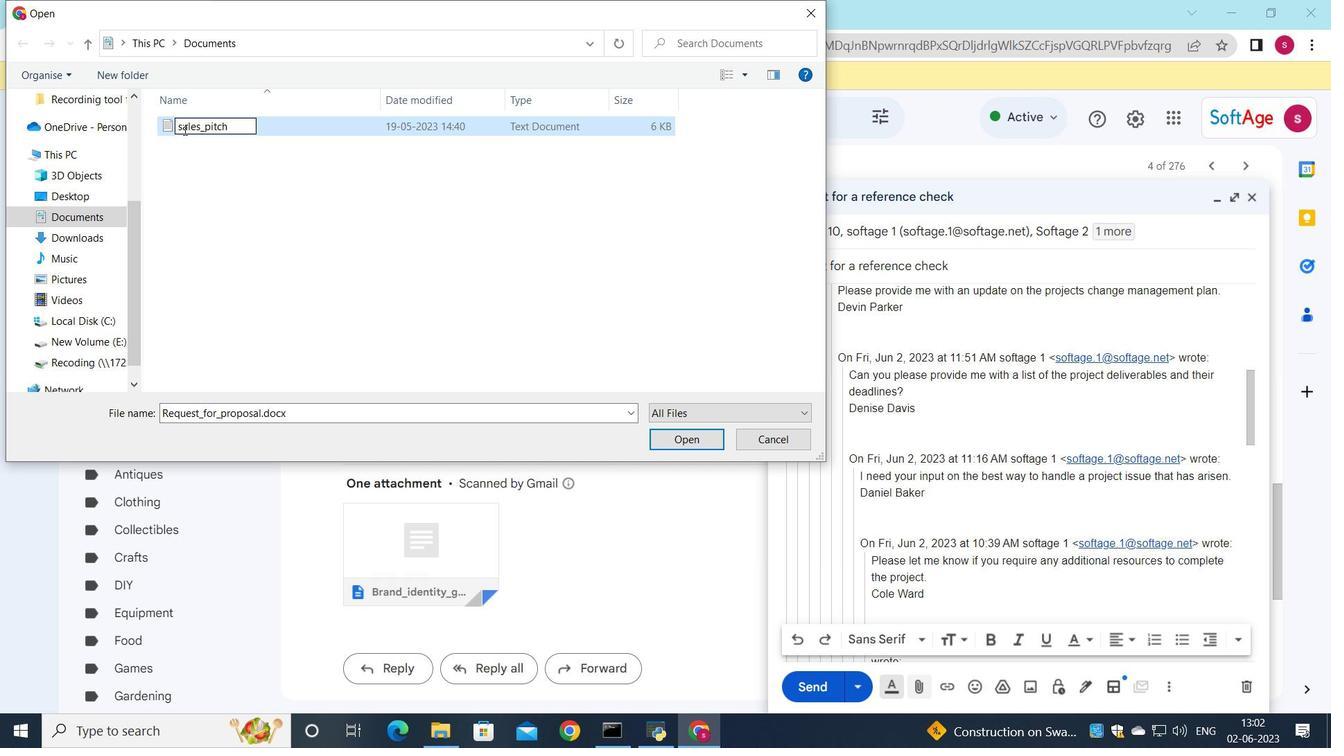 
Action: Mouse pressed left at (183, 129)
Screenshot: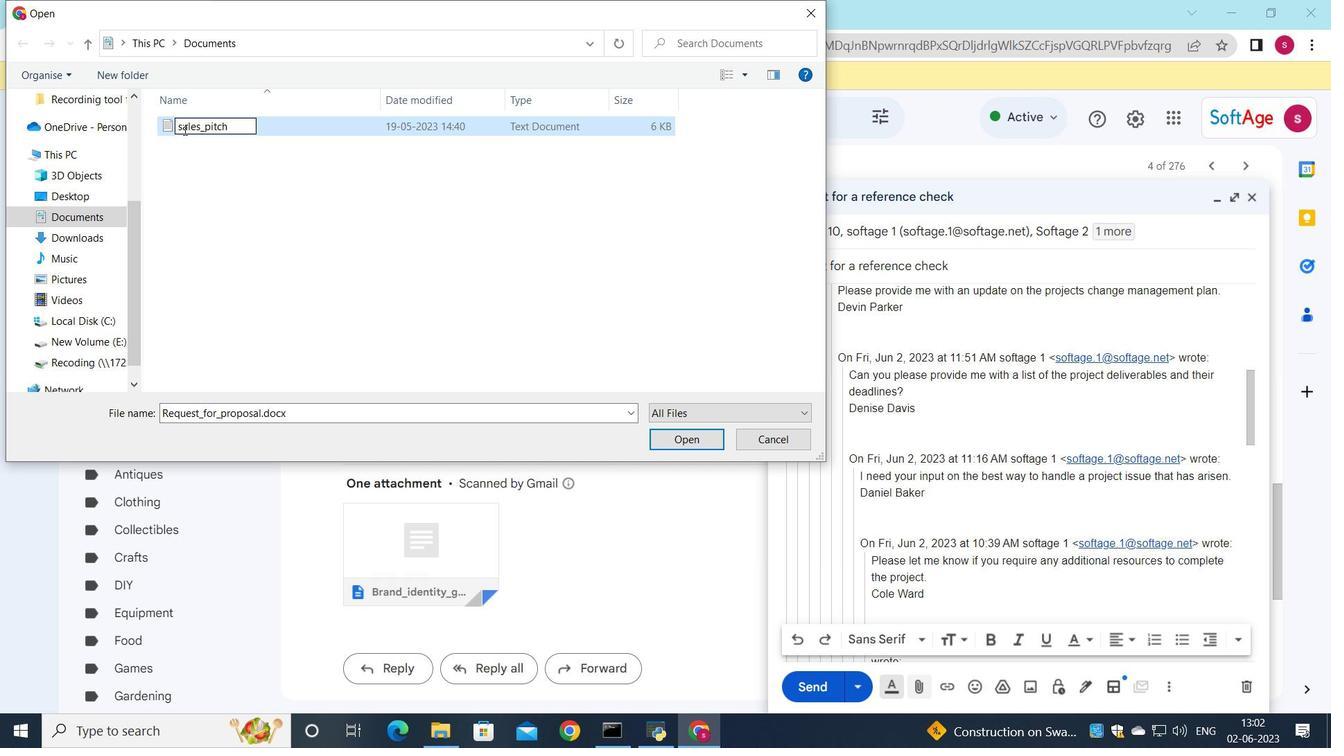 
Action: Key pressed <Key.backspace><Key.shift>S
Screenshot: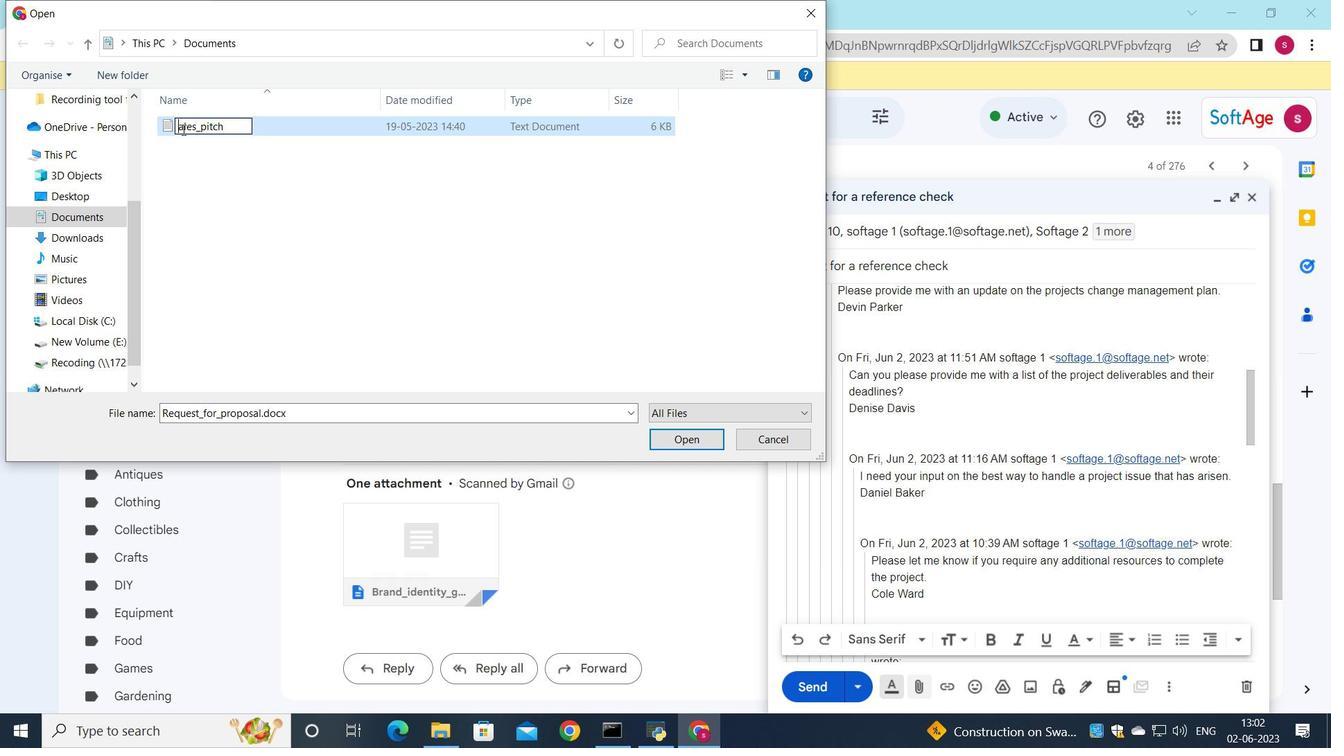
Action: Mouse moved to (228, 129)
Screenshot: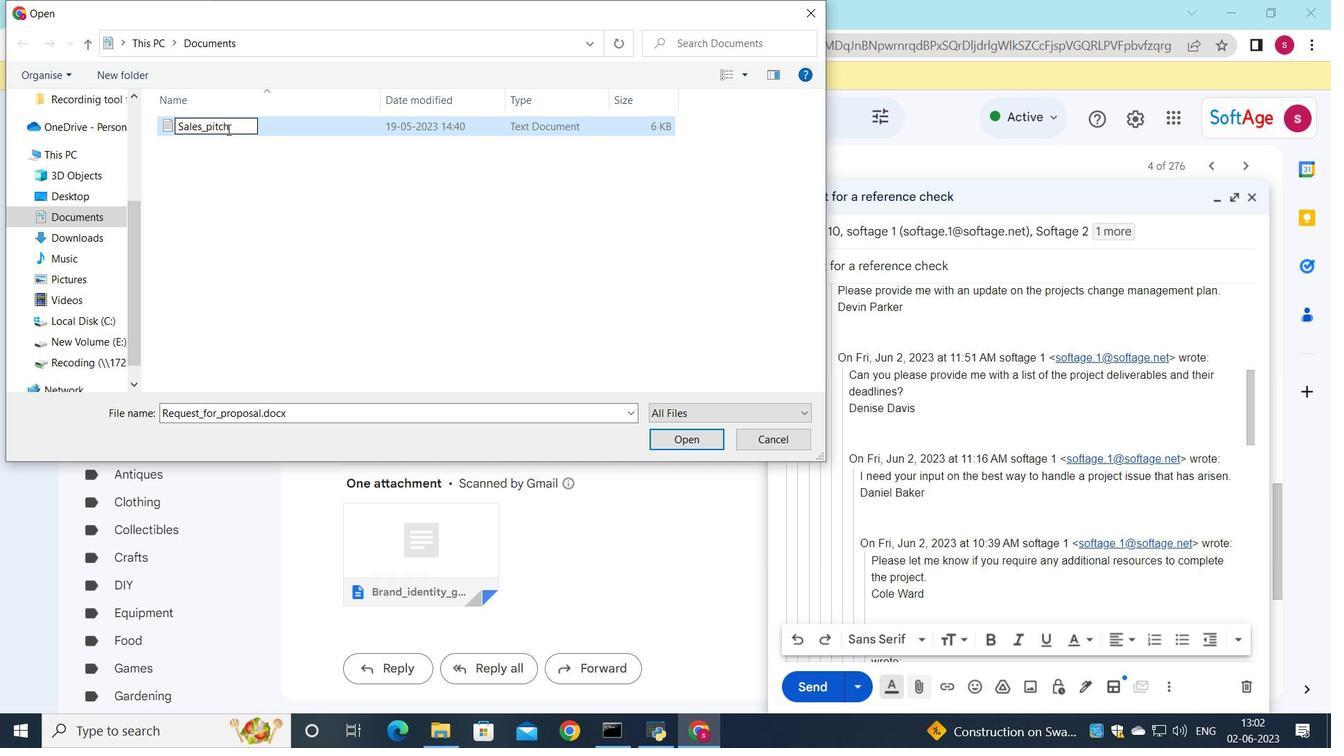 
Action: Mouse pressed left at (228, 129)
Screenshot: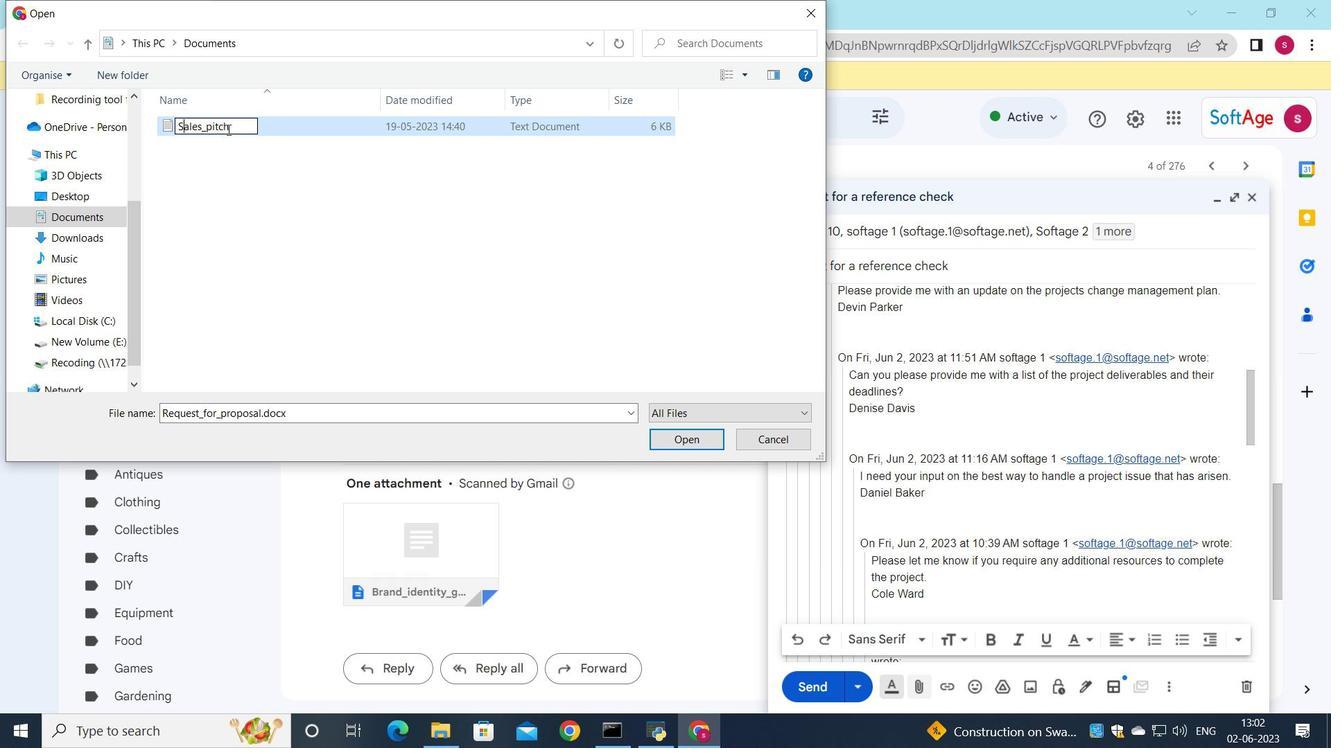 
Action: Key pressed .pdf
Screenshot: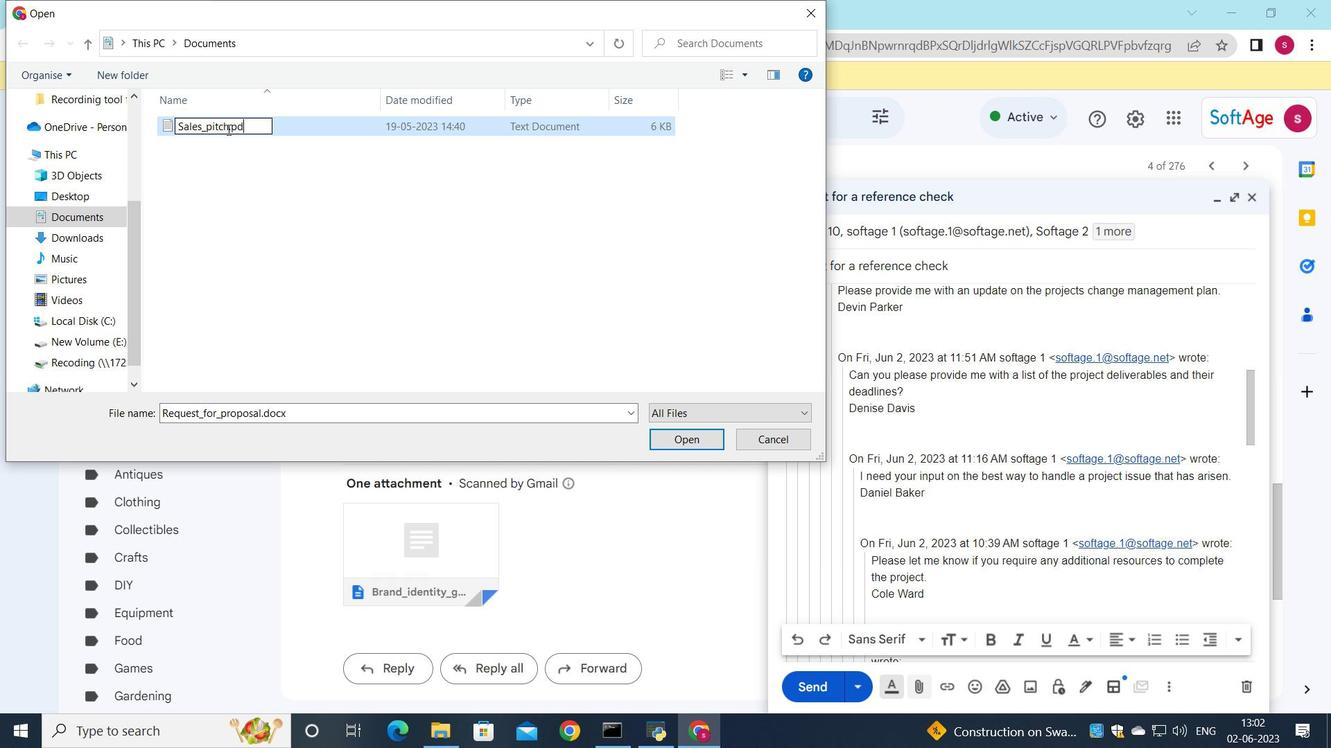 
Action: Mouse moved to (359, 131)
Screenshot: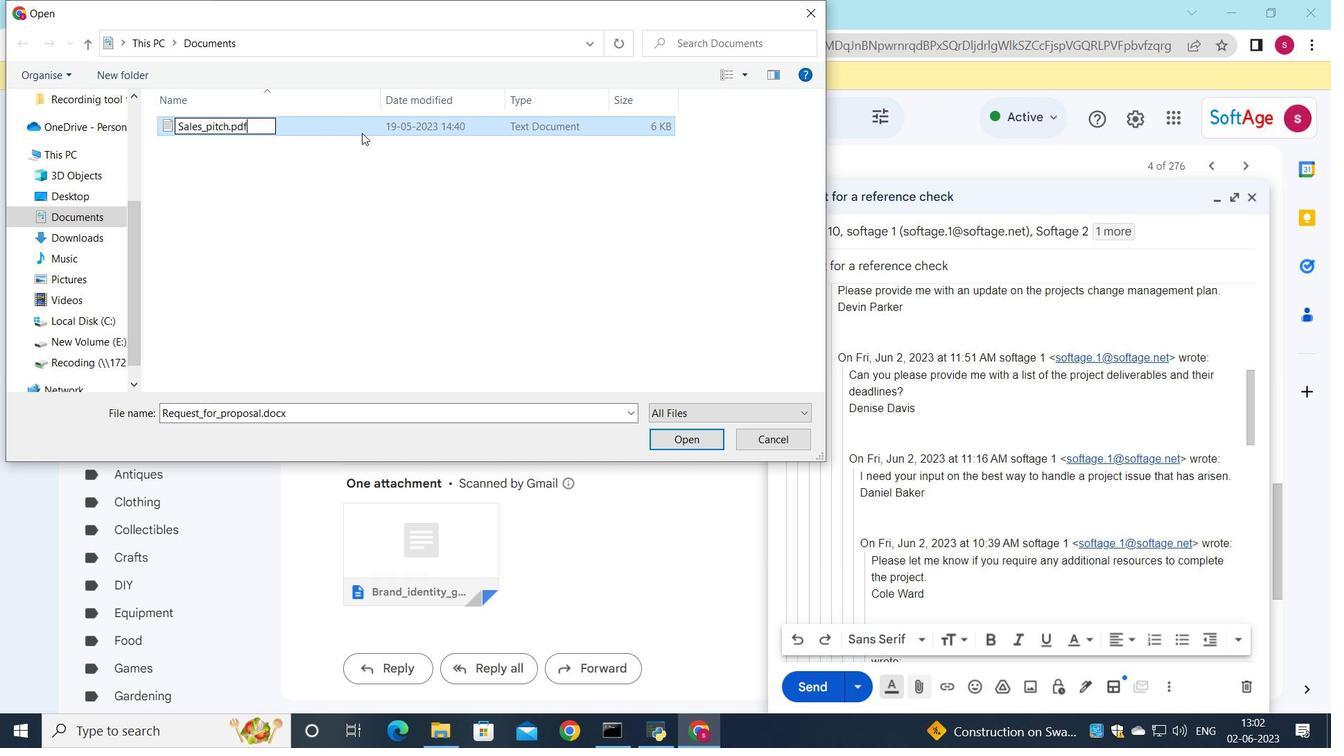 
Action: Mouse pressed left at (359, 131)
Screenshot: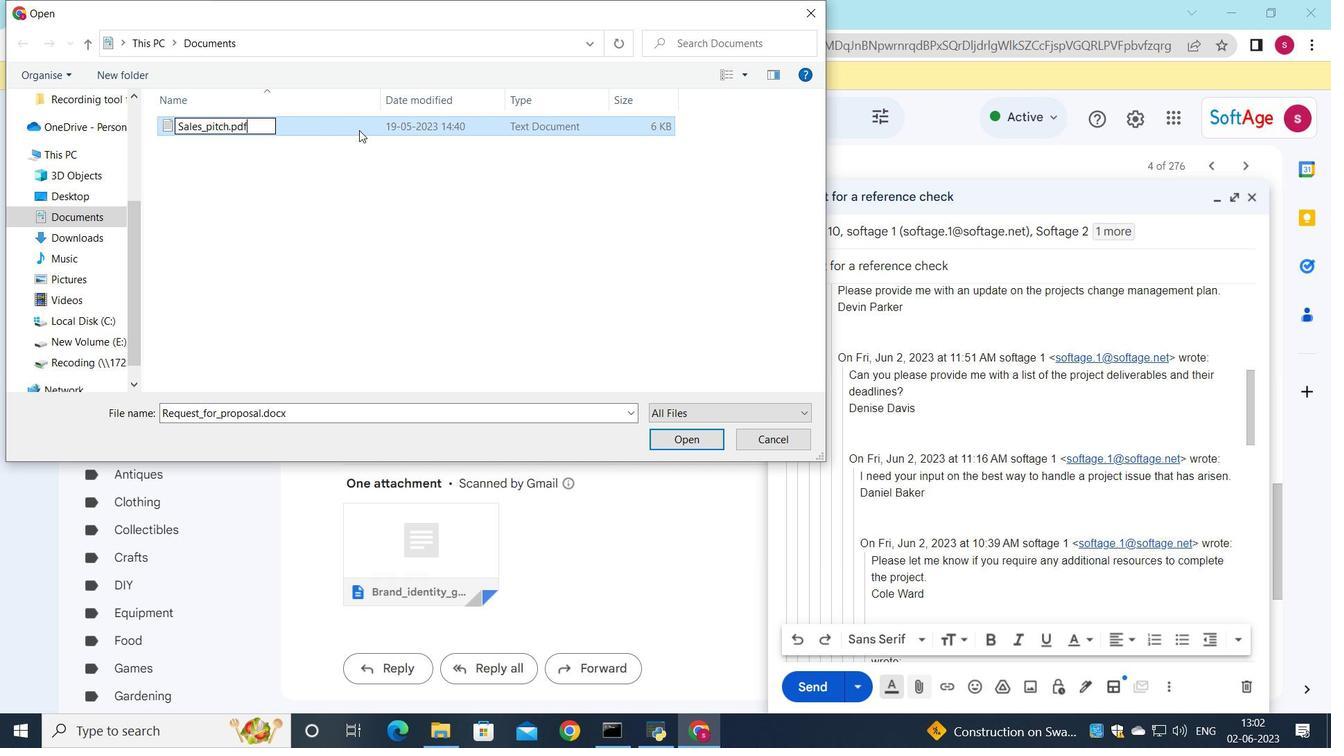 
Action: Mouse moved to (698, 435)
Screenshot: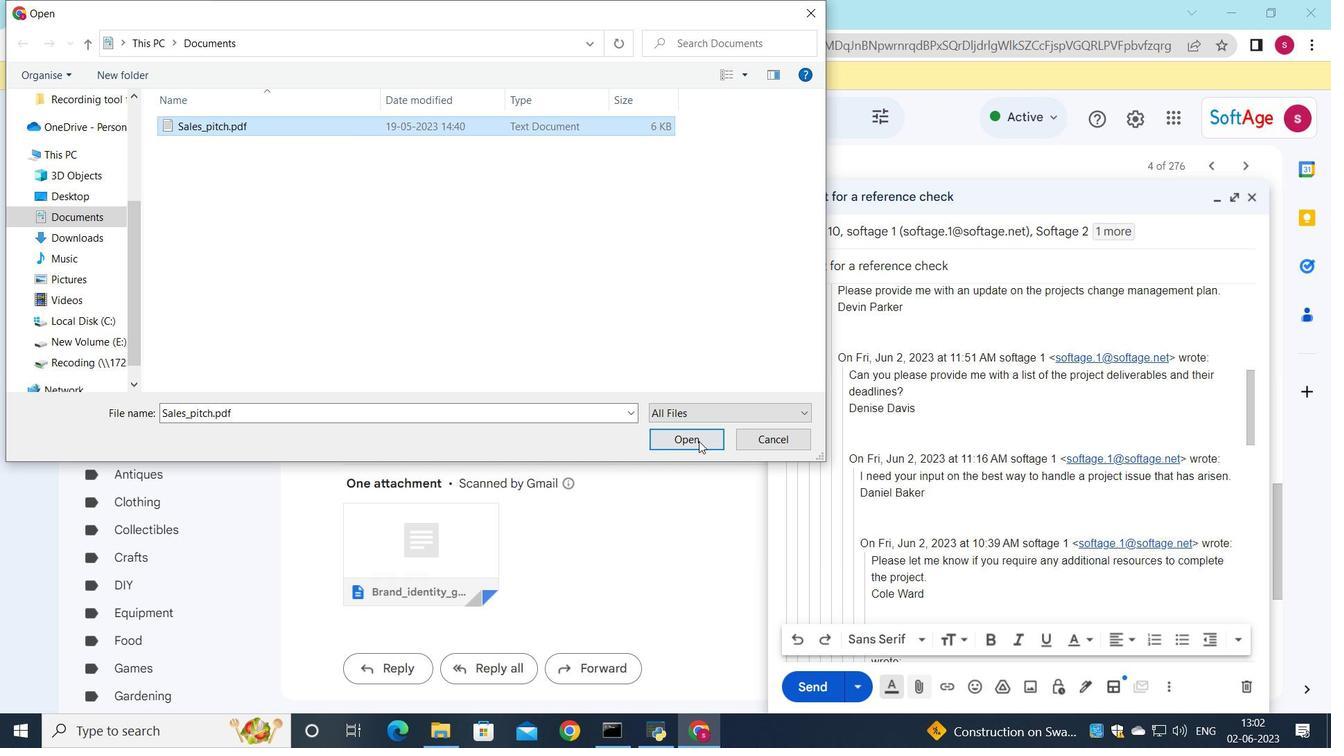 
Action: Mouse pressed left at (698, 435)
Screenshot: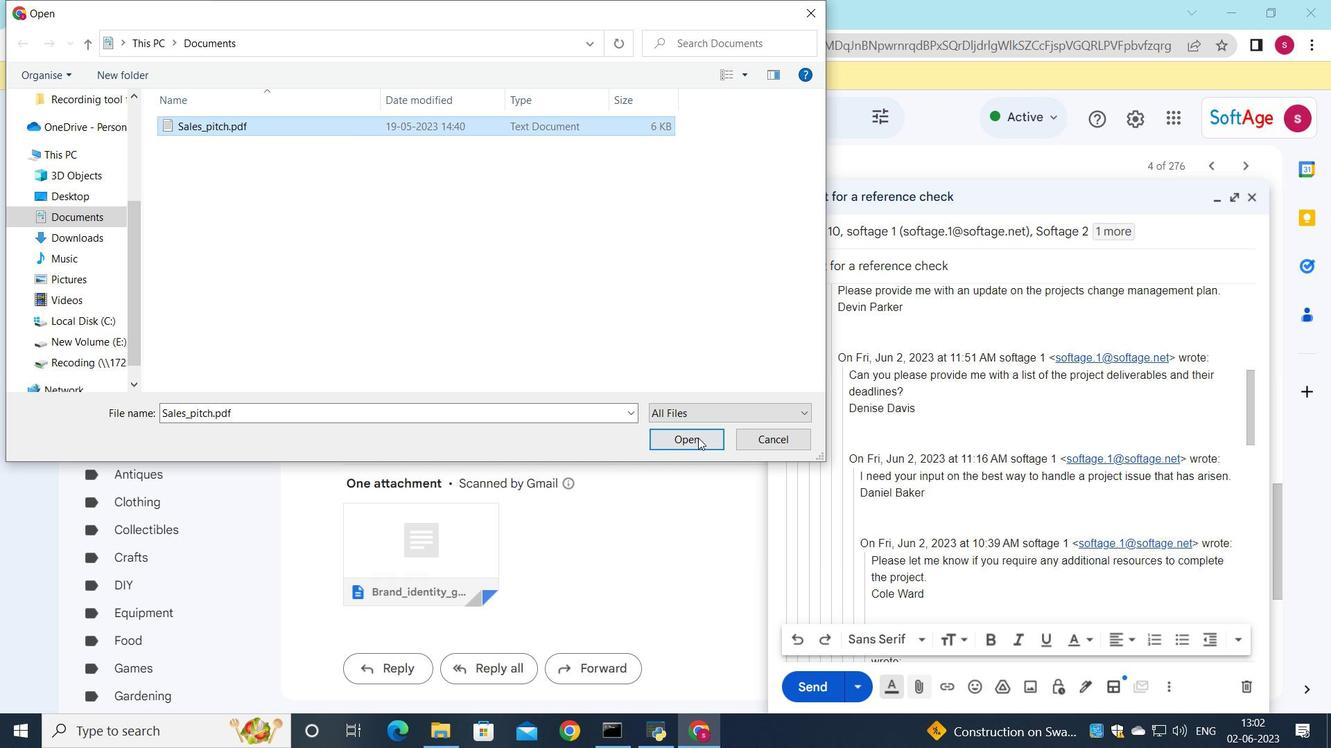 
Action: Mouse moved to (806, 698)
Screenshot: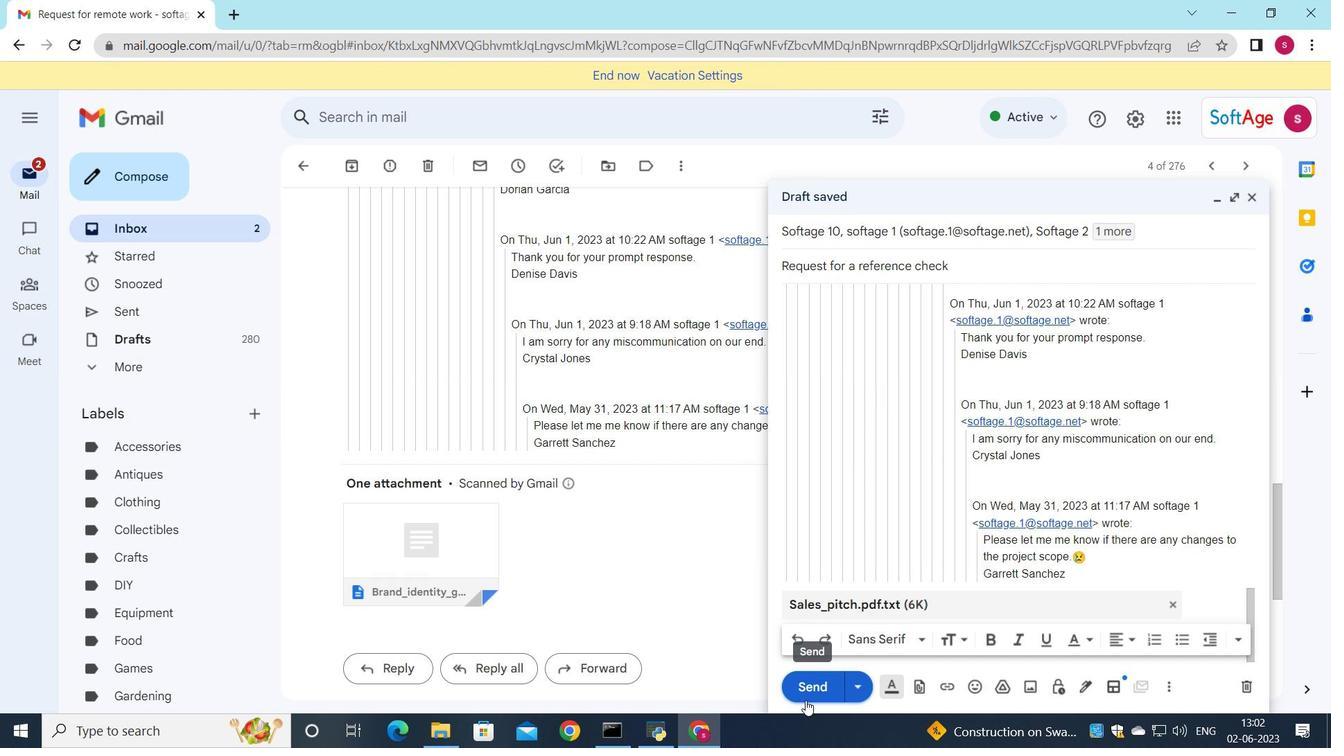 
Action: Mouse pressed left at (806, 698)
Screenshot: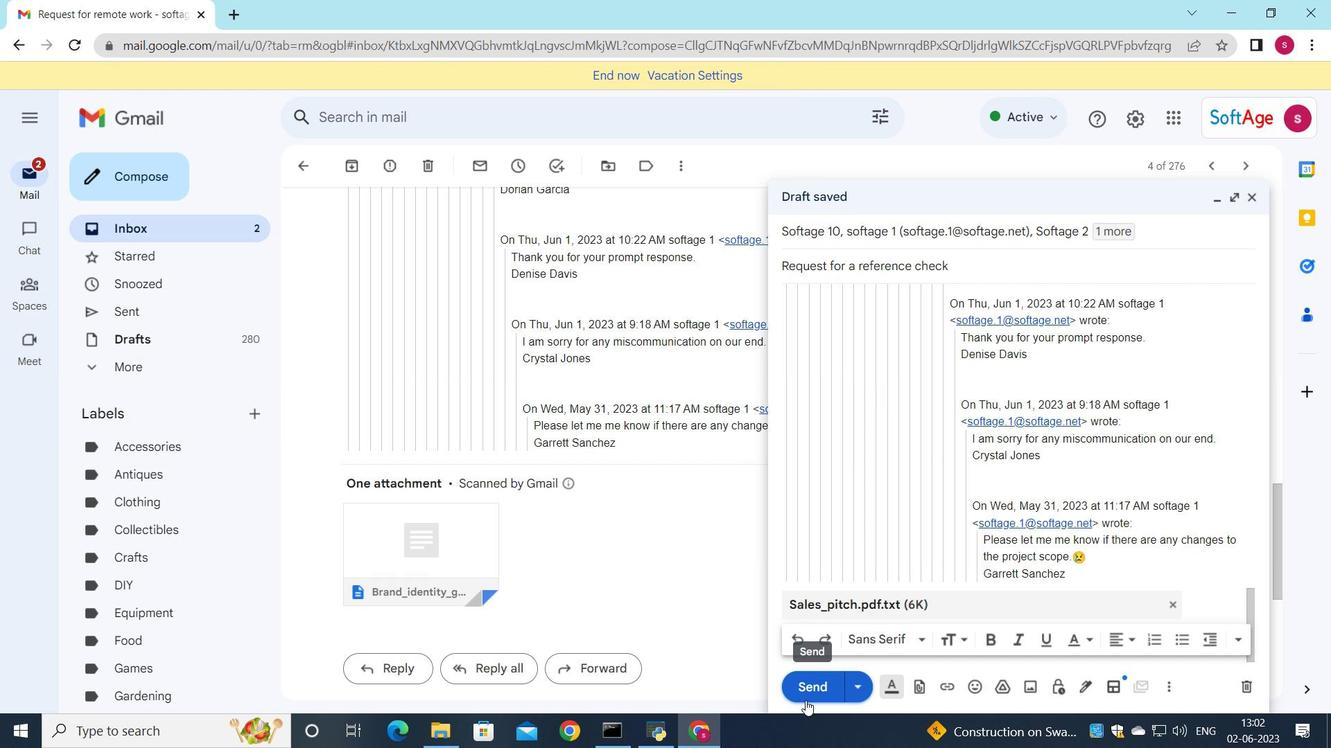 
Action: Mouse moved to (183, 230)
Screenshot: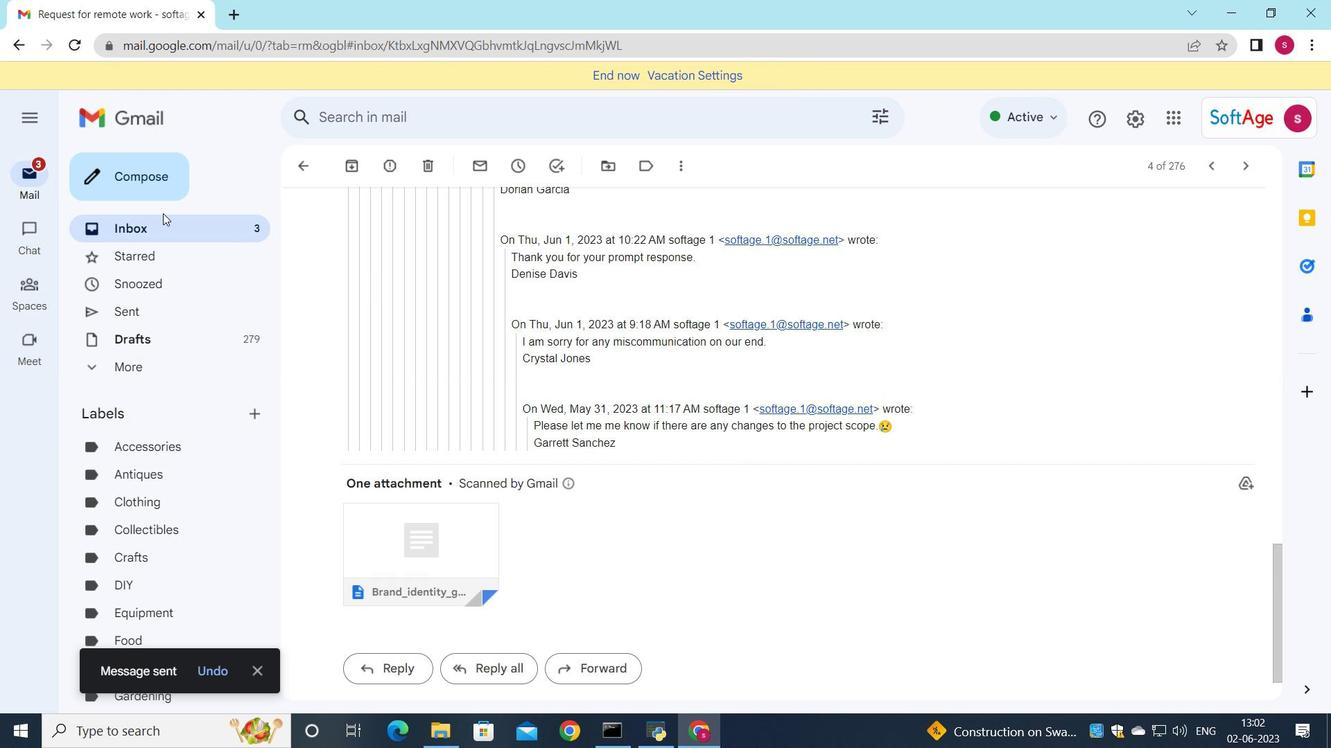 
Action: Mouse pressed left at (183, 230)
Screenshot: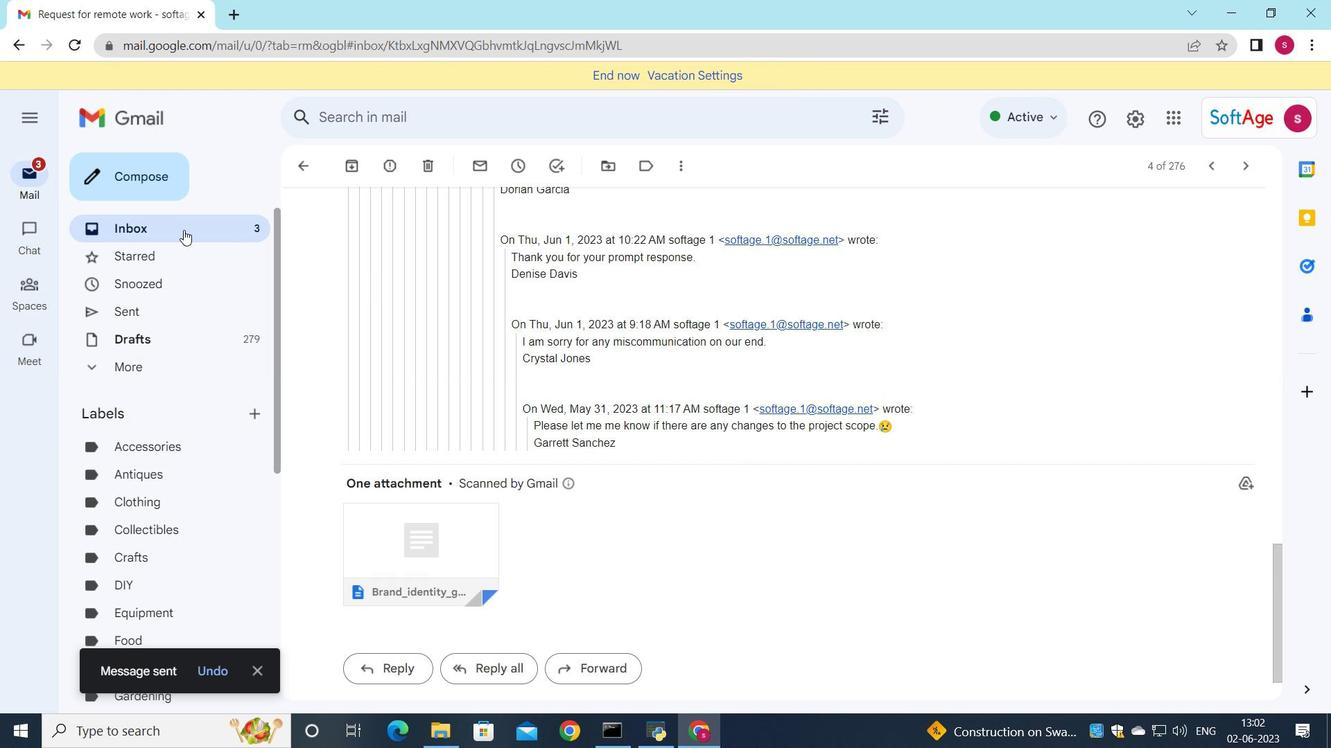 
Action: Mouse moved to (813, 226)
Screenshot: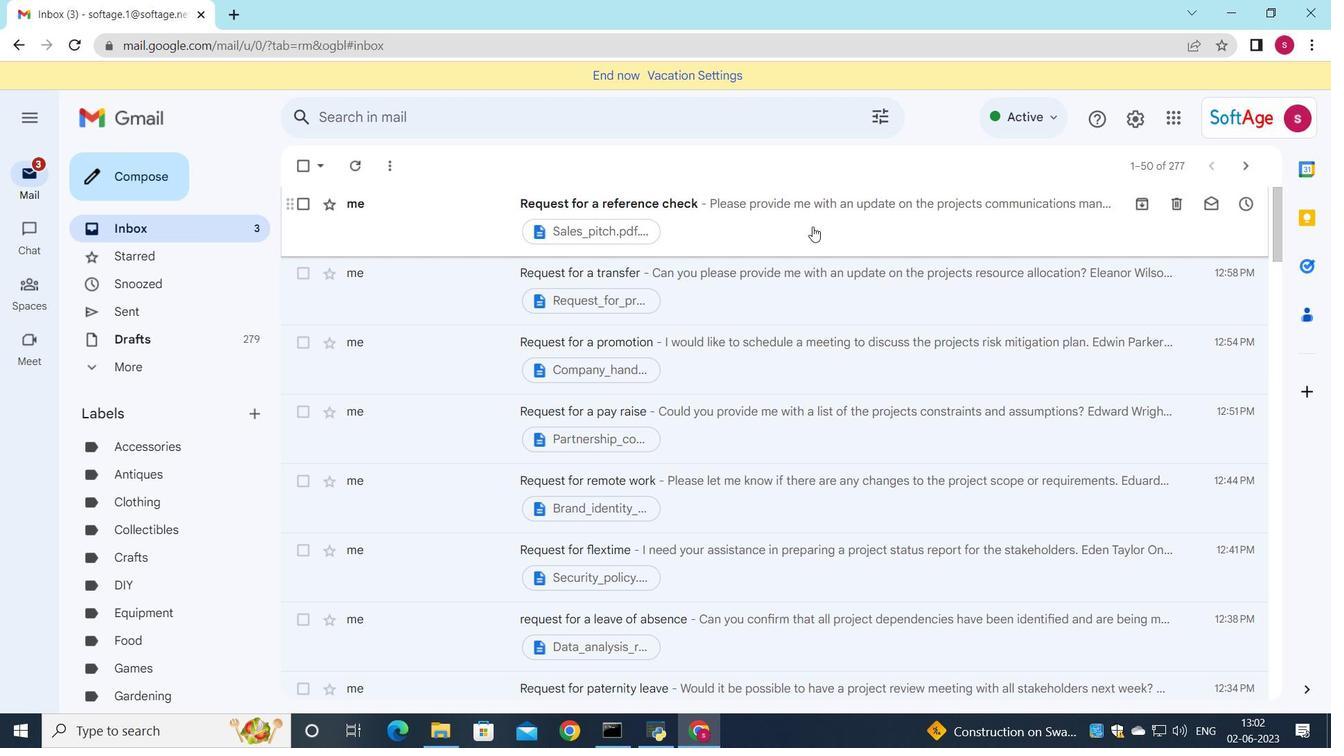 
Action: Mouse pressed left at (813, 226)
Screenshot: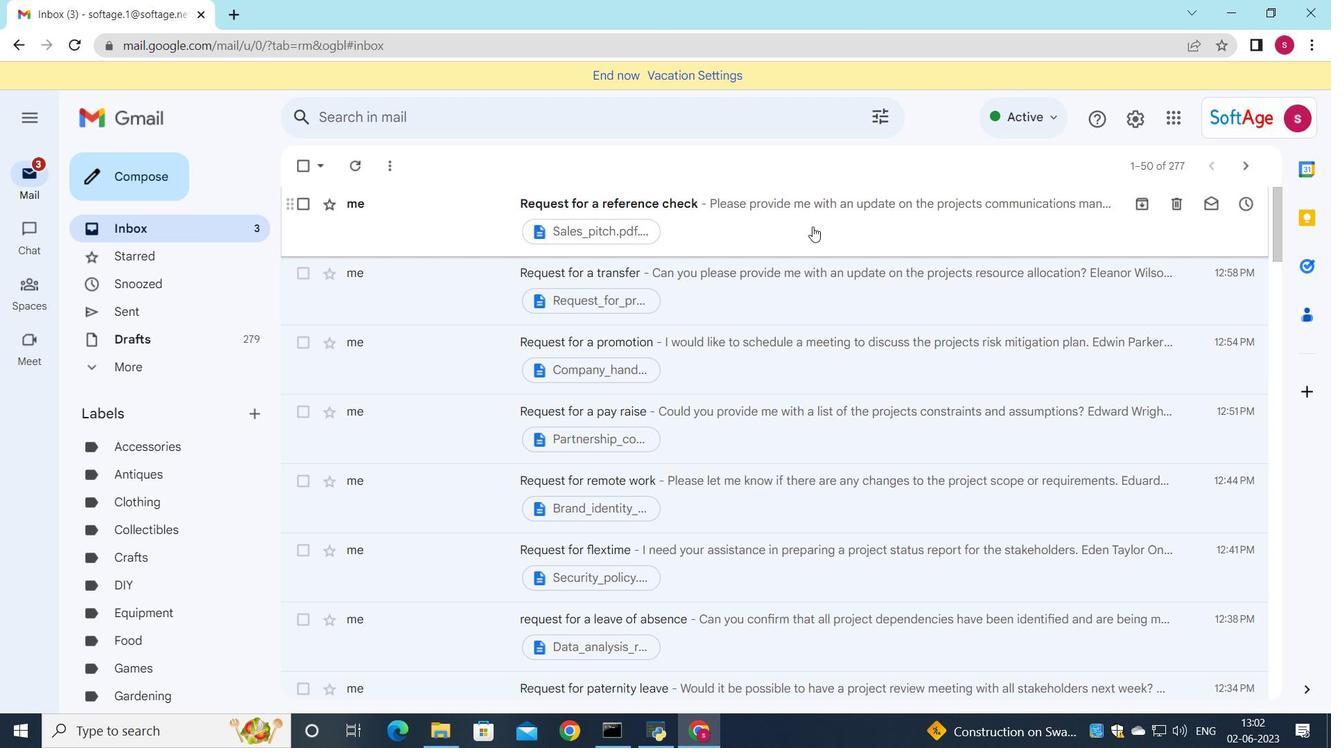 
